 Task: Soft suite appointment calendar pink modern-simple.
Action: Mouse moved to (966, 52)
Screenshot: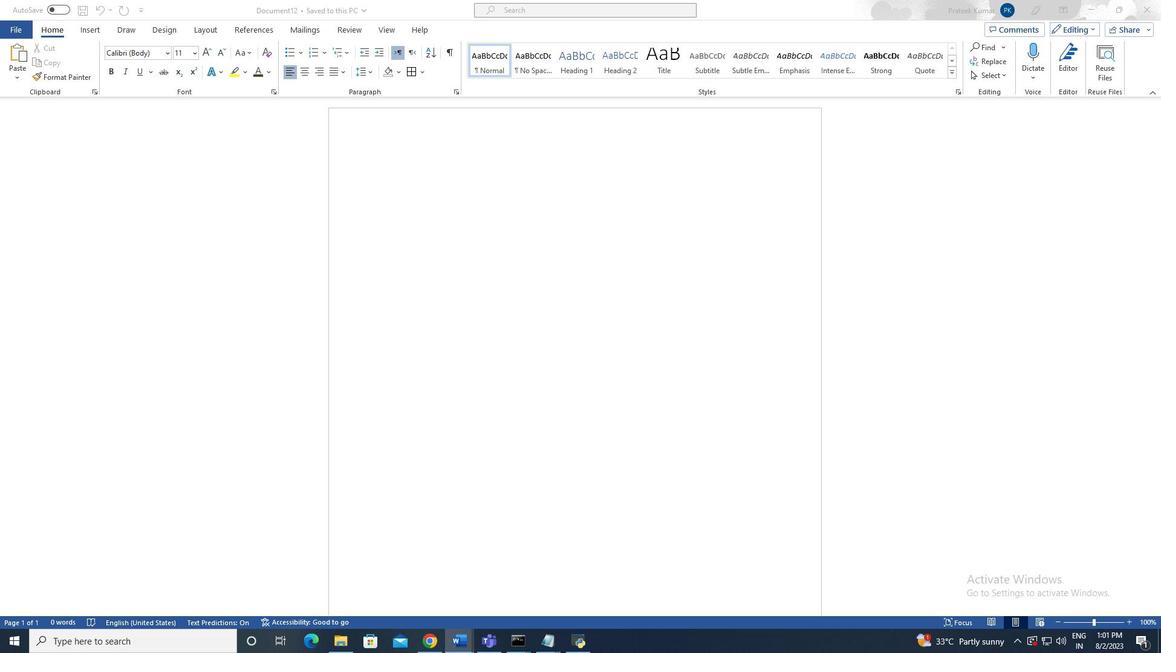 
Action: Mouse pressed left at (966, 52)
Screenshot: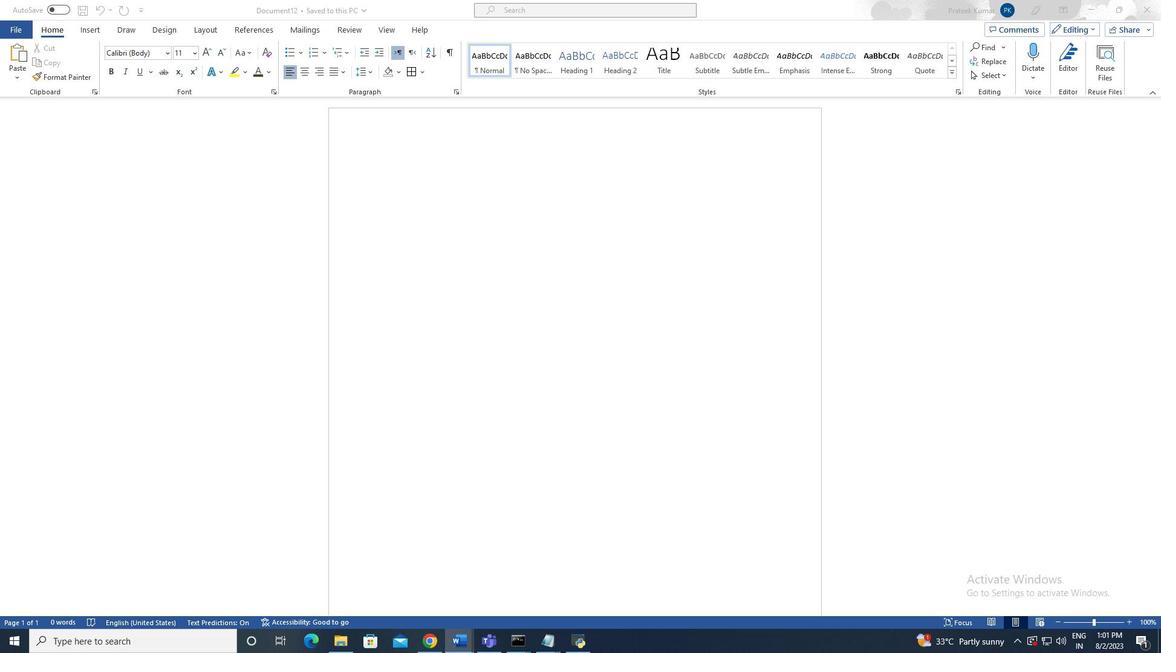 
Action: Mouse moved to (965, 52)
Screenshot: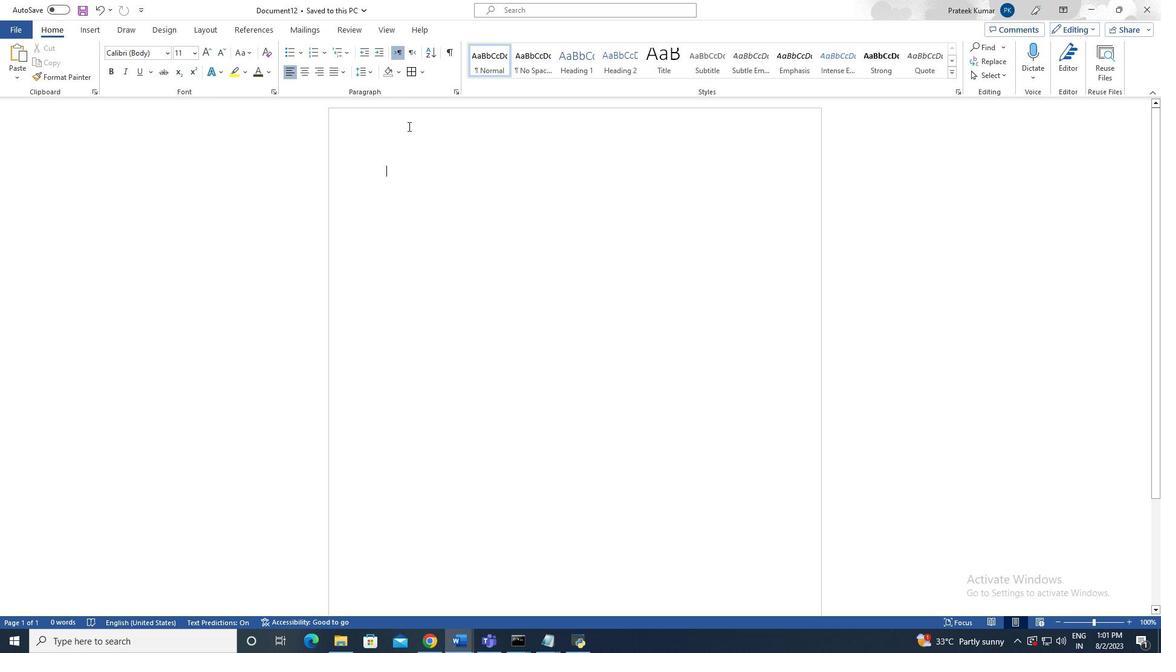 
Action: Mouse pressed left at (965, 52)
Screenshot: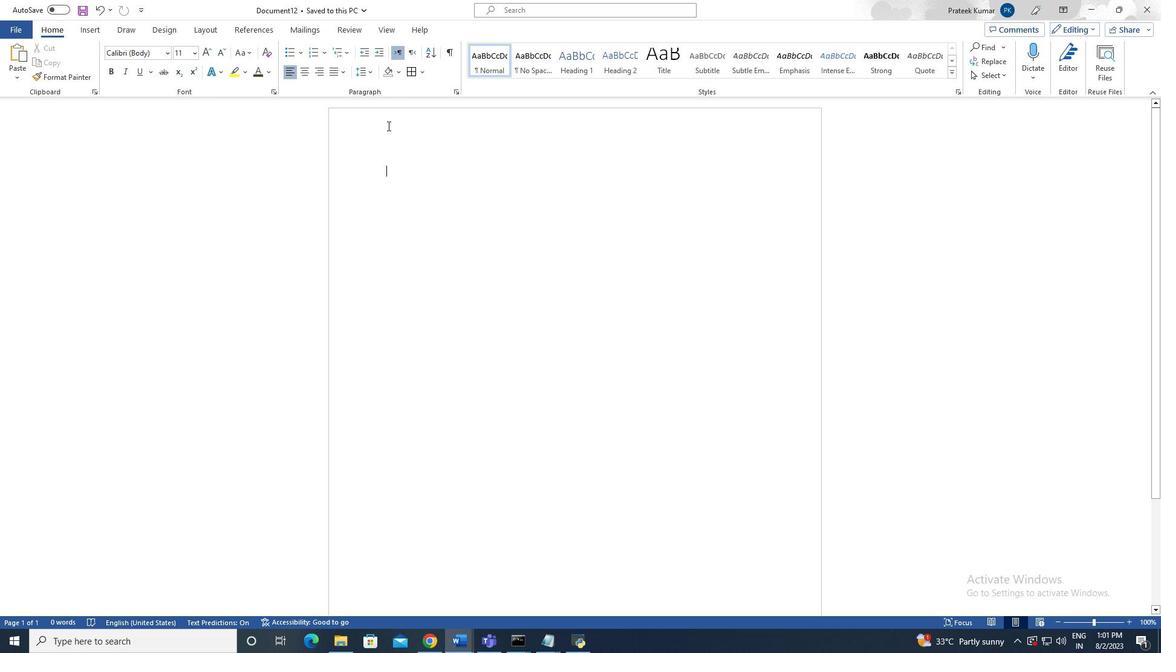 
Action: Mouse moved to (965, 52)
Screenshot: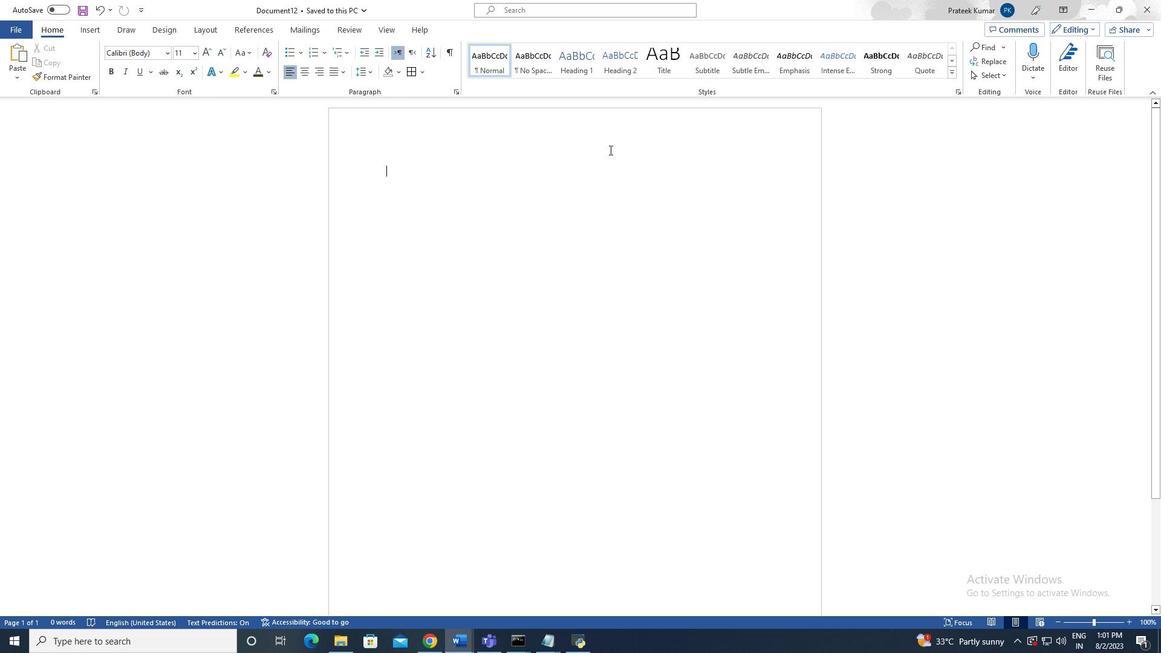 
Action: Key pressed <Key.space><Key.space><Key.space><Key.space><Key.space><Key.space><Key.space><Key.space><Key.space><Key.space><Key.space><Key.space><Key.space><Key.space><Key.space><Key.space><Key.space><Key.space><Key.space><Key.space><Key.space><Key.space><Key.space><Key.space><Key.space><Key.space><Key.space><Key.space><Key.space><Key.space><Key.space><Key.space><Key.space><Key.space><Key.space><Key.space><Key.space><Key.space><Key.space><Key.space><Key.space><Key.space><Key.space><Key.space><Key.space><Key.space><Key.space><Key.space><Key.space><Key.space><Key.space><Key.space><Key.space><Key.space><Key.space><Key.space><Key.space><Key.space><Key.space><Key.space><Key.space><Key.space><Key.space><Key.space><Key.space><Key.space><Key.space><Key.space><Key.space><Key.space><Key.space><Key.space><Key.space><Key.space><Key.space><Key.space><Key.space><Key.space><Key.space><Key.space><Key.space><Key.space><Key.space><Key.space><Key.space><Key.space><Key.space><Key.space><Key.space><Key.space><Key.space><Key.space><Key.space><Key.space><Key.space><Key.space><Key.space><Key.space><Key.space><Key.space><Key.space><Key.space><Key.space><Key.space><Key.space><Key.space><Key.space><Key.space><Key.space><Key.space><Key.space><Key.space><Key.space><Key.space><Key.space><Key.space><Key.space><Key.space><Key.caps_lock>WEEK<Key.space>OF<Key.space><Key.shift_r><Key.shift_r><Key.shift_r><Key.shift_r><Key.shift_r><Key.shift_r><Key.shift_r><Key.shift_r><Key.shift_r><Key.shift_r><Key.shift_r><Key.shift_r><Key.shift_r><Key.shift_r><Key.shift_r><Key.shift_r><Key.shift_r><Key.shift_r><Key.shift_r><Key.shift_r><Key.shift_r><Key.shift_r><Key.shift_r><Key.shift_r><Key.shift_r><Key.shift_r><Key.shift_r><Key.shift_r><Key.shift_r><Key.shift_r><Key.shift_r><Key.shift_r><Key.shift_r><Key.shift_r><Key.shift_r><Key.shift_r><Key.shift_r><Key.shift_r><Key.shift_r><Key.shift_r><Key.shift_r><Key.shift_r><Key.shift_r><Key.shift_r><Key.shift_r><Key.shift_r><Key.shift_r><Key.shift_r><Key.shift_r><Key.shift_r><Key.shift_r><Key.shift_r><Key.shift_r><Key.shift_r><Key.shift_r><Key.shift_r><Key.shift_r><Key.shift_r><Key.shift_r><Key.shift_r><Key.shift_r><Key.shift_r><Key.shift_r><Key.shift_r><Key.shift_r><Key.shift_r><Key.shift_r><Key.shift_r><Key.shift_r><Key.shift_r><Key.shift_r><Key.shift_r><Key.shift_r><Key.shift_r><Key.shift_r><Key.shift_r><Key.shift_r><Key.shift_r><Key.shift_r><Key.shift_r><Key.shift_r><Key.shift_r><Key.shift_r><Key.shift_r><Key.shift_r><Key.shift_r><Key.shift_r><Key.shift_r><Key.shift_r><Key.shift_r><Key.shift_r><Key.shift_r><Key.shift_r><Key.shift_r><Key.shift_r><Key.shift_r><Key.shift_r><Key.shift_r><Key.shift_r><Key.shift_r><Key.shift_r><Key.shift_r><Key.shift_r><Key.shift_r><Key.shift_r><Key.shift_r><Key.shift_r><Key.shift_r><Key.shift_r><Key.shift_r><Key.shift_r><Key.shift_r><Key.shift_r><Key.shift_r><Key.shift_r><Key.shift_r><Key.shift_r>{<Key.backspace>[DATE]
Screenshot: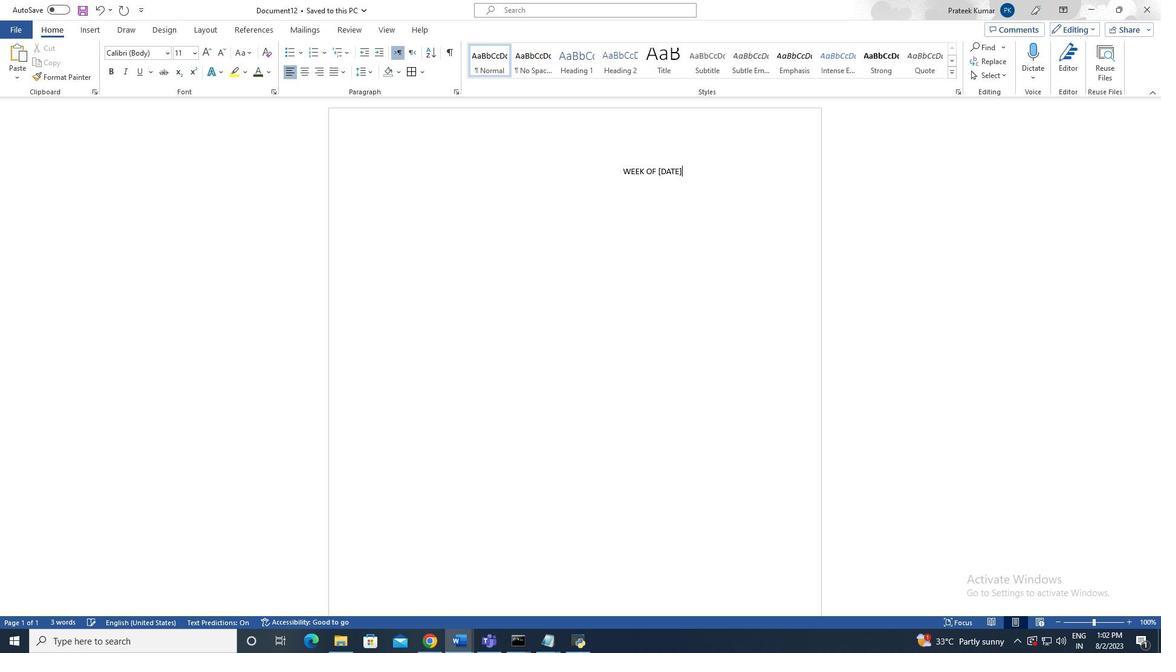 
Action: Mouse moved to (965, 52)
Screenshot: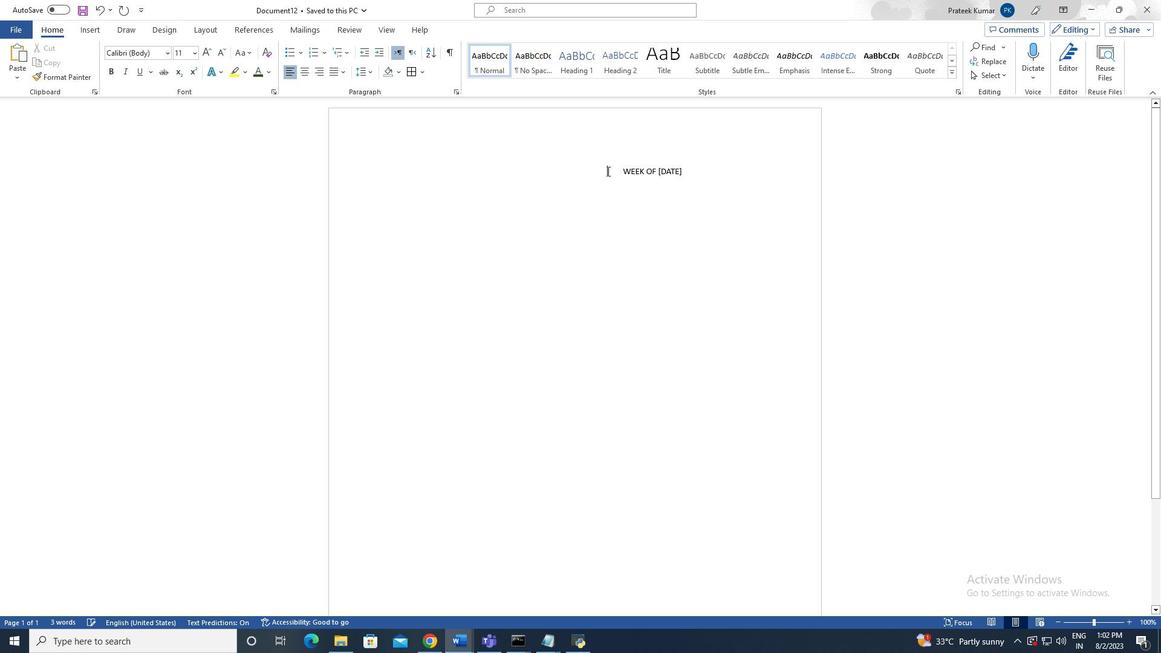 
Action: Mouse pressed left at (965, 52)
Screenshot: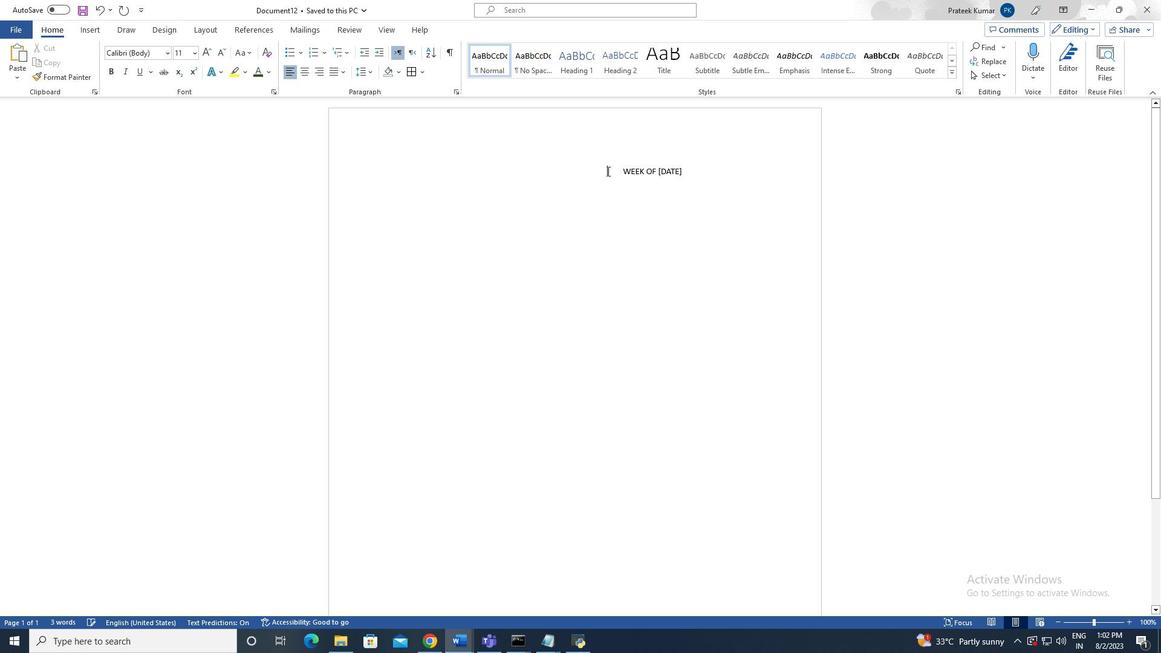 
Action: Key pressed <Key.space><Key.space><Key.space>
Screenshot: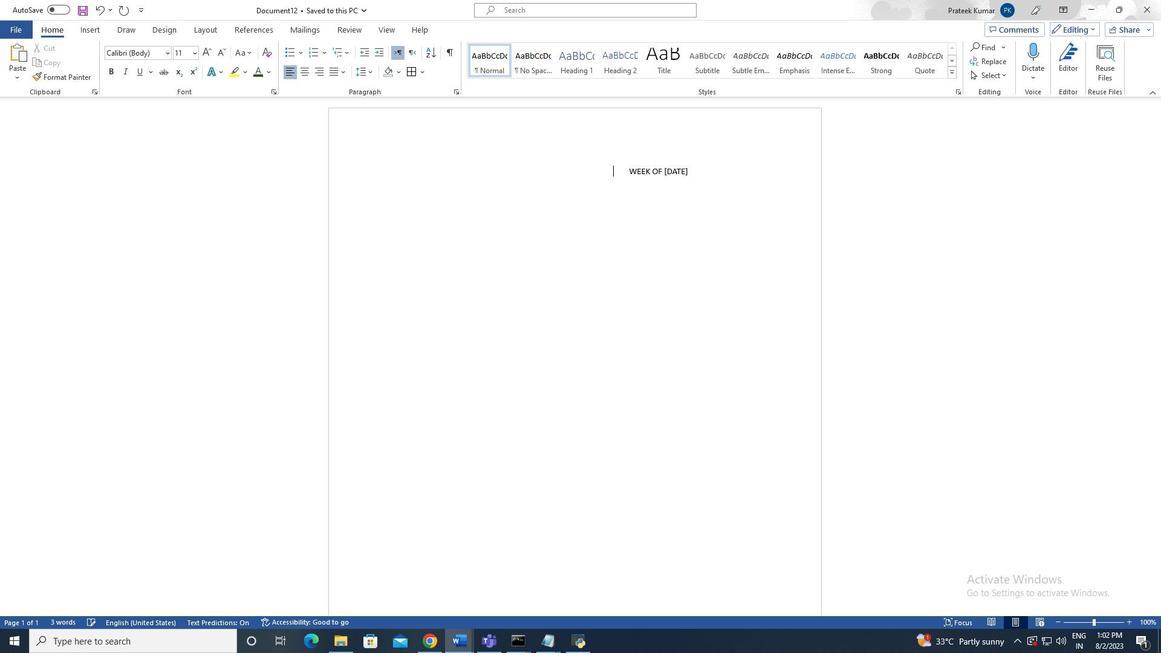 
Action: Mouse moved to (965, 52)
Screenshot: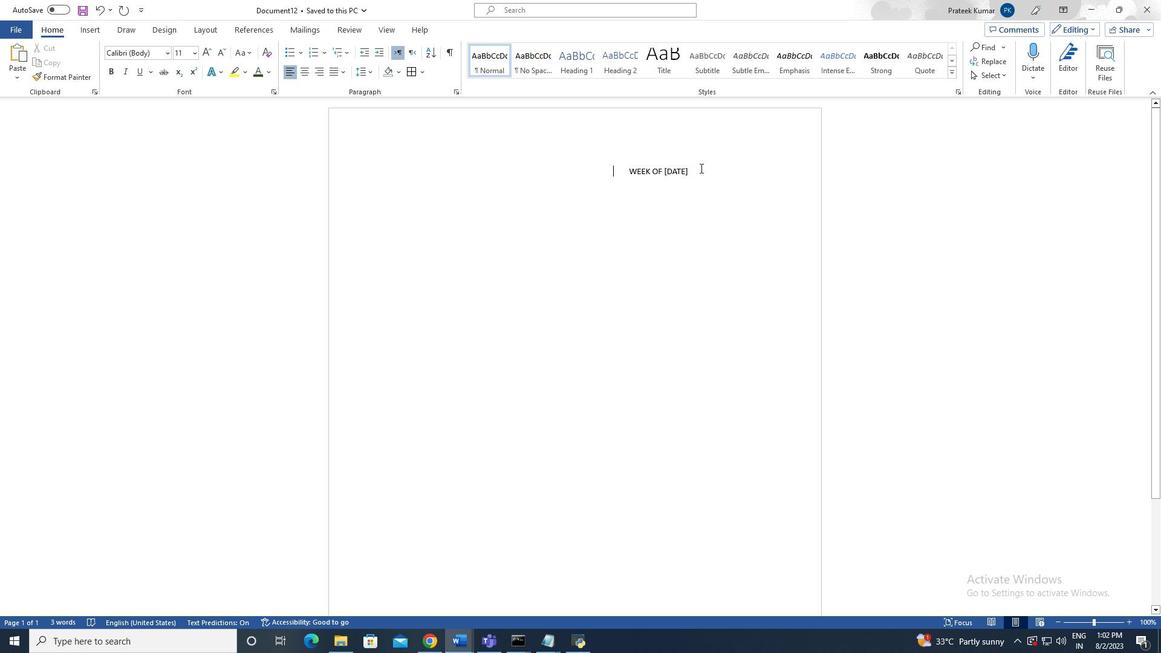 
Action: Mouse pressed left at (965, 52)
Screenshot: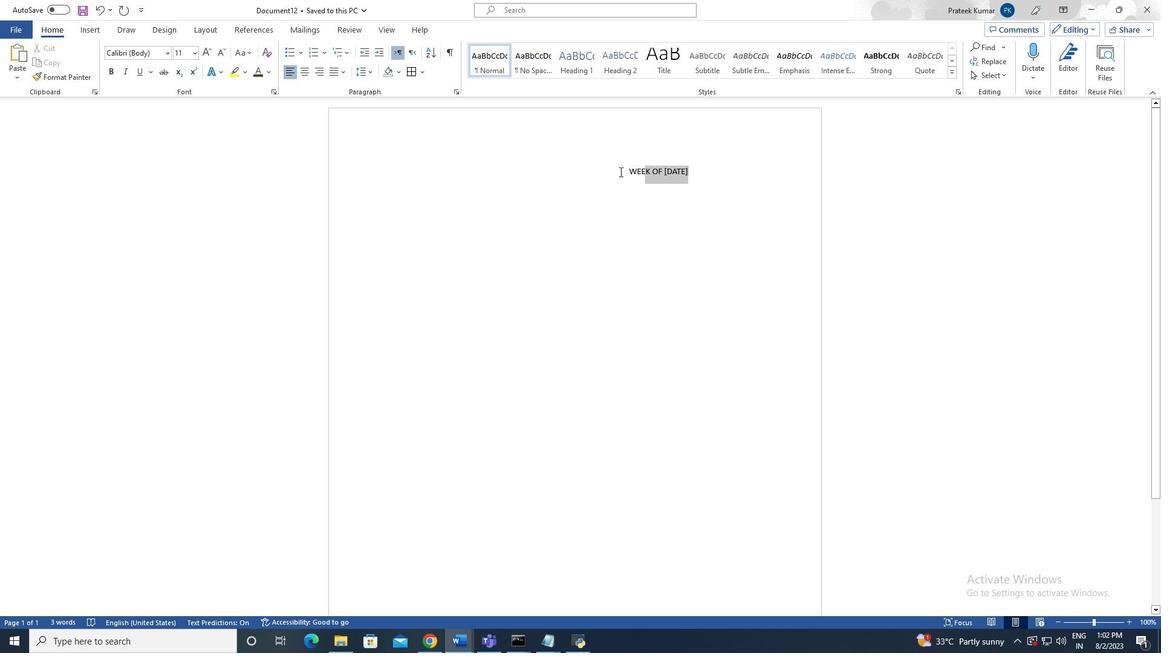 
Action: Mouse moved to (966, 53)
Screenshot: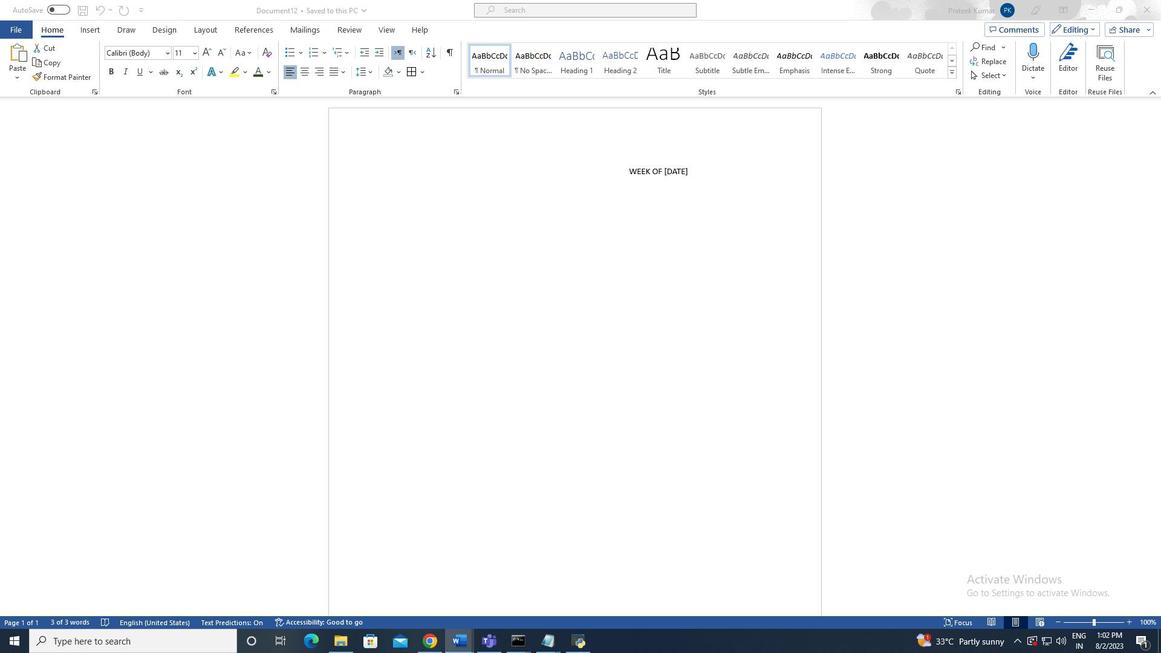 
Action: Mouse pressed left at (966, 53)
Screenshot: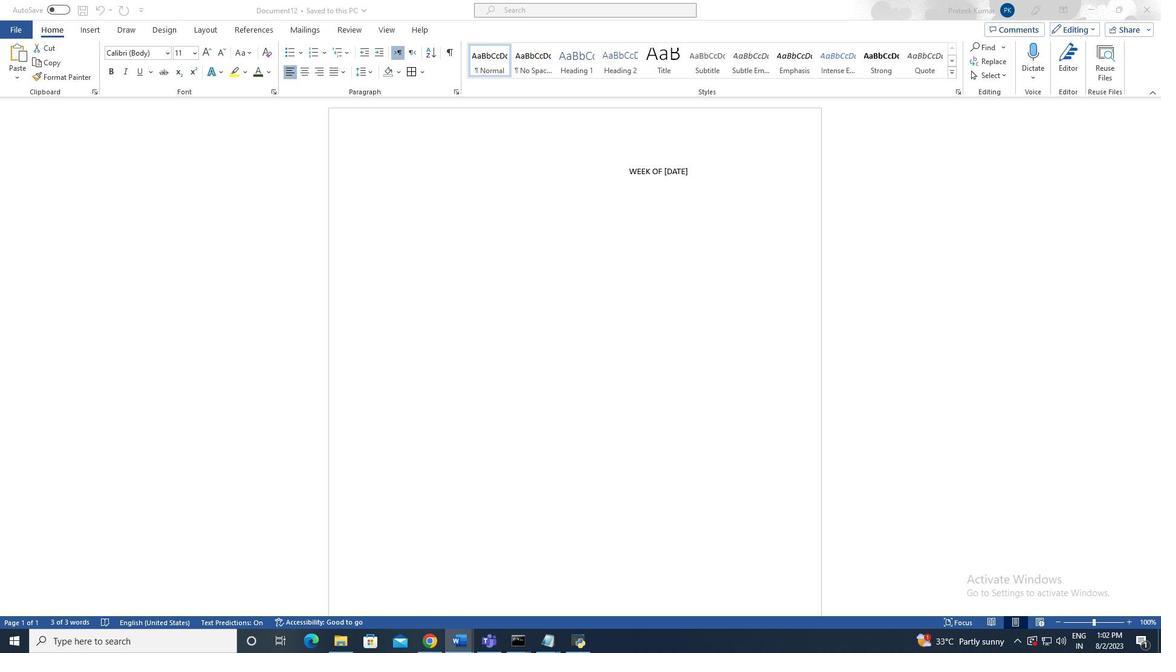 
Action: Mouse moved to (965, 52)
Screenshot: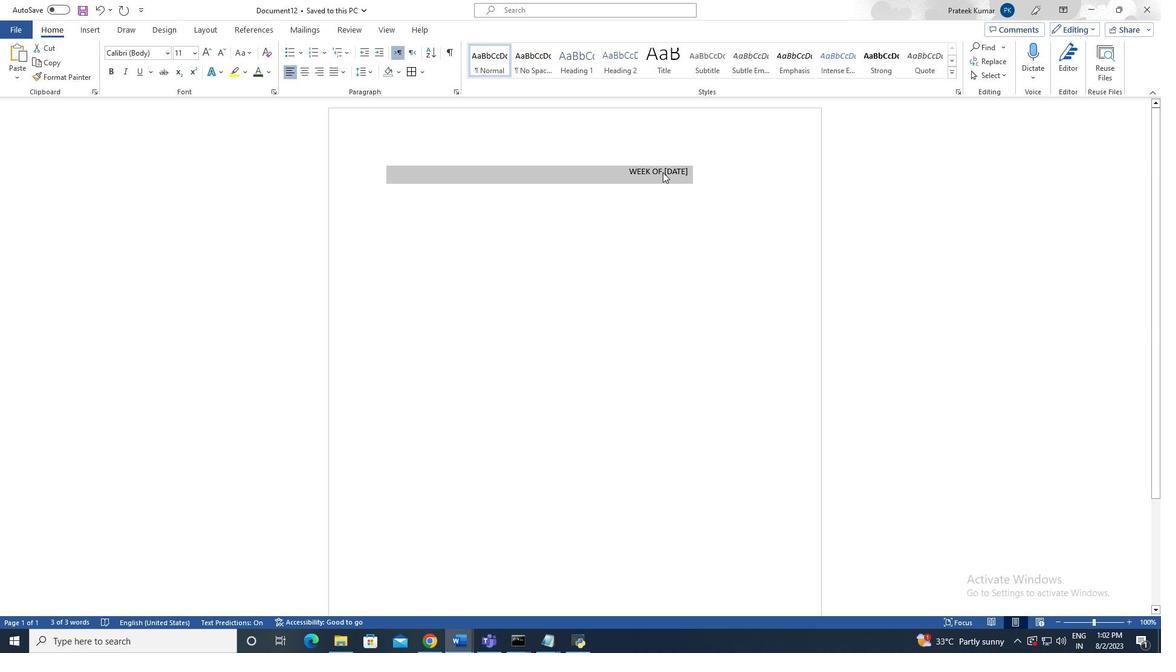 
Action: Mouse pressed left at (965, 52)
Screenshot: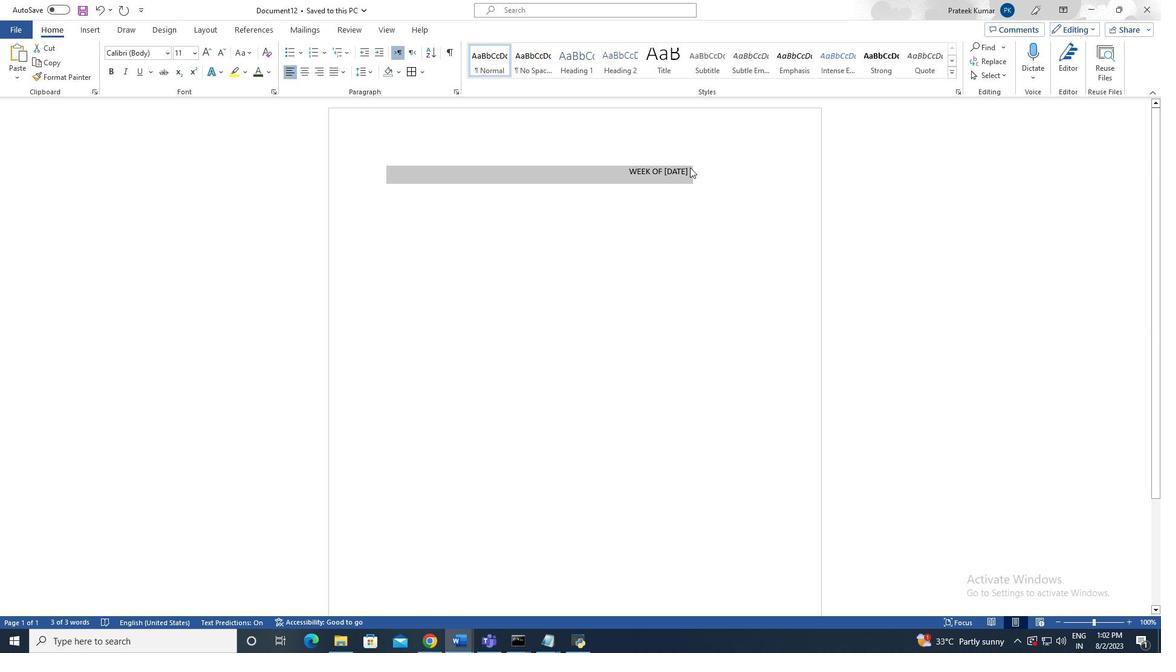 
Action: Mouse moved to (965, 52)
Screenshot: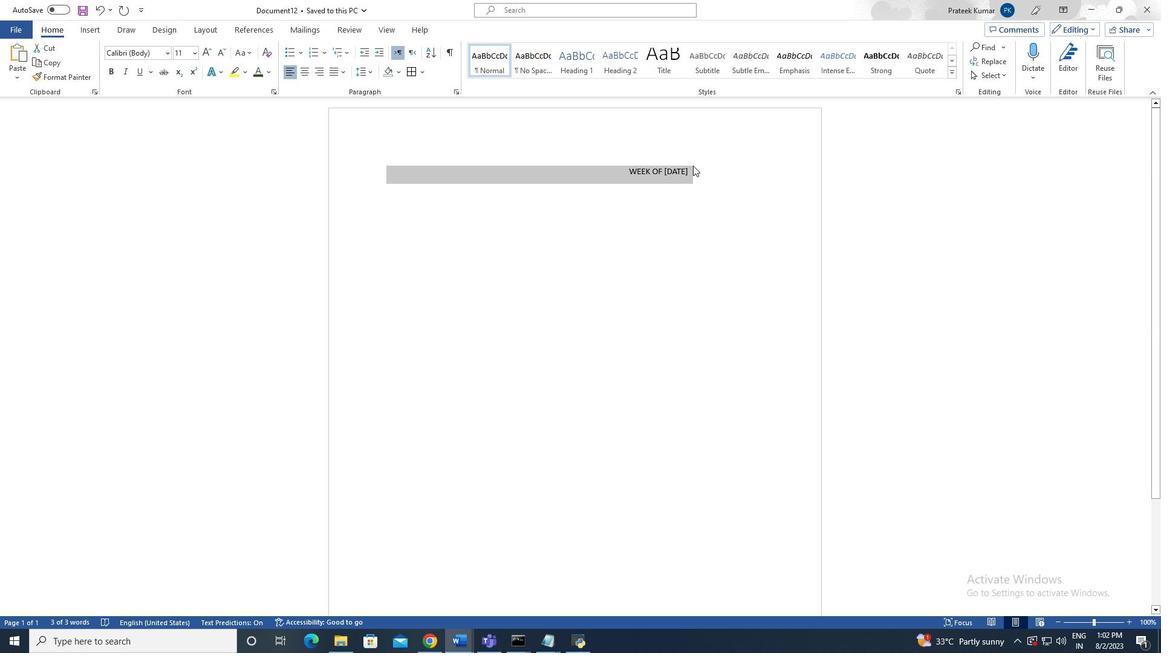 
Action: Mouse pressed right at (965, 52)
Screenshot: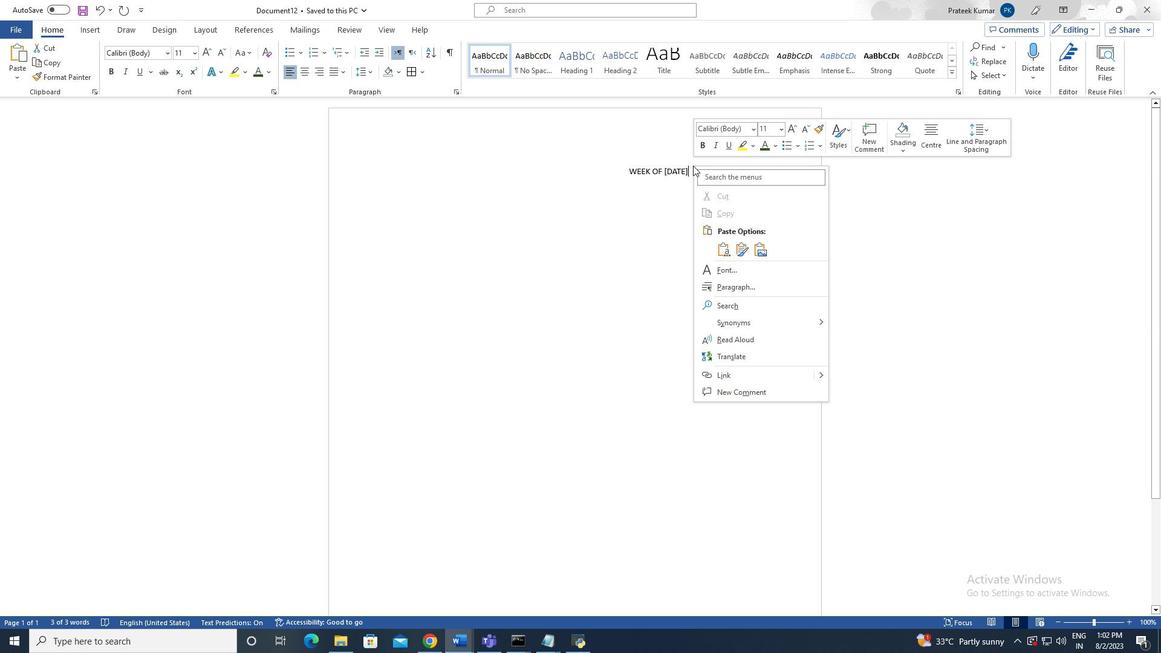 
Action: Mouse moved to (965, 52)
Screenshot: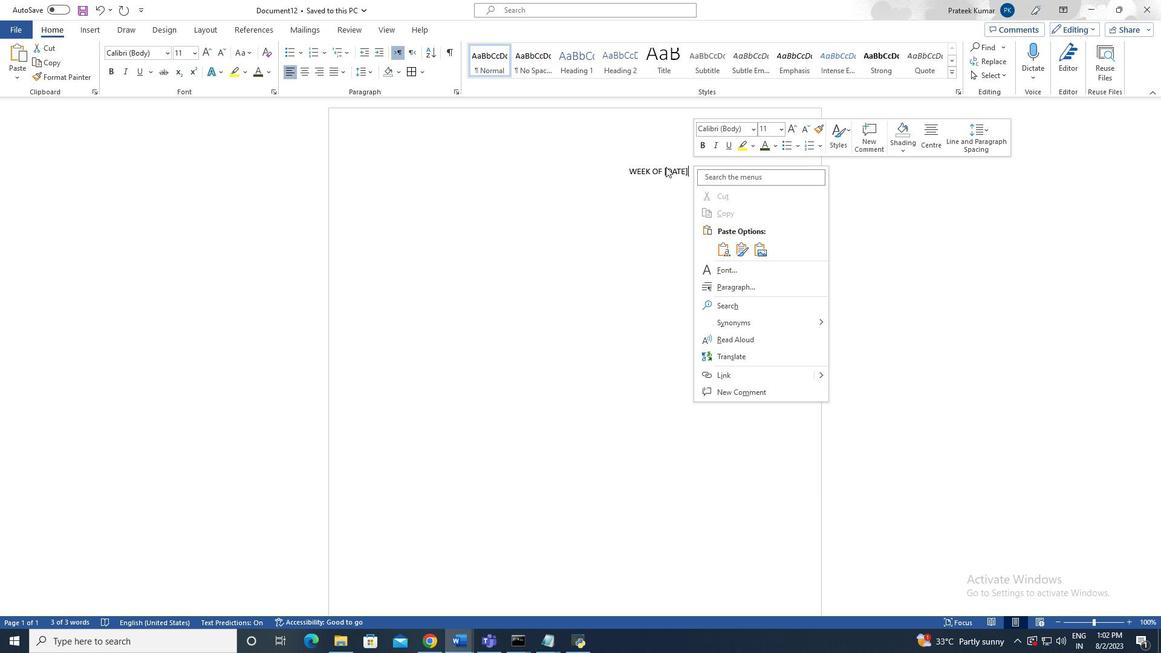 
Action: Mouse pressed left at (965, 52)
Screenshot: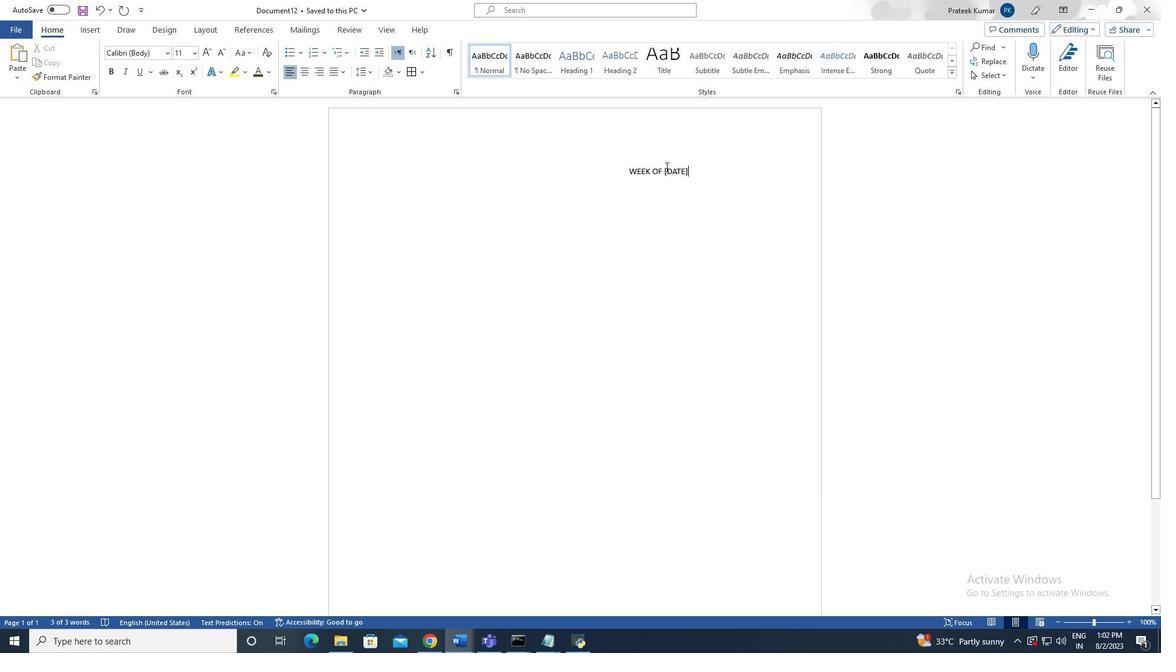 
Action: Mouse moved to (965, 52)
Screenshot: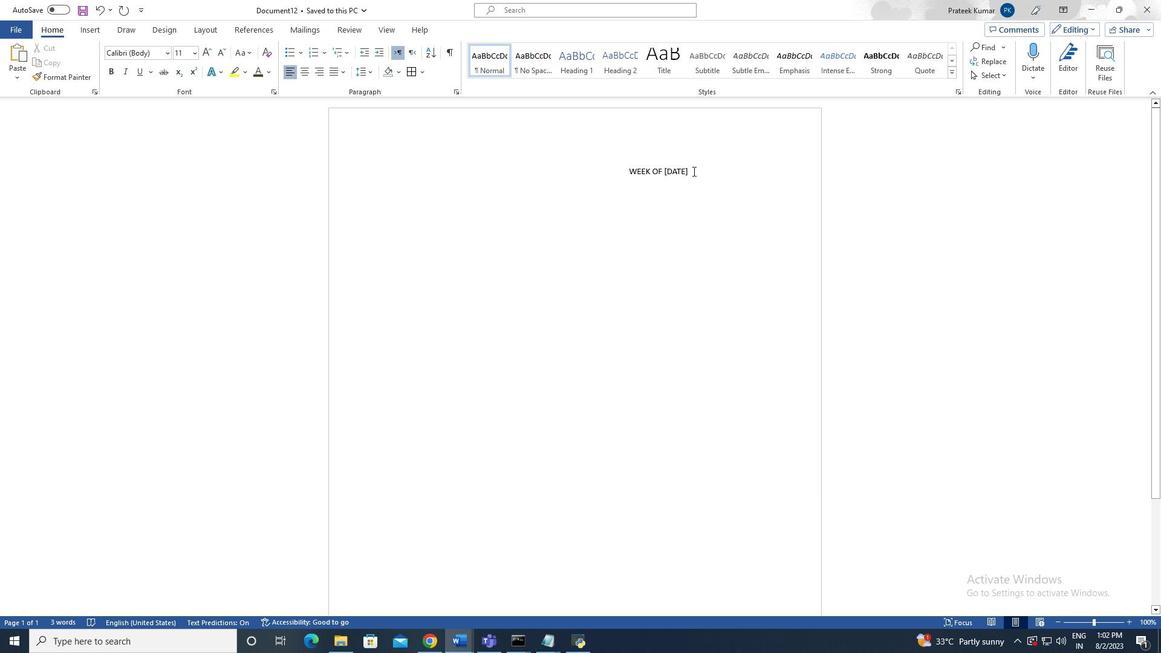 
Action: Mouse pressed left at (965, 52)
Screenshot: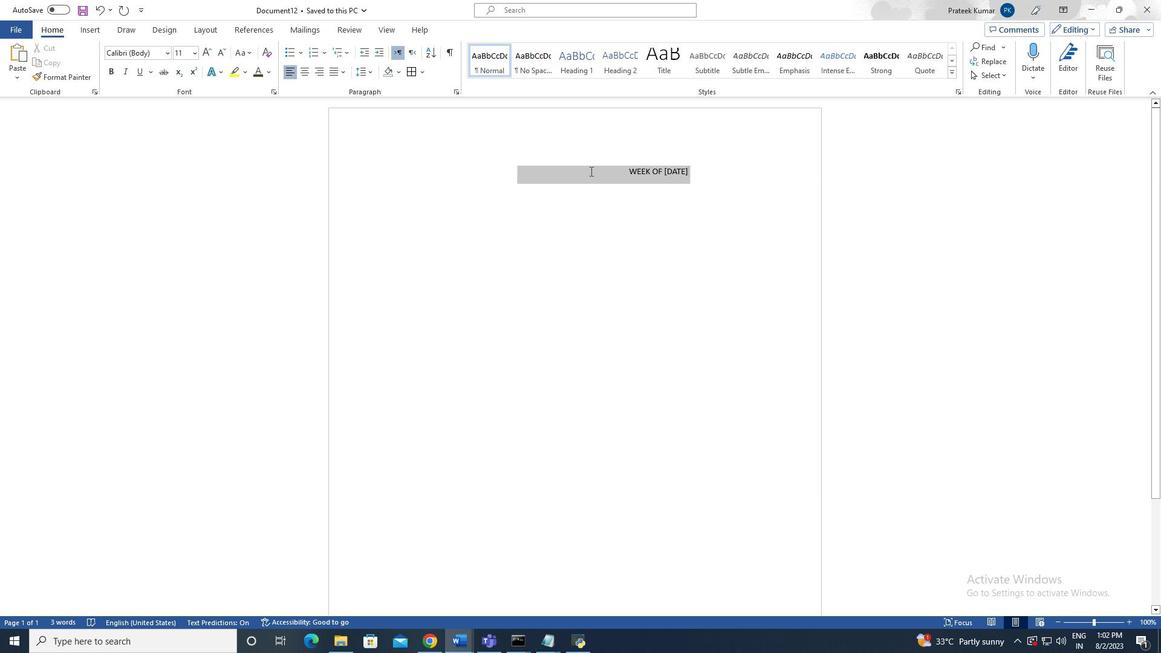 
Action: Mouse moved to (965, 52)
Screenshot: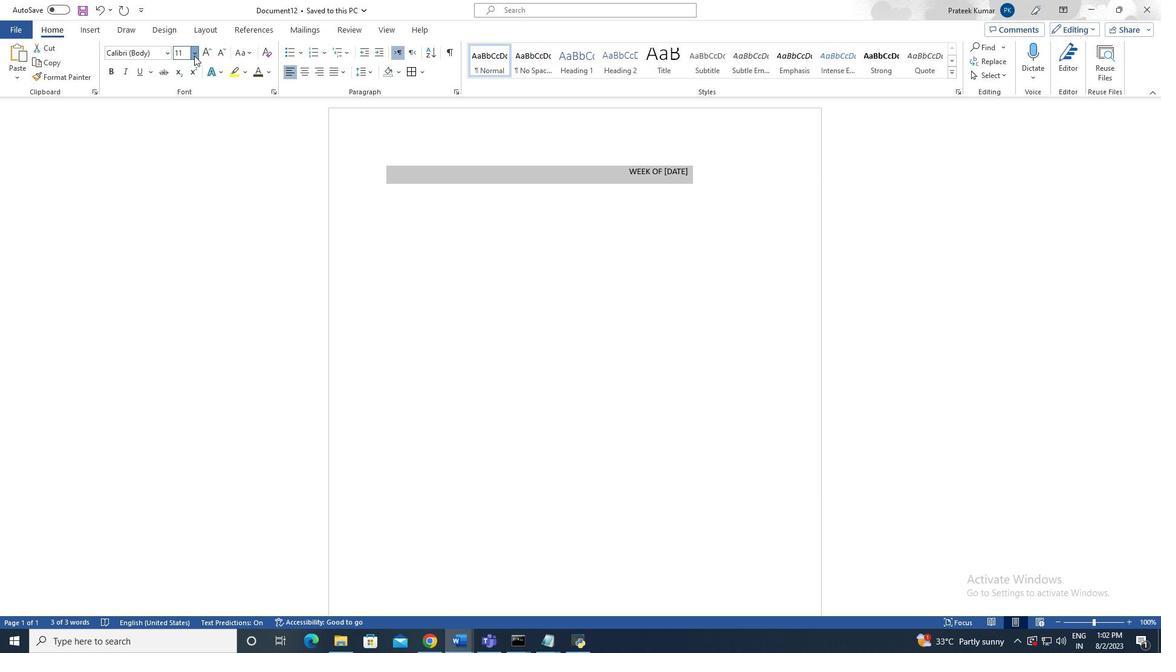 
Action: Mouse pressed left at (965, 52)
Screenshot: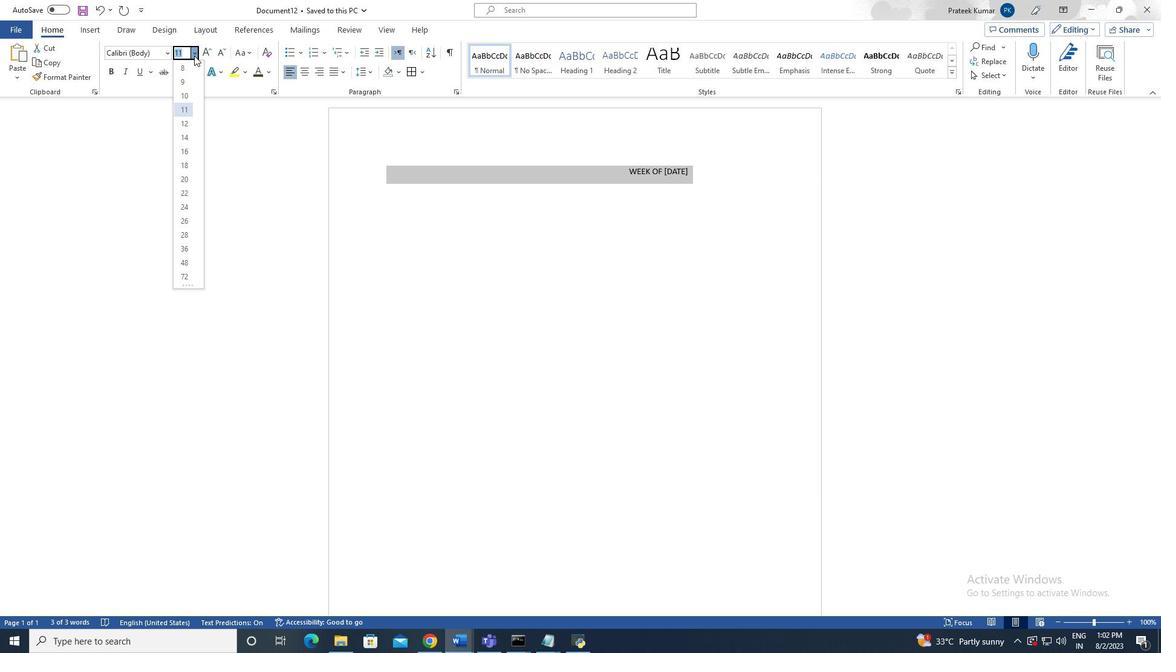 
Action: Mouse moved to (965, 53)
Screenshot: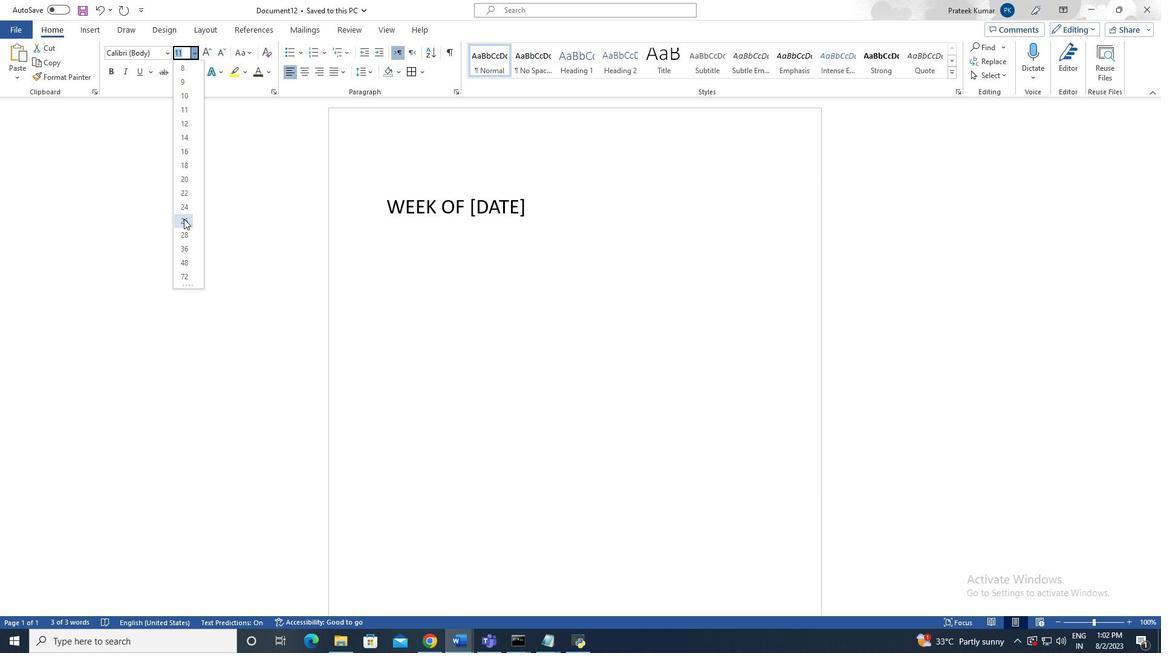 
Action: Mouse pressed left at (965, 53)
Screenshot: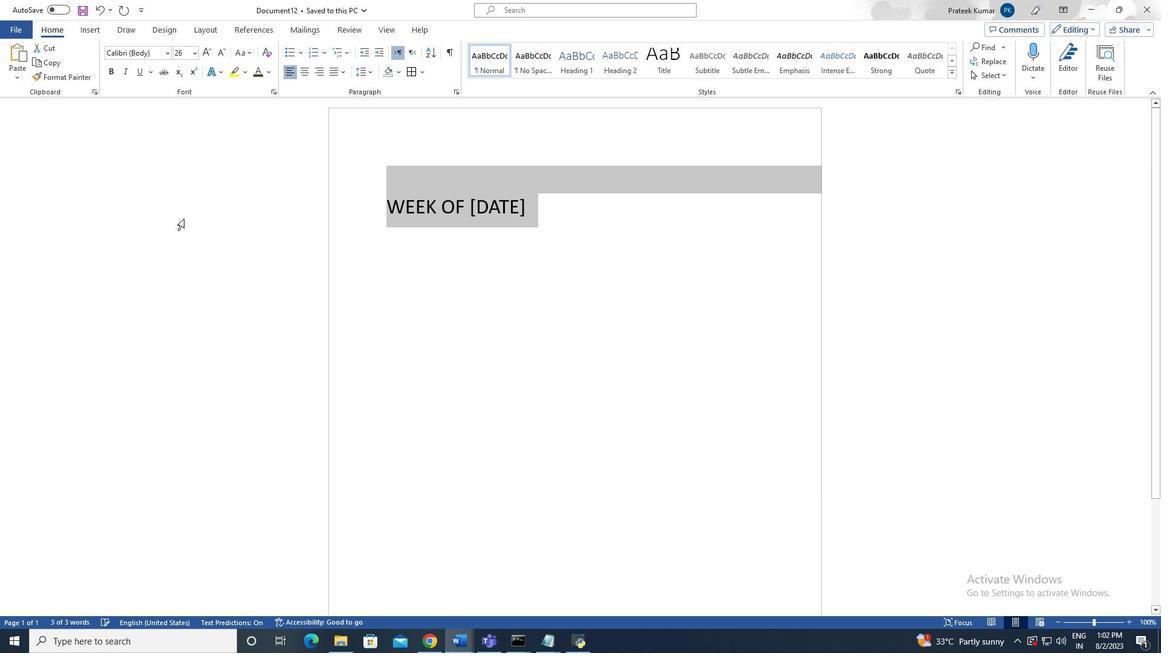 
Action: Mouse moved to (965, 52)
Screenshot: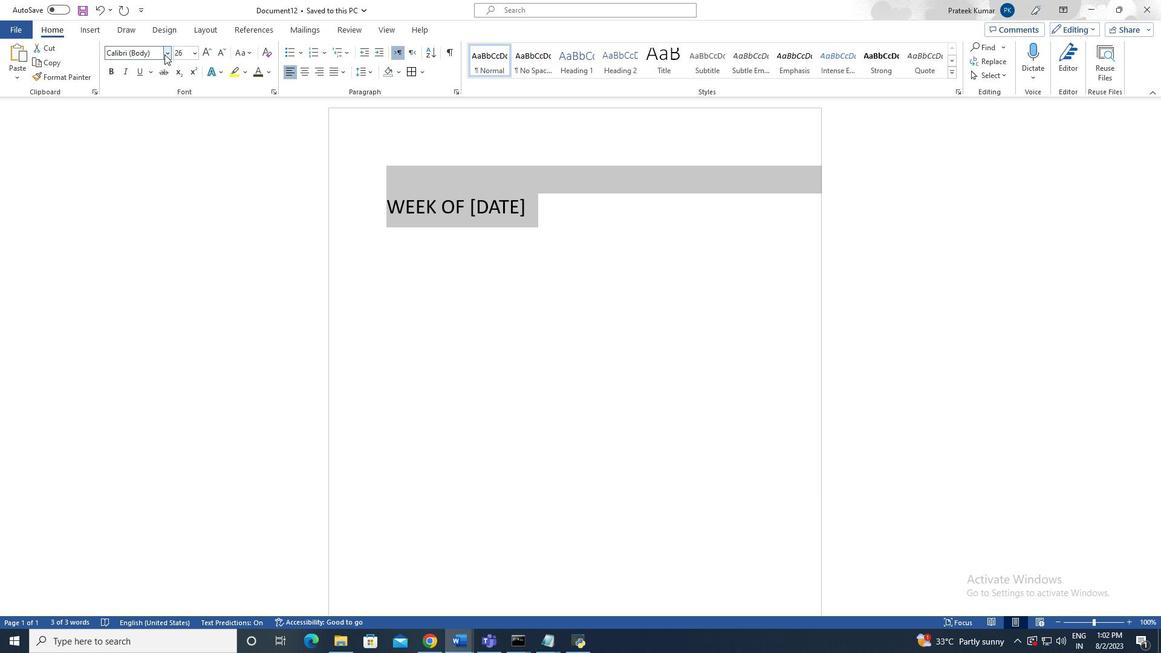 
Action: Mouse pressed left at (965, 52)
Screenshot: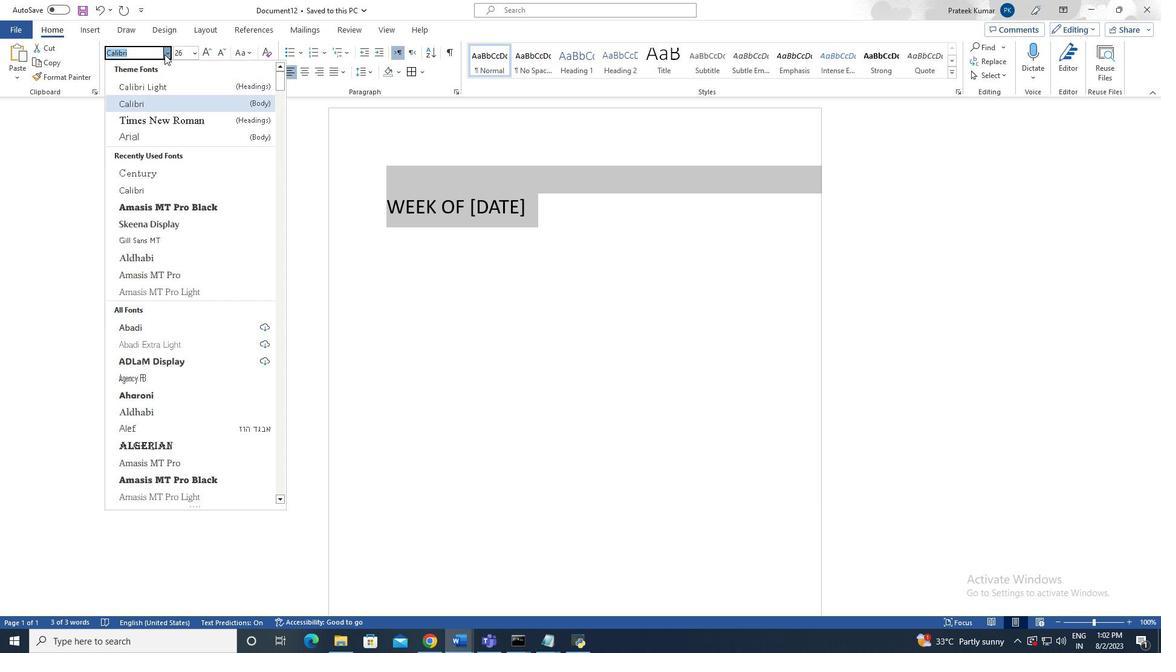 
Action: Mouse moved to (965, 53)
Screenshot: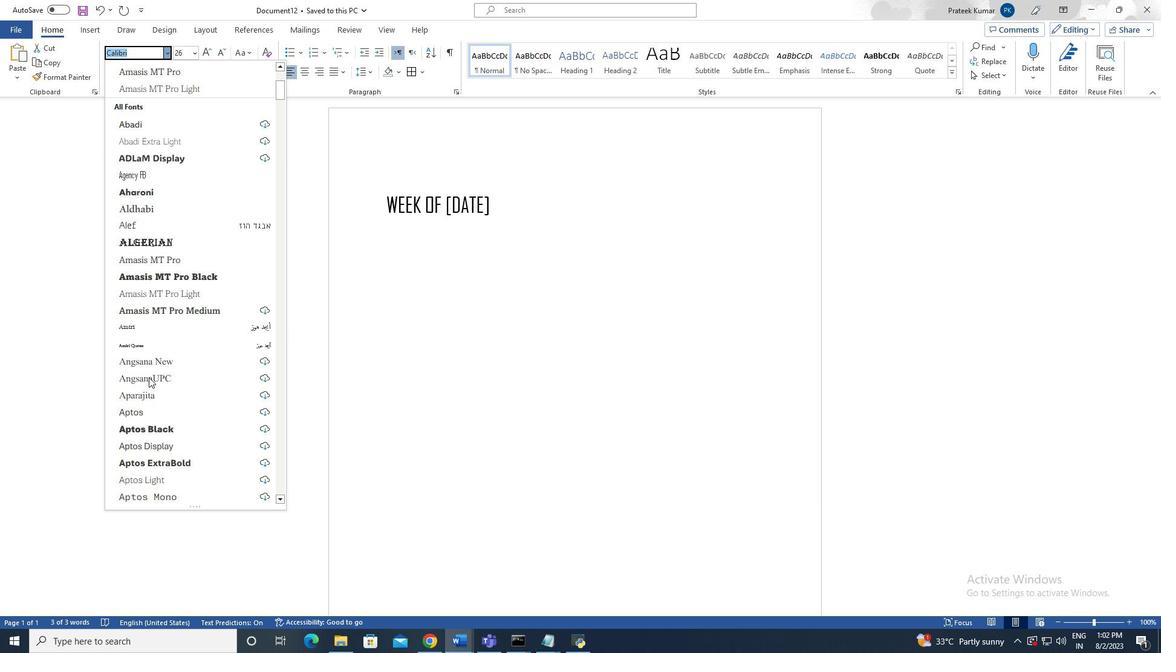 
Action: Mouse scrolled (965, 53) with delta (0, 0)
Screenshot: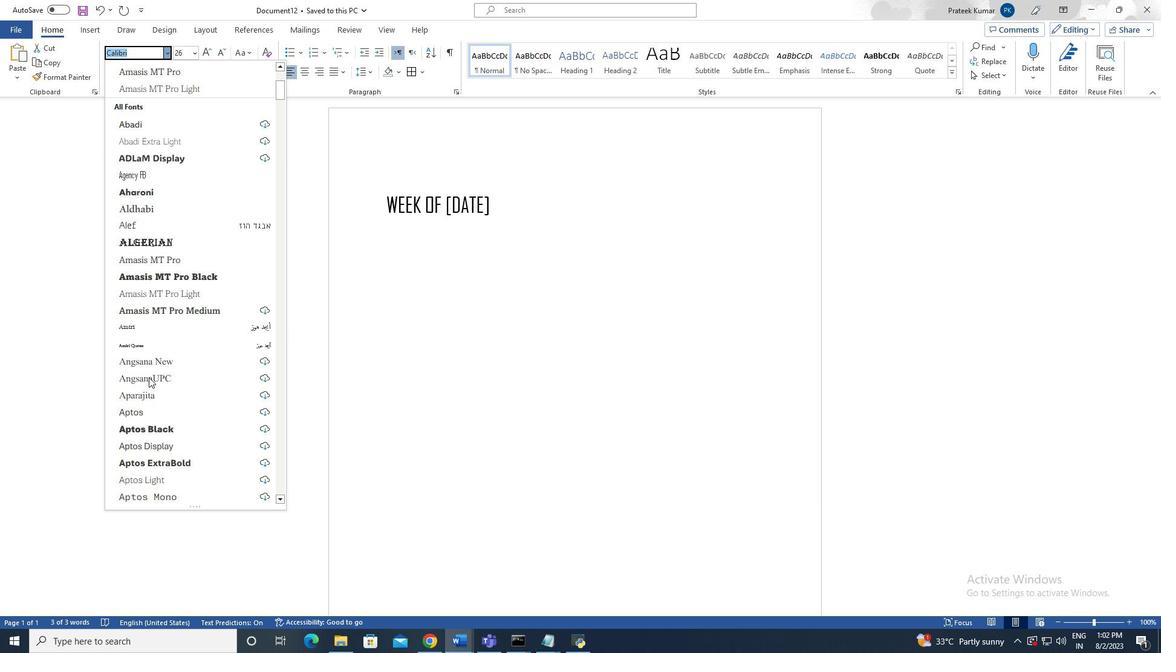 
Action: Mouse scrolled (965, 53) with delta (0, 0)
Screenshot: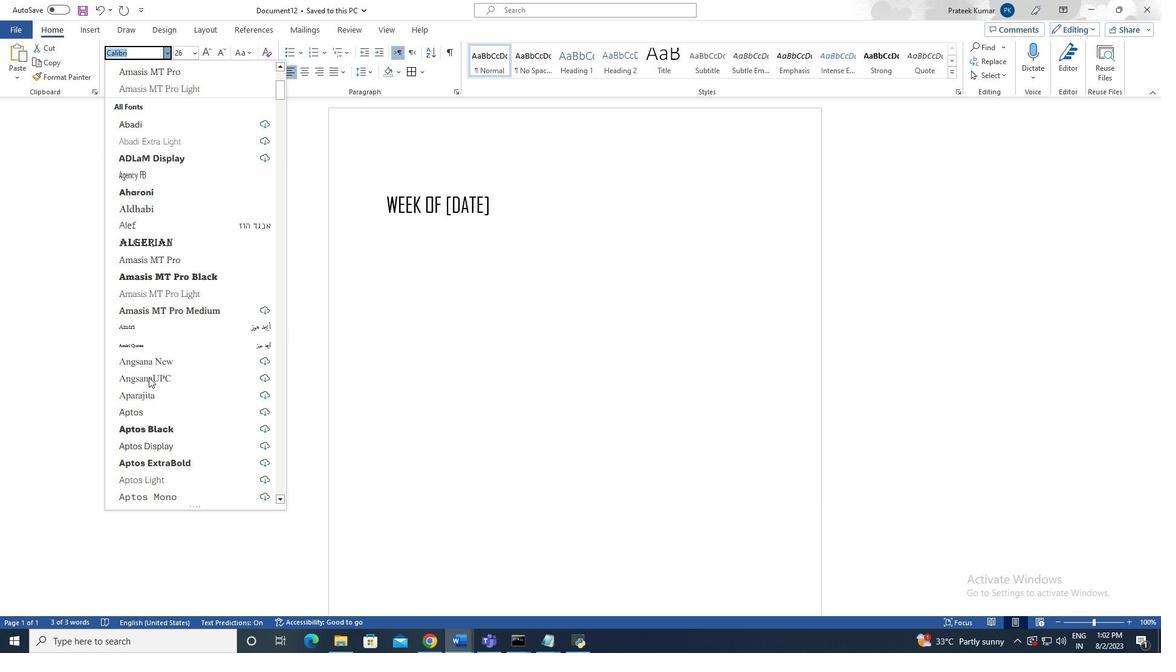 
Action: Mouse scrolled (965, 53) with delta (0, 0)
Screenshot: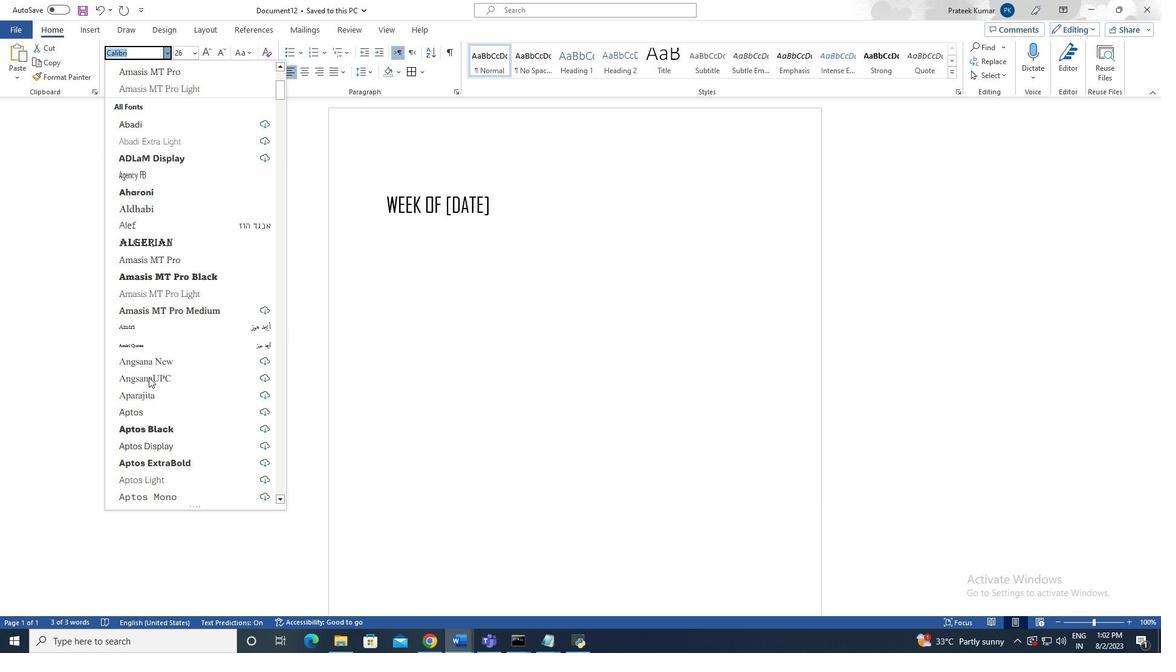 
Action: Mouse scrolled (965, 53) with delta (0, 0)
Screenshot: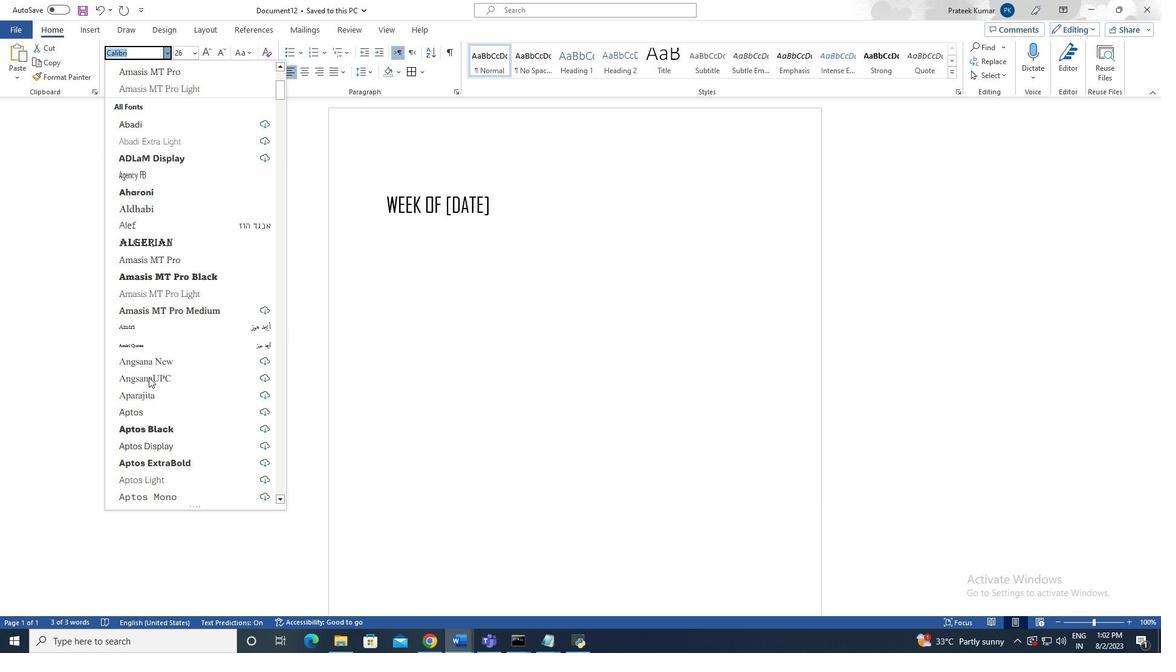 
Action: Mouse scrolled (965, 53) with delta (0, 0)
Screenshot: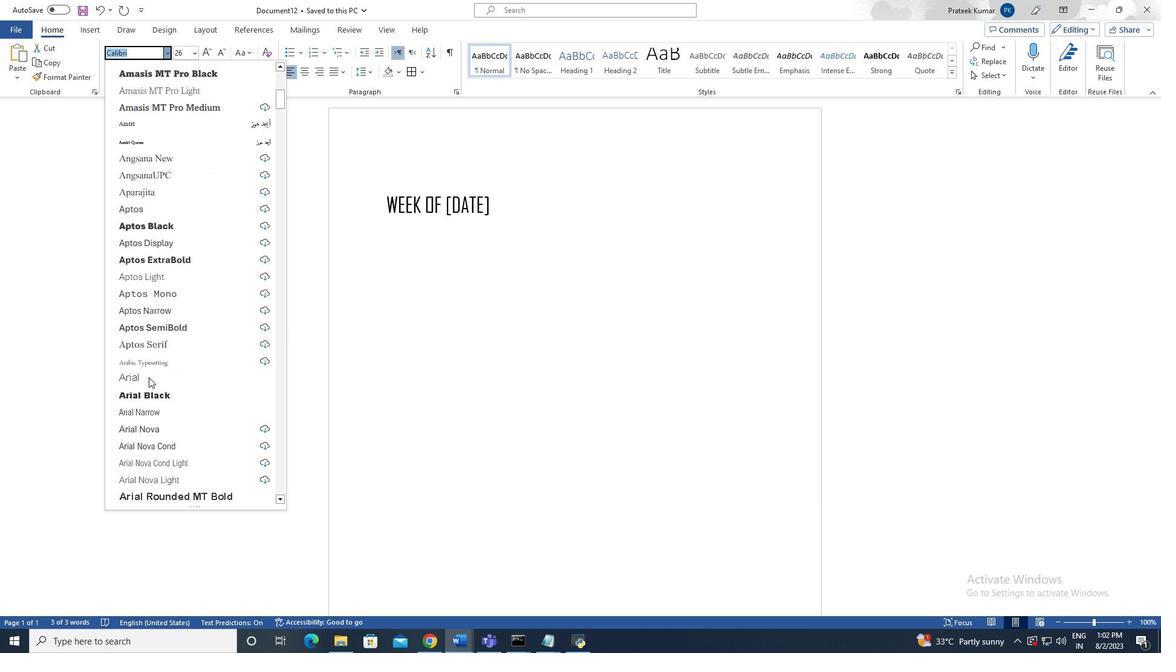 
Action: Mouse scrolled (965, 53) with delta (0, 0)
Screenshot: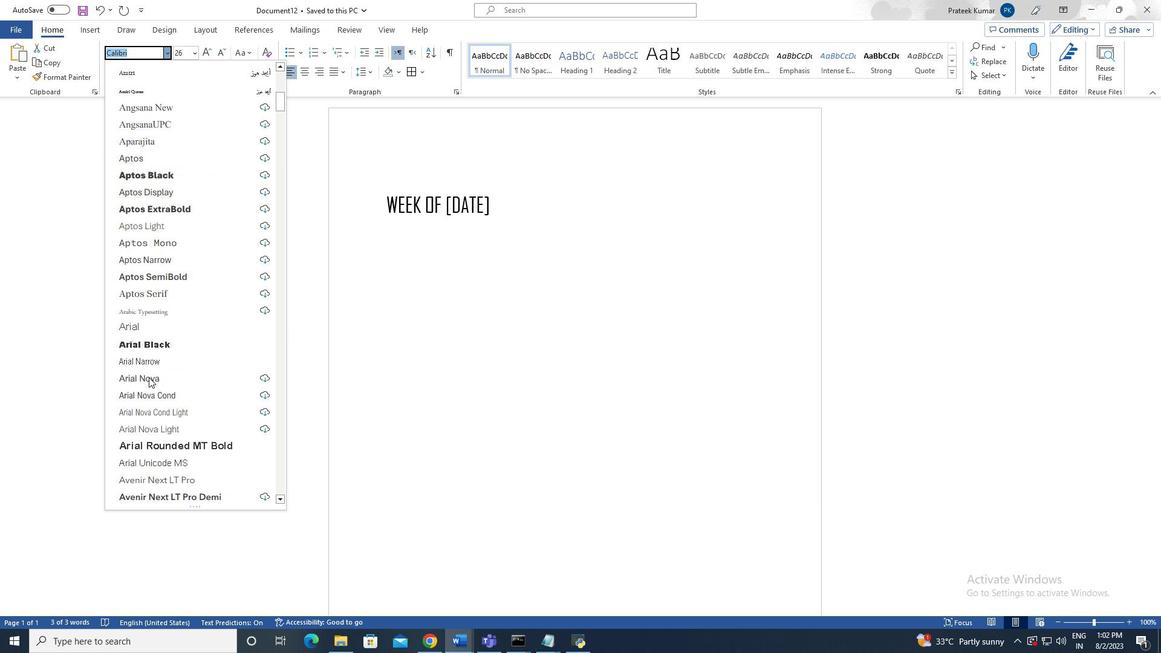 
Action: Mouse scrolled (965, 53) with delta (0, 0)
Screenshot: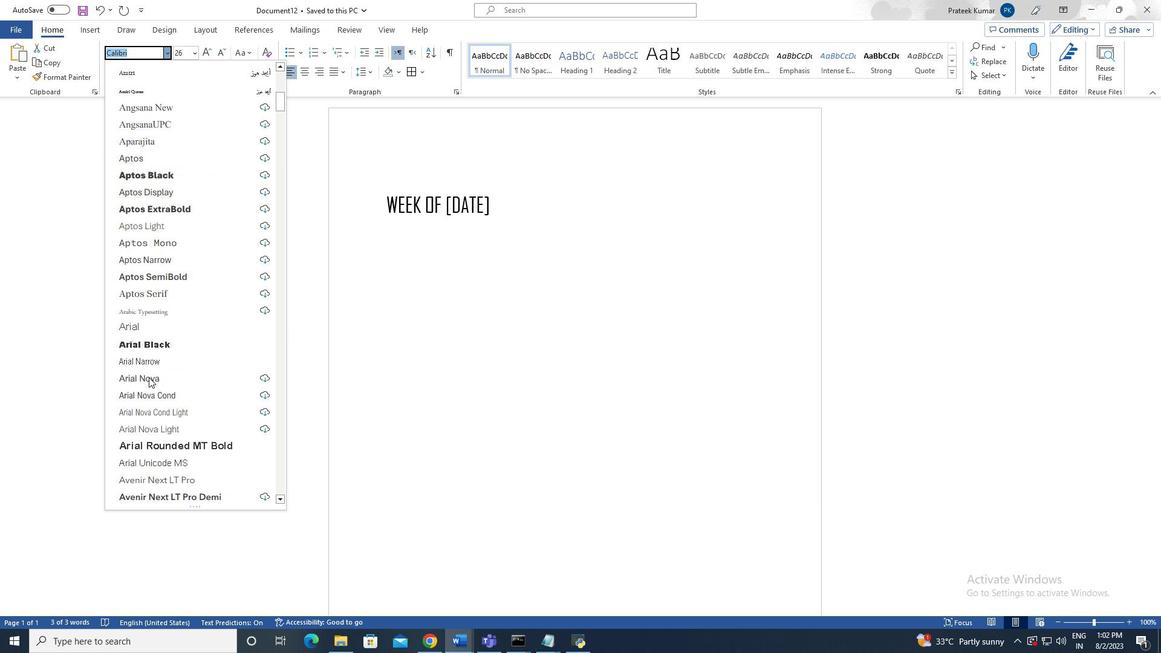 
Action: Mouse scrolled (965, 53) with delta (0, 0)
Screenshot: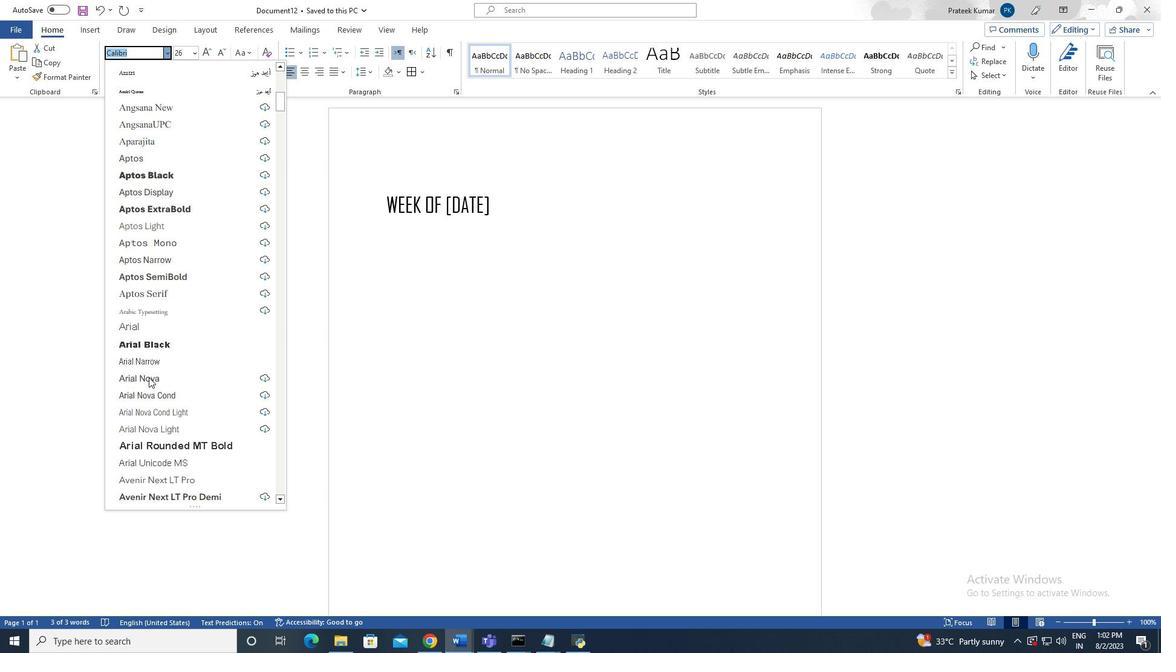 
Action: Mouse scrolled (965, 53) with delta (0, 0)
Screenshot: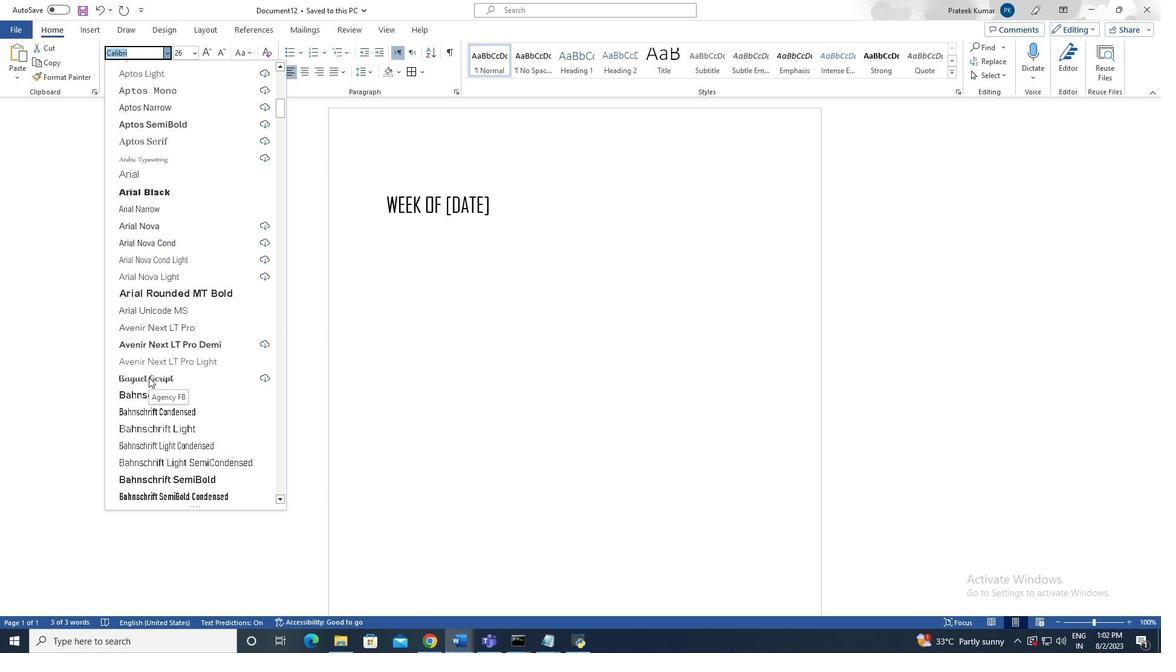 
Action: Mouse scrolled (965, 53) with delta (0, 0)
Screenshot: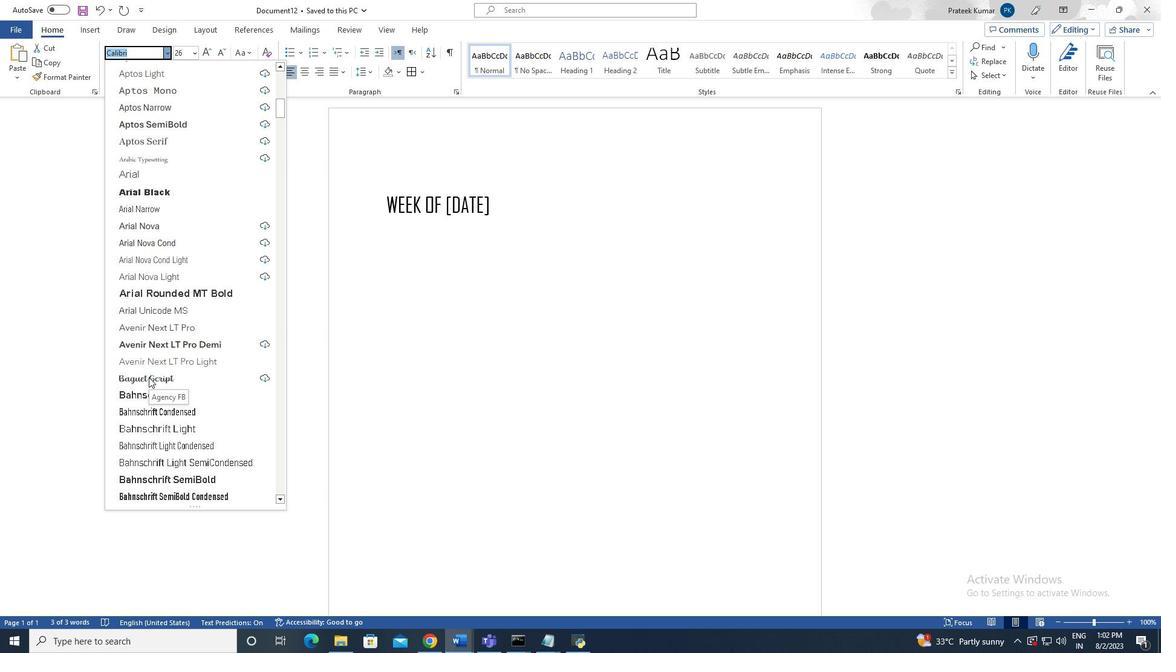 
Action: Mouse scrolled (965, 53) with delta (0, 0)
Screenshot: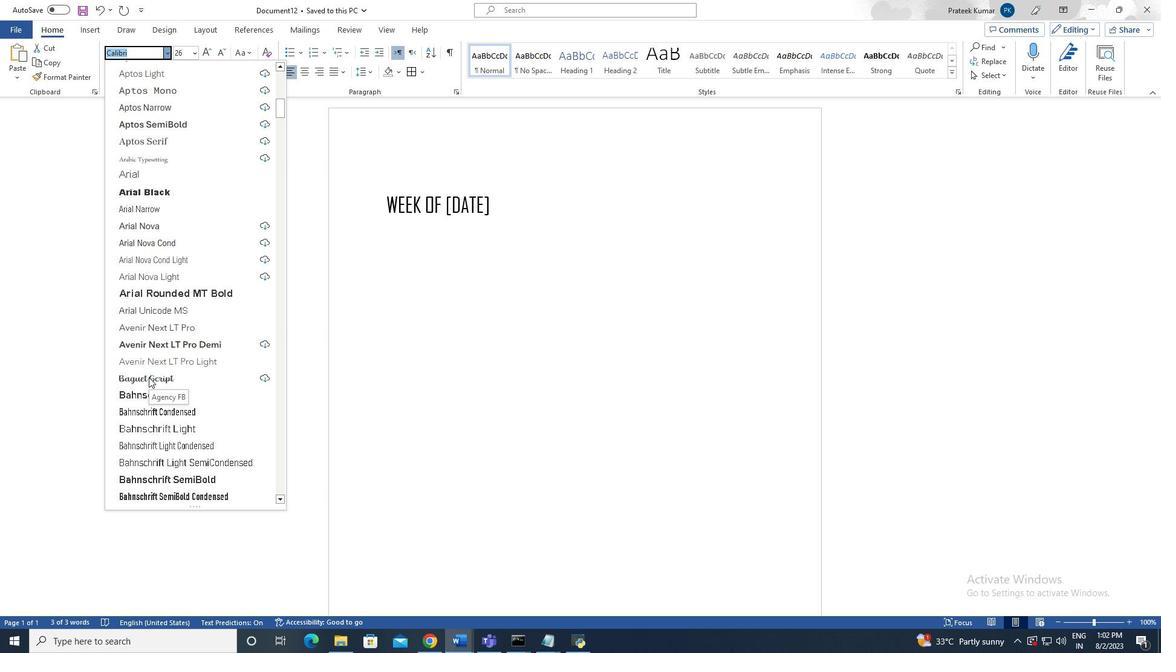 
Action: Mouse scrolled (965, 53) with delta (0, 0)
Screenshot: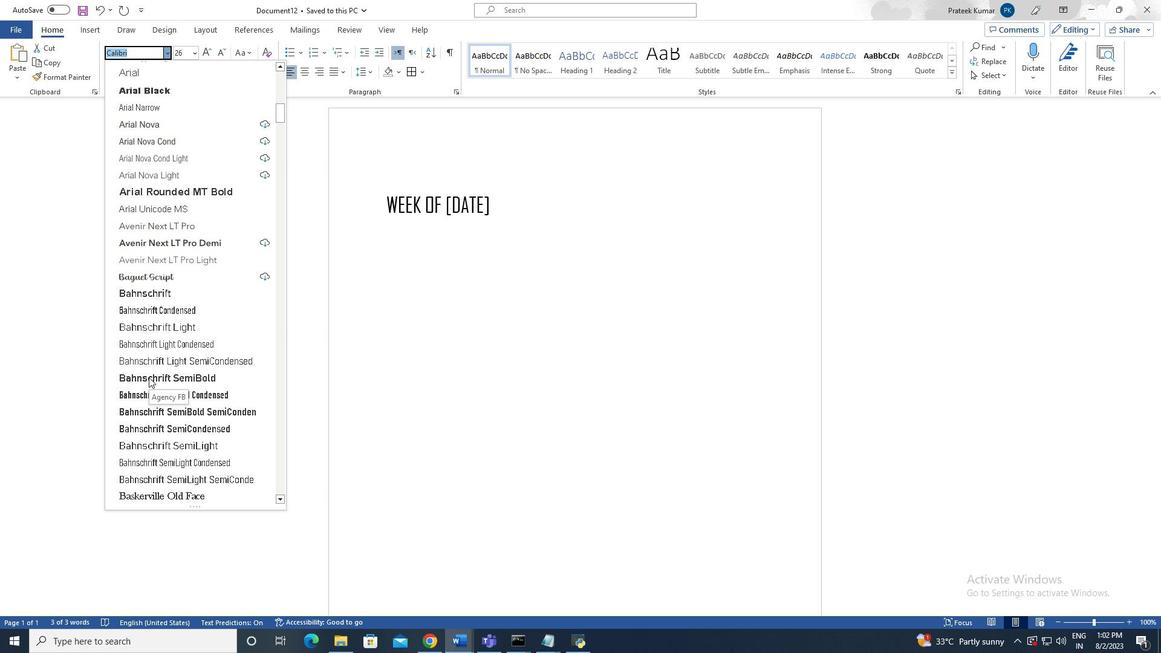 
Action: Mouse scrolled (965, 53) with delta (0, 0)
Screenshot: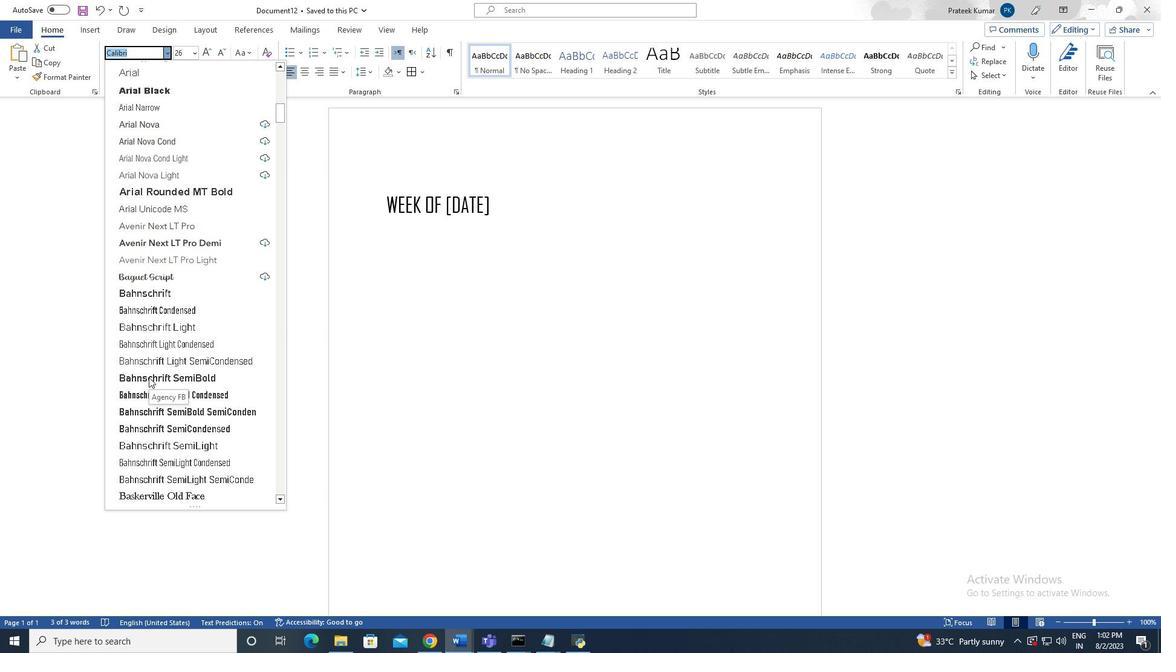 
Action: Mouse scrolled (965, 53) with delta (0, 0)
Screenshot: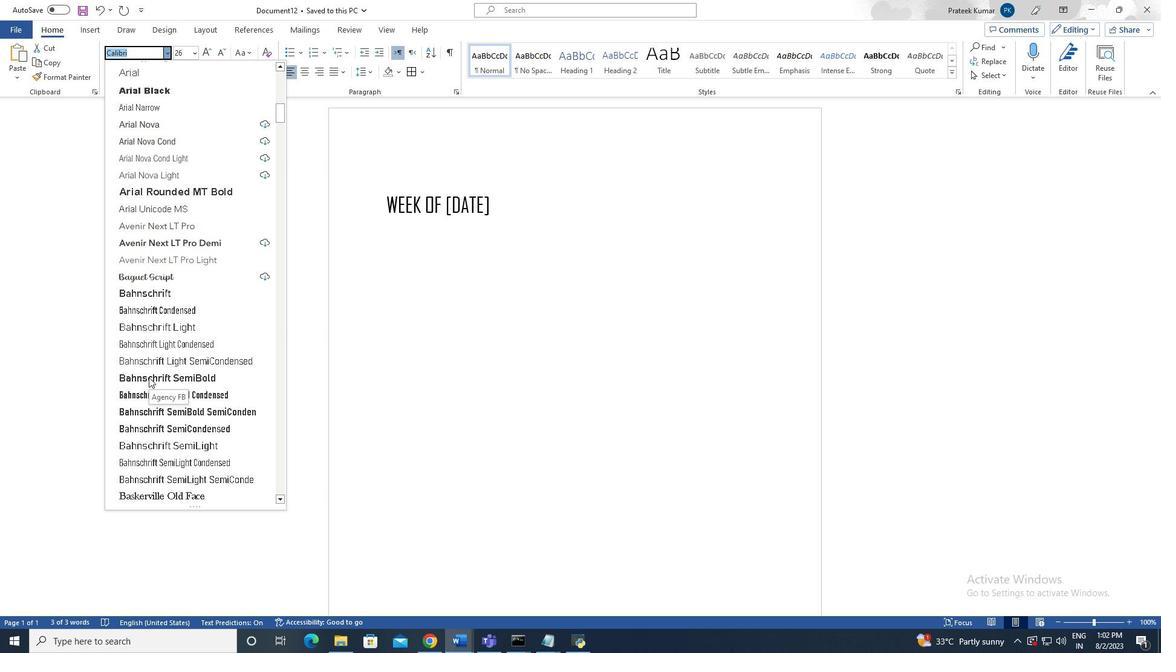 
Action: Mouse scrolled (965, 53) with delta (0, 0)
Screenshot: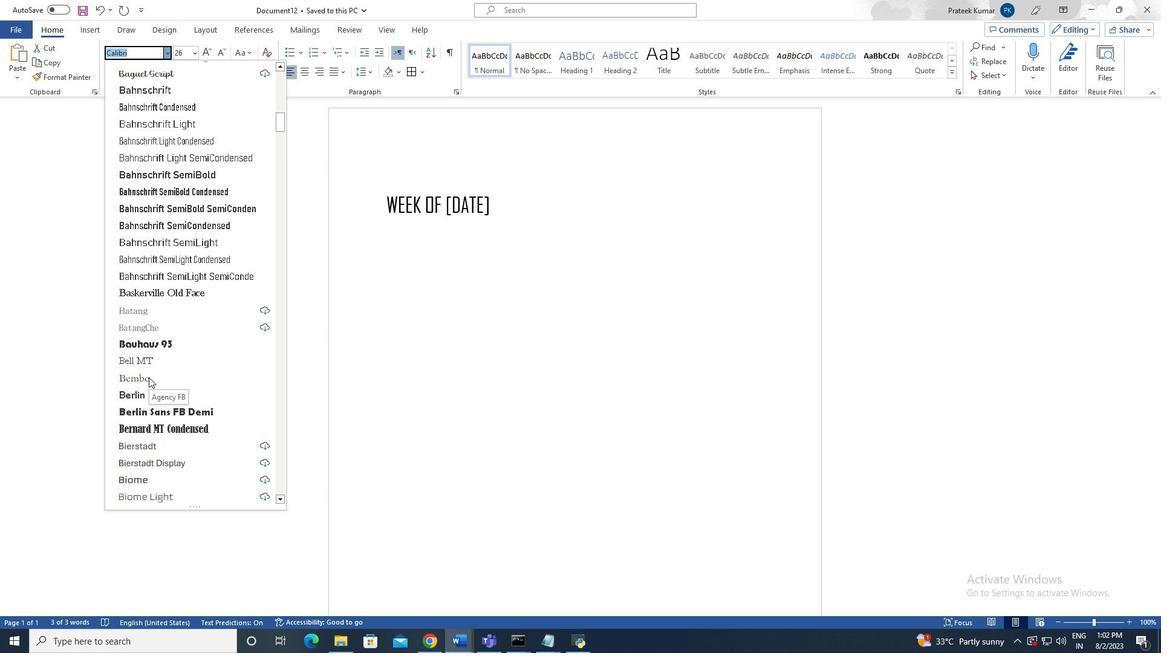 
Action: Mouse scrolled (965, 53) with delta (0, 0)
Screenshot: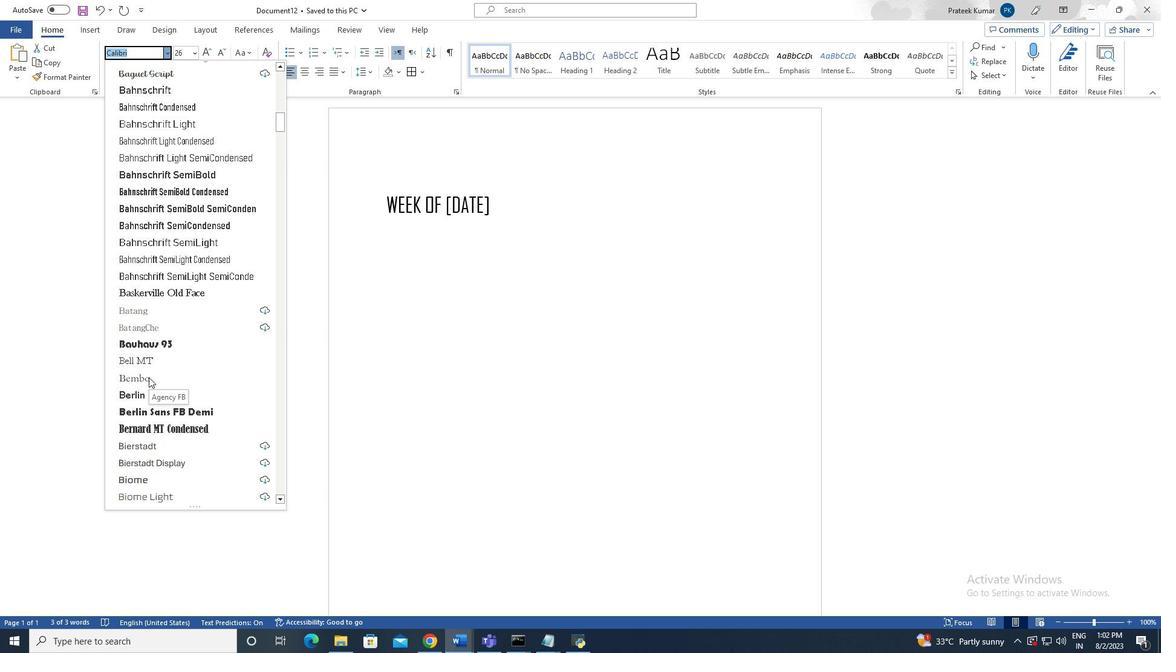 
Action: Mouse scrolled (965, 53) with delta (0, 0)
Screenshot: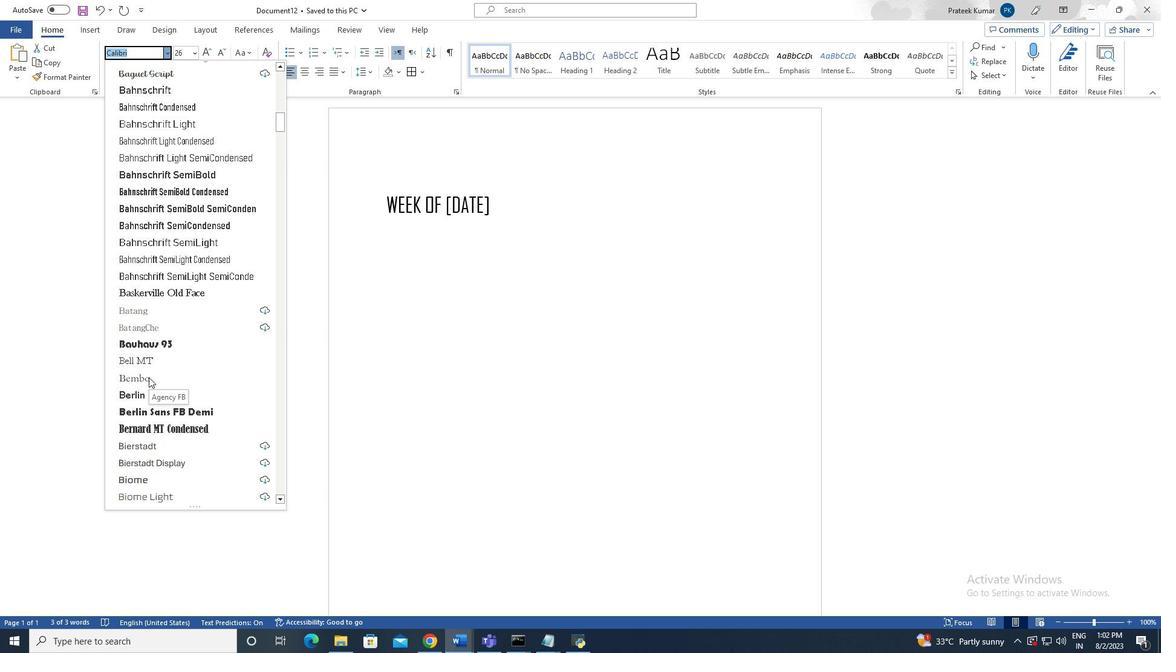 
Action: Mouse scrolled (965, 53) with delta (0, 0)
Screenshot: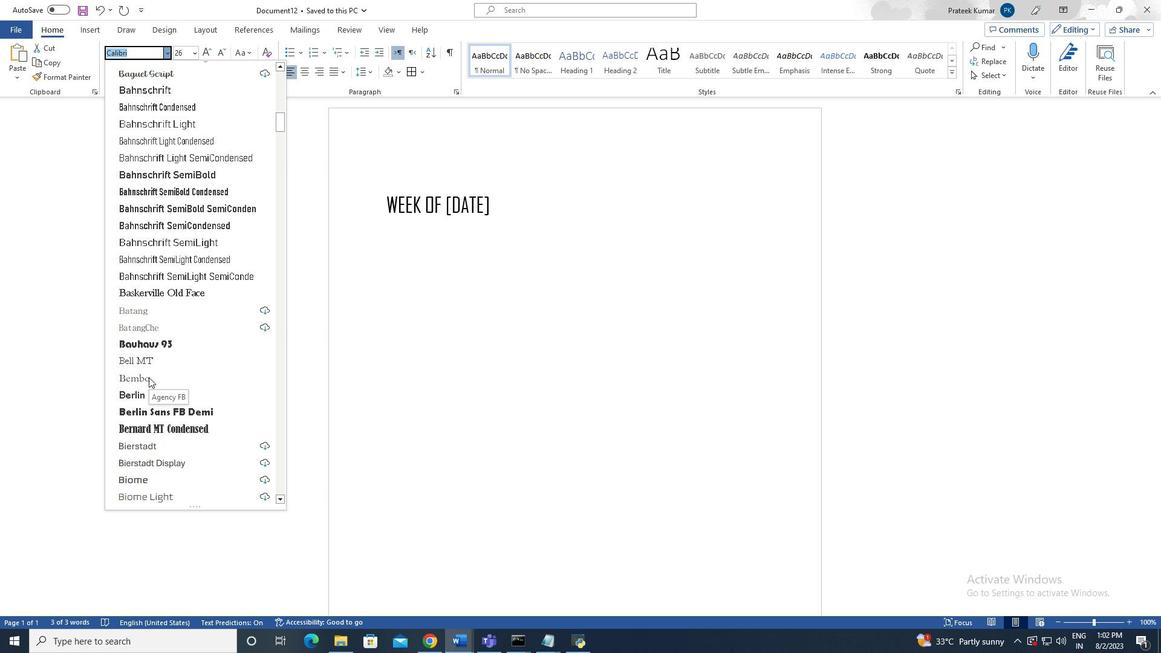 
Action: Mouse scrolled (965, 53) with delta (0, 0)
Screenshot: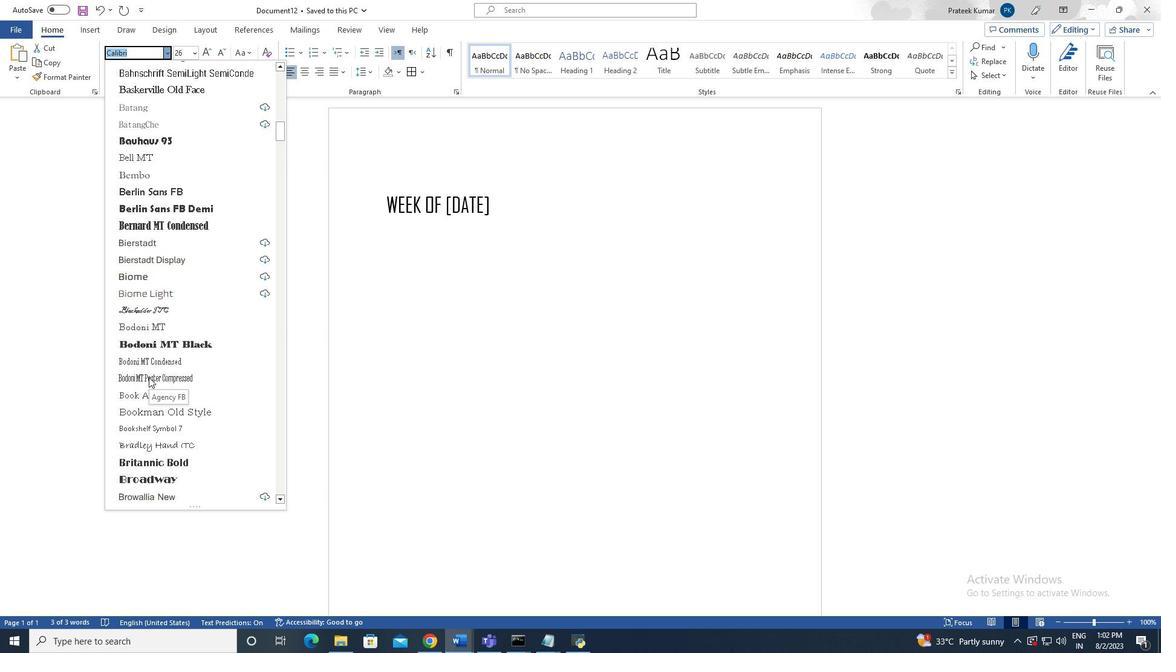 
Action: Mouse scrolled (965, 53) with delta (0, 0)
Screenshot: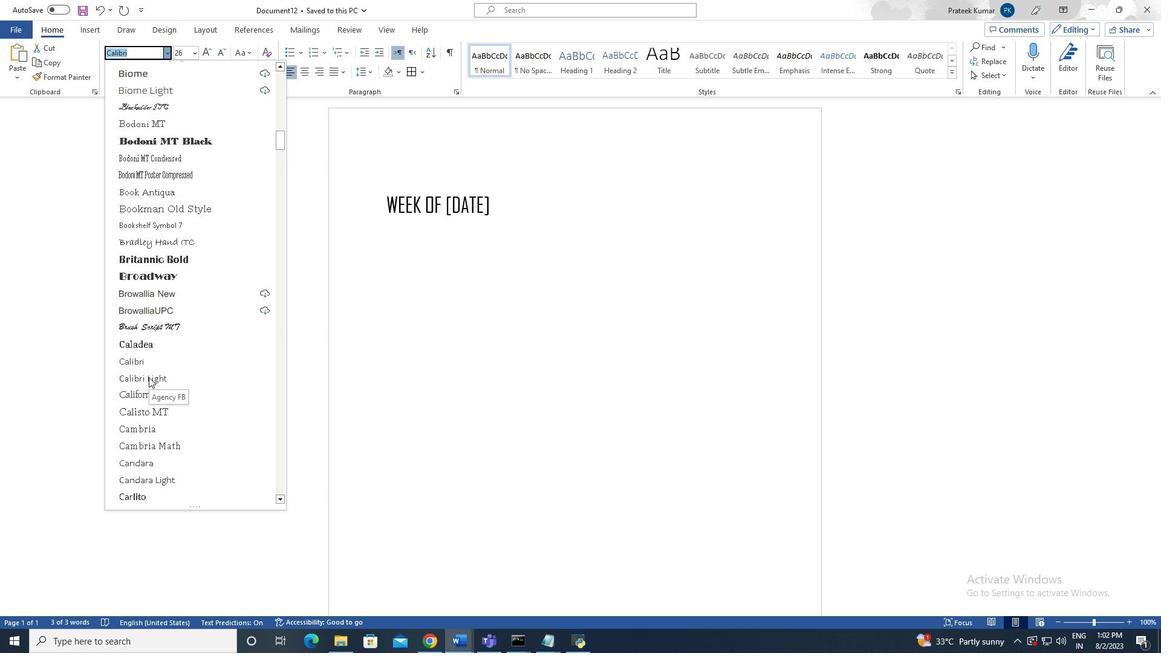 
Action: Mouse scrolled (965, 53) with delta (0, 0)
Screenshot: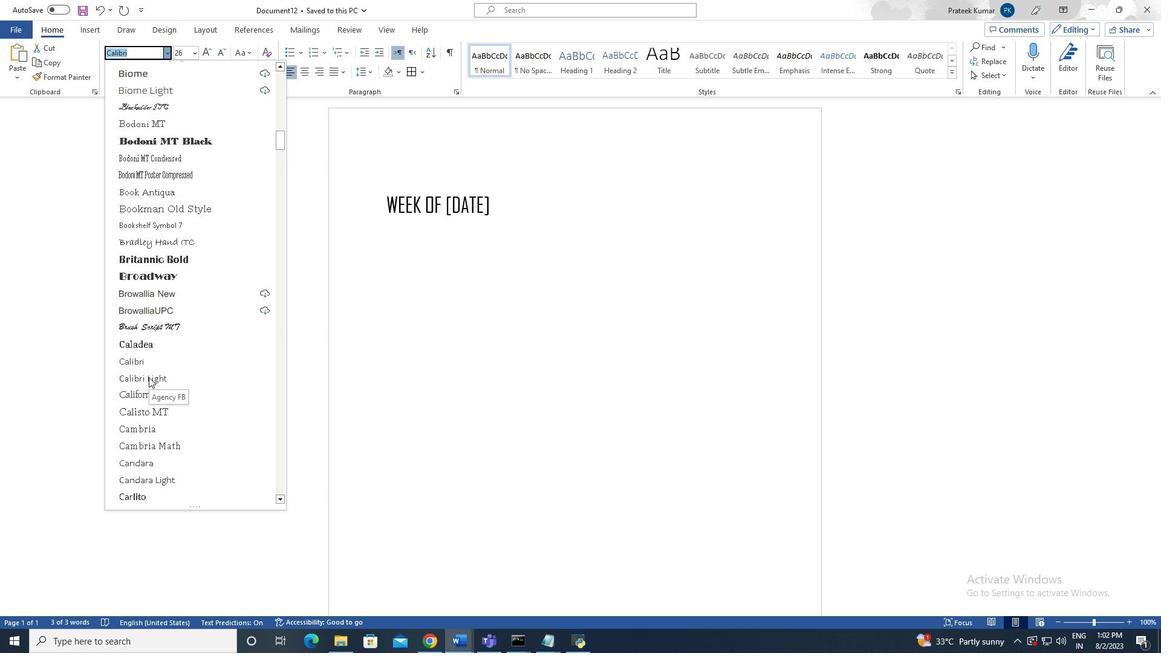 
Action: Mouse scrolled (965, 53) with delta (0, 0)
Screenshot: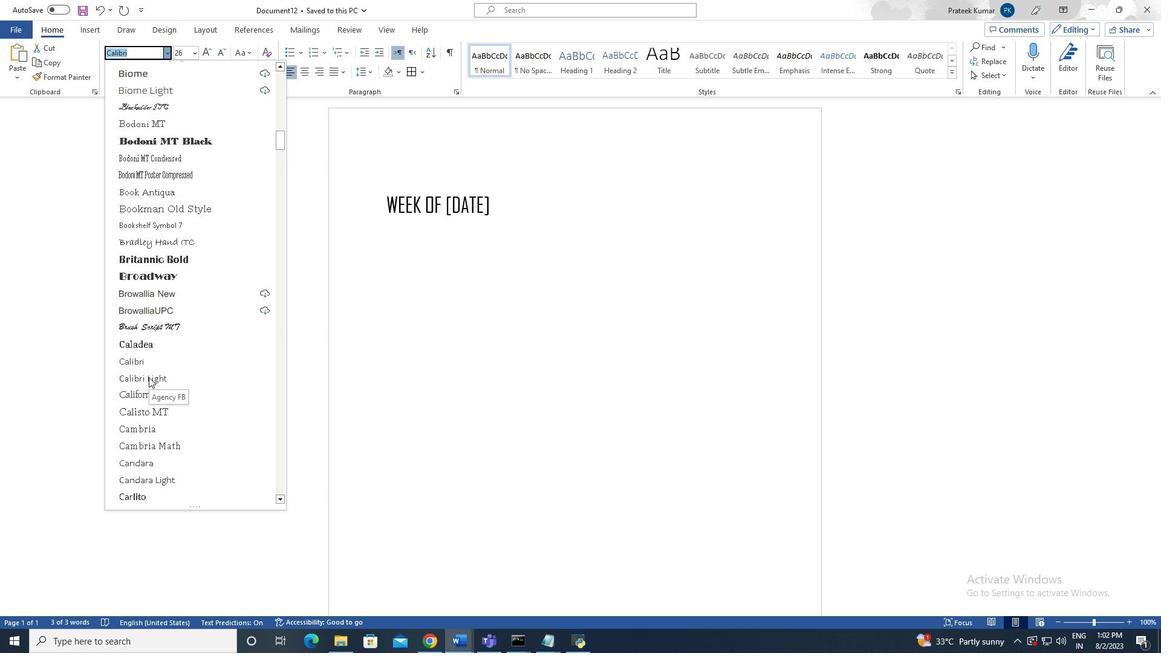 
Action: Mouse scrolled (965, 53) with delta (0, 0)
Screenshot: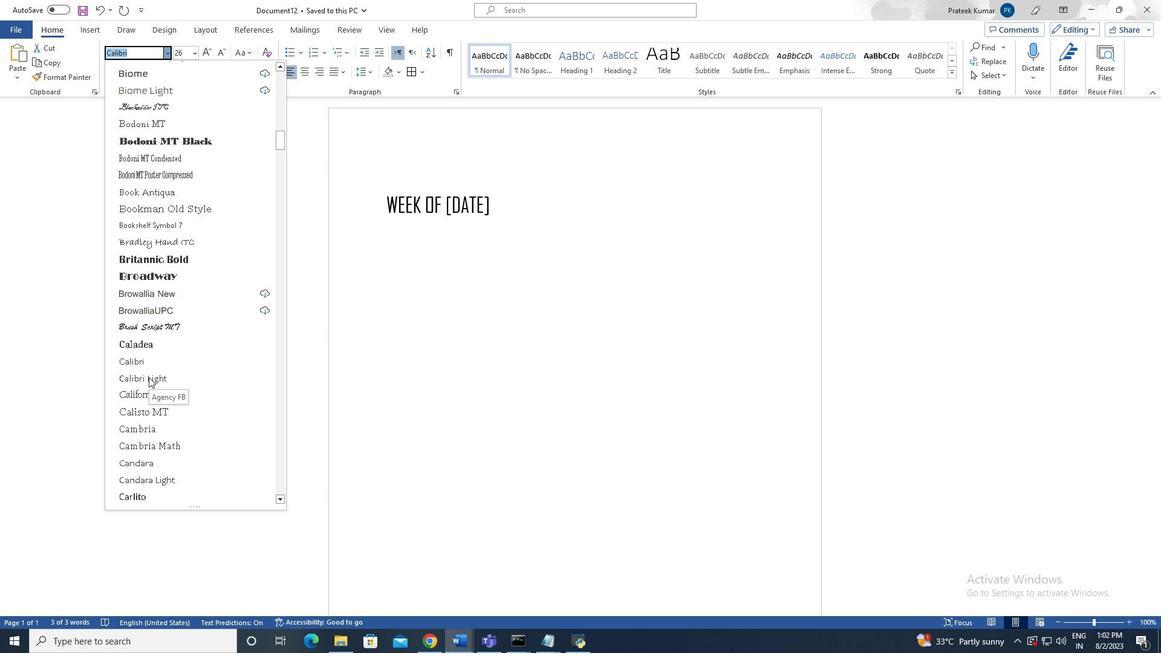 
Action: Mouse scrolled (965, 53) with delta (0, 0)
Screenshot: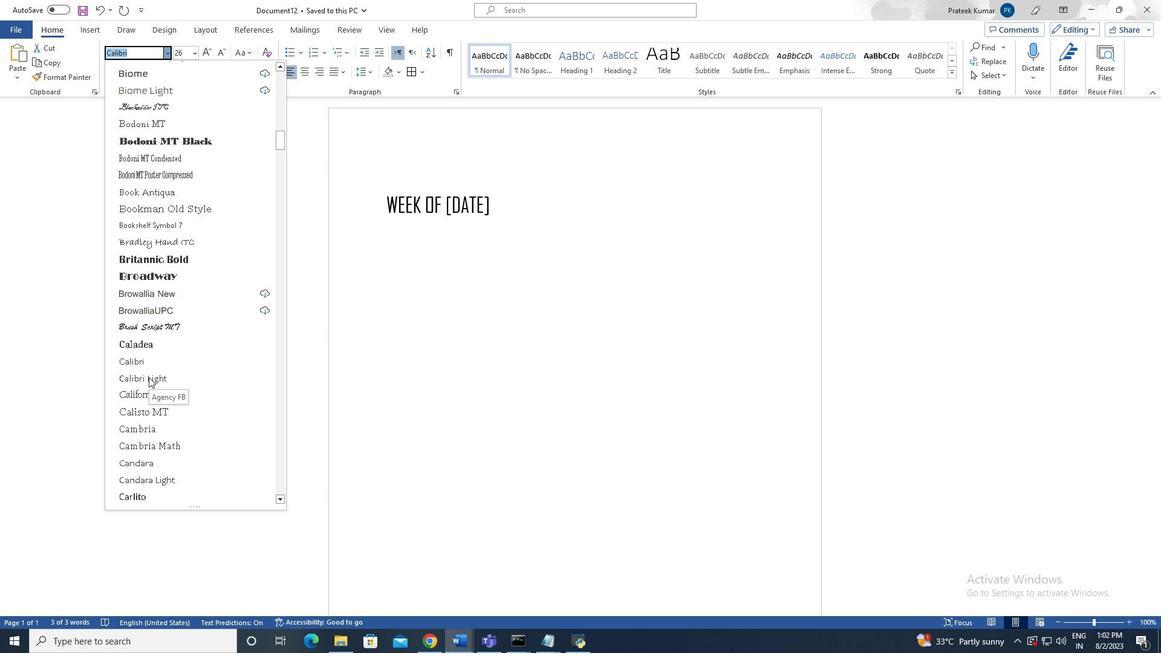
Action: Mouse scrolled (965, 53) with delta (0, 0)
Screenshot: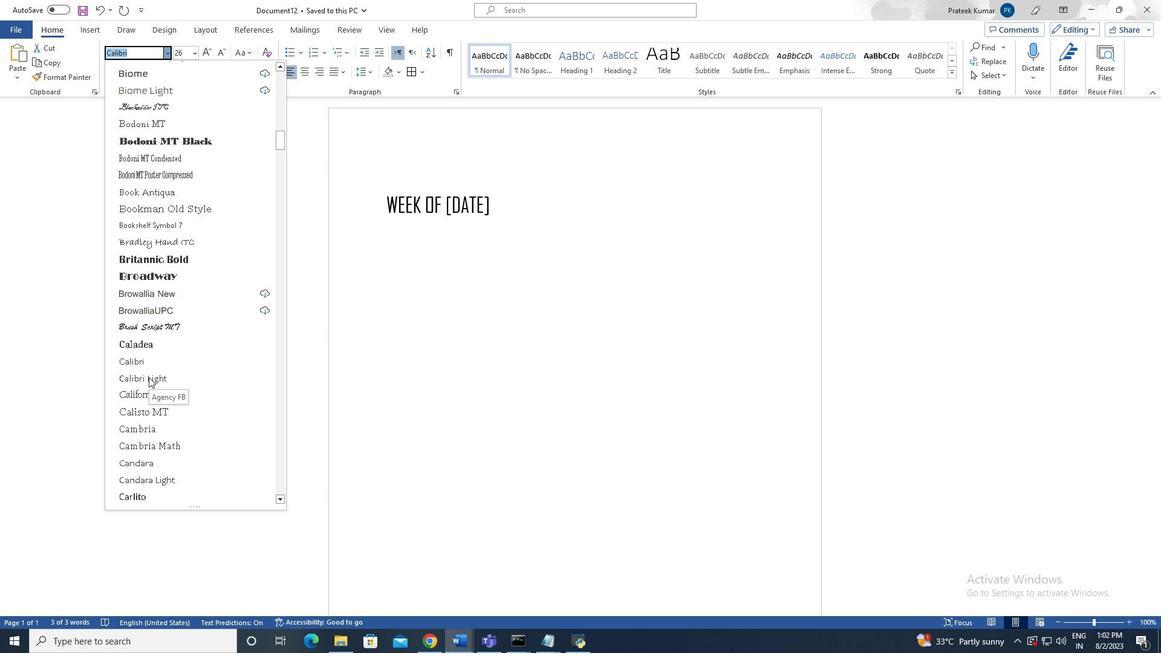 
Action: Mouse scrolled (965, 53) with delta (0, 0)
Screenshot: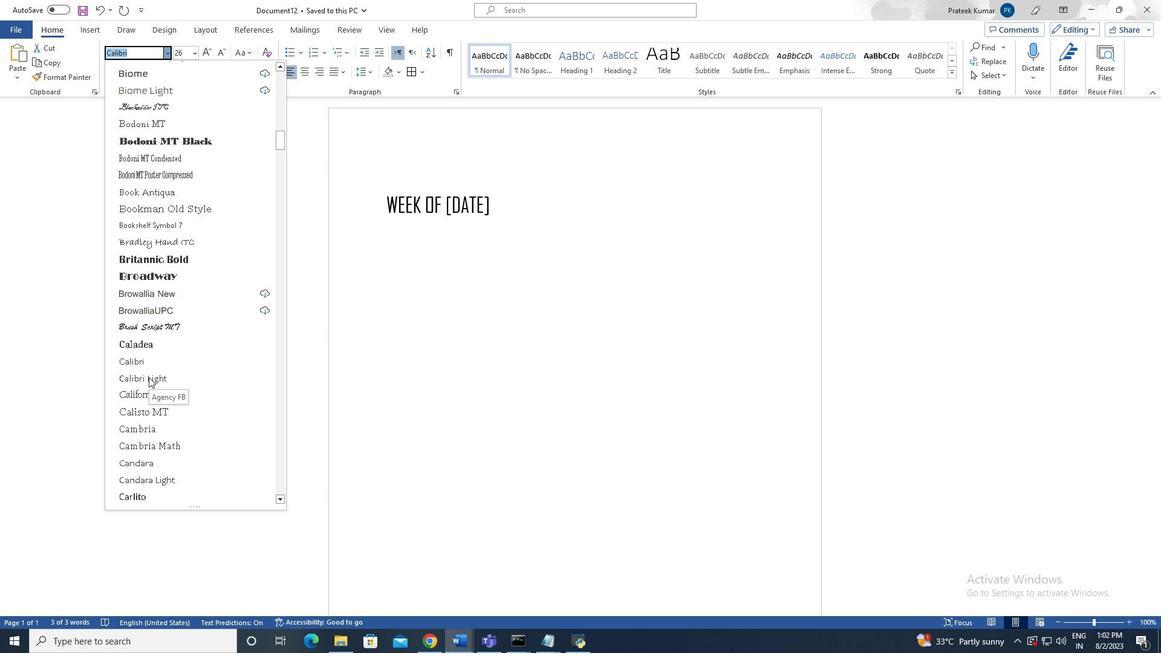 
Action: Mouse scrolled (965, 53) with delta (0, 0)
Screenshot: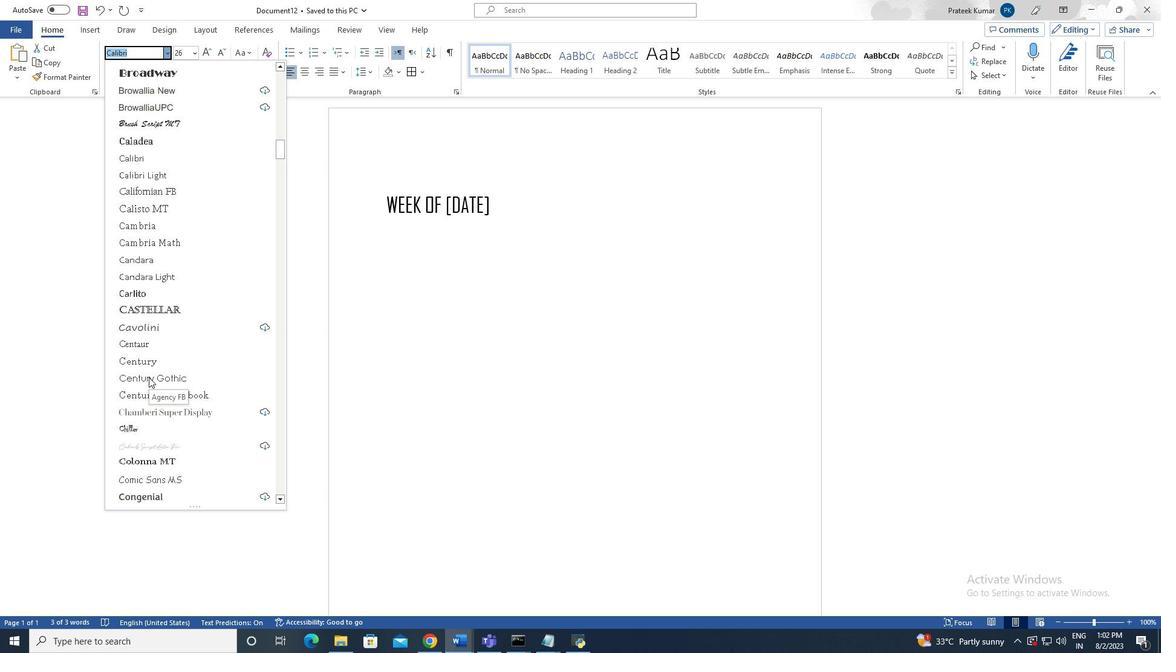 
Action: Mouse scrolled (965, 53) with delta (0, 0)
Screenshot: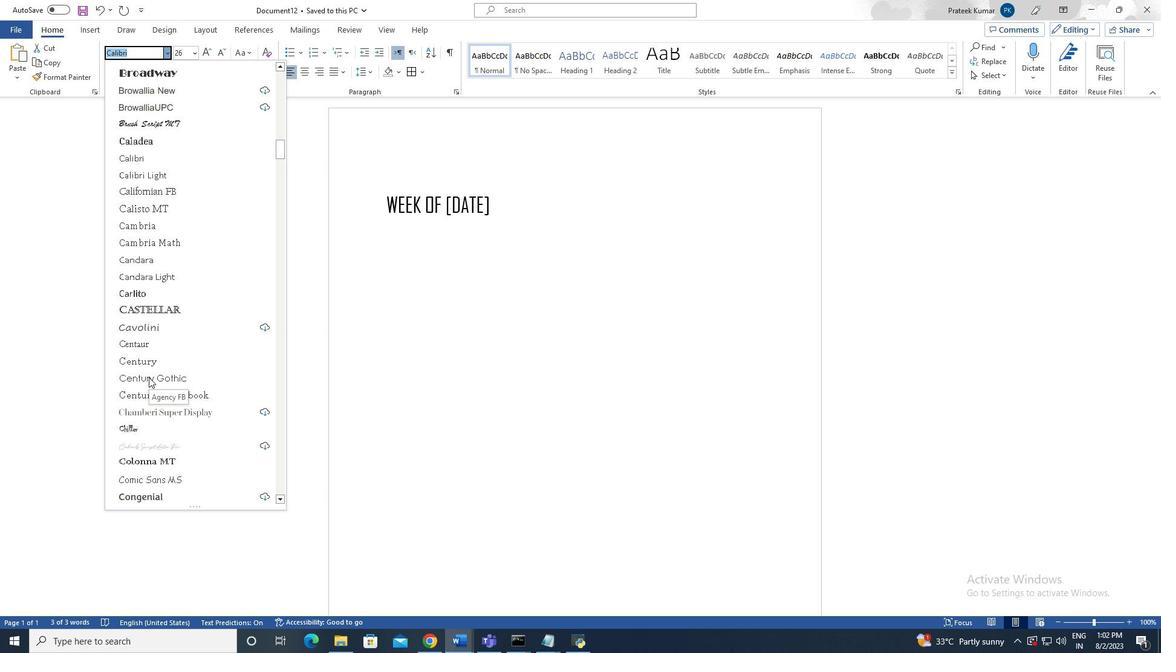 
Action: Mouse scrolled (965, 53) with delta (0, 0)
Screenshot: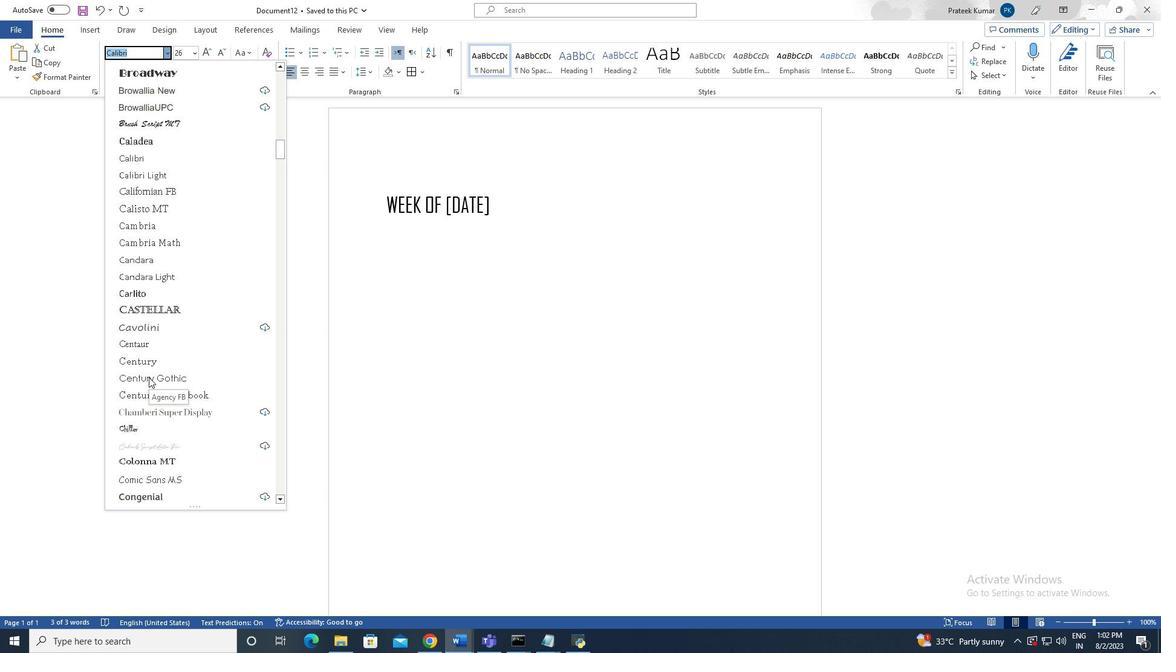 
Action: Mouse scrolled (965, 53) with delta (0, 0)
Screenshot: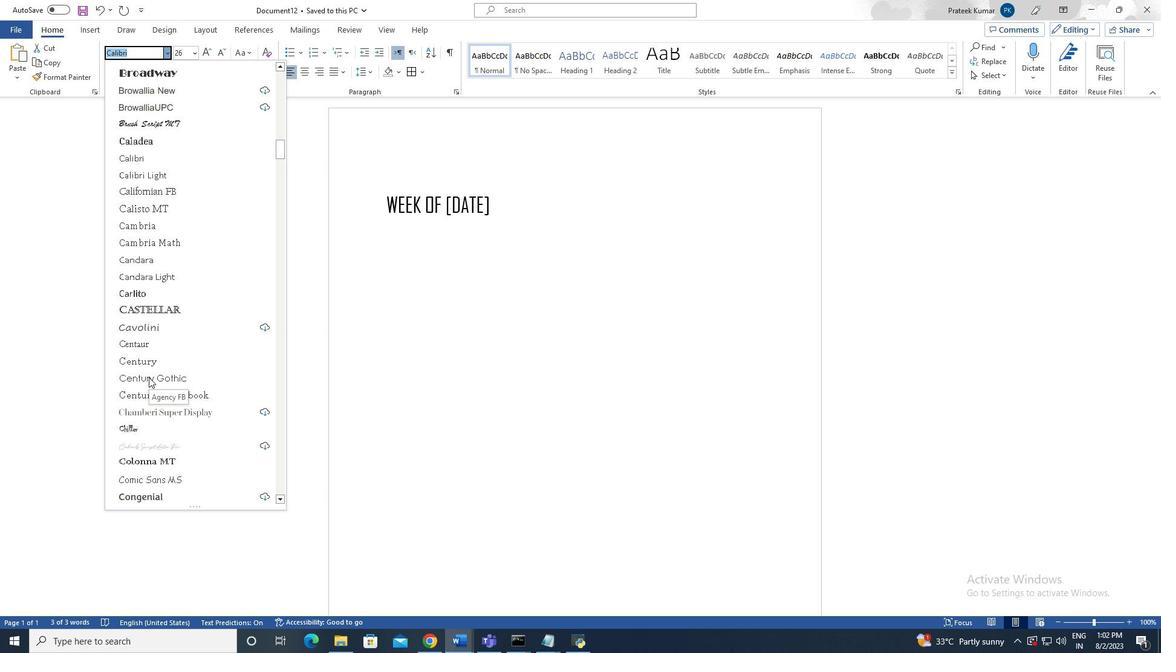 
Action: Mouse scrolled (965, 53) with delta (0, 0)
Screenshot: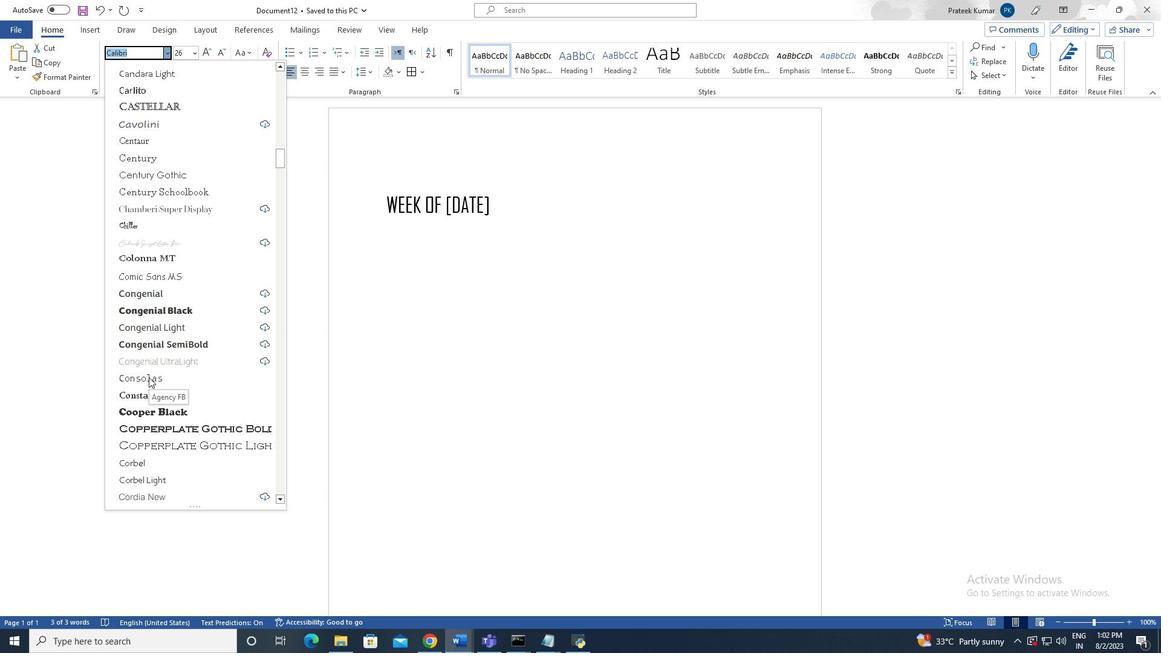 
Action: Mouse scrolled (965, 53) with delta (0, 0)
Screenshot: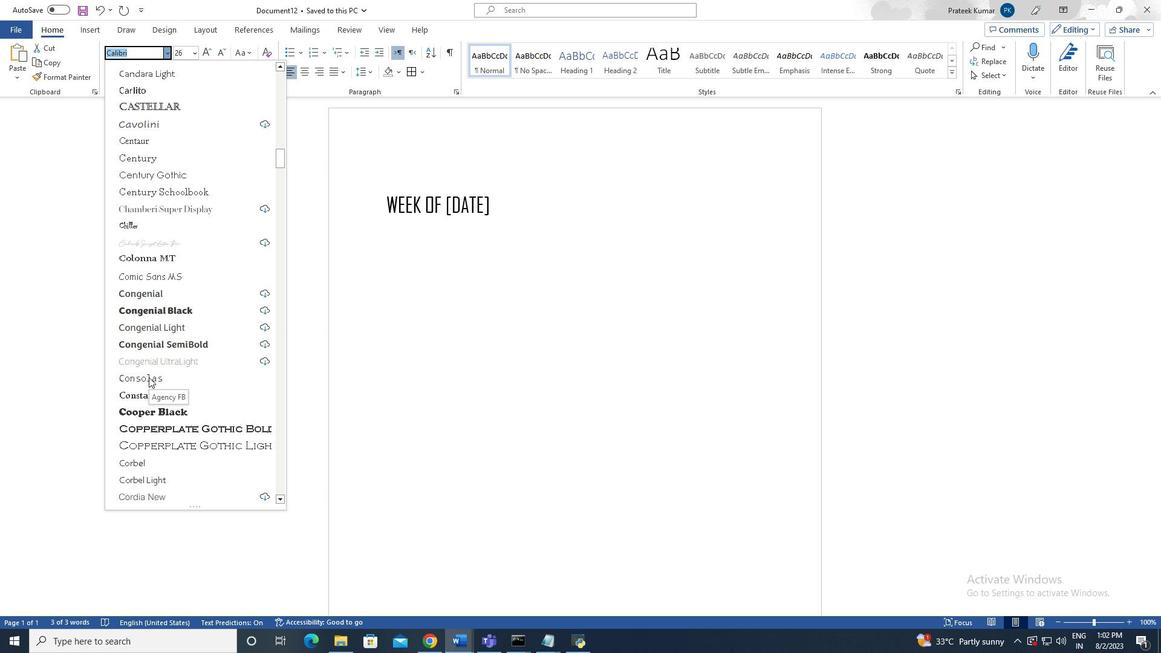 
Action: Mouse scrolled (965, 53) with delta (0, 0)
Screenshot: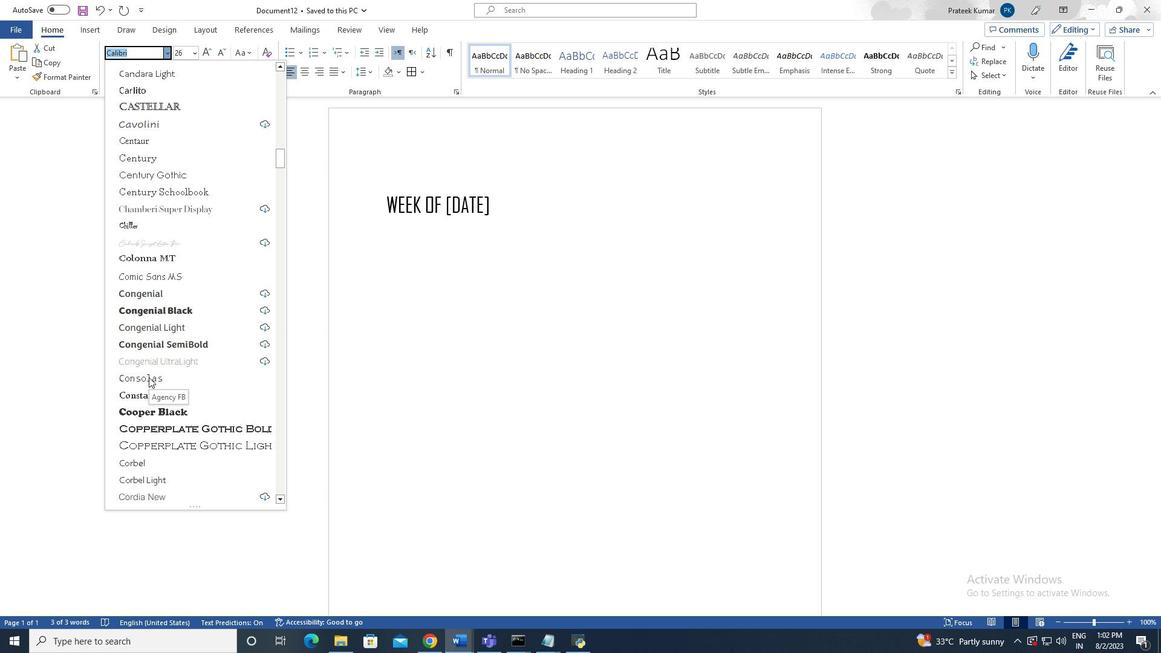 
Action: Mouse scrolled (965, 53) with delta (0, 0)
Screenshot: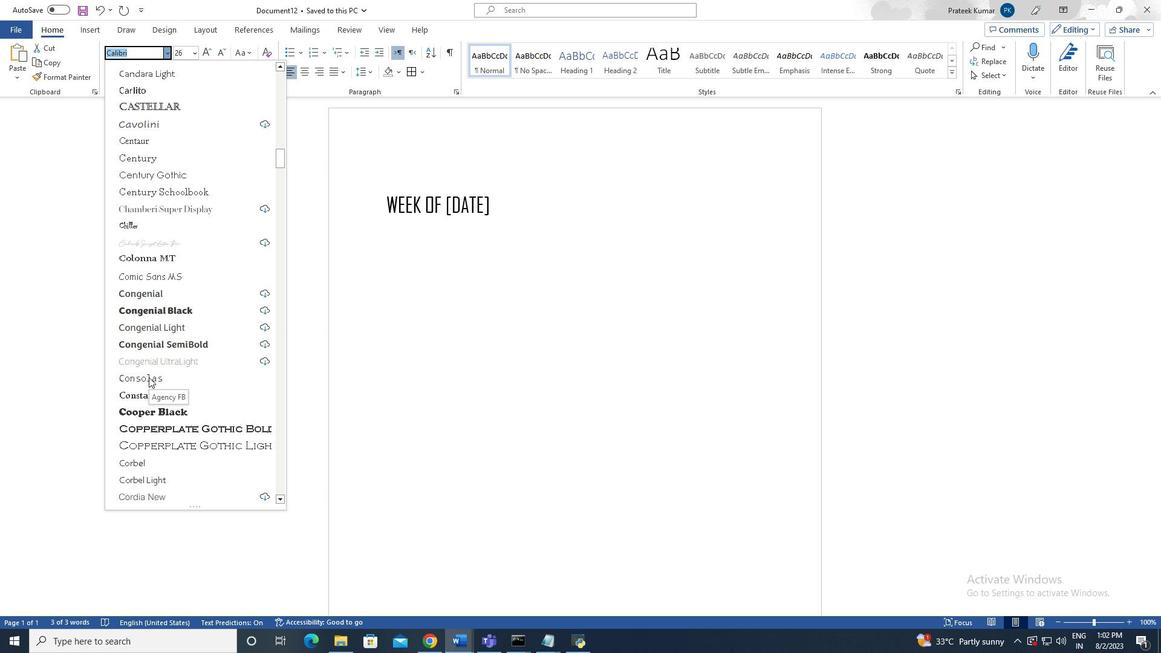 
Action: Mouse scrolled (965, 53) with delta (0, 0)
Screenshot: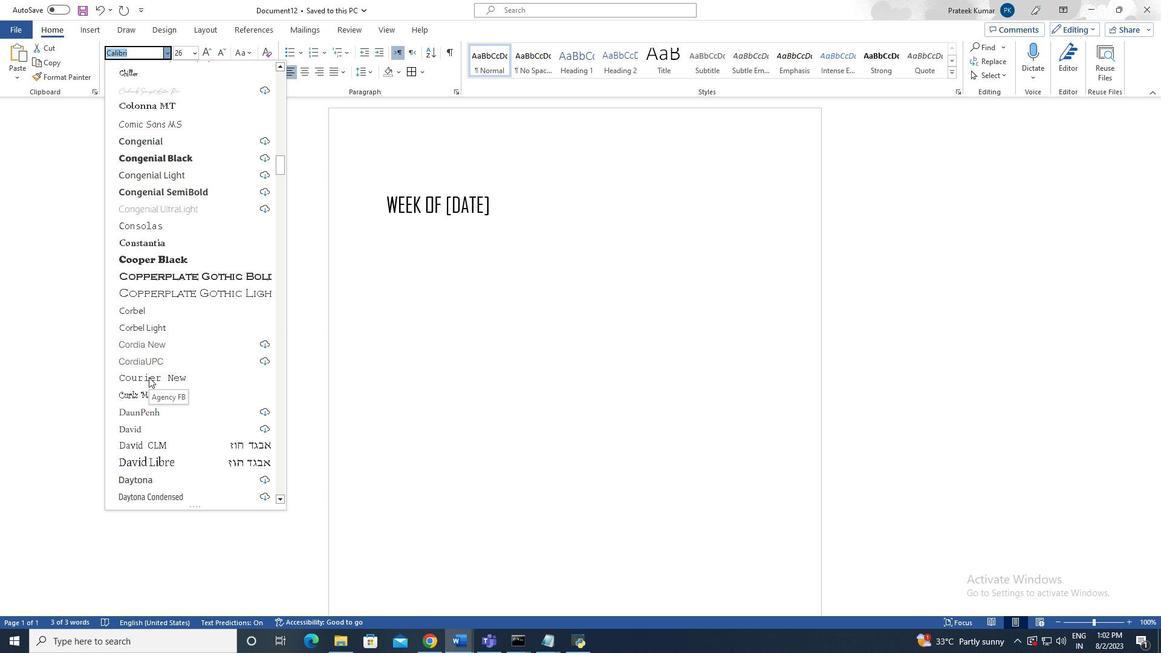 
Action: Mouse scrolled (965, 53) with delta (0, 0)
Screenshot: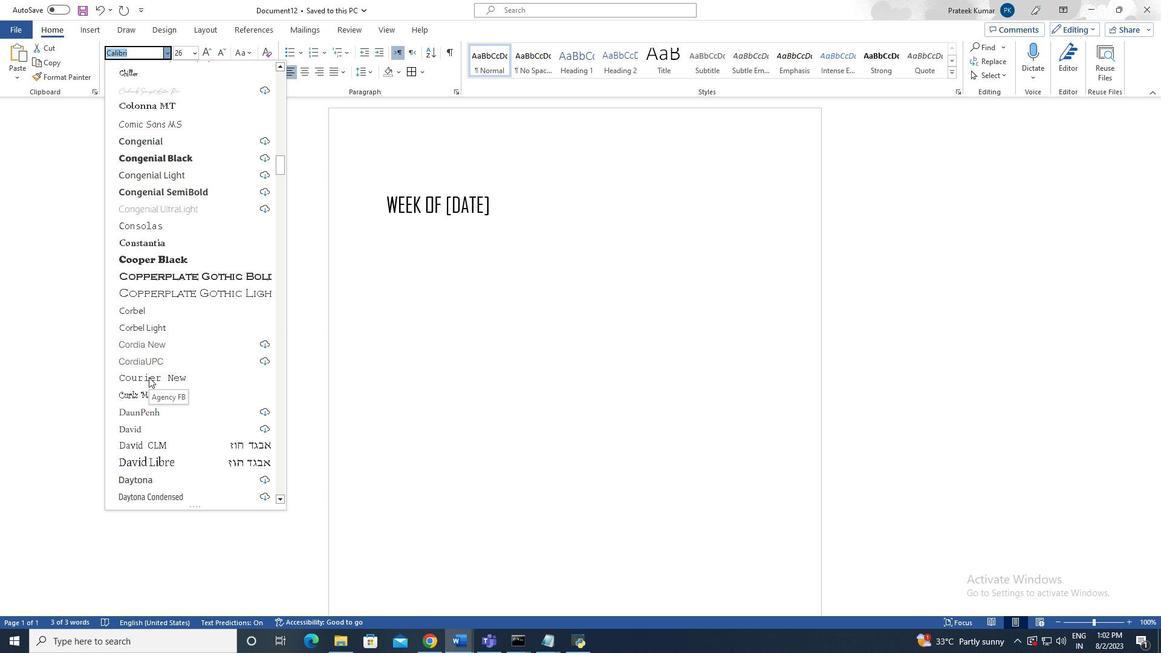 
Action: Mouse scrolled (965, 53) with delta (0, 0)
Screenshot: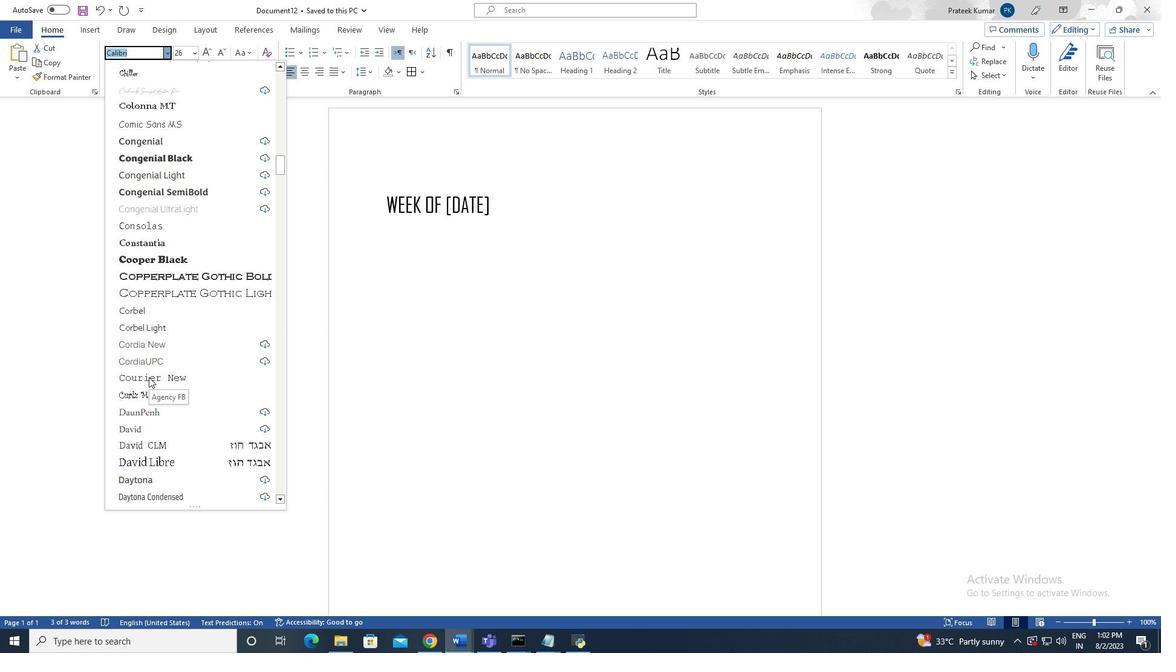 
Action: Mouse moved to (965, 53)
Screenshot: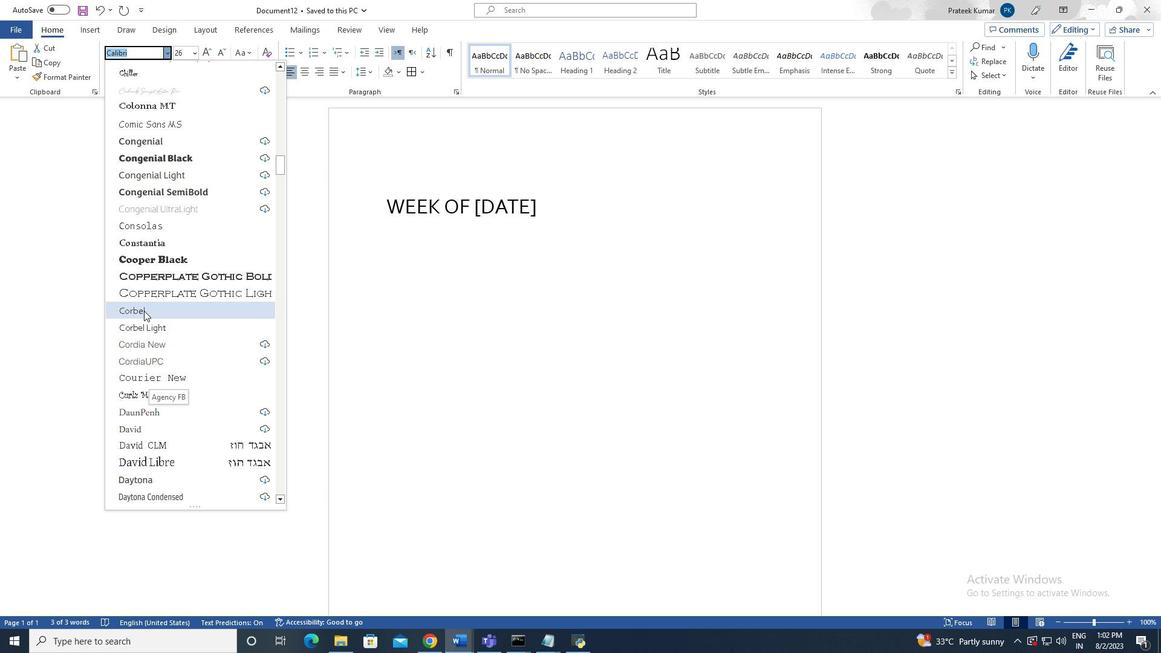 
Action: Mouse pressed left at (965, 53)
Screenshot: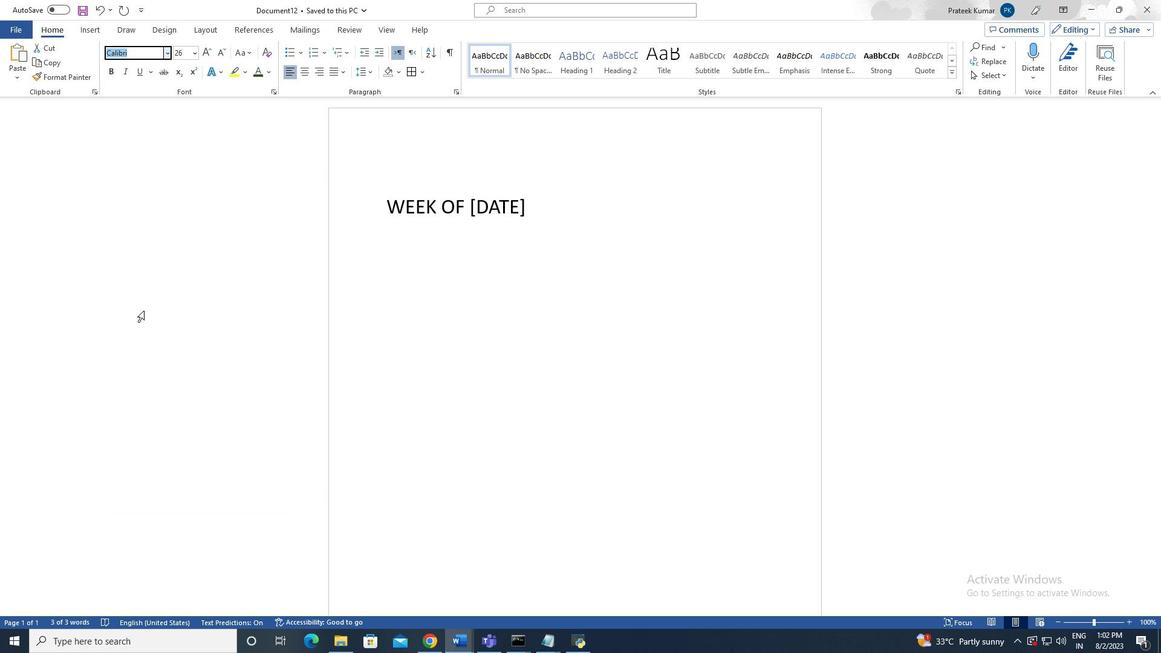 
Action: Mouse moved to (965, 53)
Screenshot: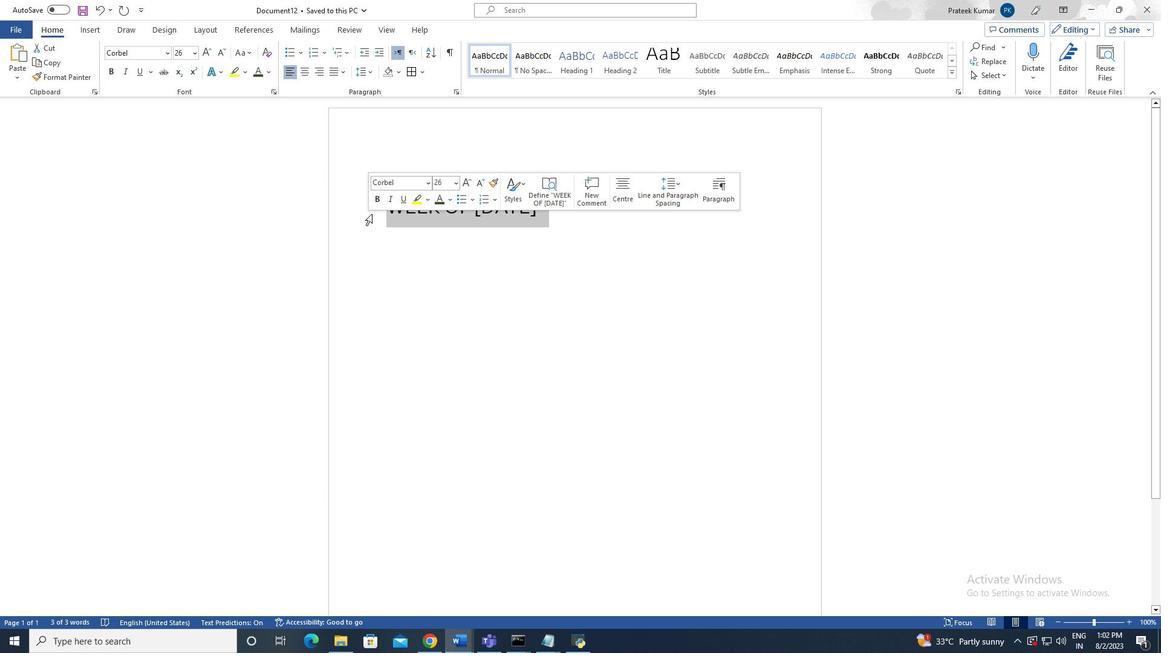 
Action: Mouse pressed left at (965, 53)
Screenshot: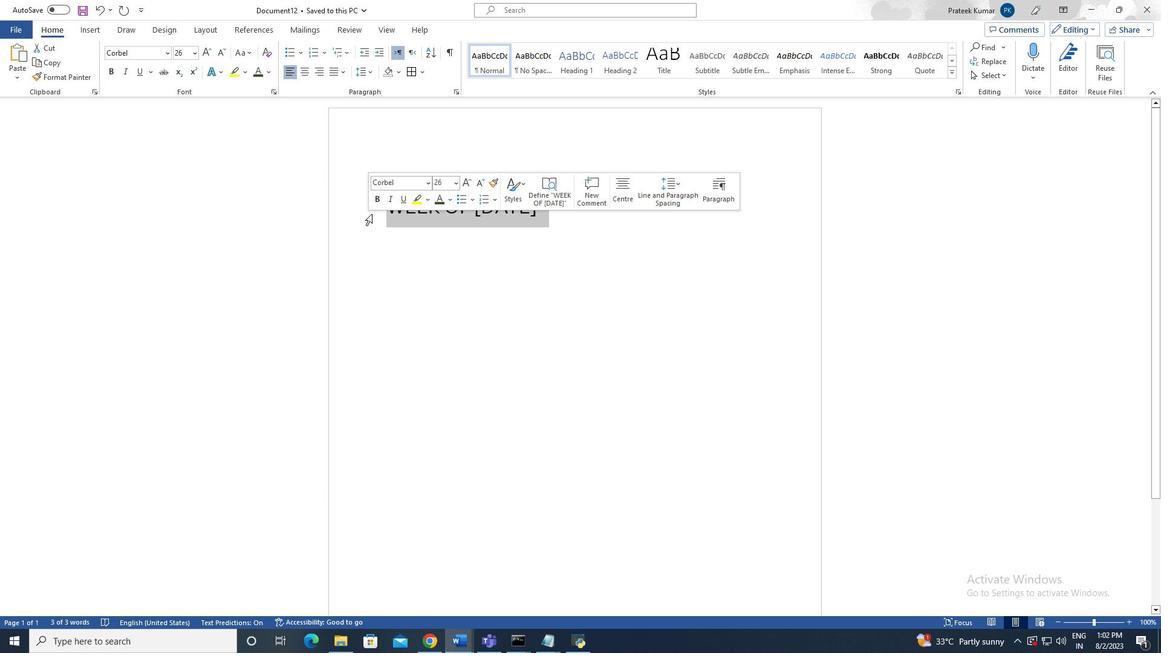 
Action: Mouse moved to (965, 53)
Screenshot: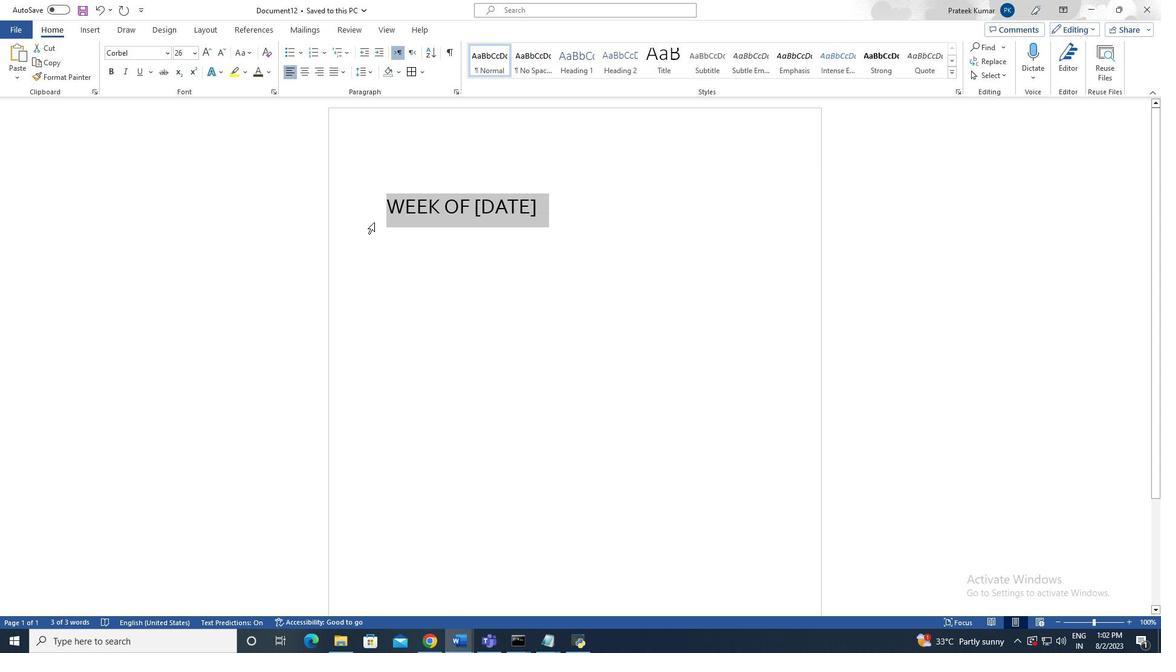 
Action: Mouse pressed left at (965, 53)
Screenshot: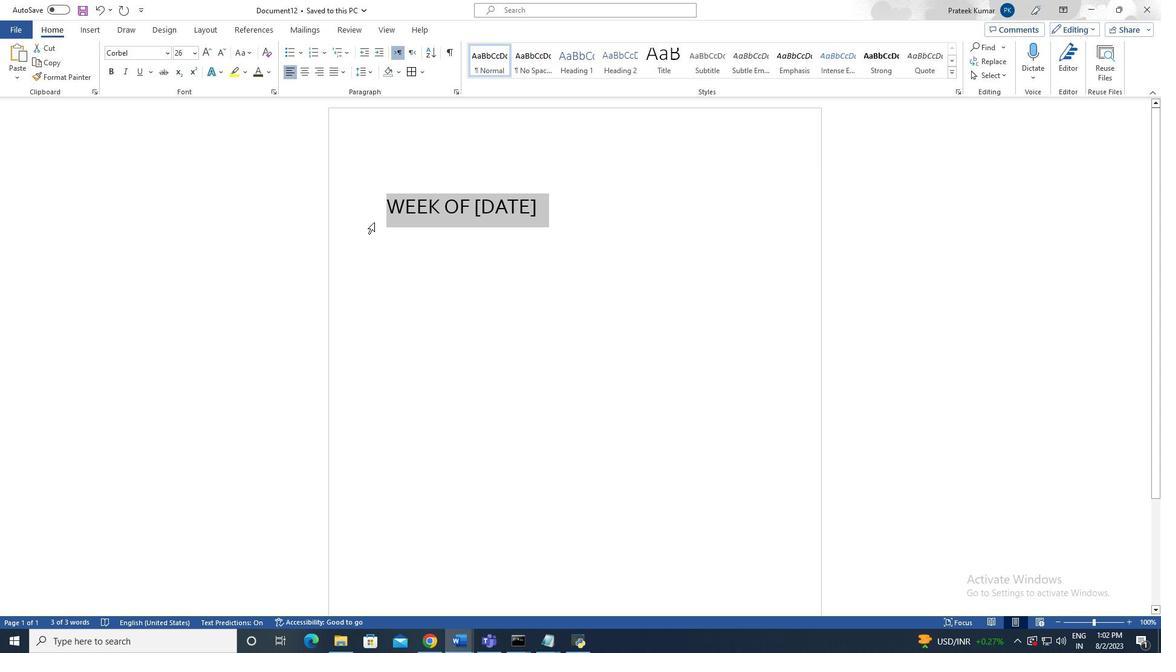 
Action: Mouse moved to (965, 53)
Screenshot: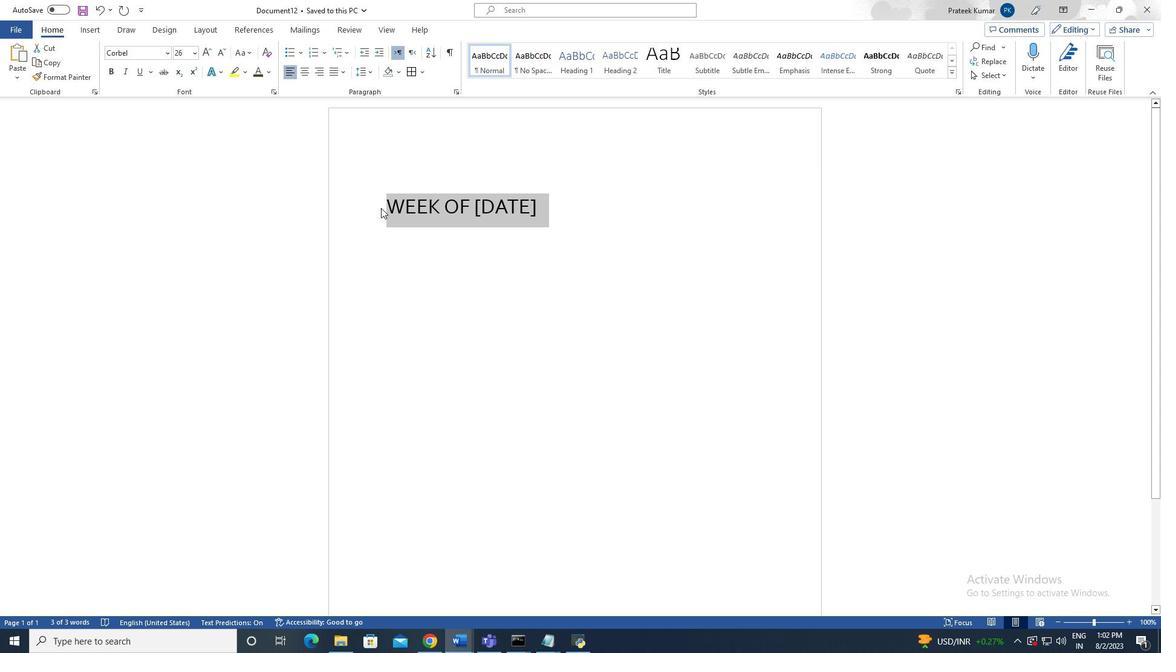 
Action: Mouse pressed left at (965, 53)
Screenshot: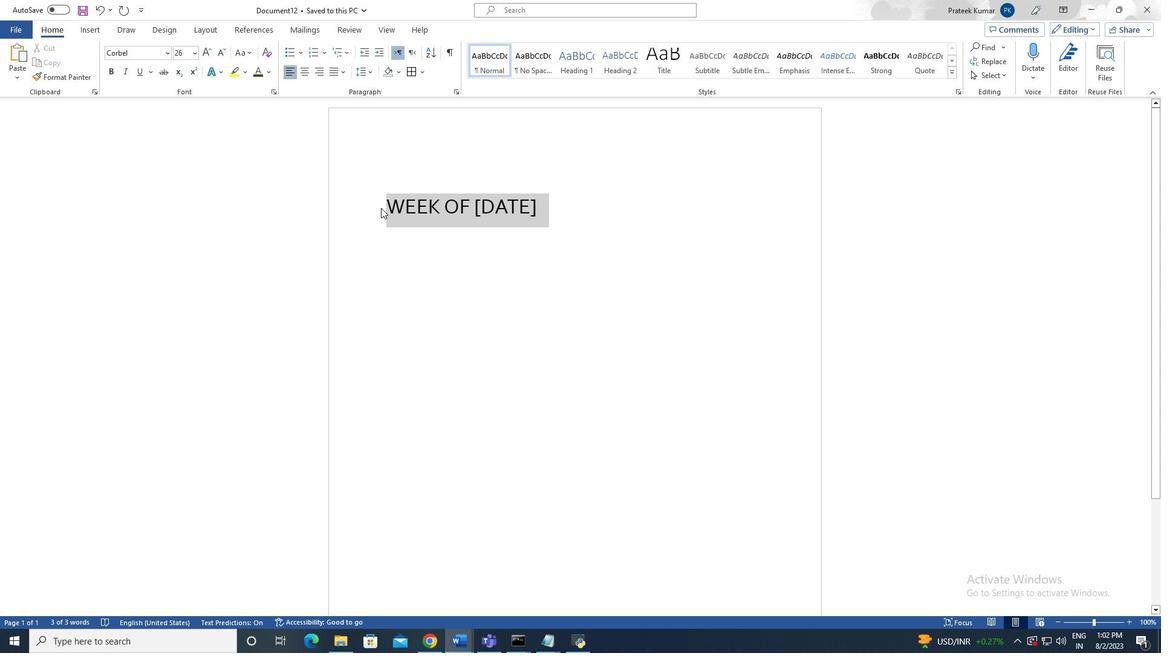 
Action: Mouse pressed left at (965, 53)
Screenshot: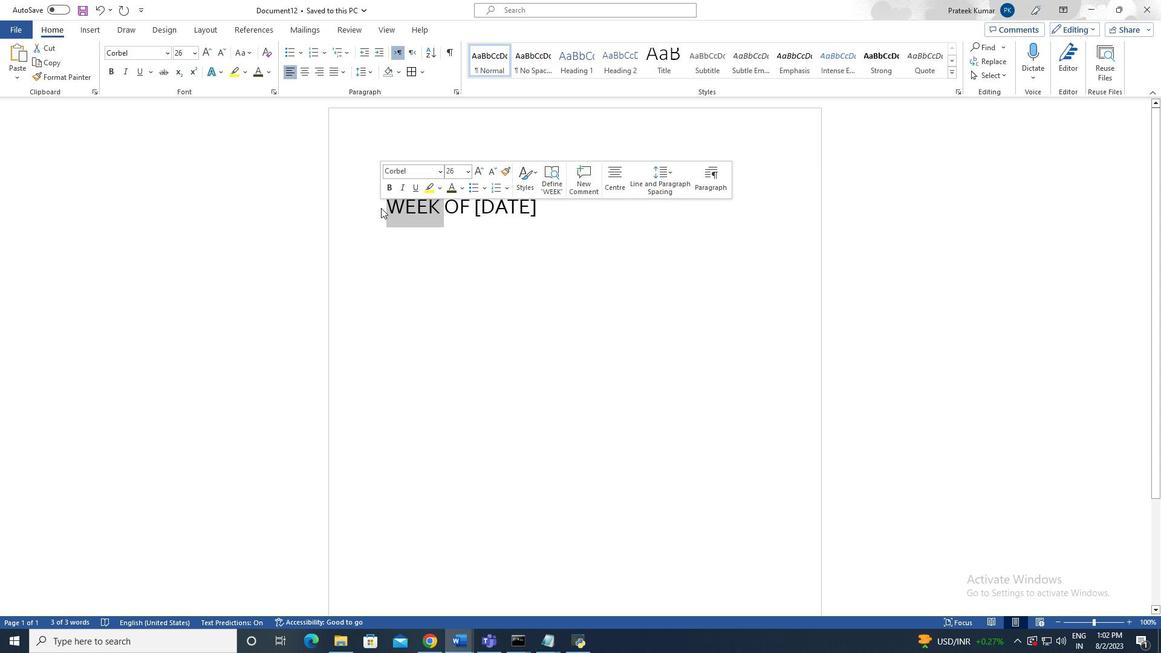 
Action: Mouse pressed left at (965, 53)
Screenshot: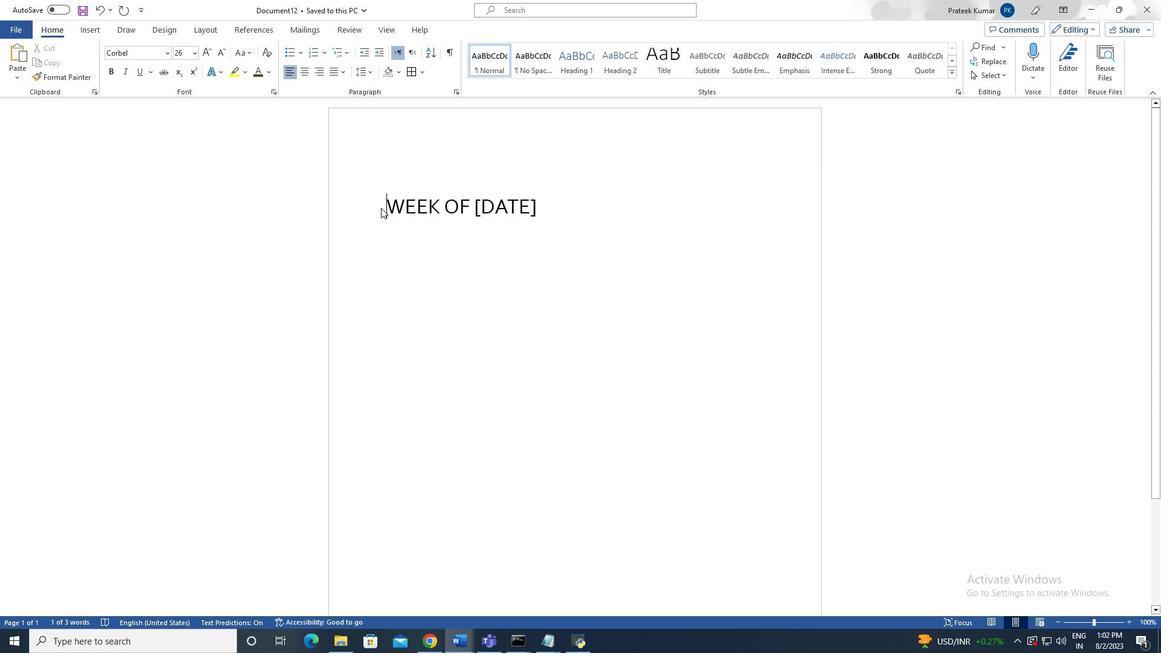 
Action: Key pressed <Key.space><Key.space><Key.space><Key.space><Key.space><Key.space><Key.space><Key.space><Key.space><Key.space><Key.space><Key.space><Key.space><Key.space><Key.space><Key.space><Key.space><Key.space><Key.space>
Screenshot: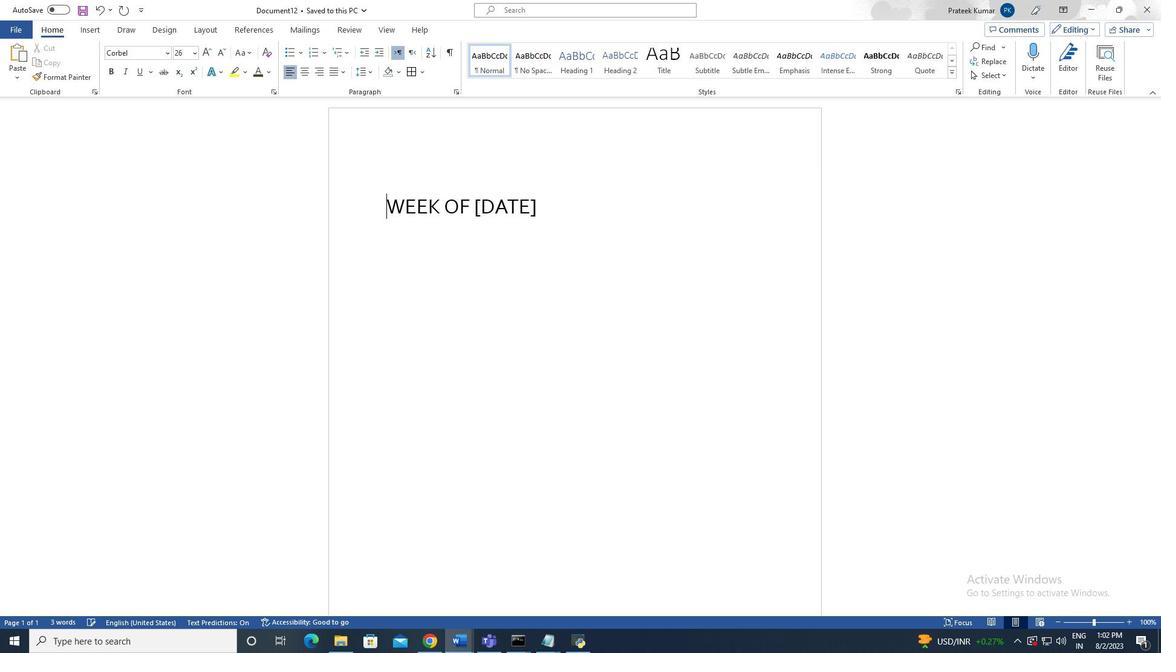 
Action: Mouse moved to (965, 53)
Screenshot: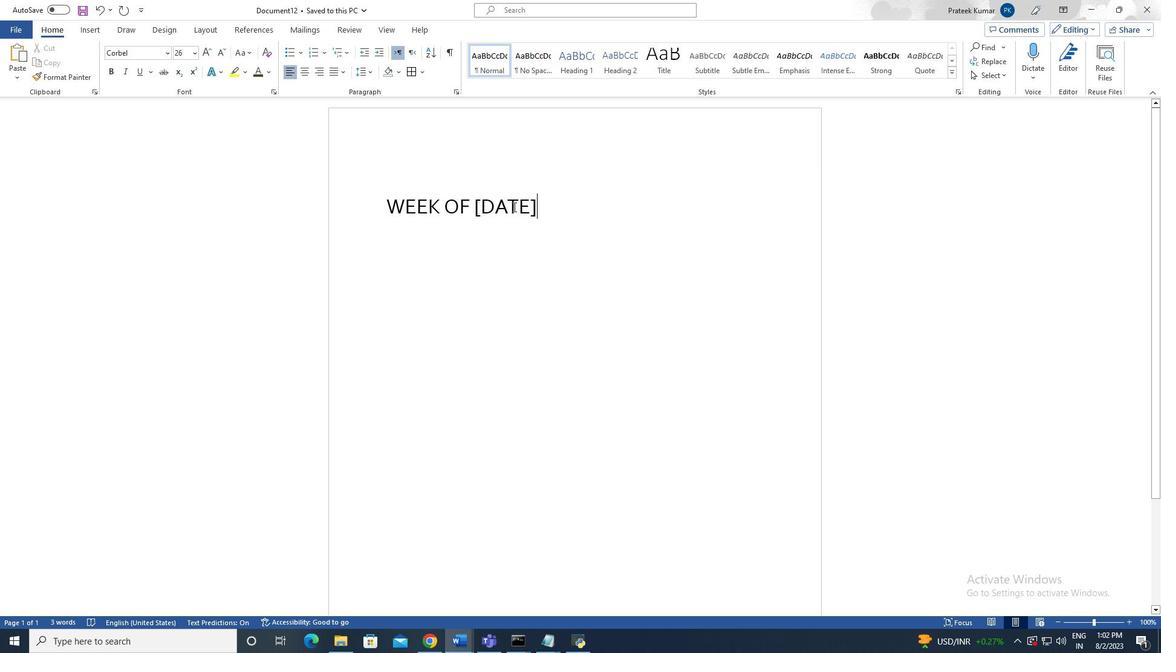 
Action: Mouse pressed left at (965, 53)
Screenshot: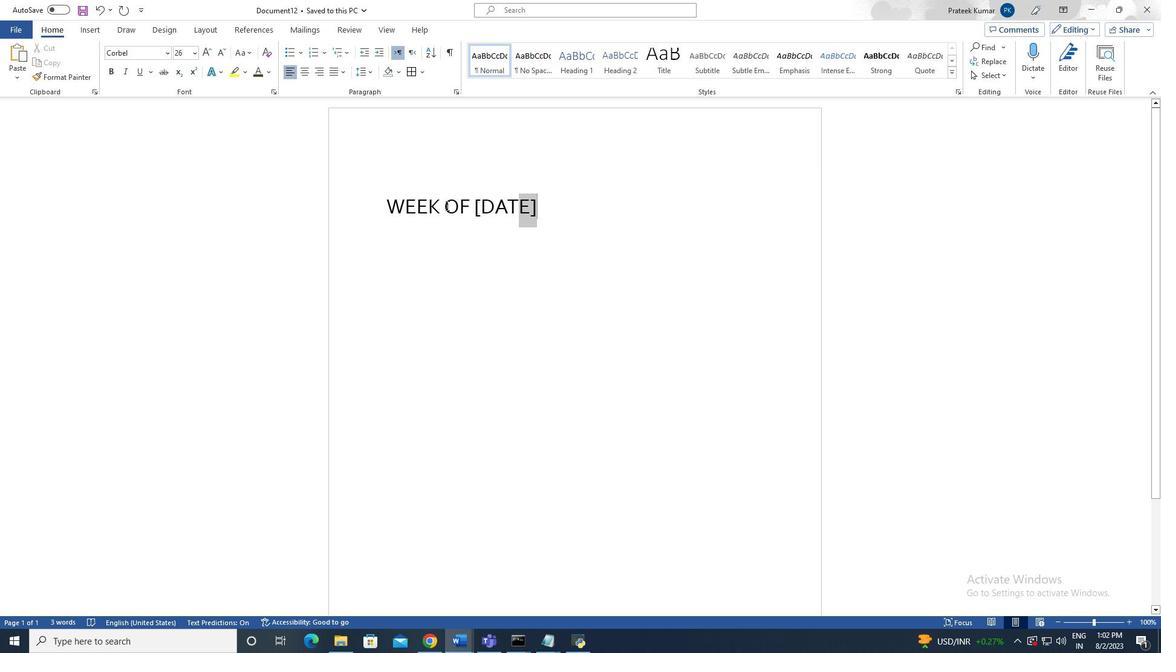 
Action: Mouse moved to (965, 53)
Screenshot: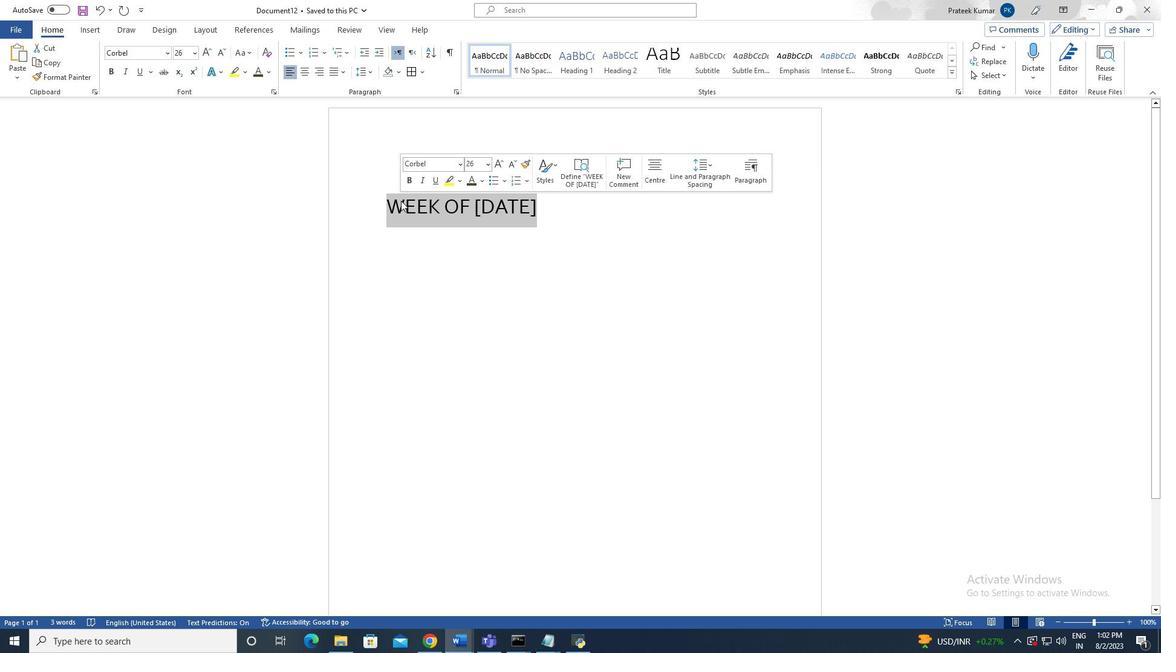 
Action: Key pressed ctrl+X
Screenshot: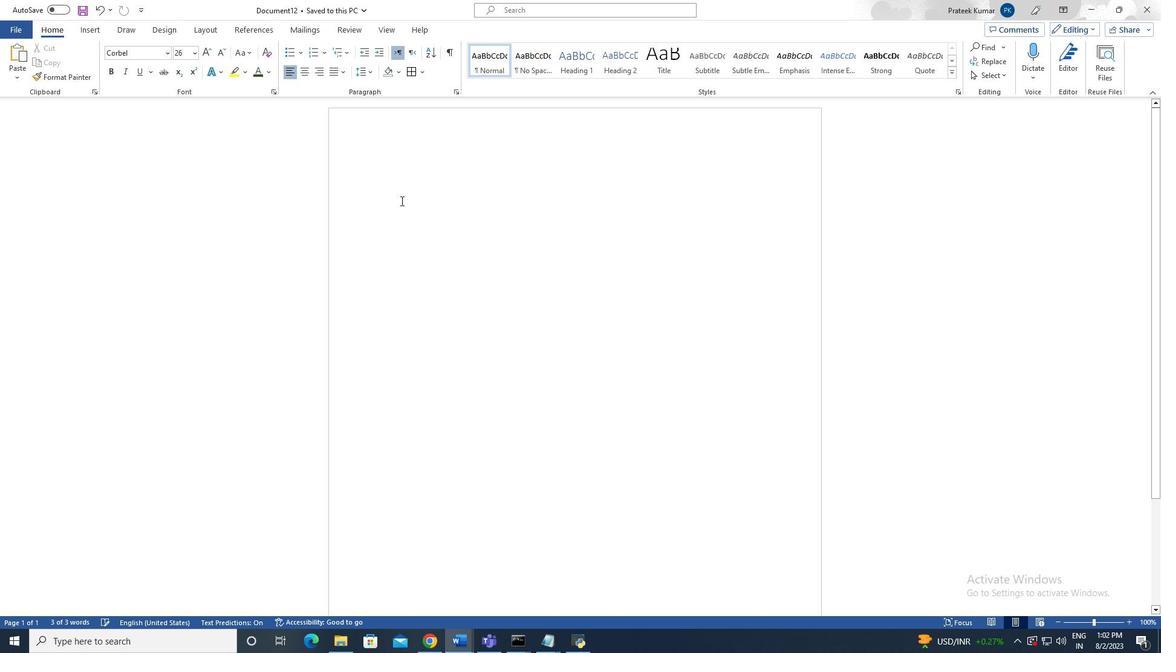 
Action: Mouse moved to (965, 52)
Screenshot: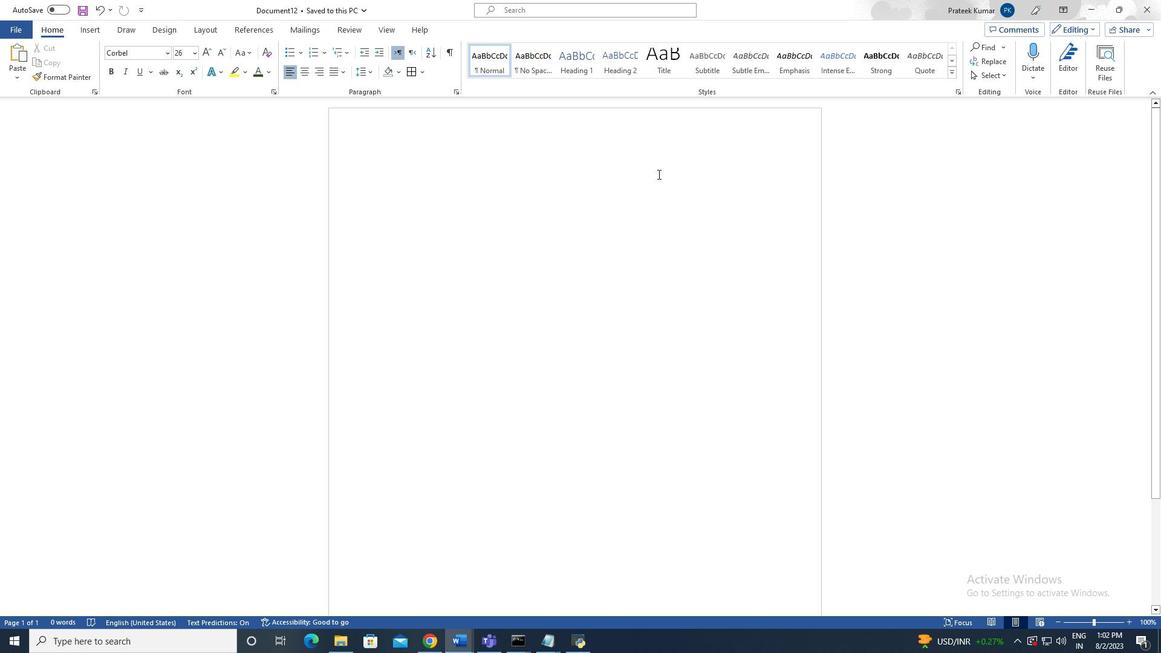 
Action: Mouse pressed left at (965, 52)
Screenshot: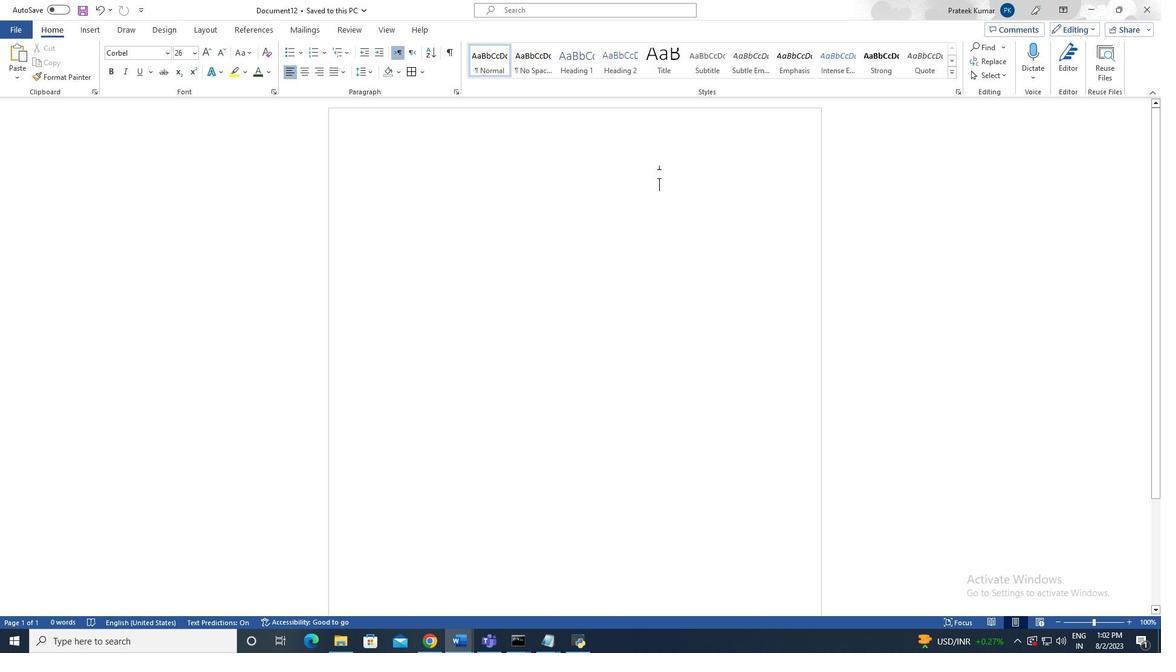 
Action: Mouse moved to (965, 52)
Screenshot: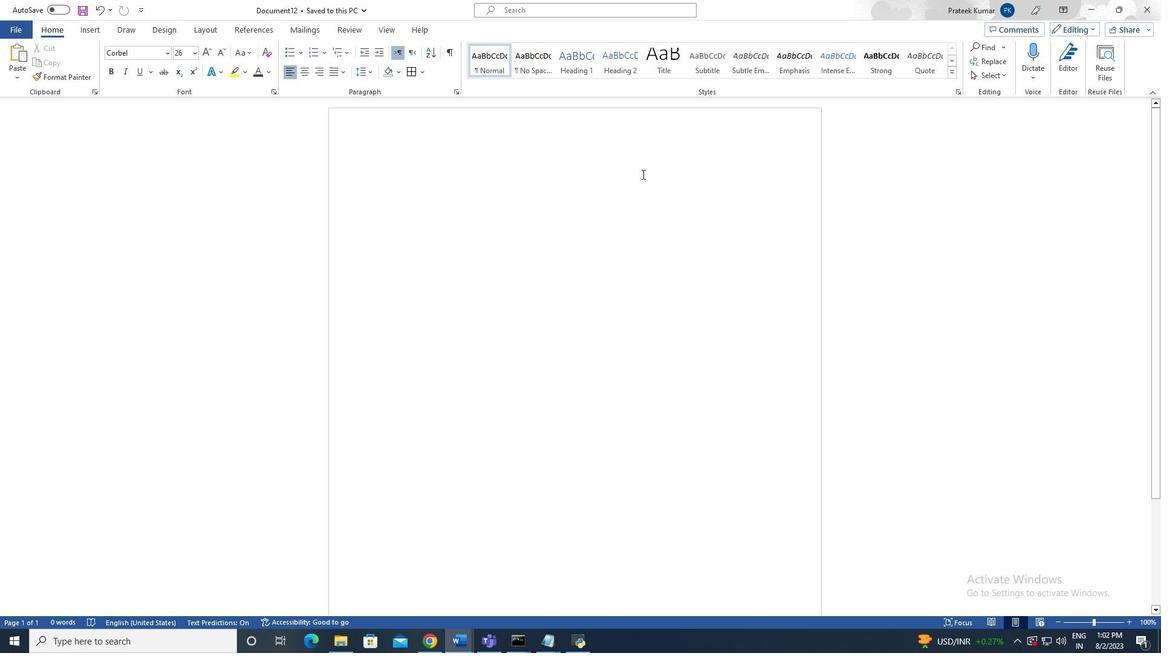 
Action: Mouse pressed left at (965, 52)
Screenshot: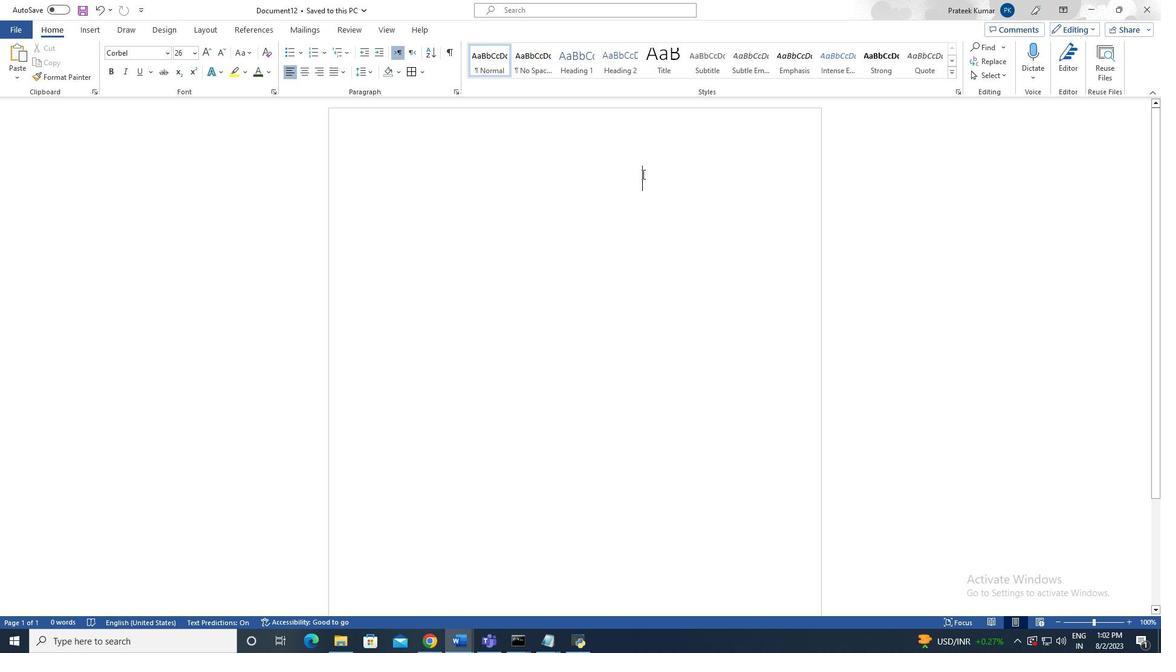 
Action: Key pressed ctrl+V
Screenshot: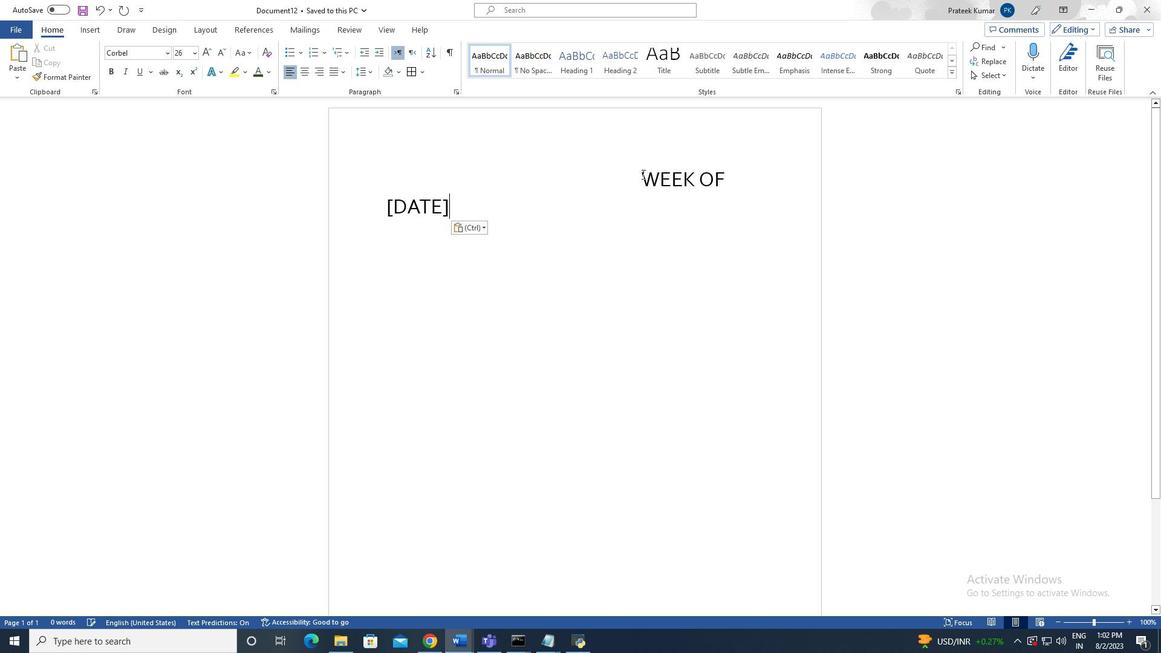 
Action: Mouse moved to (965, 52)
Screenshot: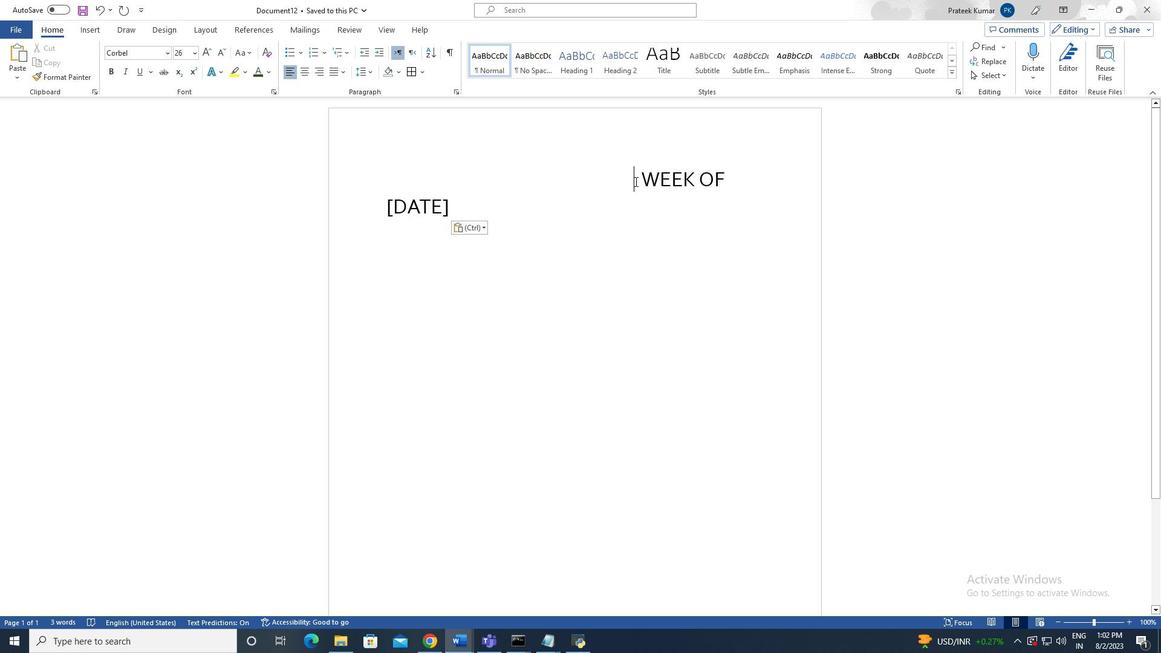 
Action: Mouse pressed left at (965, 52)
Screenshot: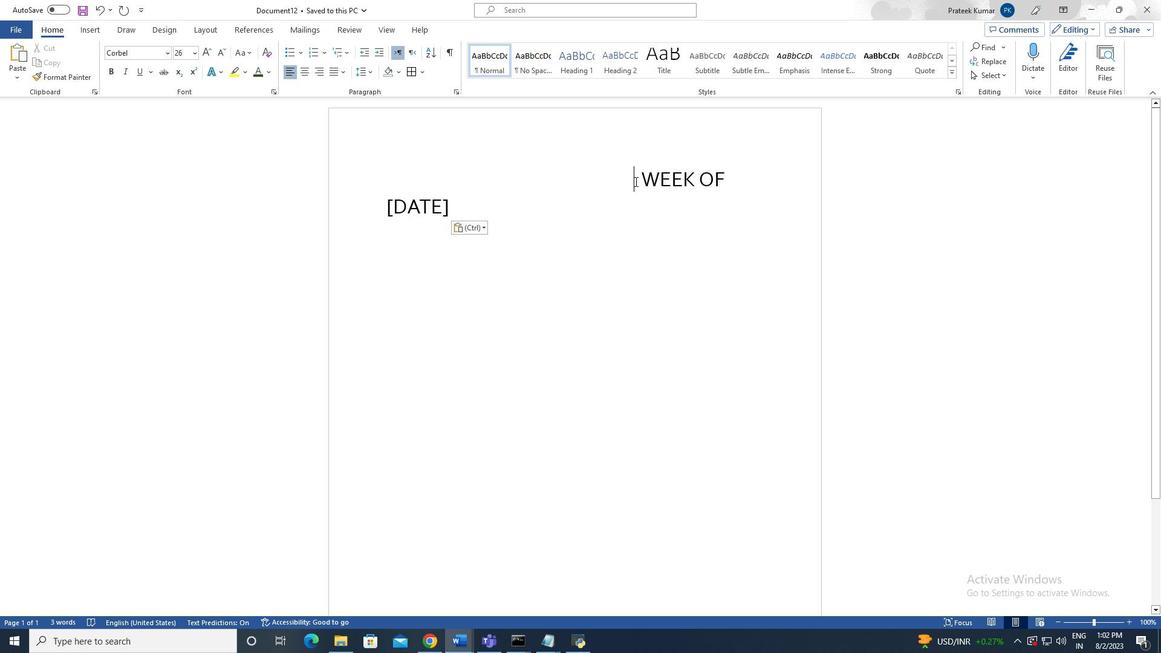 
Action: Key pressed <Key.backspace><Key.backspace><Key.backspace><Key.backspace><Key.backspace><Key.backspace><Key.backspace><Key.backspace>
Screenshot: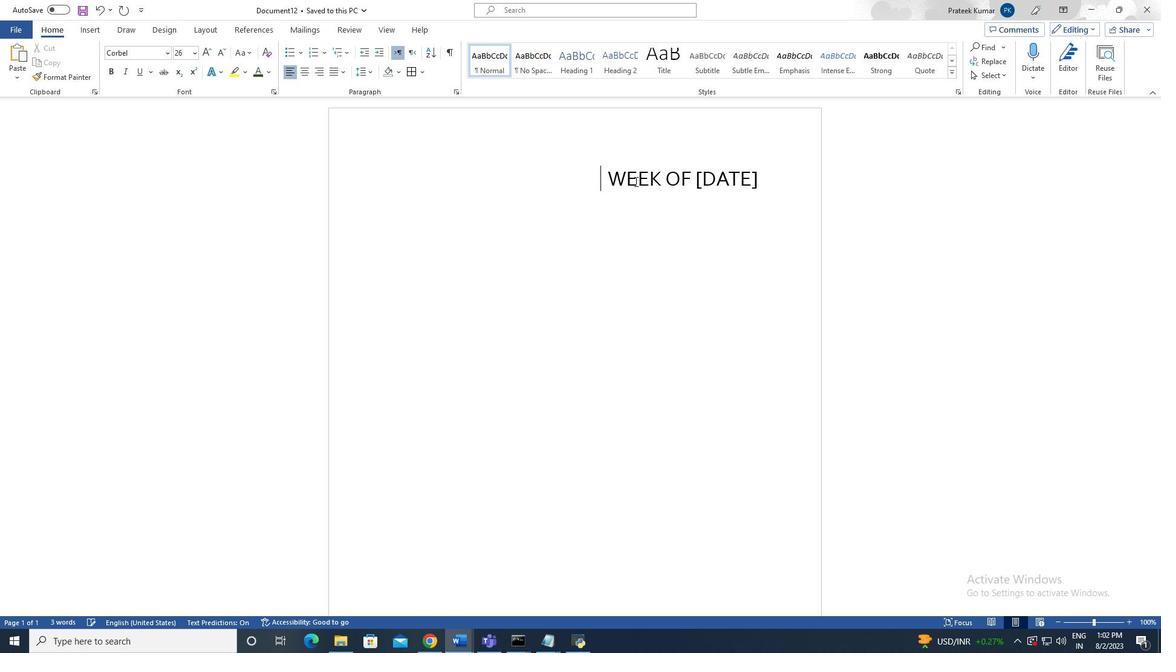 
Action: Mouse moved to (965, 52)
Screenshot: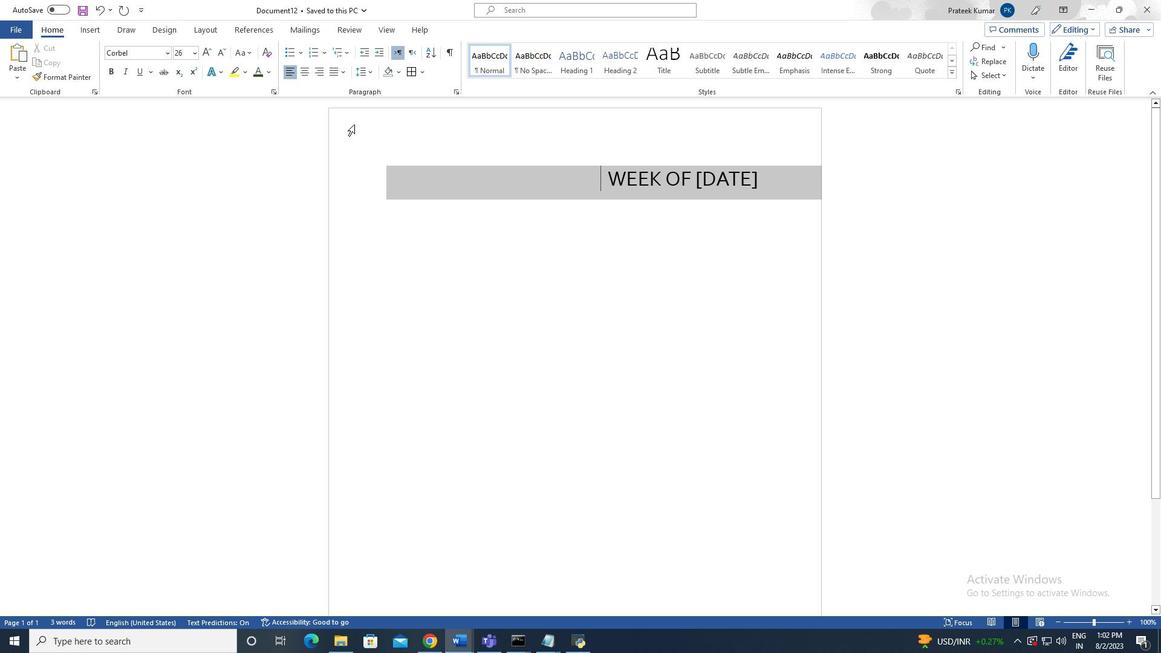 
Action: Mouse pressed left at (965, 52)
Screenshot: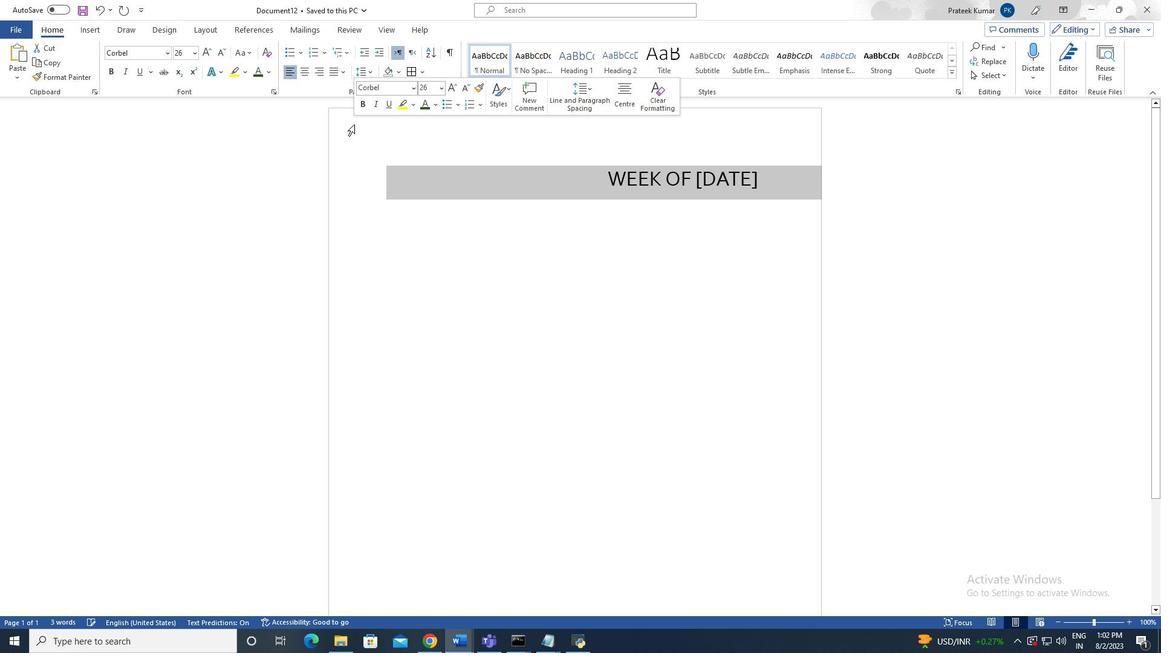 
Action: Mouse moved to (965, 52)
Screenshot: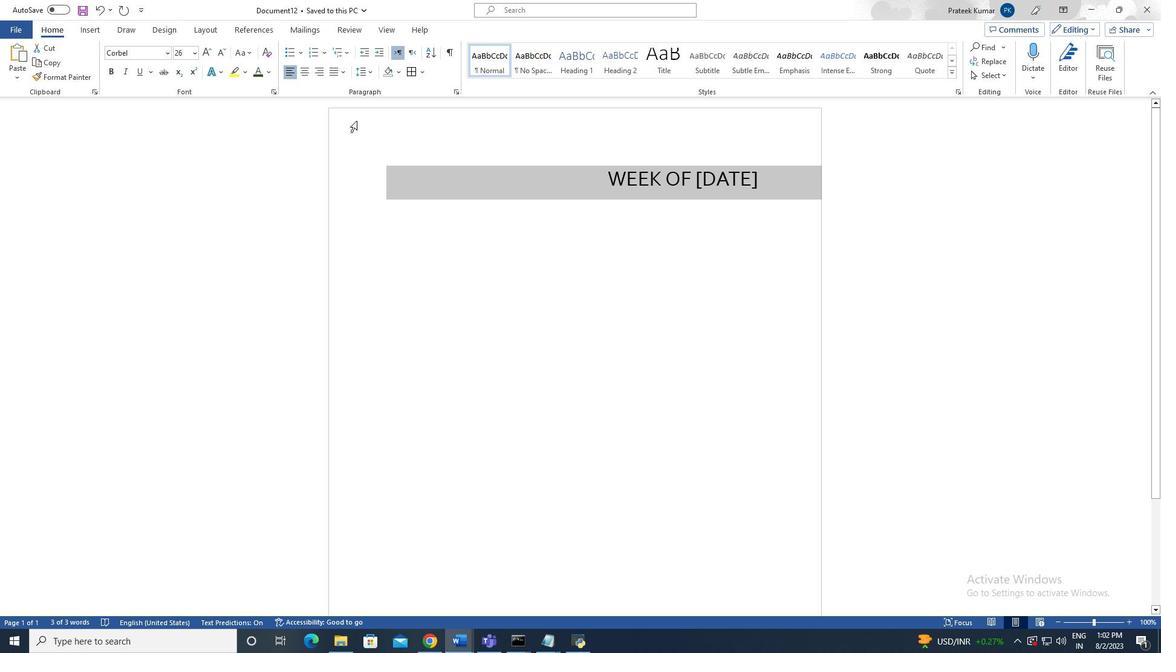 
Action: Mouse pressed left at (965, 52)
Screenshot: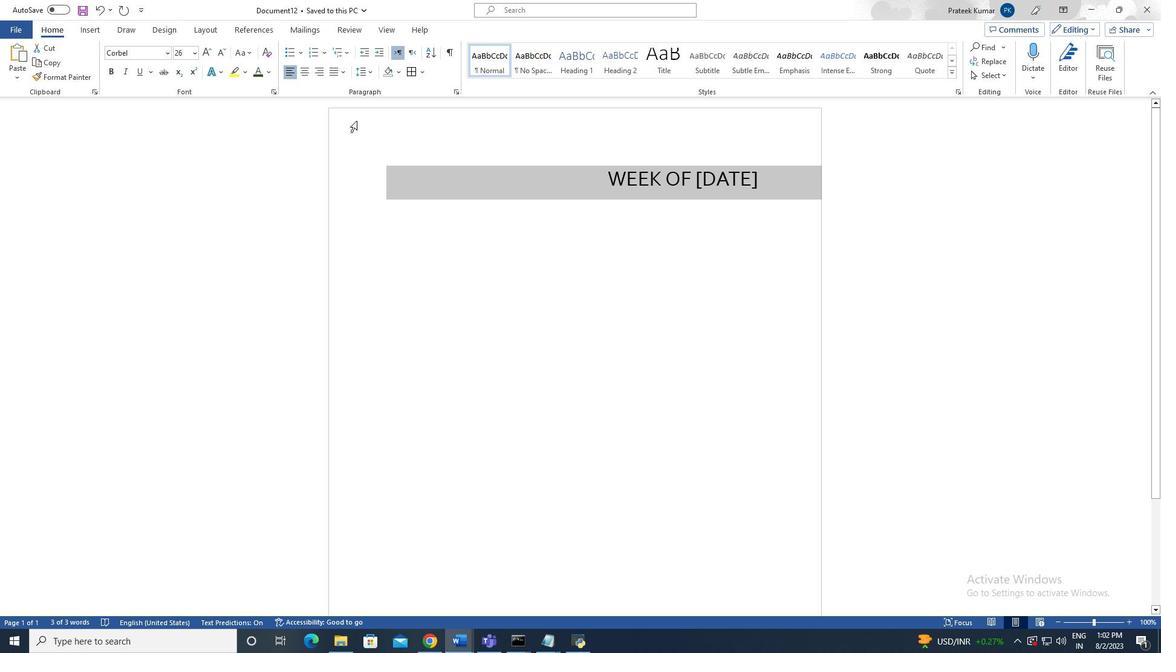 
Action: Mouse moved to (966, 53)
Screenshot: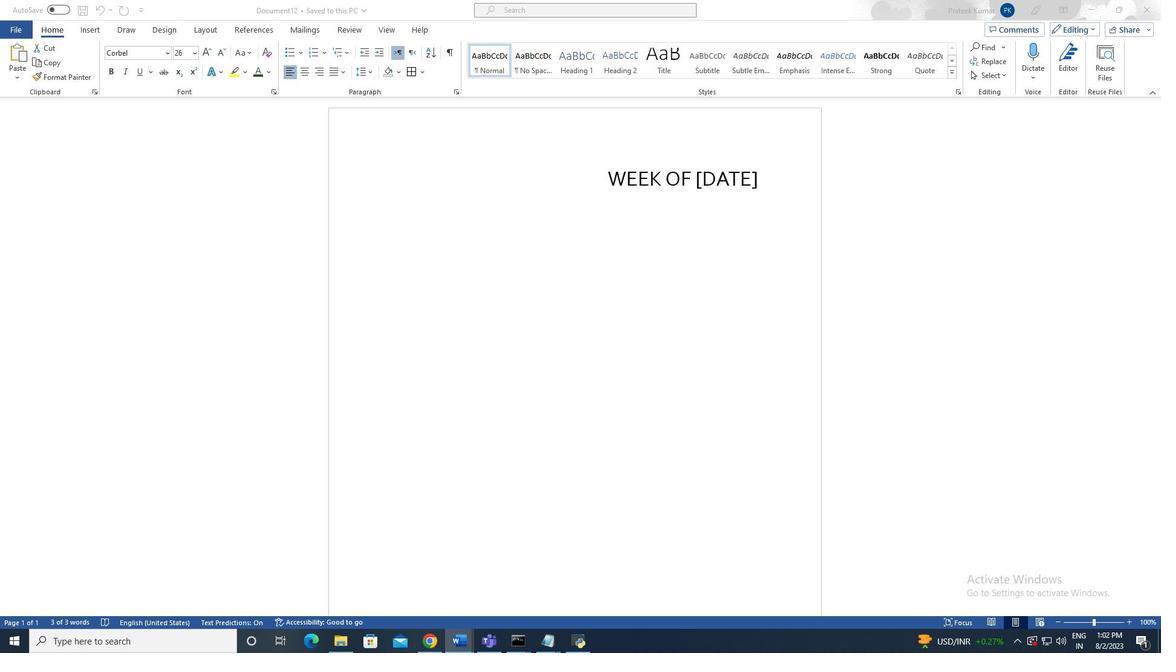 
Action: Mouse pressed left at (966, 53)
Screenshot: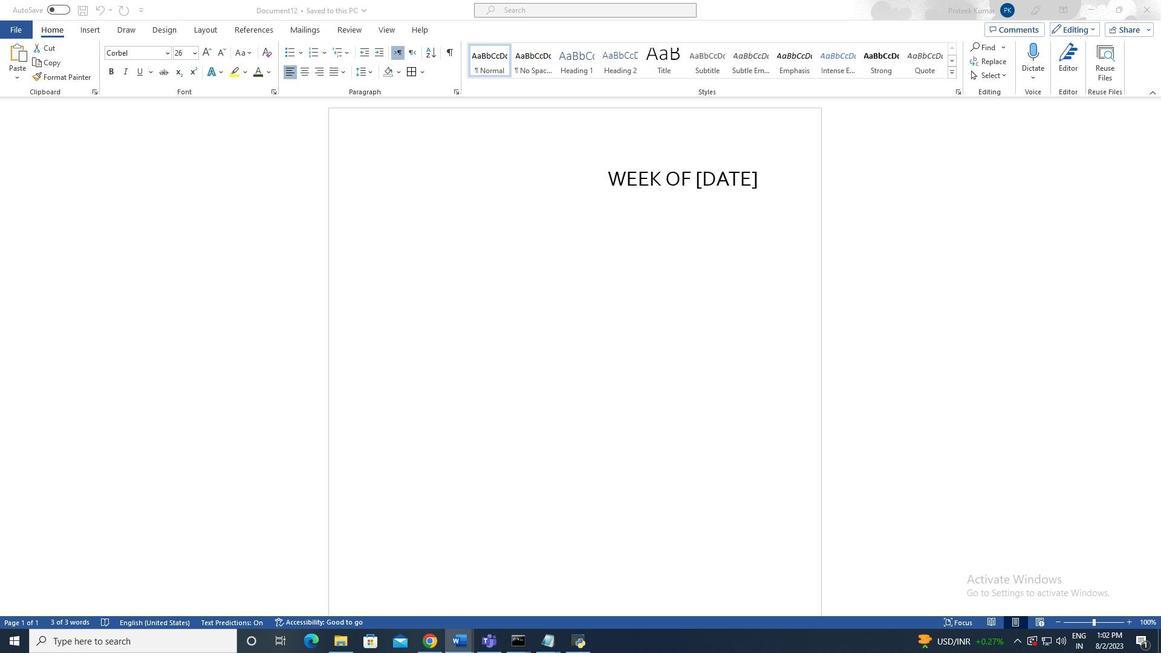 
Action: Mouse moved to (966, 53)
Screenshot: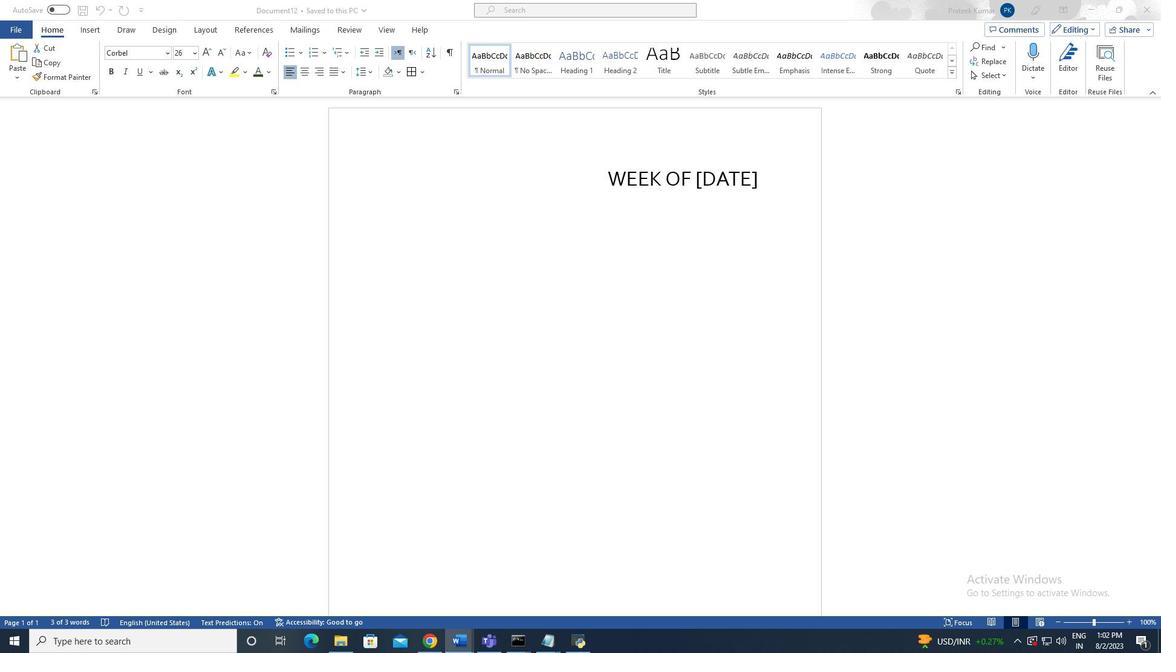 
Action: Mouse pressed left at (966, 53)
Screenshot: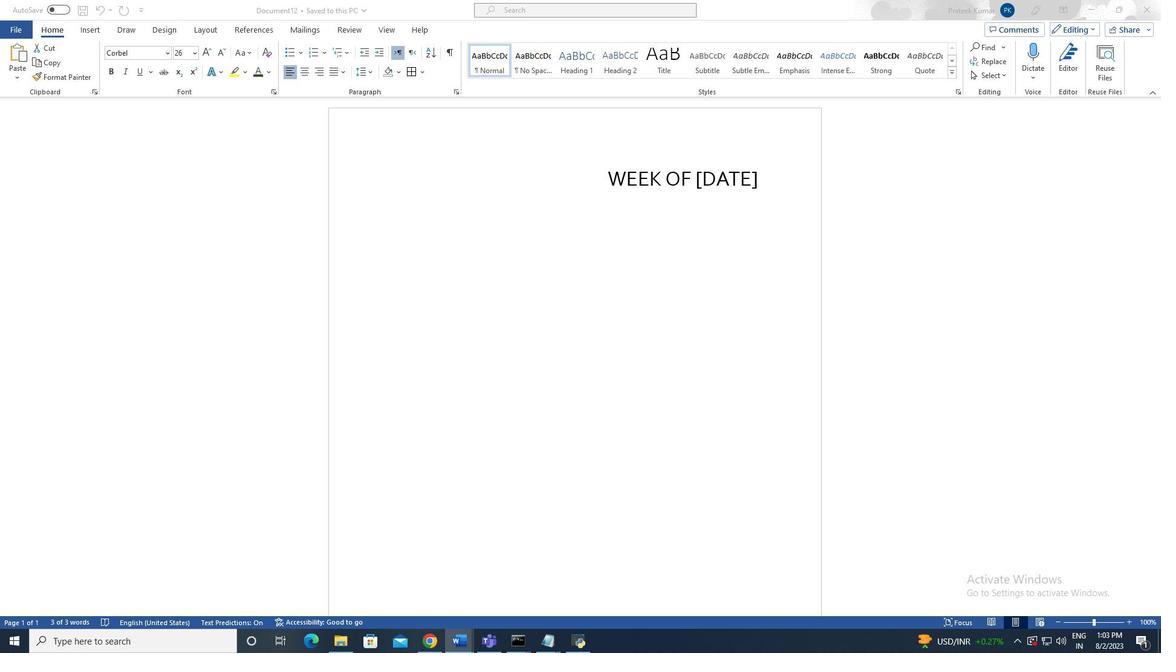 
Action: Mouse pressed left at (966, 53)
Screenshot: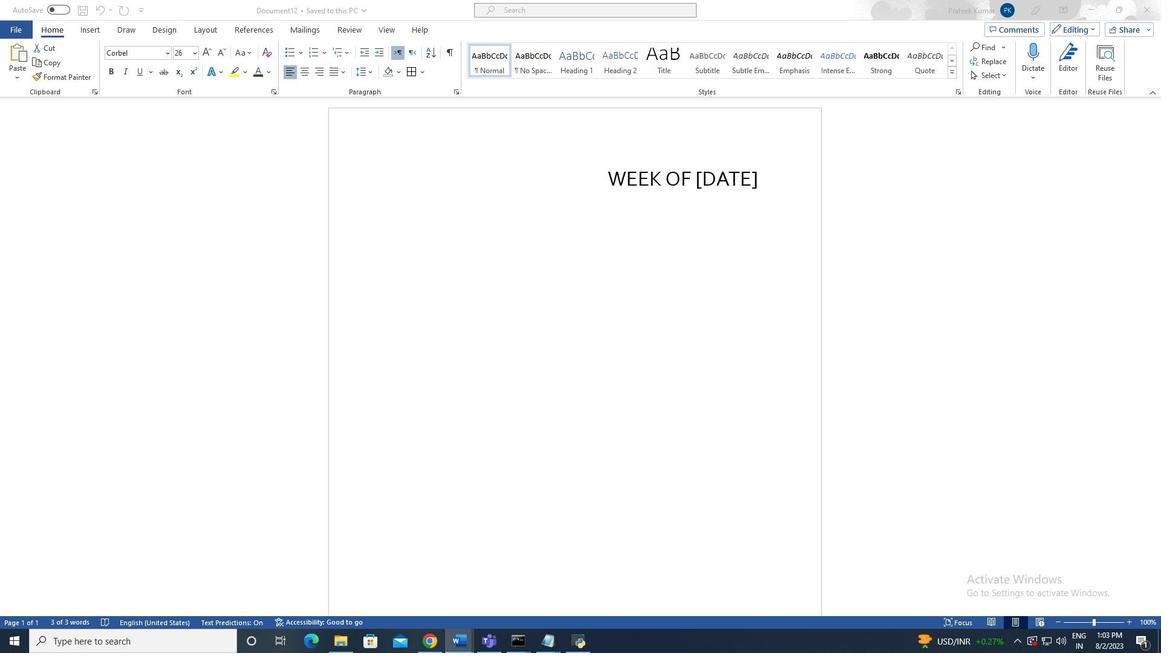 
Action: Mouse moved to (966, 53)
Screenshot: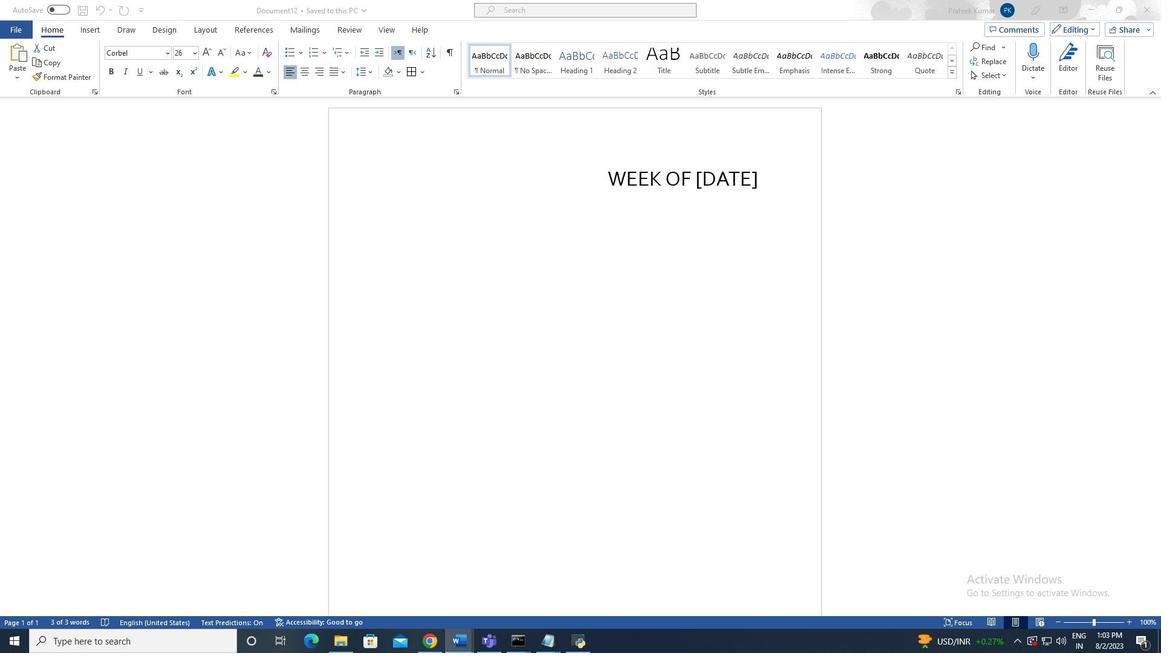 
Action: Mouse pressed left at (966, 53)
Screenshot: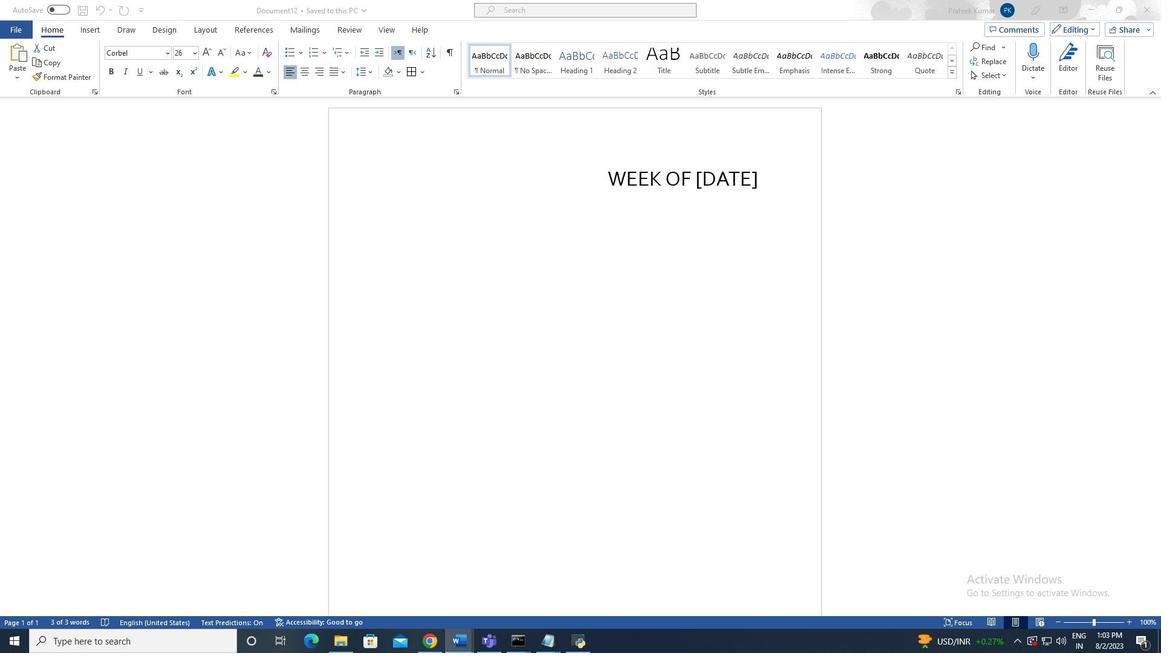 
Action: Mouse moved to (966, 53)
Screenshot: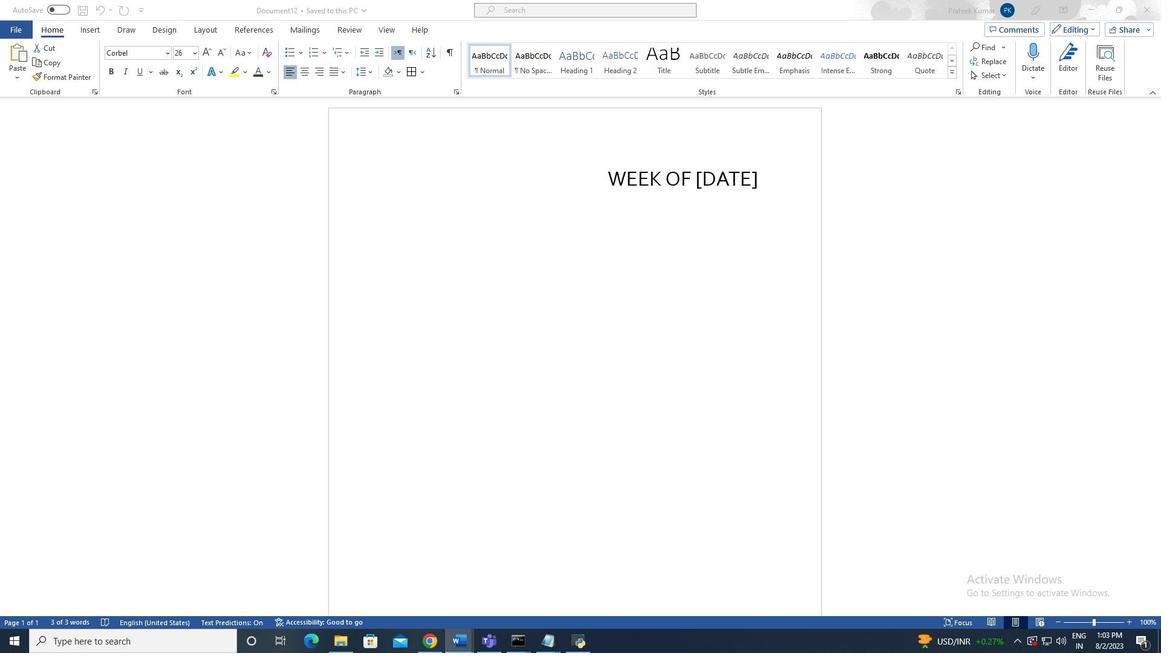 
Action: Mouse pressed left at (966, 53)
Screenshot: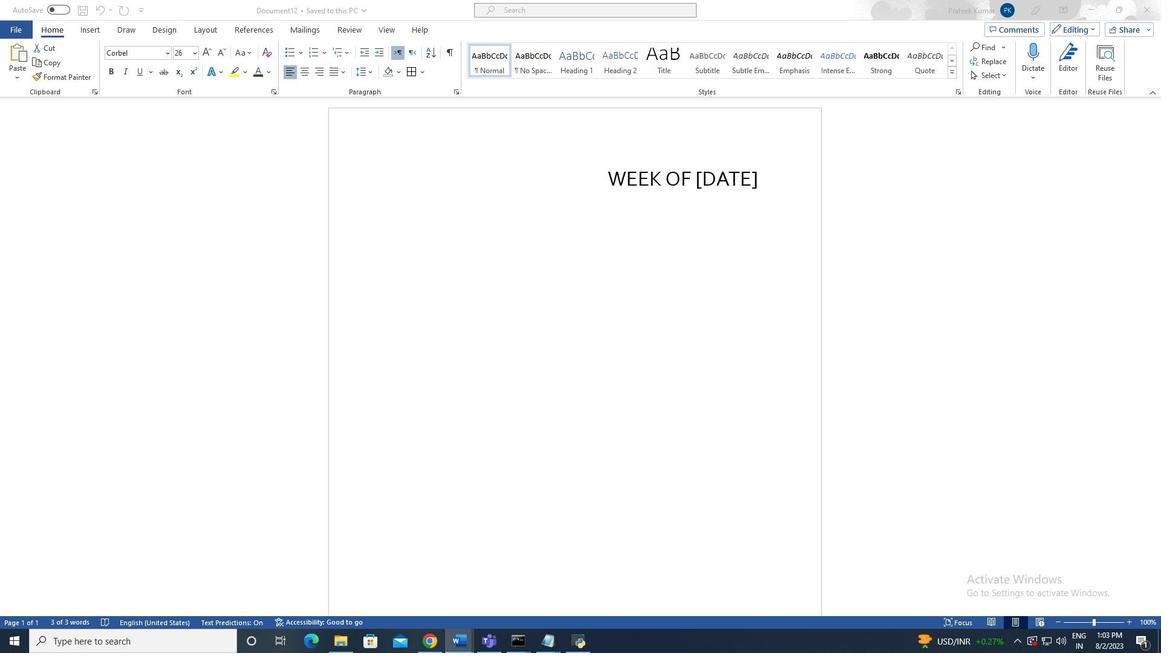 
Action: Mouse moved to (966, 53)
Screenshot: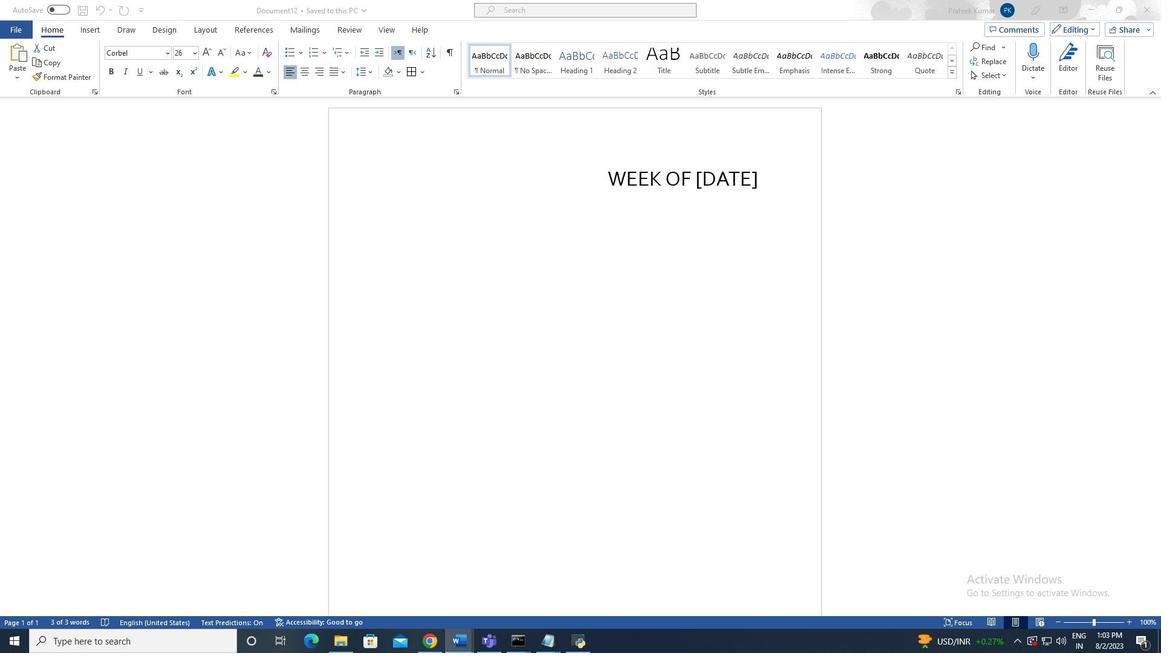 
Action: Mouse pressed left at (966, 53)
Screenshot: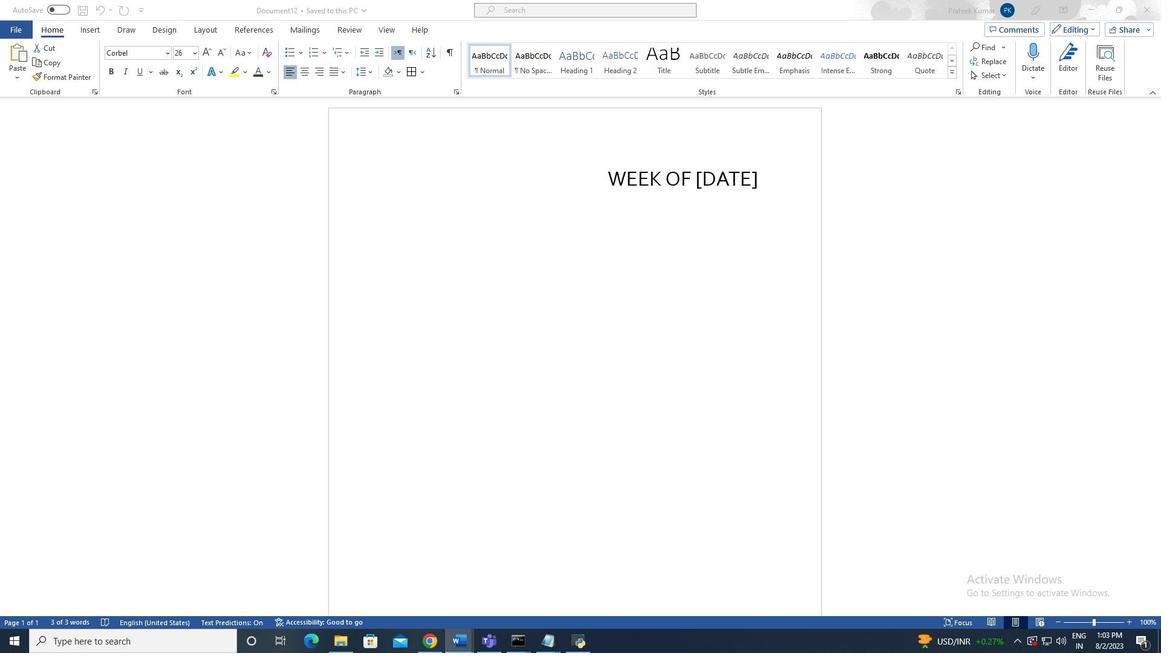 
Action: Mouse moved to (966, 53)
Screenshot: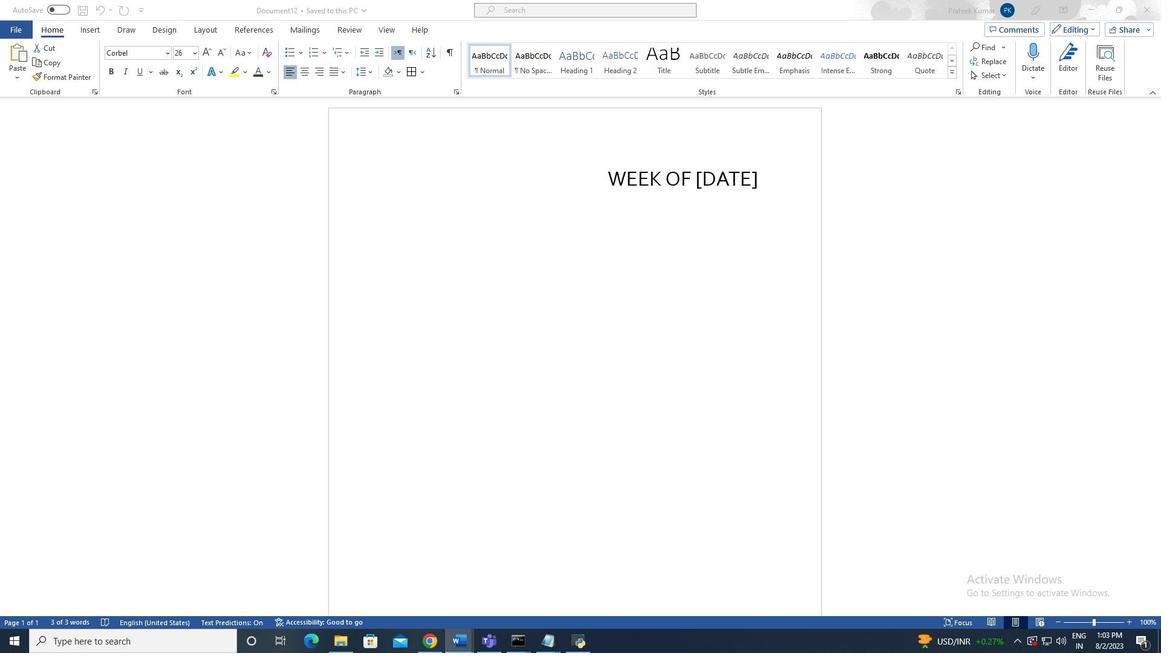 
Action: Mouse pressed left at (966, 53)
Screenshot: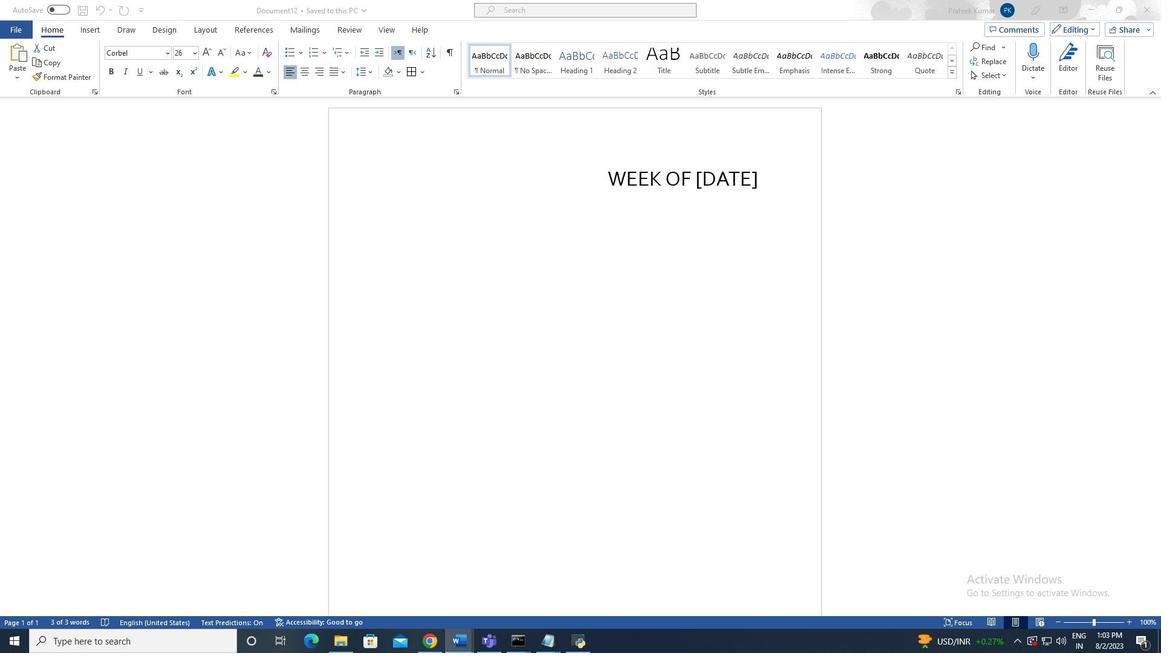 
Action: Mouse moved to (966, 53)
Screenshot: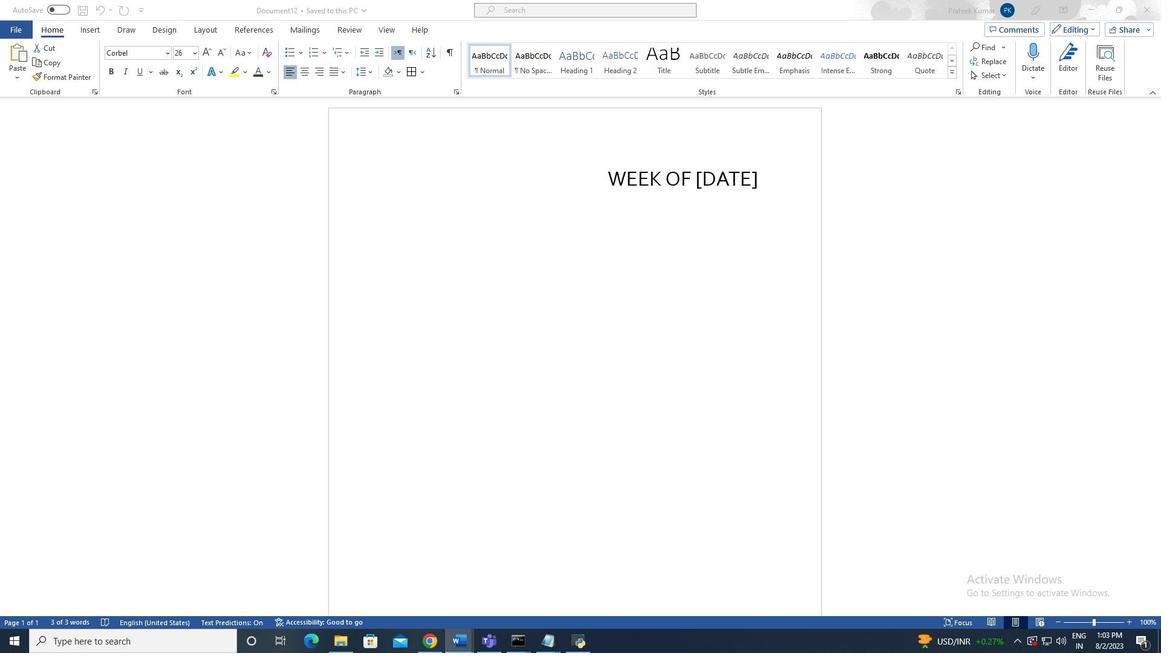
Action: Mouse pressed left at (966, 53)
Screenshot: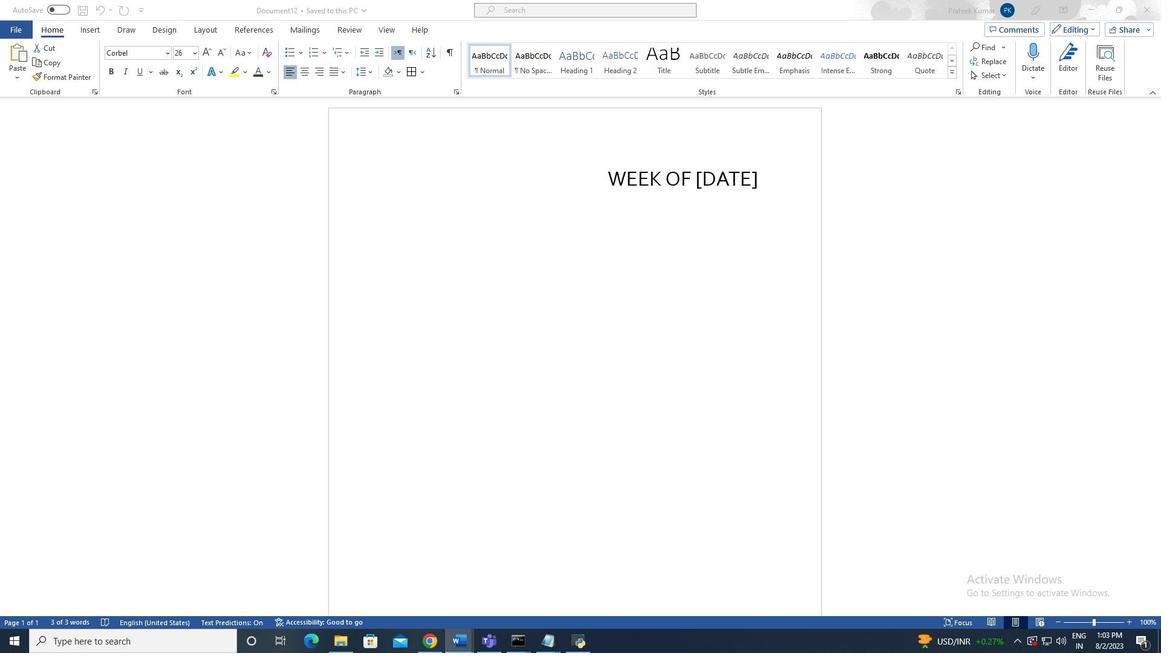 
Action: Mouse moved to (966, 53)
Screenshot: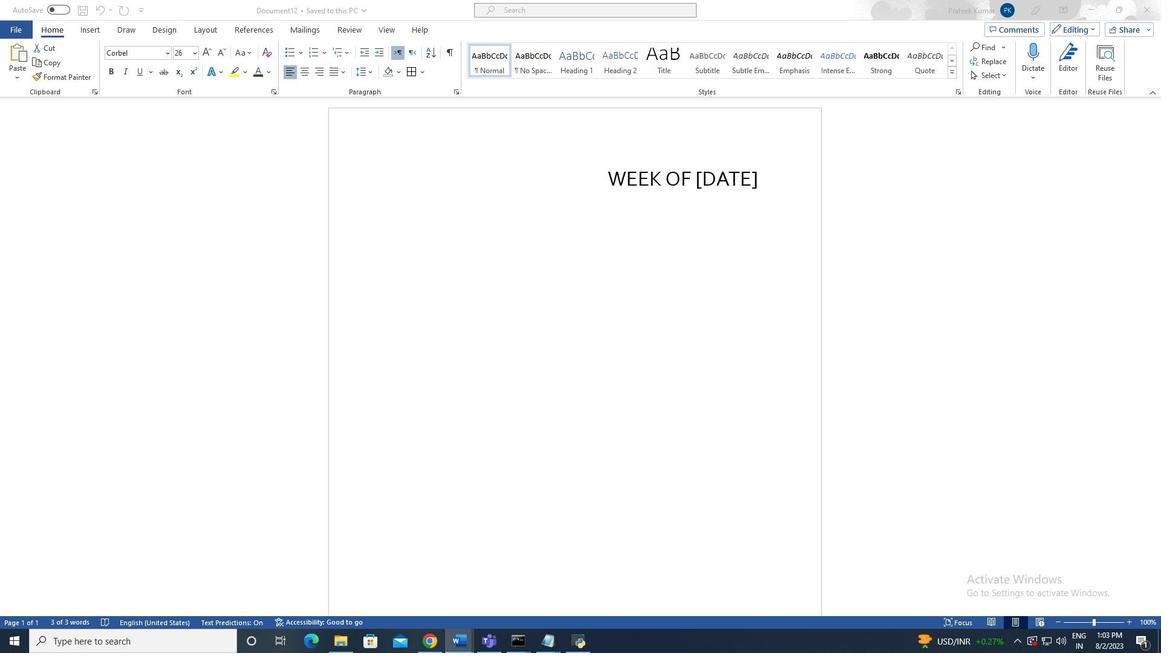 
Action: Mouse pressed left at (966, 53)
Screenshot: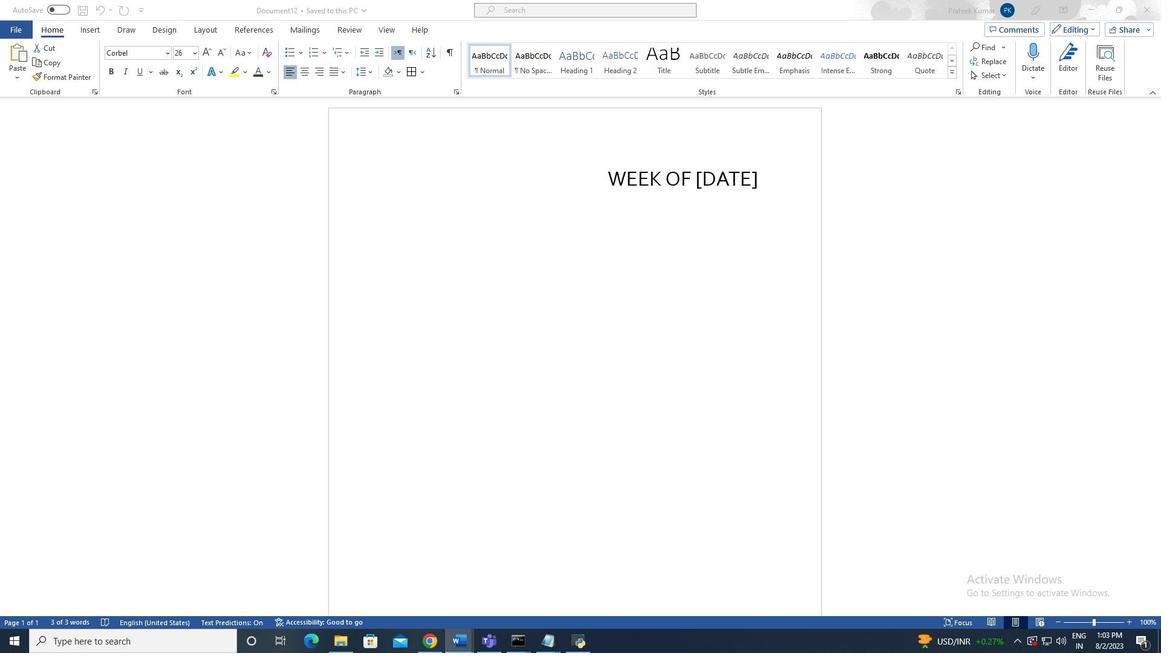 
Action: Mouse pressed left at (966, 53)
Screenshot: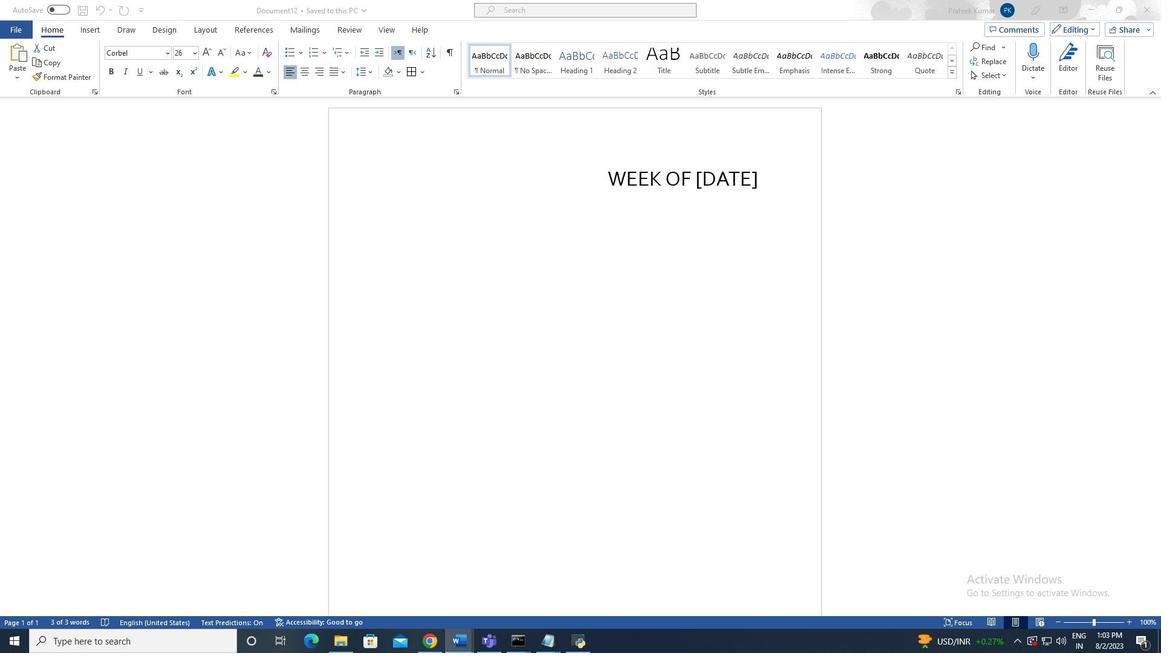 
Action: Mouse moved to (966, 52)
Screenshot: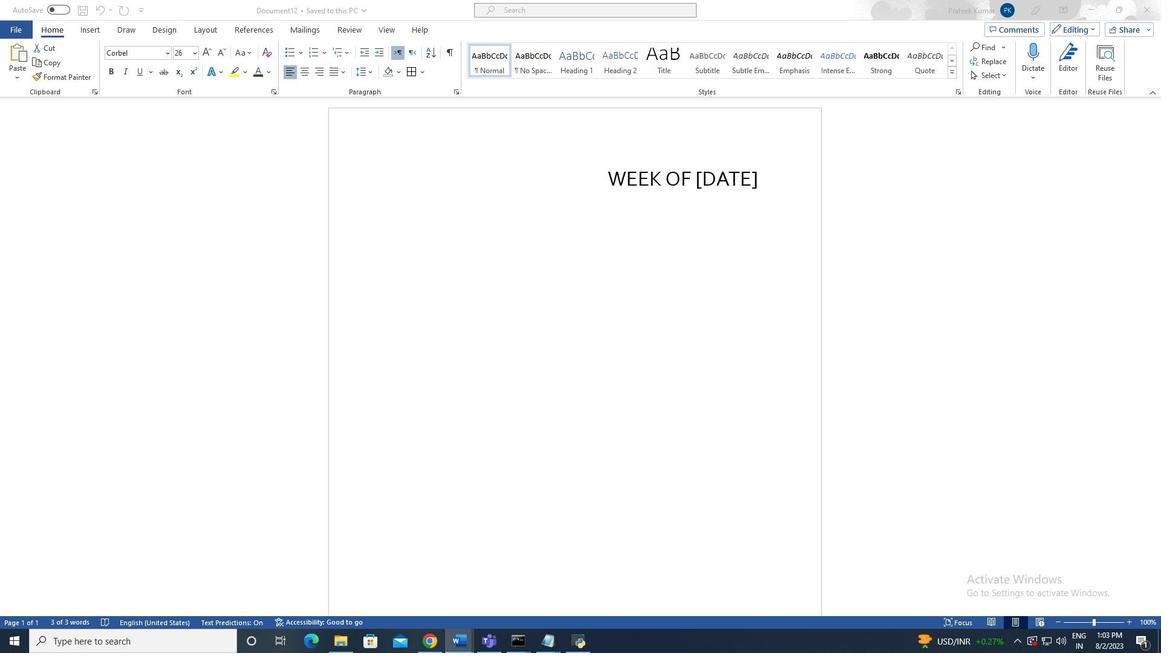 
Action: Mouse pressed left at (966, 52)
Screenshot: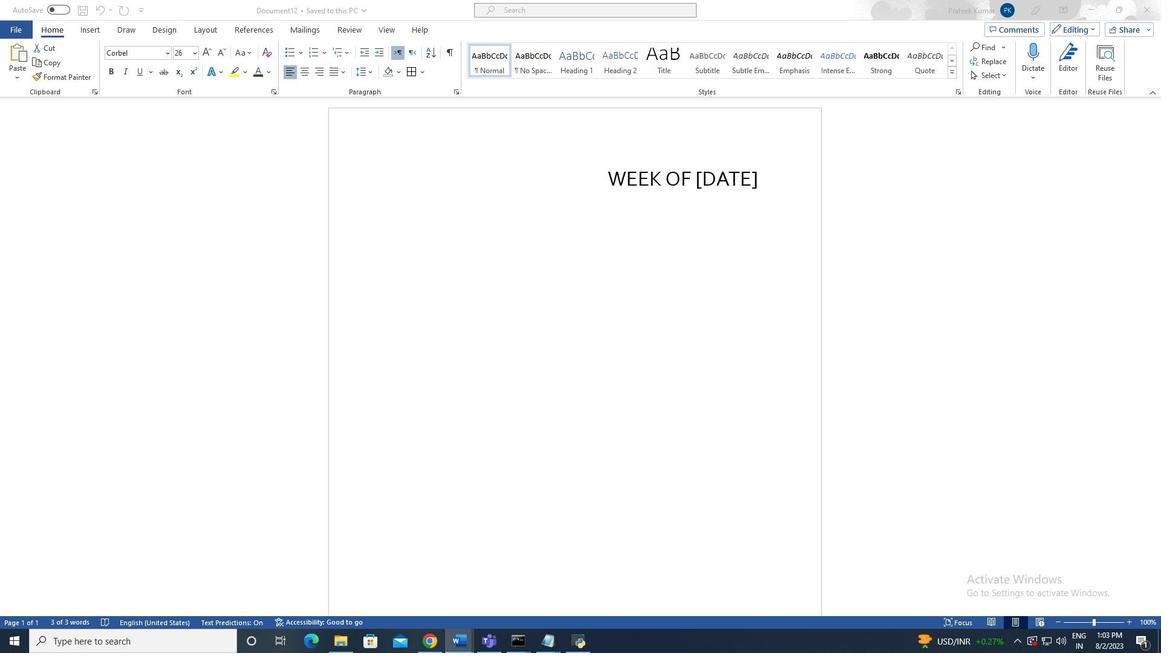 
Action: Mouse moved to (966, 53)
Screenshot: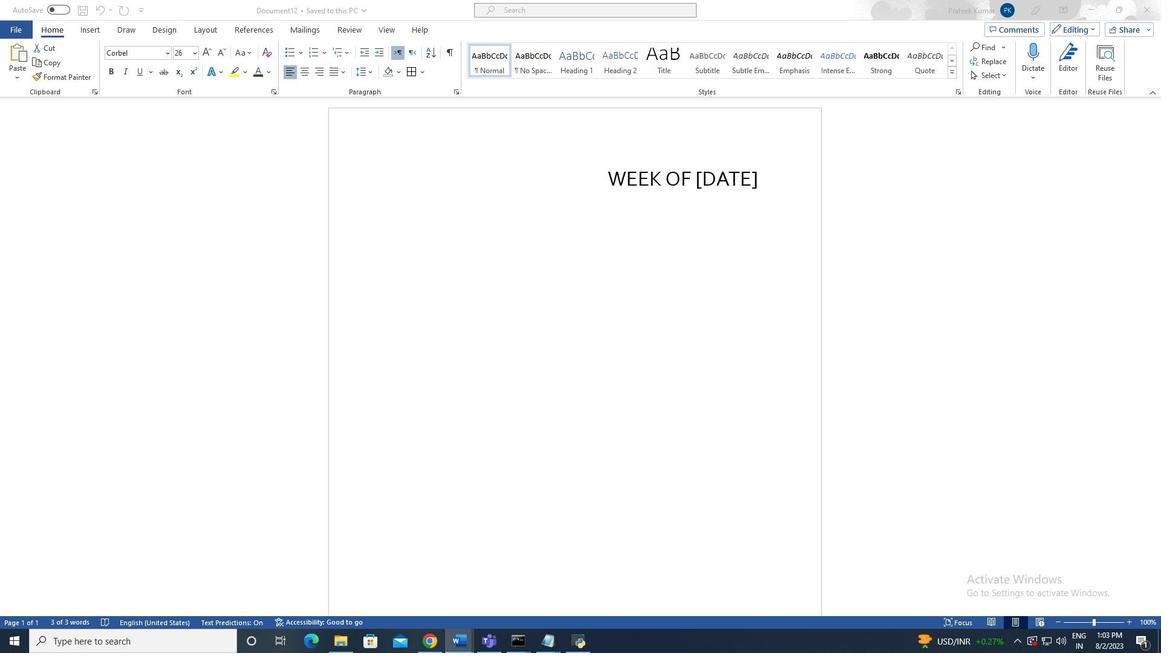 
Action: Mouse pressed left at (966, 53)
Screenshot: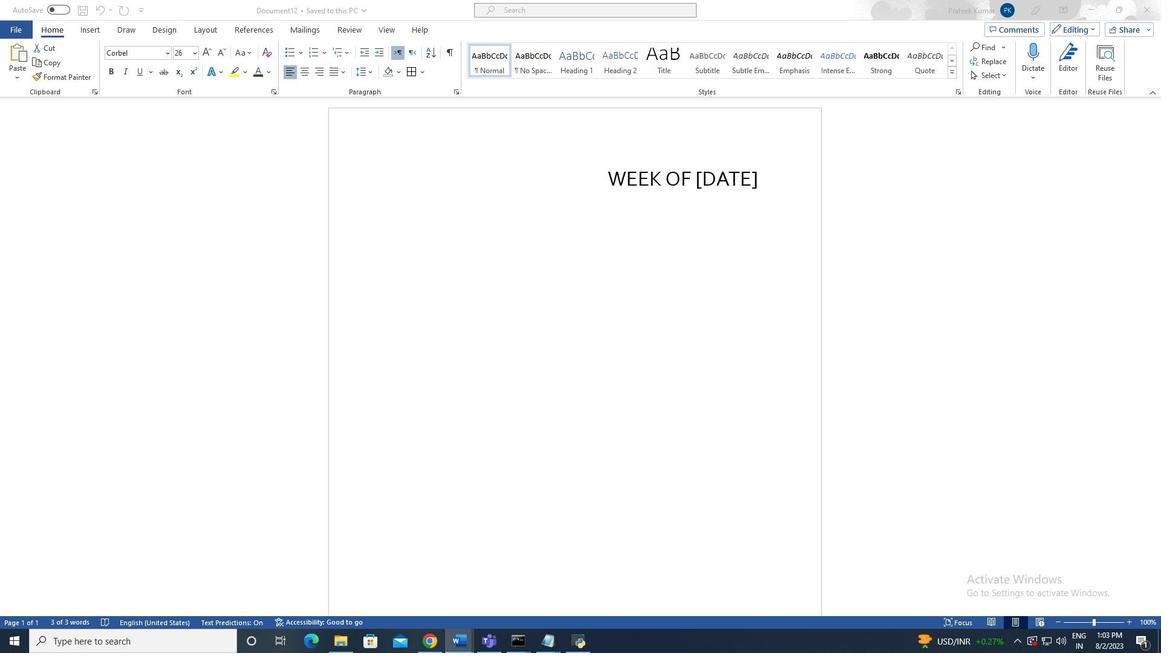 
Action: Mouse pressed left at (966, 53)
Screenshot: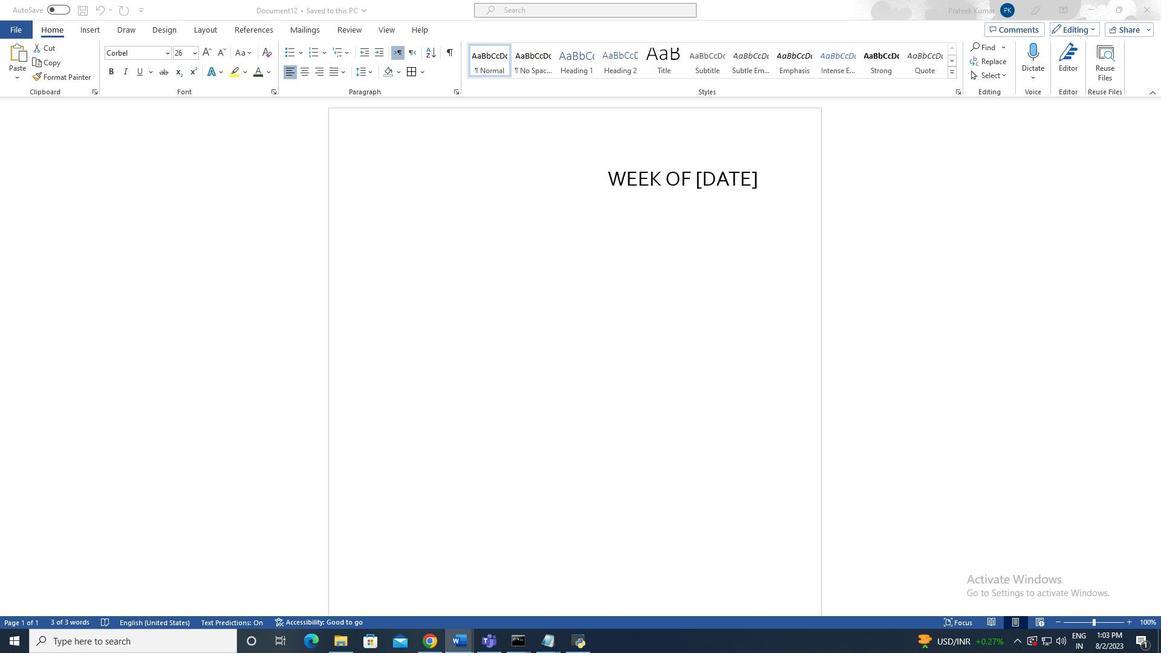 
Action: Mouse moved to (966, 53)
Screenshot: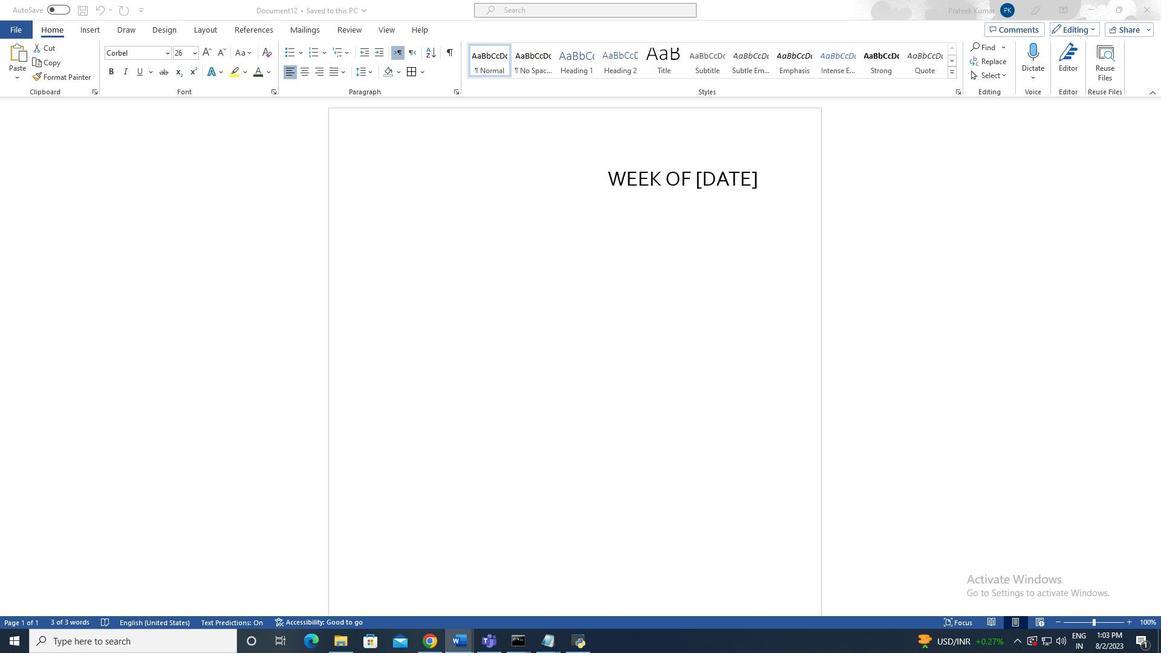 
Action: Mouse pressed left at (966, 53)
Screenshot: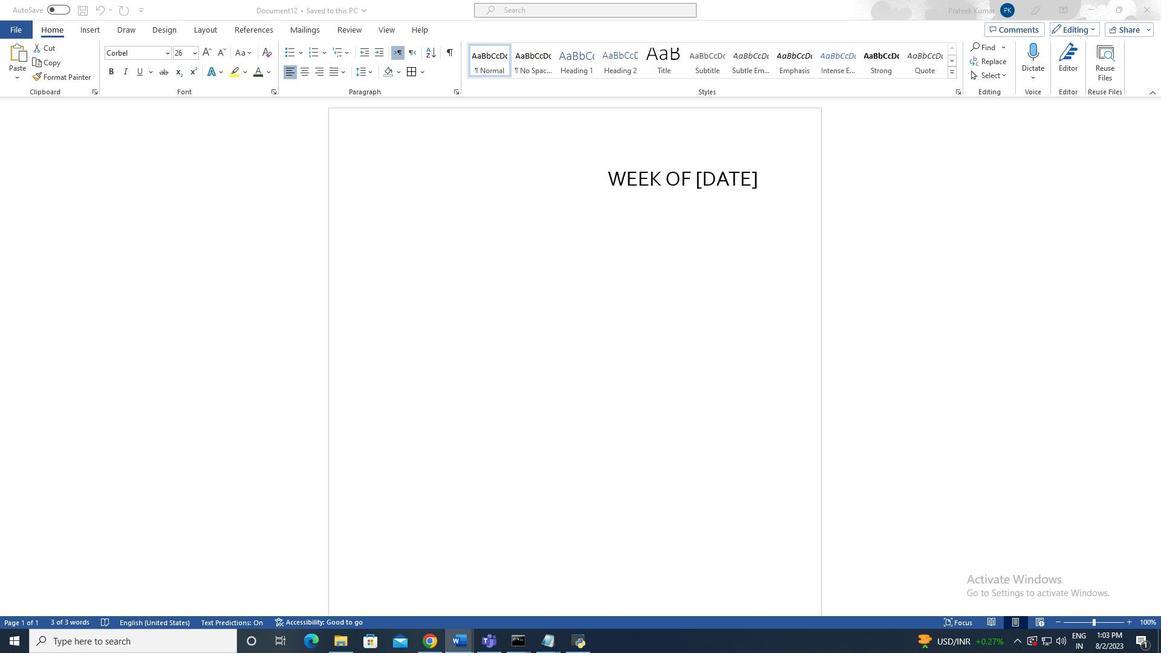 
Action: Mouse moved to (966, 53)
Screenshot: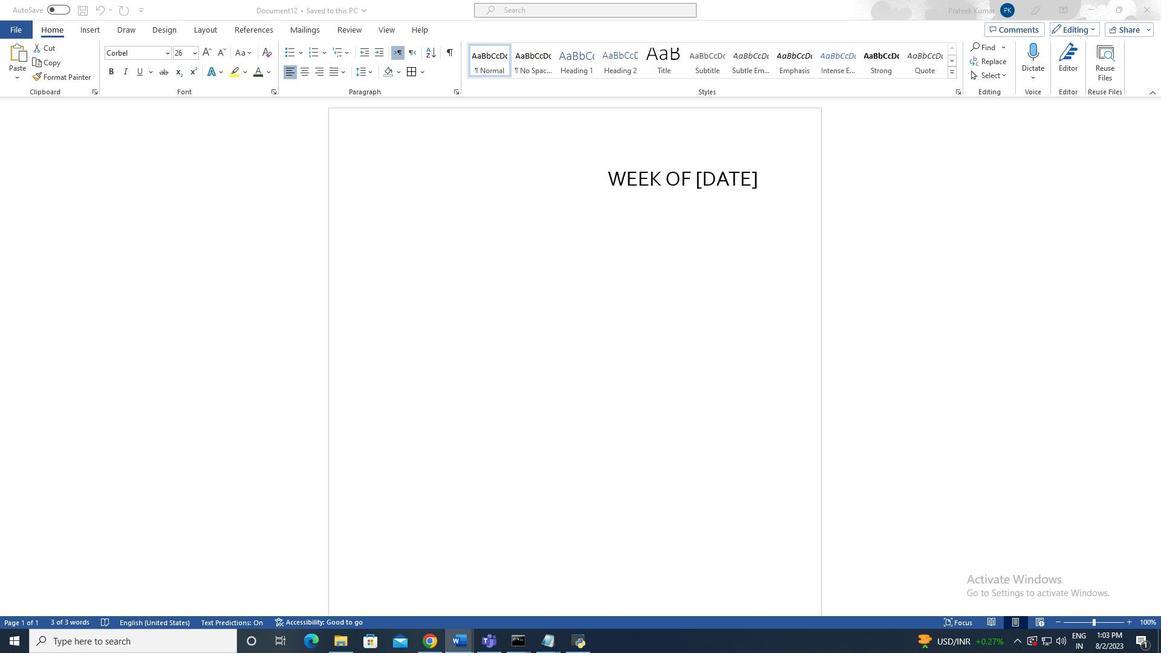 
Action: Mouse pressed left at (966, 53)
Screenshot: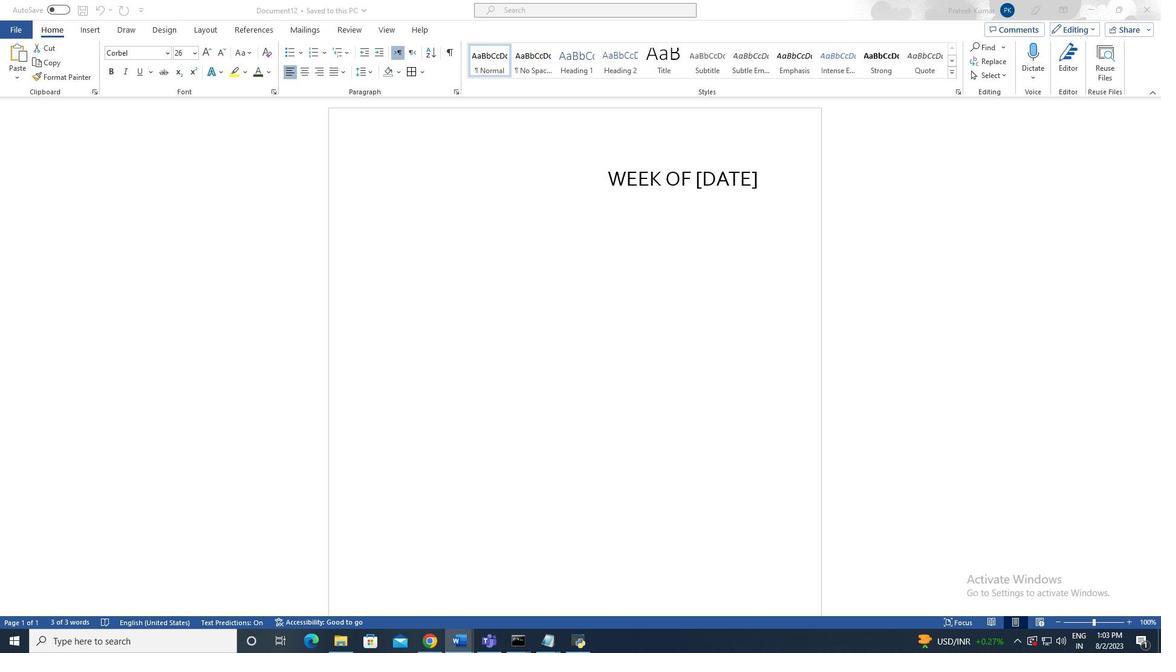 
Action: Mouse moved to (966, 53)
Screenshot: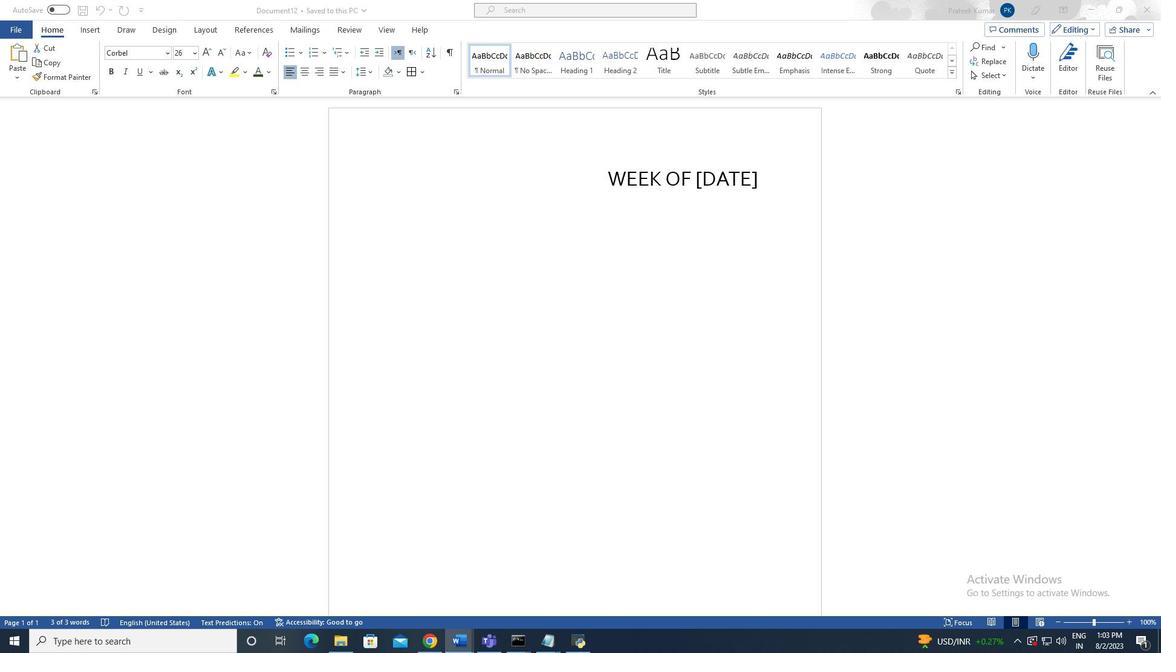 
Action: Mouse scrolled (966, 53) with delta (0, 0)
Screenshot: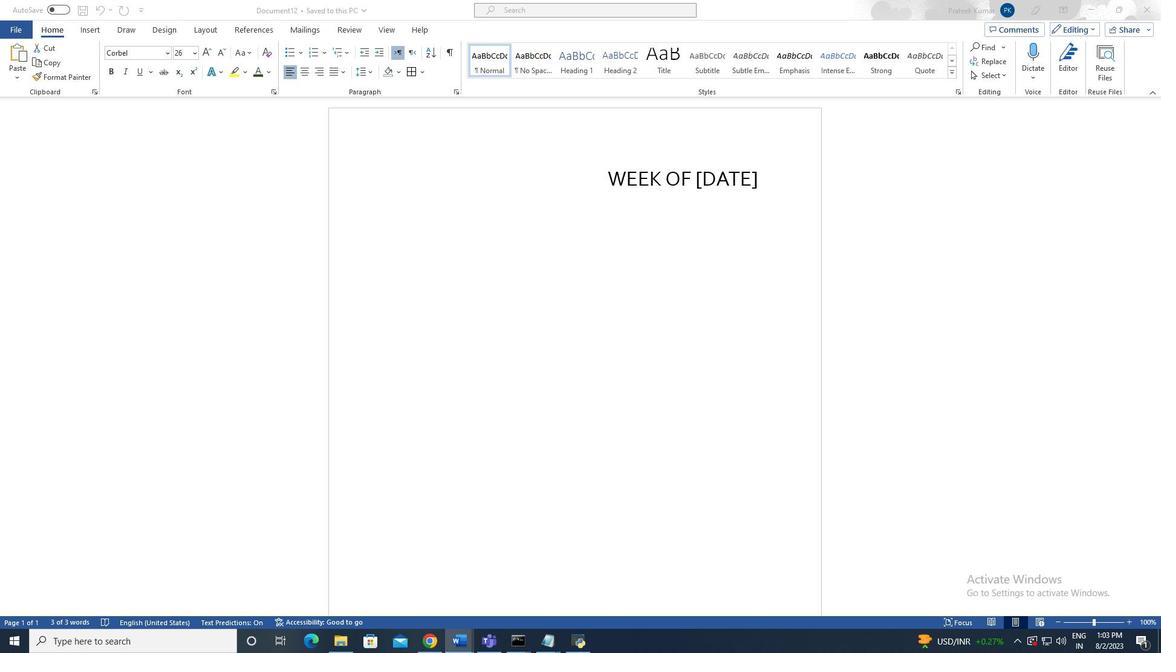 
Action: Mouse moved to (966, 53)
Screenshot: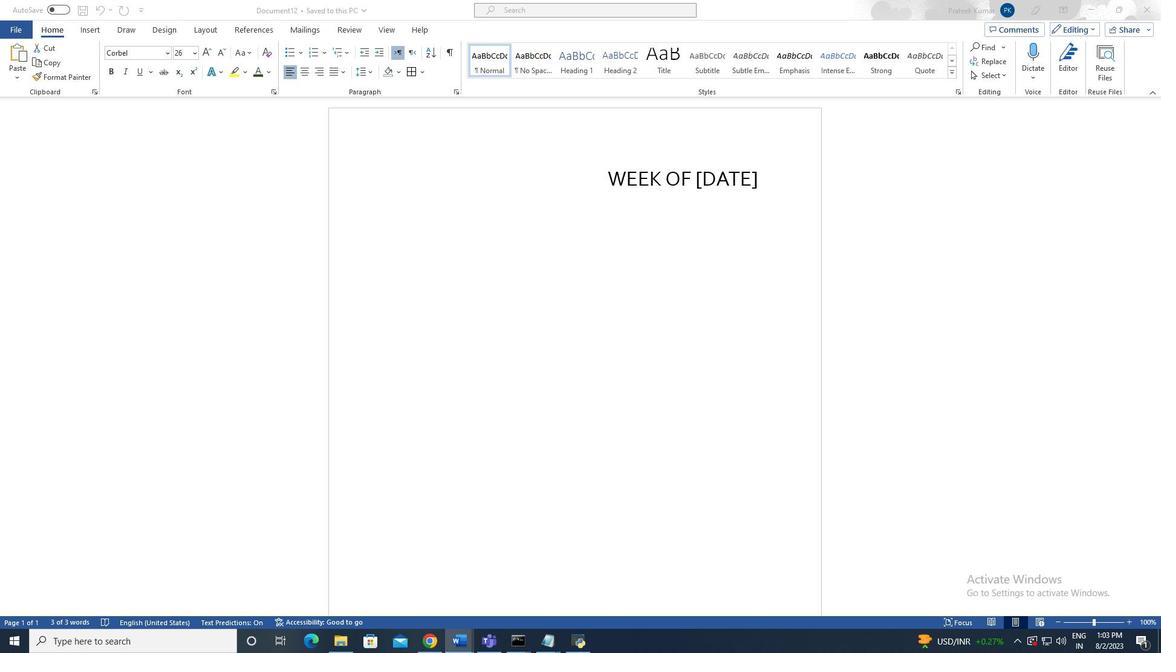 
Action: Mouse scrolled (966, 53) with delta (0, 0)
Screenshot: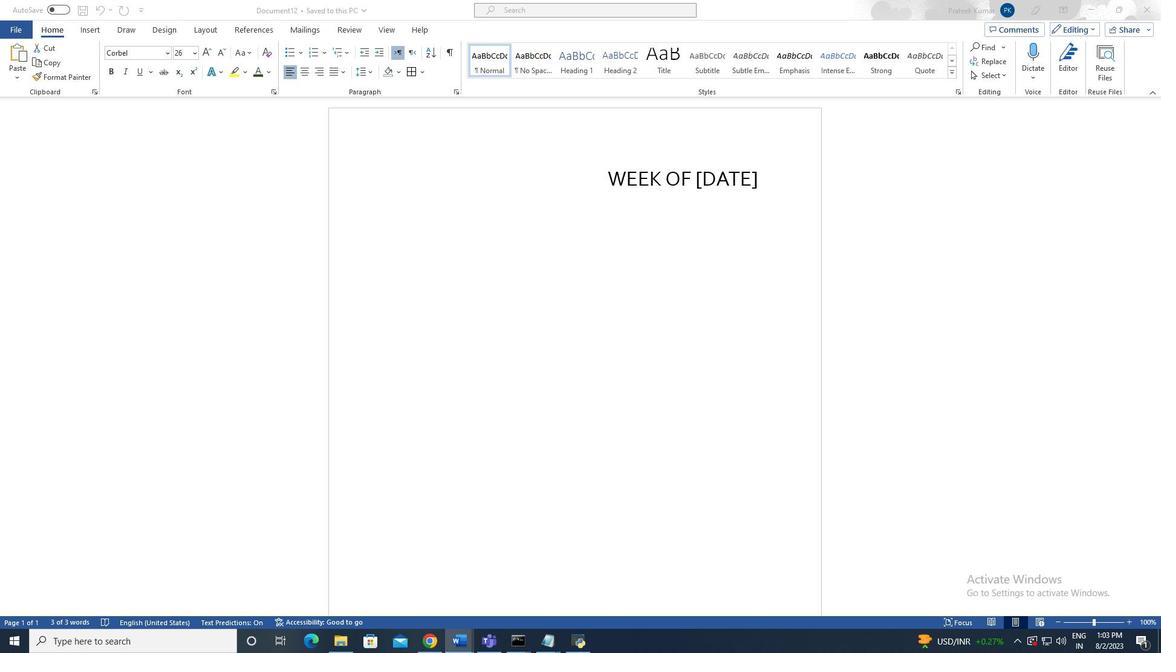 
Action: Mouse moved to (966, 53)
Screenshot: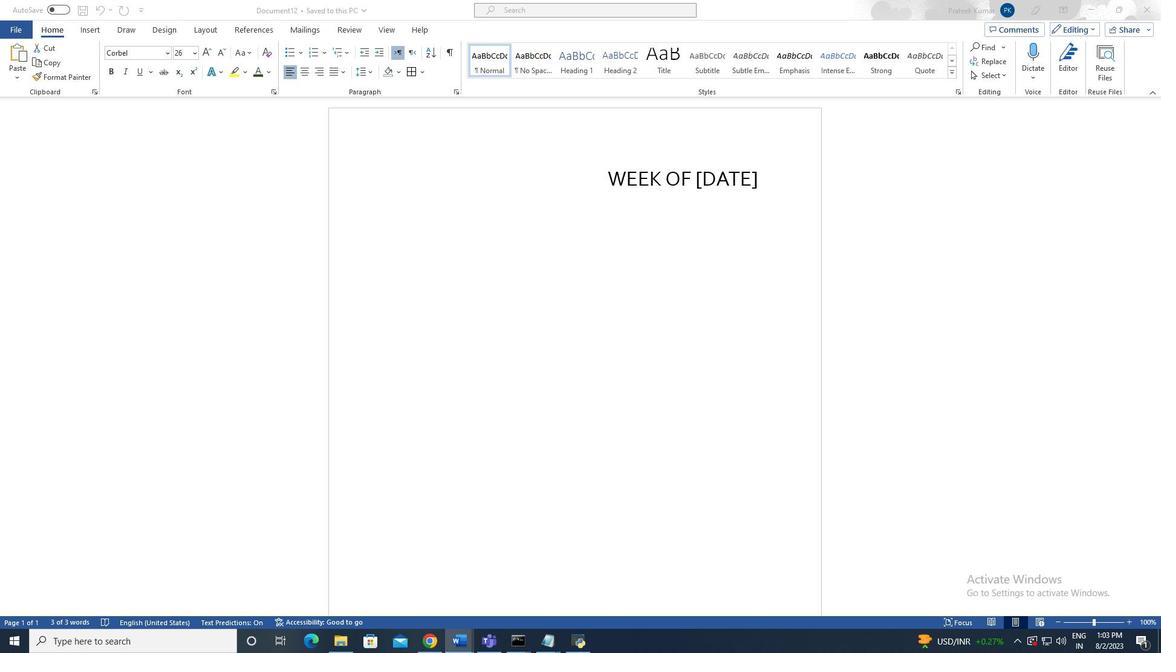 
Action: Mouse pressed left at (966, 53)
Screenshot: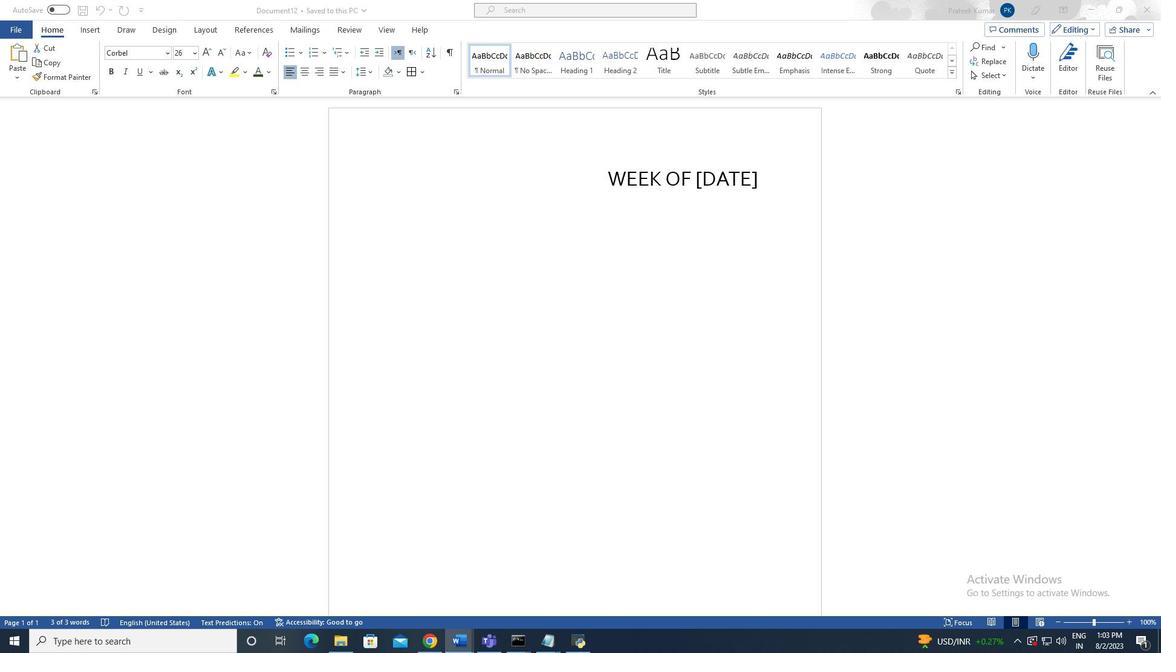 
Action: Mouse moved to (966, 52)
Screenshot: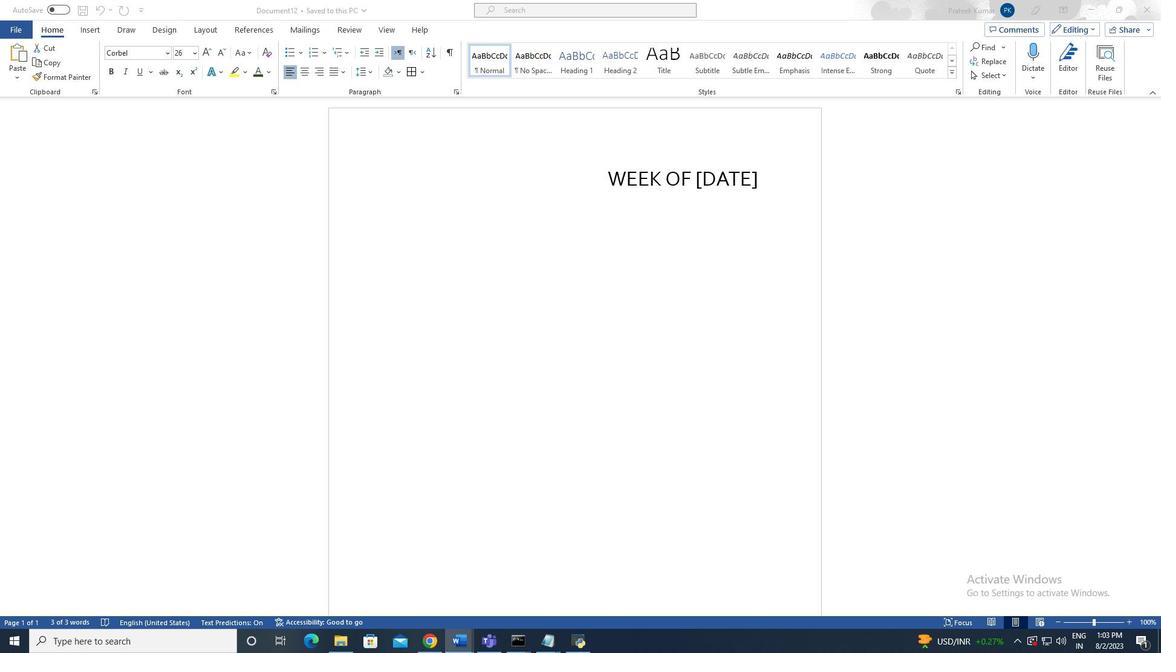 
Action: Mouse pressed left at (966, 52)
Screenshot: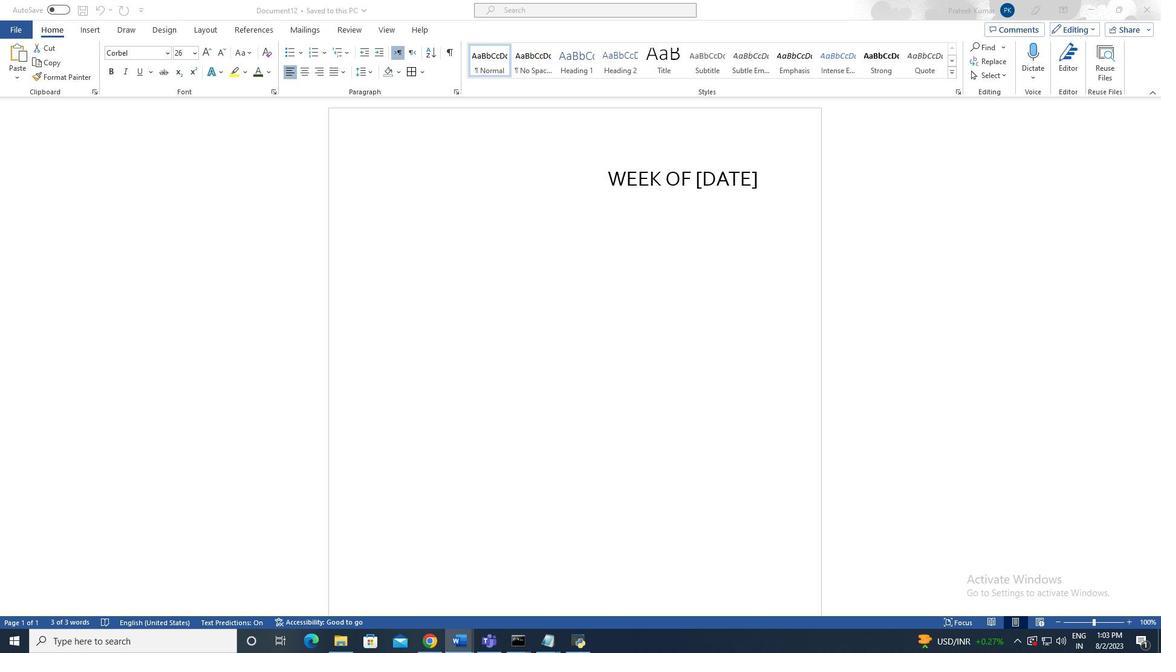 
Action: Mouse pressed right at (966, 52)
Screenshot: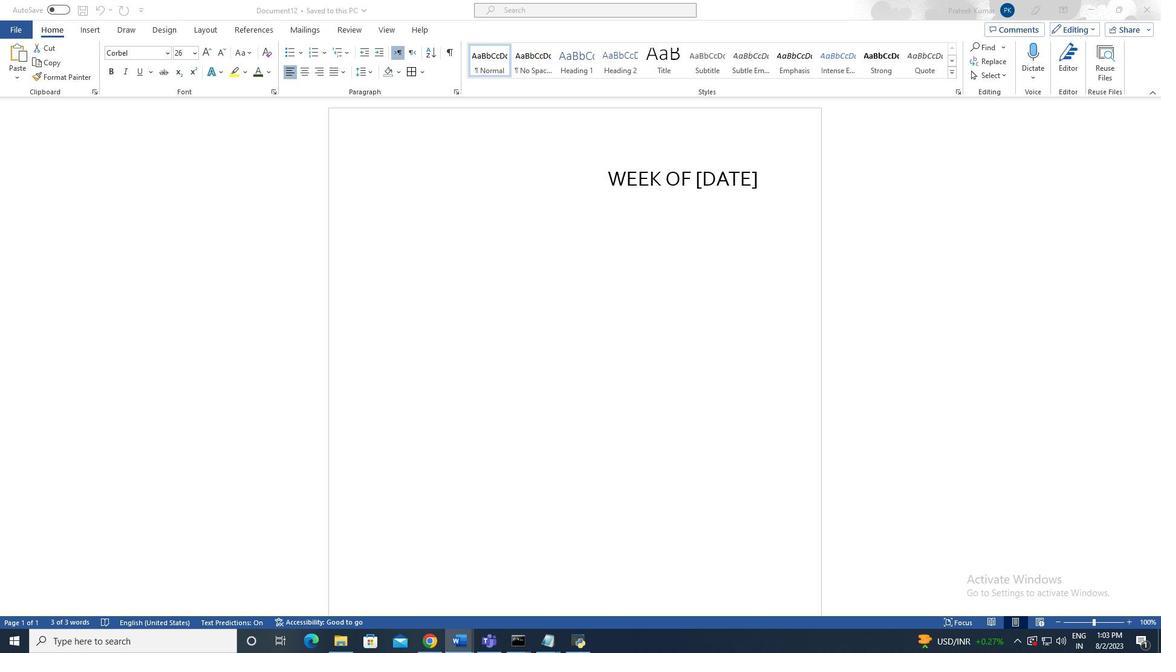 
Action: Mouse moved to (966, 53)
Screenshot: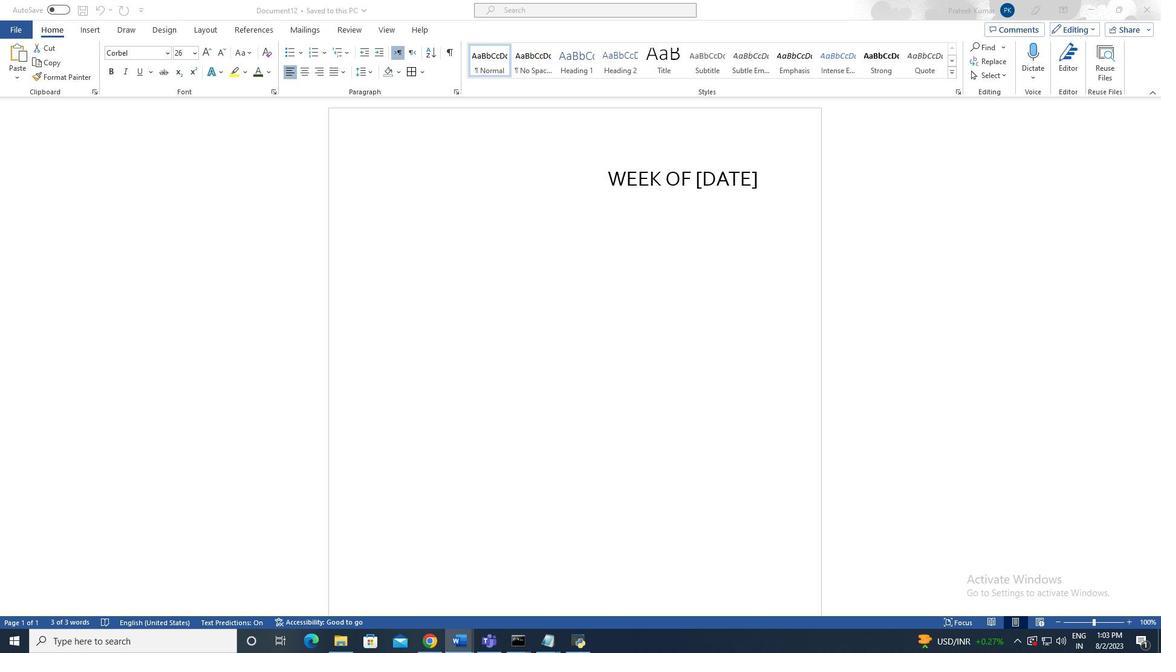 
Action: Mouse pressed left at (966, 53)
Screenshot: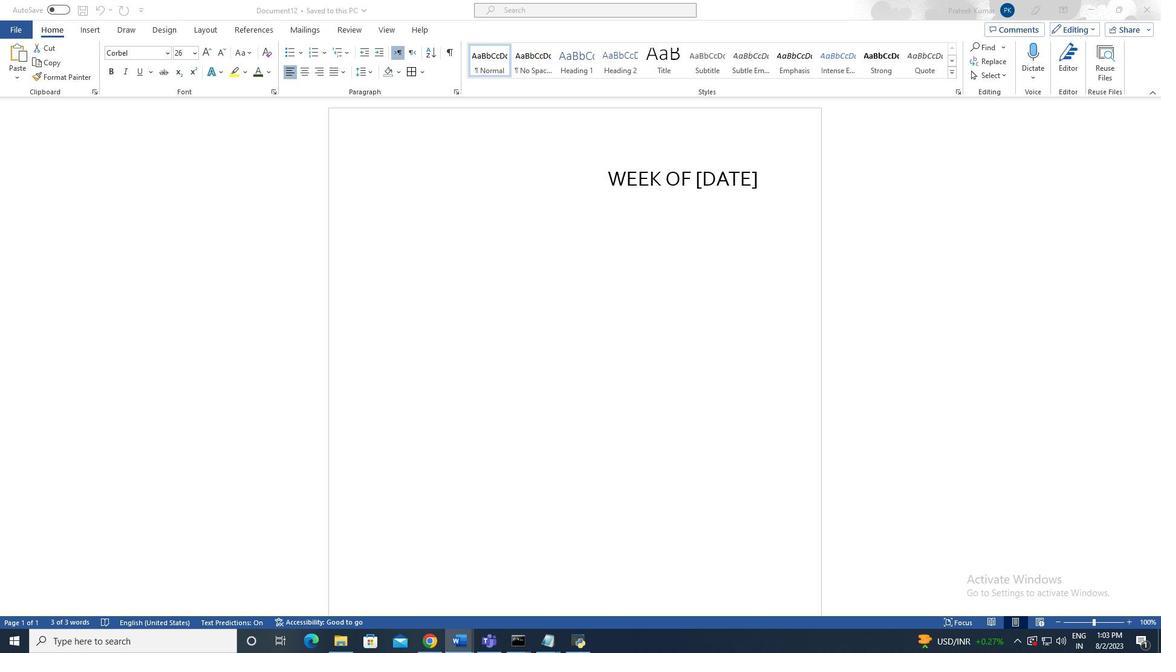 
Action: Mouse moved to (965, 52)
Screenshot: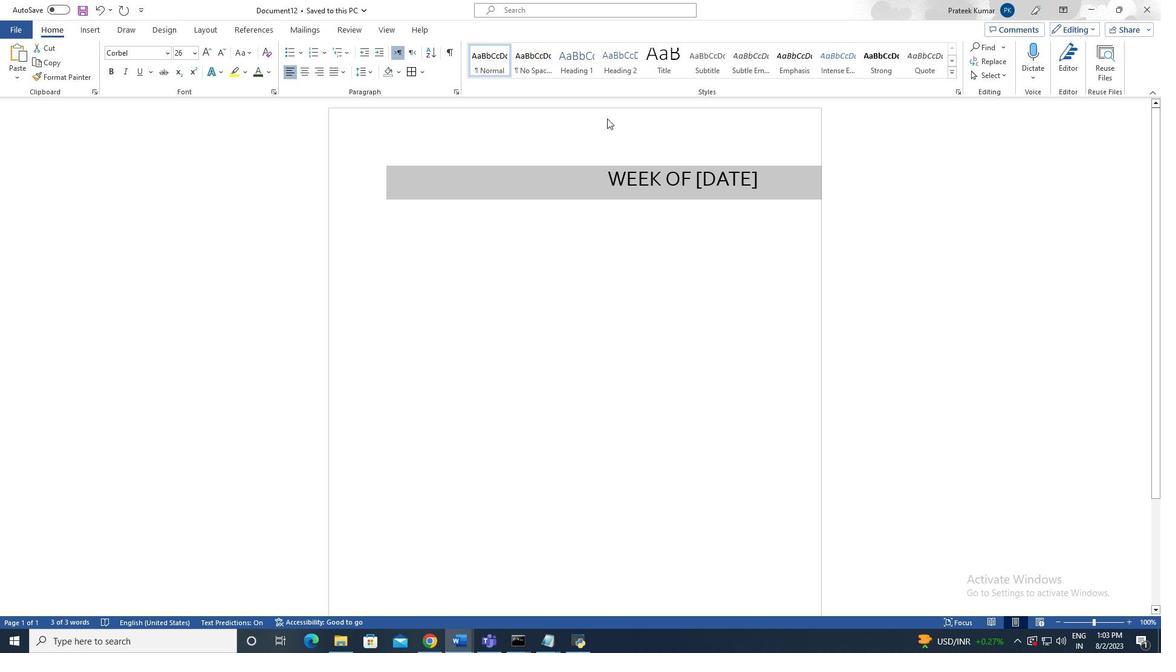 
Action: Mouse pressed left at (965, 52)
Screenshot: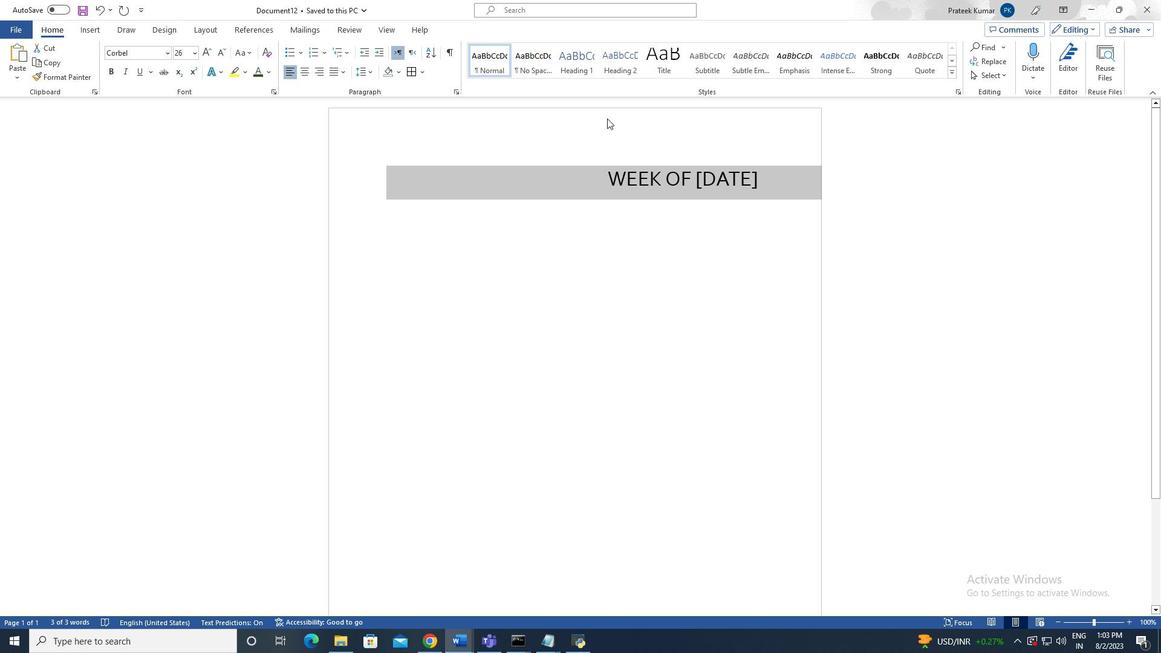 
Action: Mouse moved to (965, 52)
Screenshot: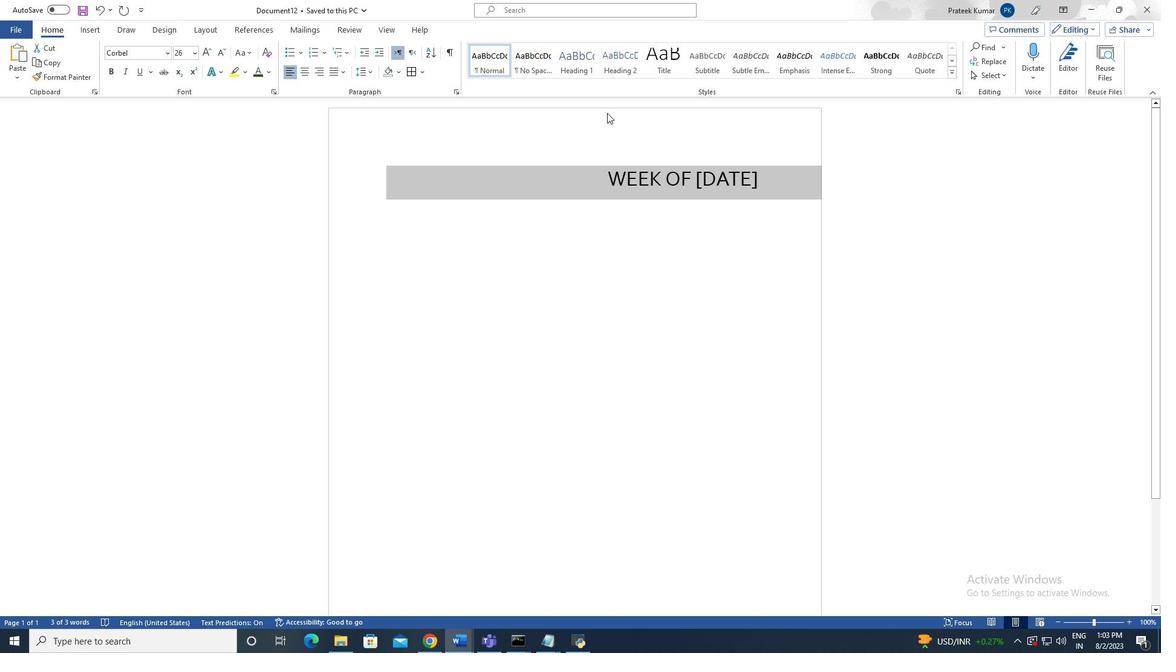 
Action: Mouse pressed left at (965, 52)
Screenshot: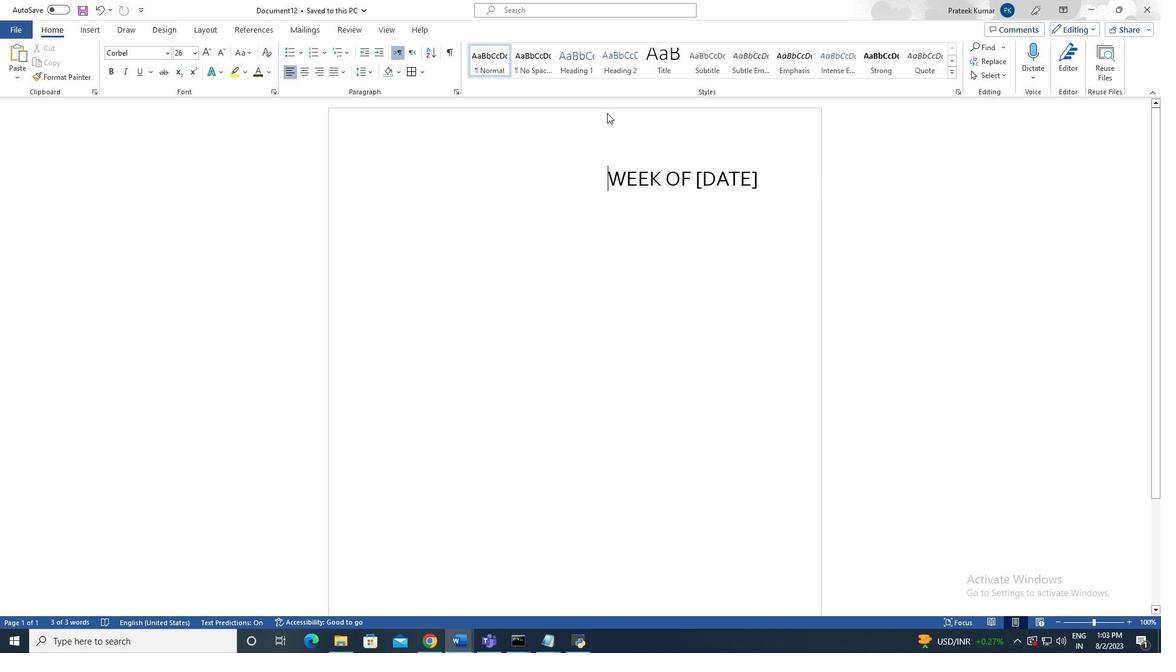 
Action: Mouse moved to (965, 52)
Screenshot: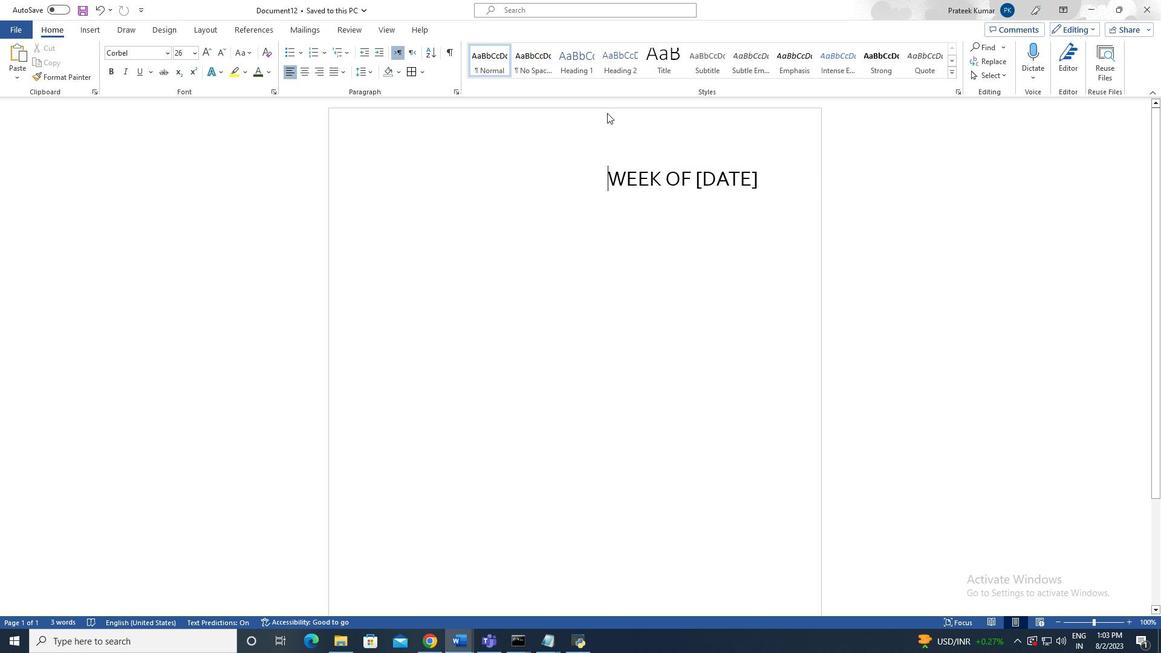 
Action: Mouse pressed left at (965, 52)
Screenshot: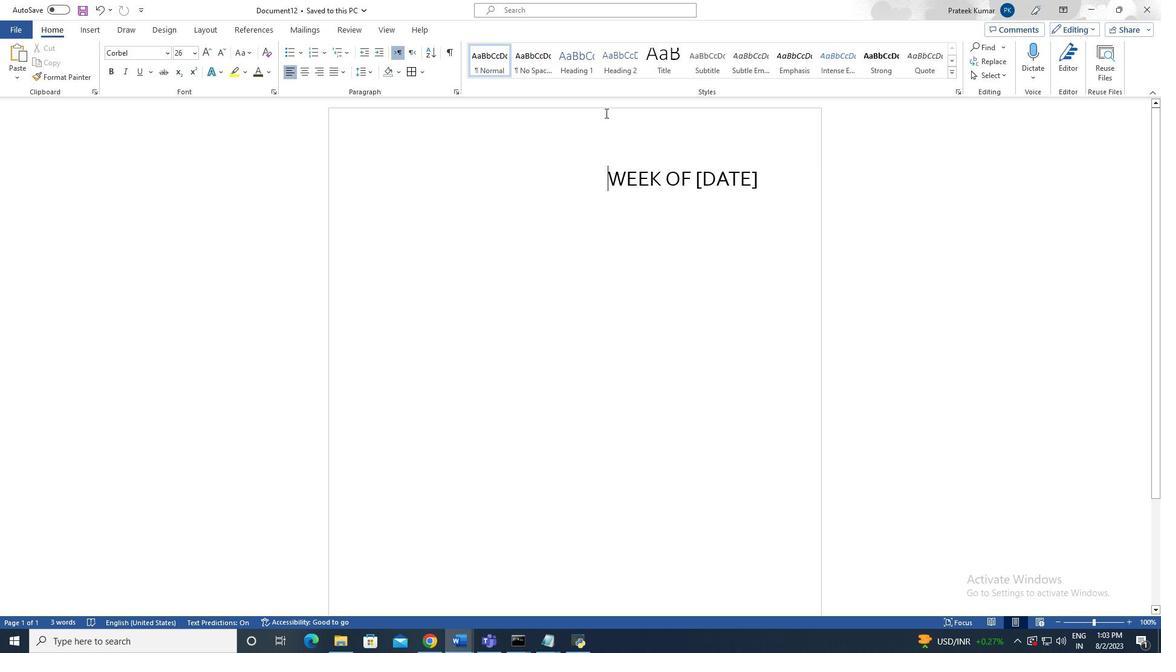 
Action: Mouse moved to (965, 52)
Screenshot: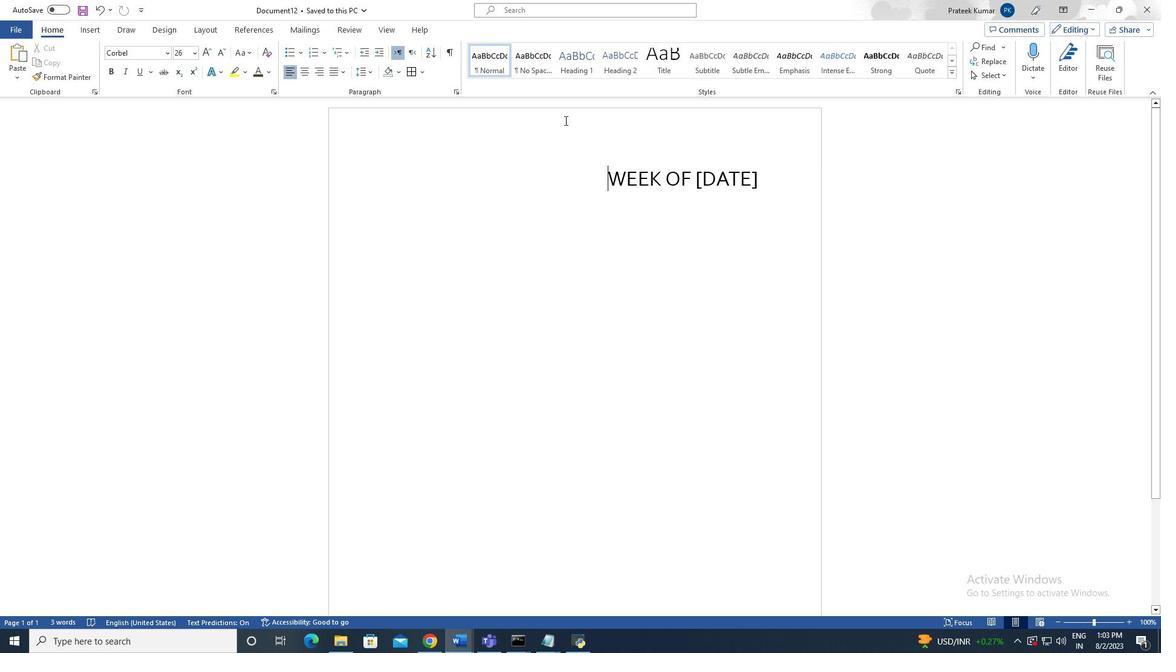 
Action: Mouse pressed left at (965, 52)
Screenshot: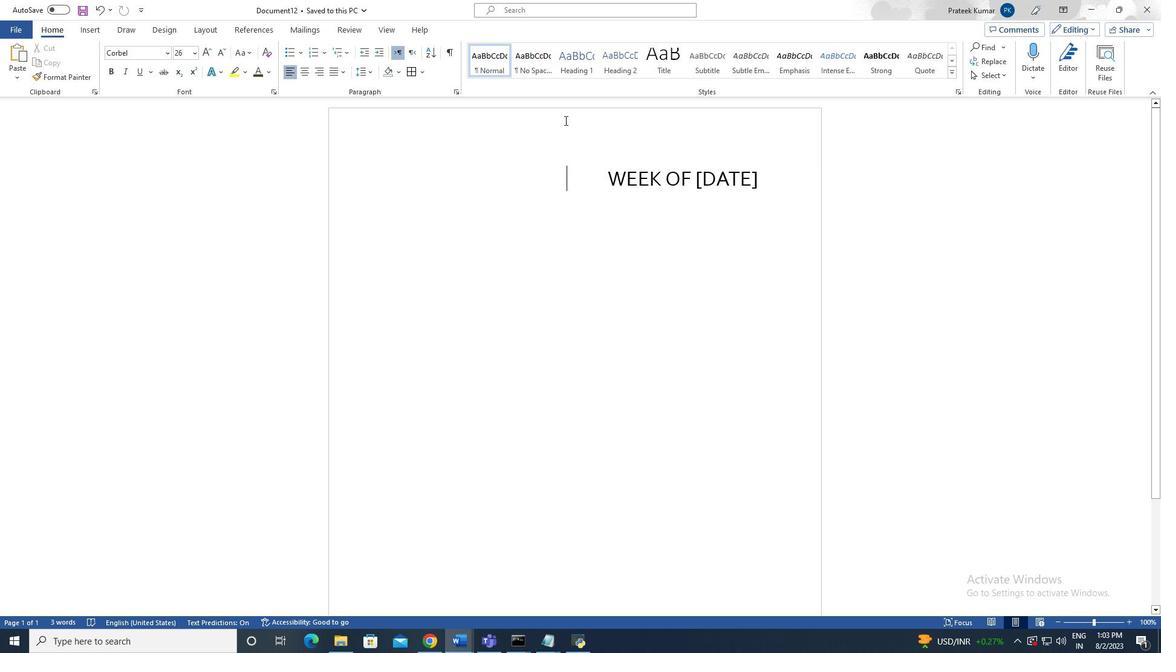 
Action: Mouse moved to (965, 52)
Screenshot: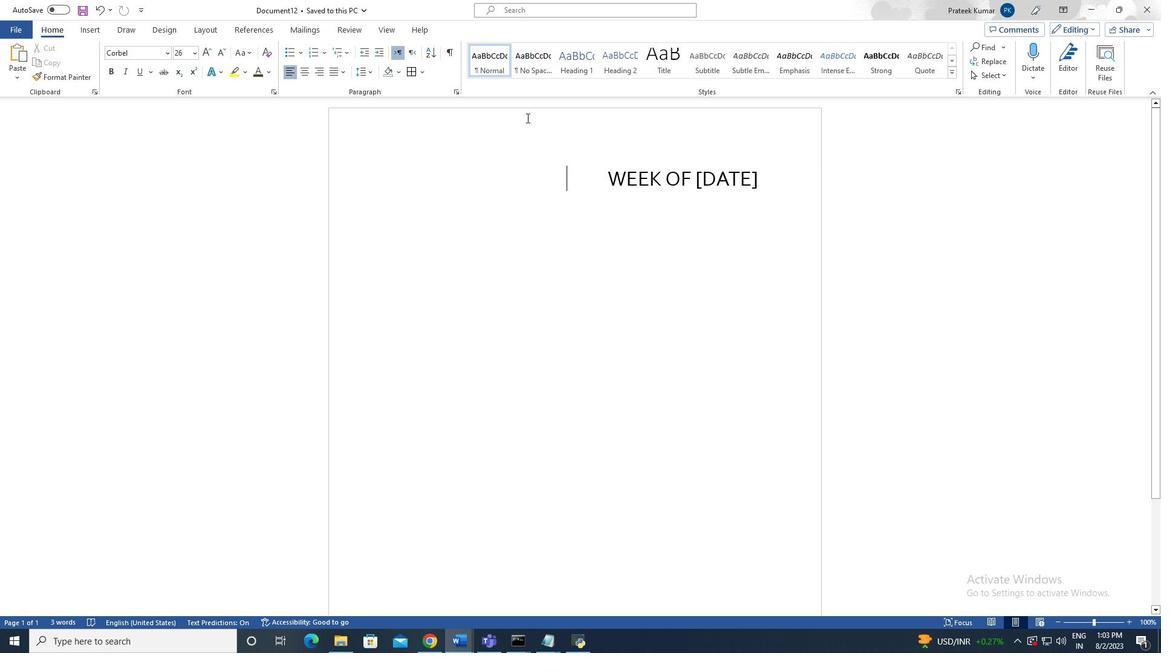 
Action: Mouse pressed left at (965, 52)
Screenshot: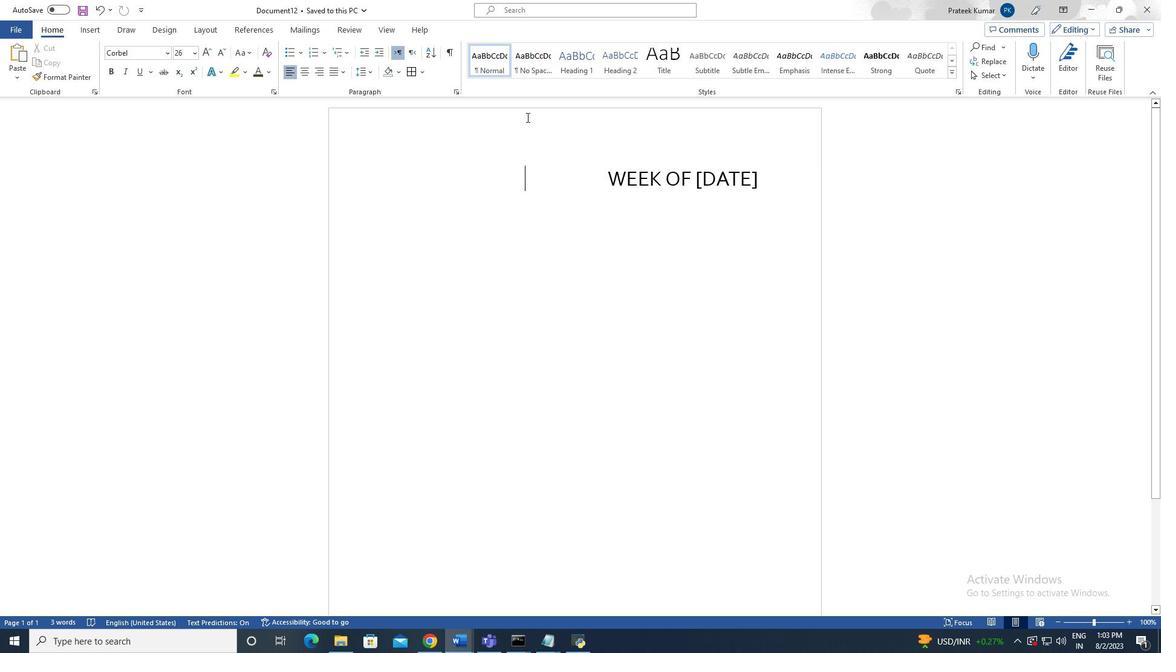 
Action: Mouse moved to (965, 52)
Screenshot: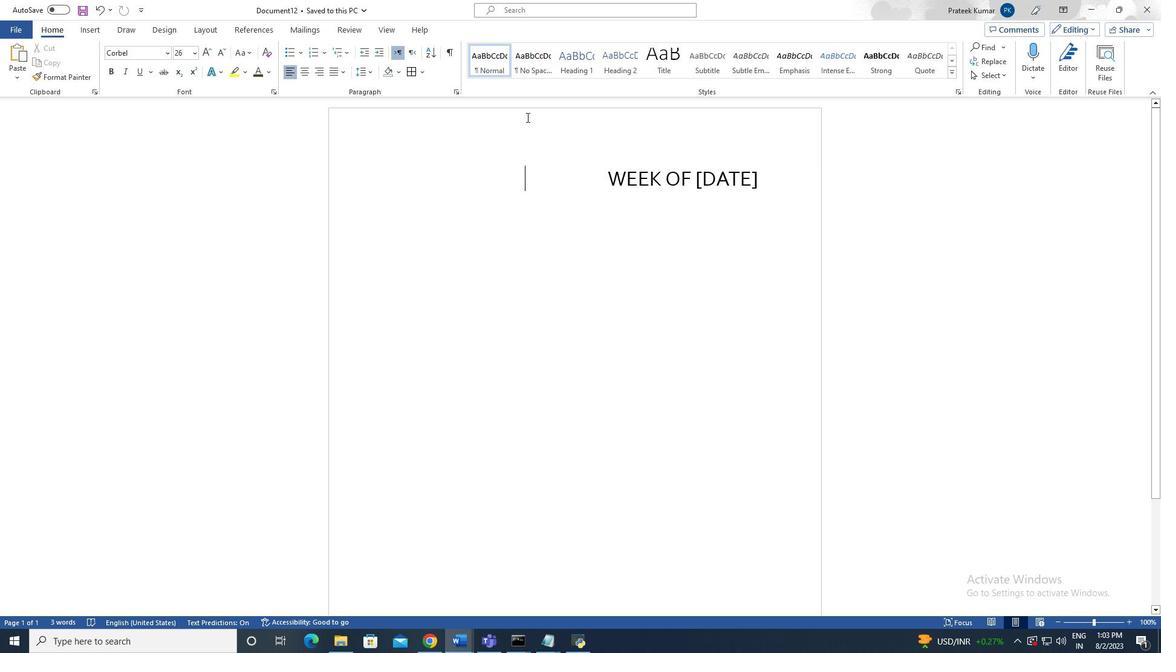 
Action: Mouse pressed left at (965, 52)
Screenshot: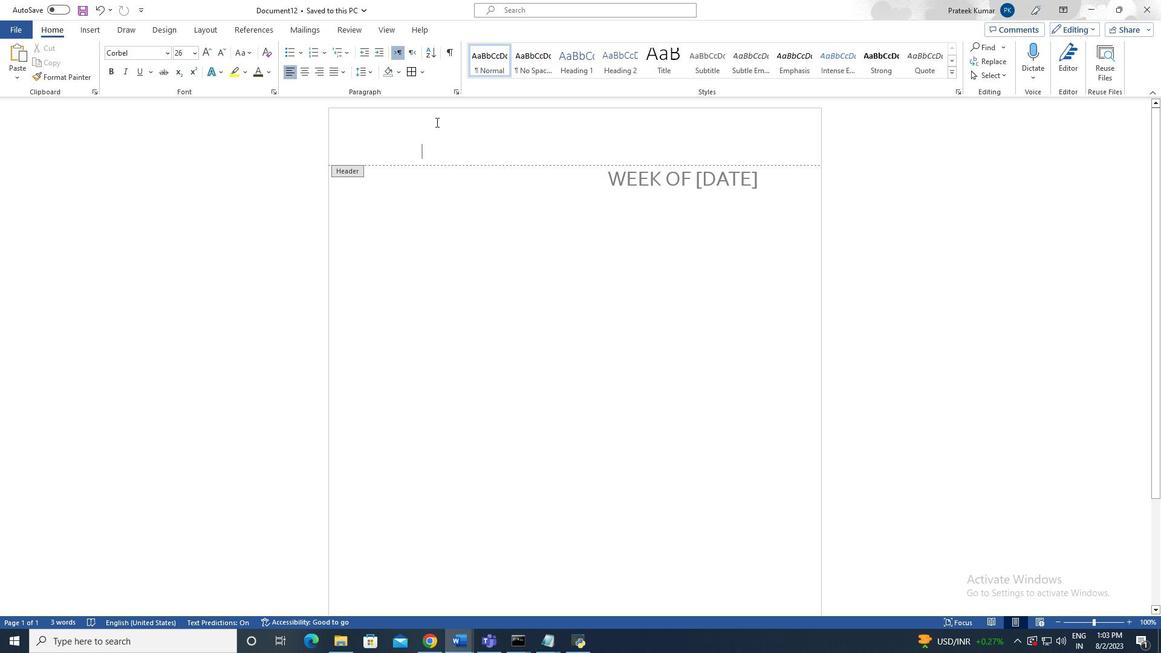
Action: Mouse moved to (965, 52)
Screenshot: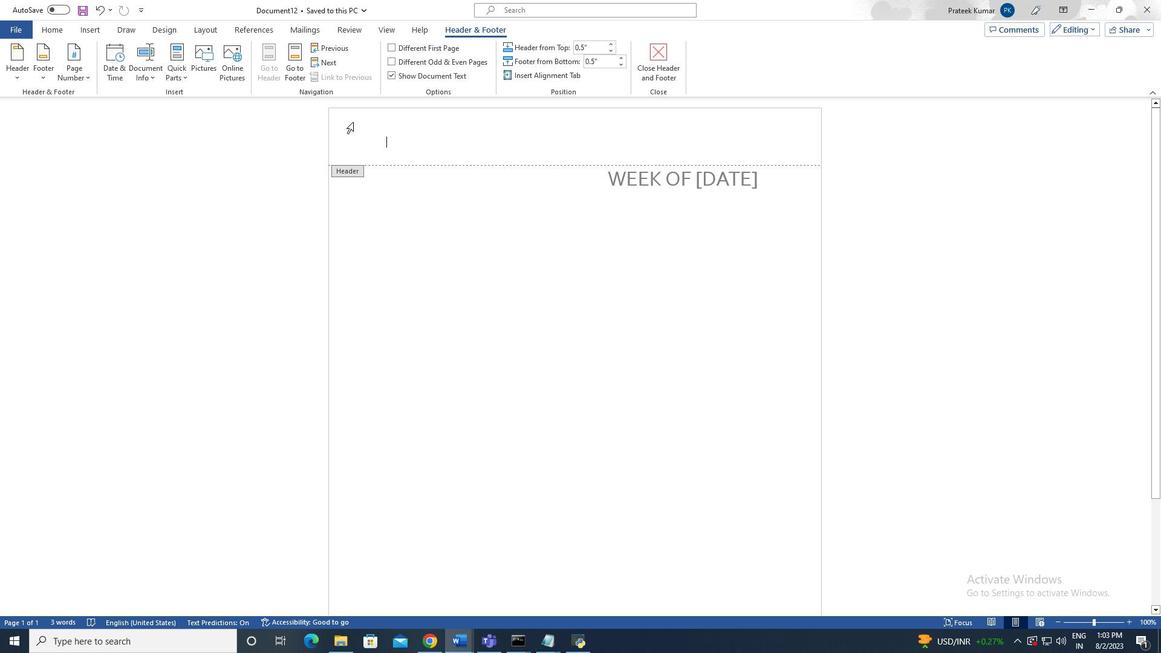 
Action: Mouse pressed left at (965, 52)
Screenshot: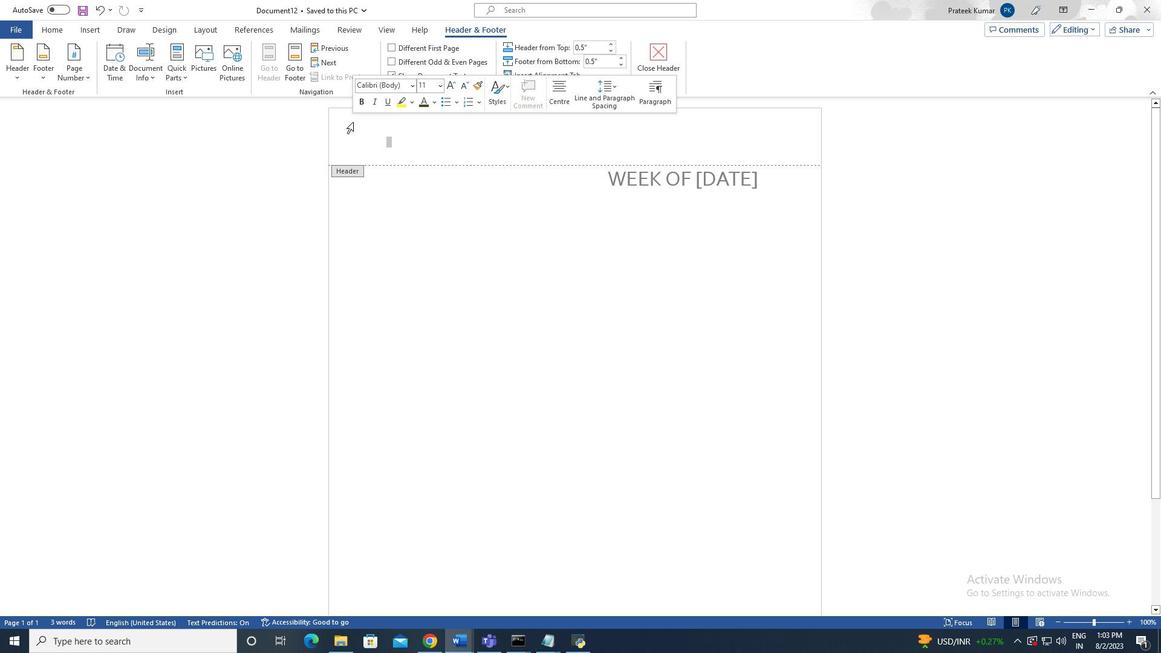 
Action: Mouse moved to (965, 52)
Screenshot: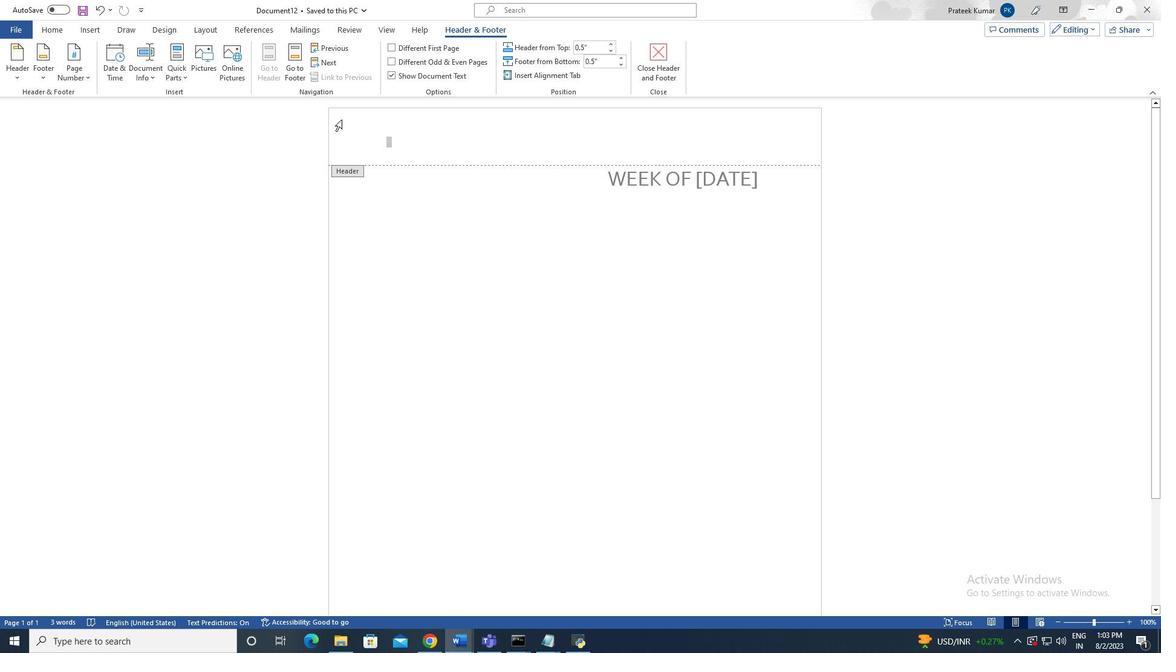 
Action: Mouse pressed left at (965, 52)
Screenshot: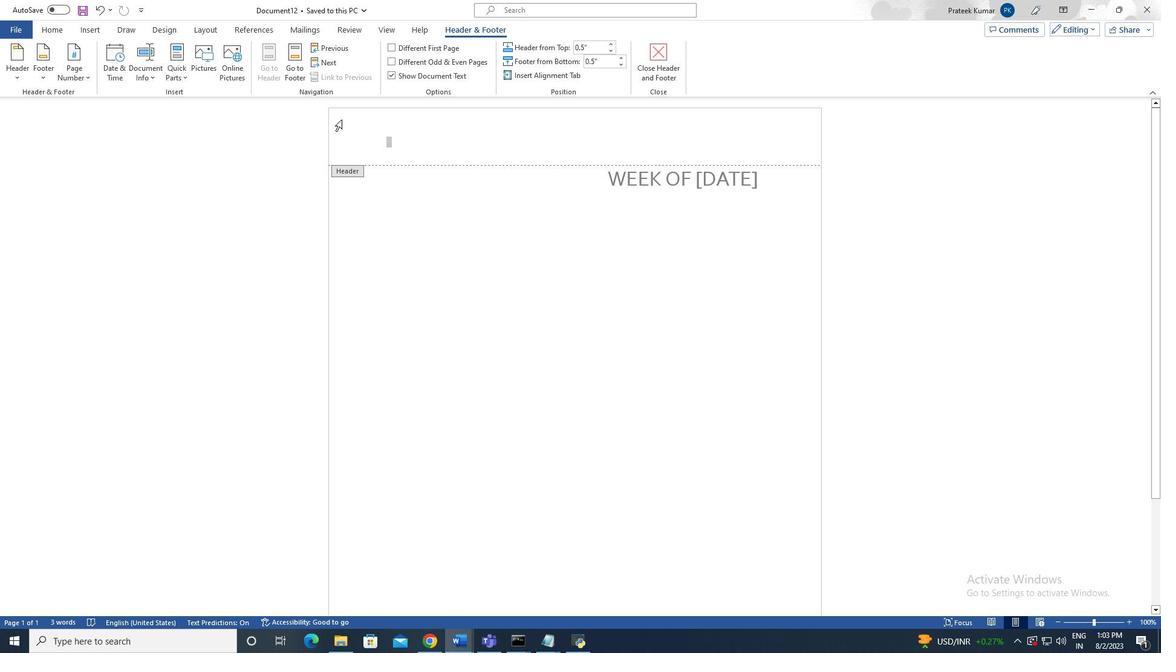 
Action: Mouse pressed left at (965, 52)
Screenshot: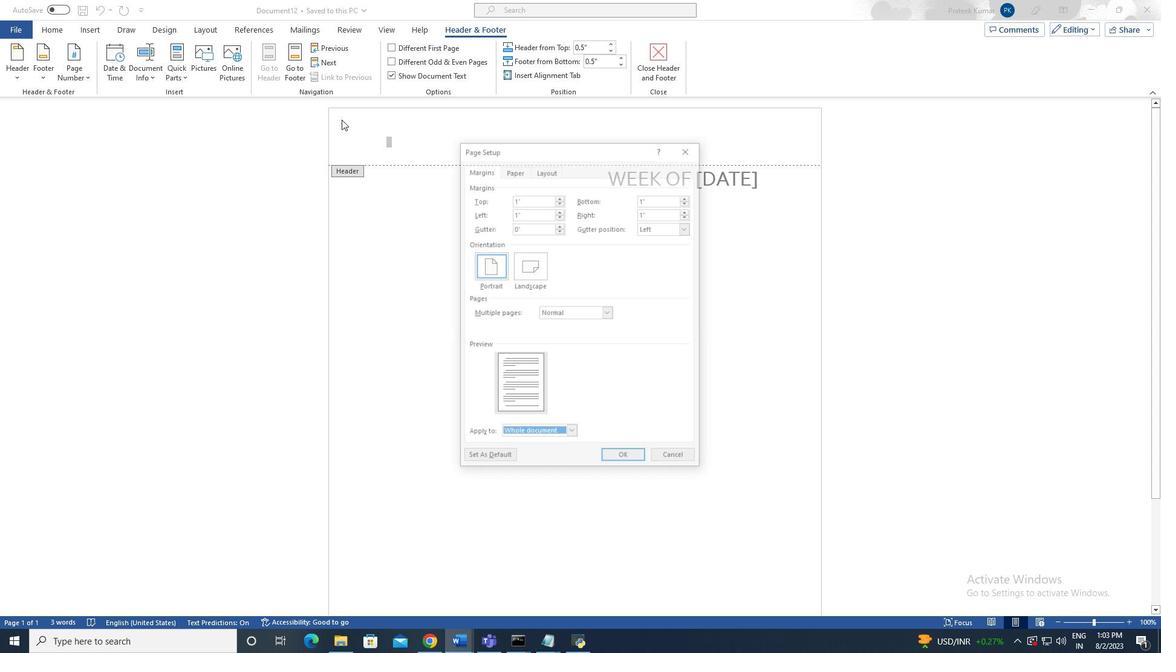 
Action: Mouse moved to (965, 53)
Screenshot: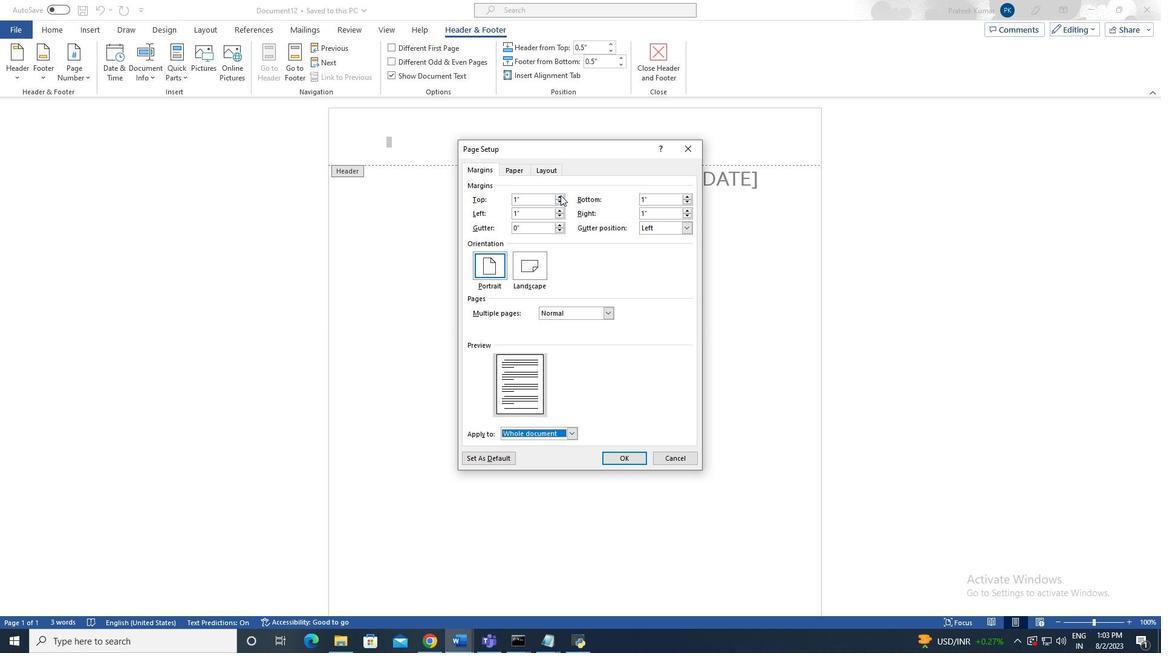 
Action: Mouse pressed left at (965, 53)
Screenshot: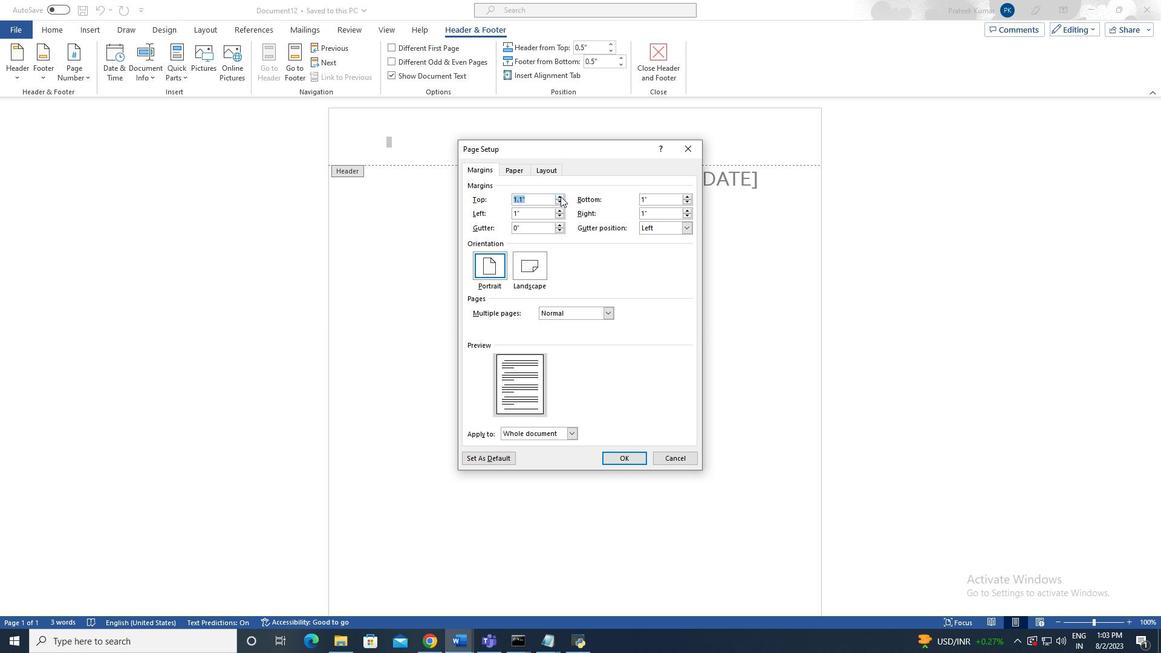 
Action: Mouse moved to (965, 53)
Screenshot: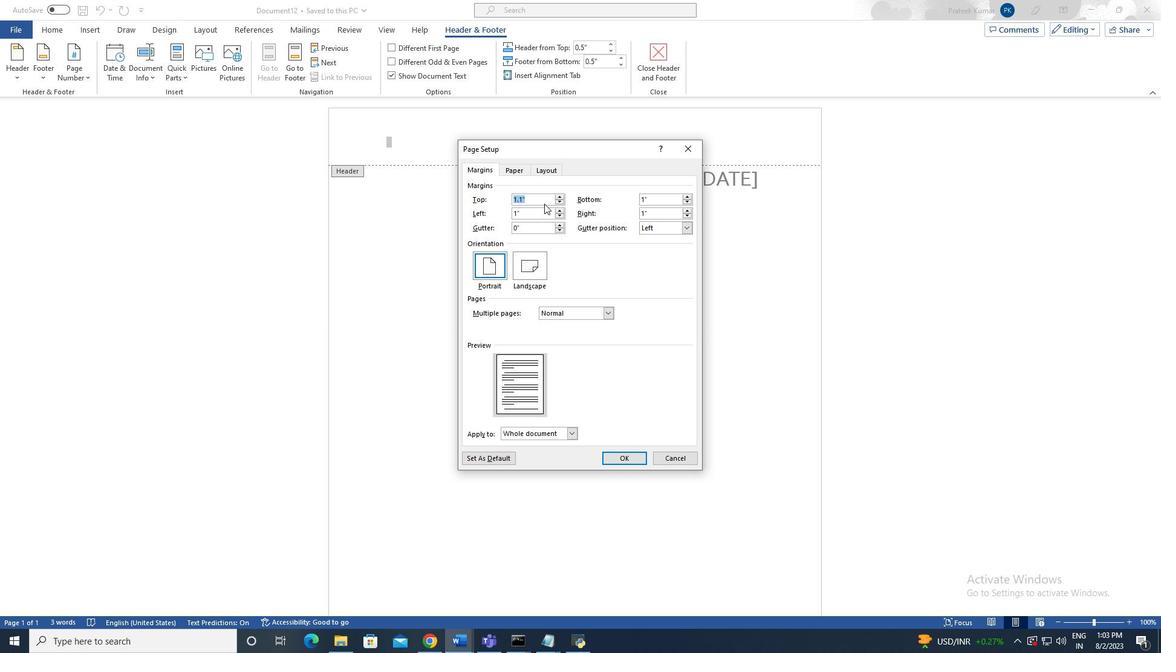 
Action: Key pressed 0
Screenshot: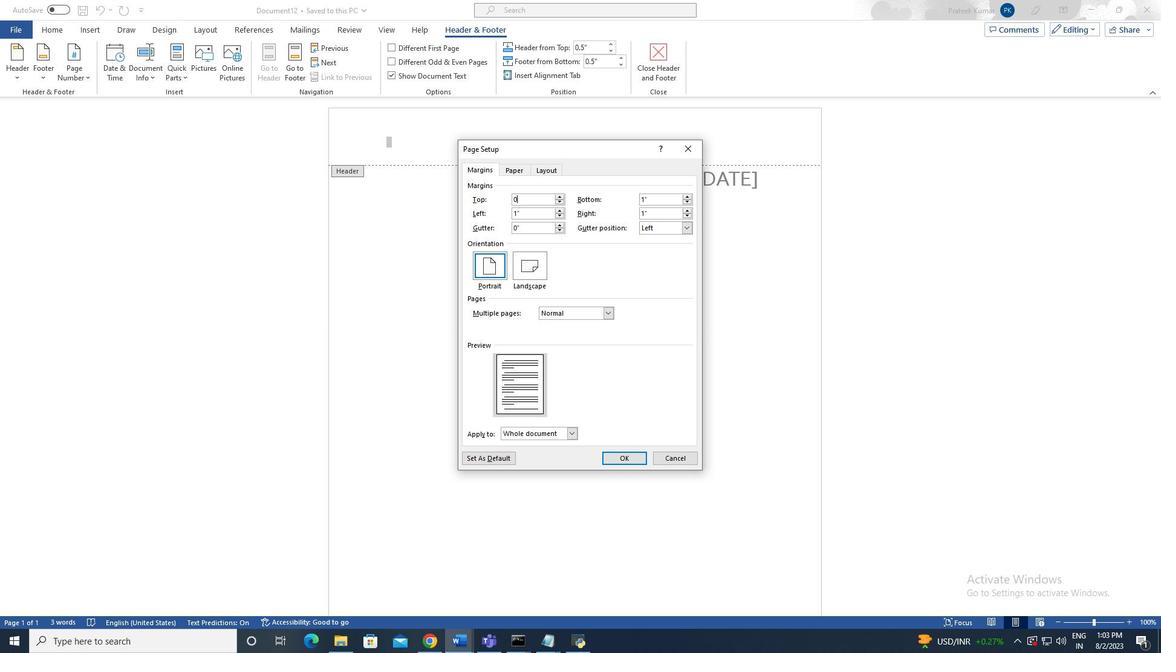 
Action: Mouse moved to (965, 53)
Screenshot: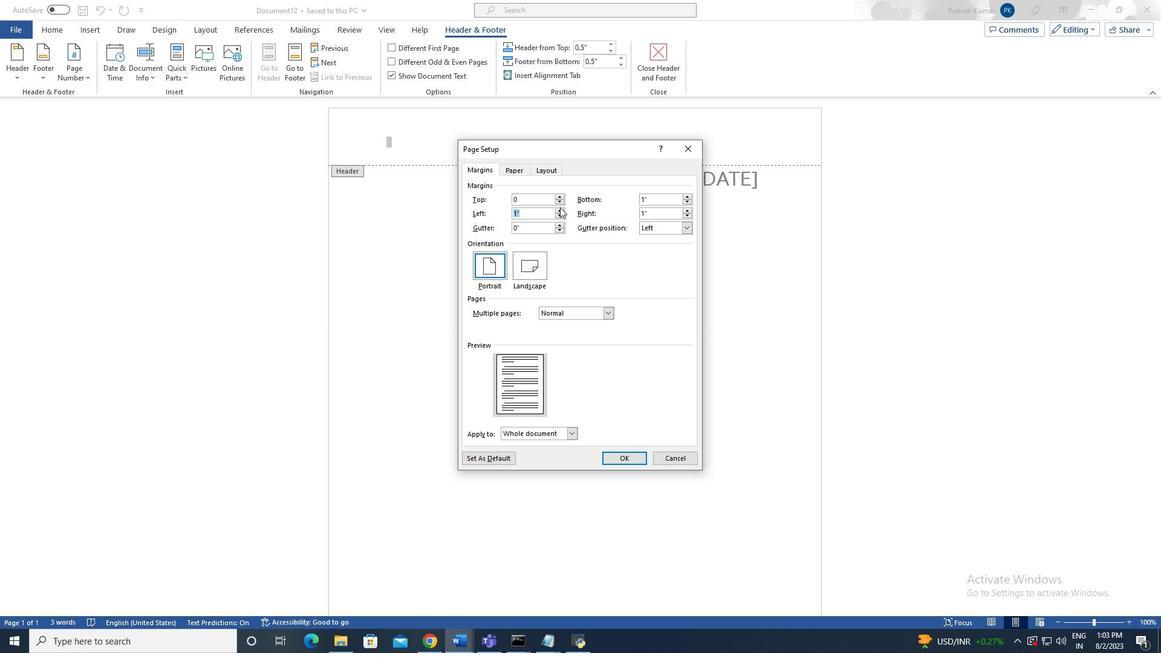
Action: Mouse pressed left at (965, 53)
Screenshot: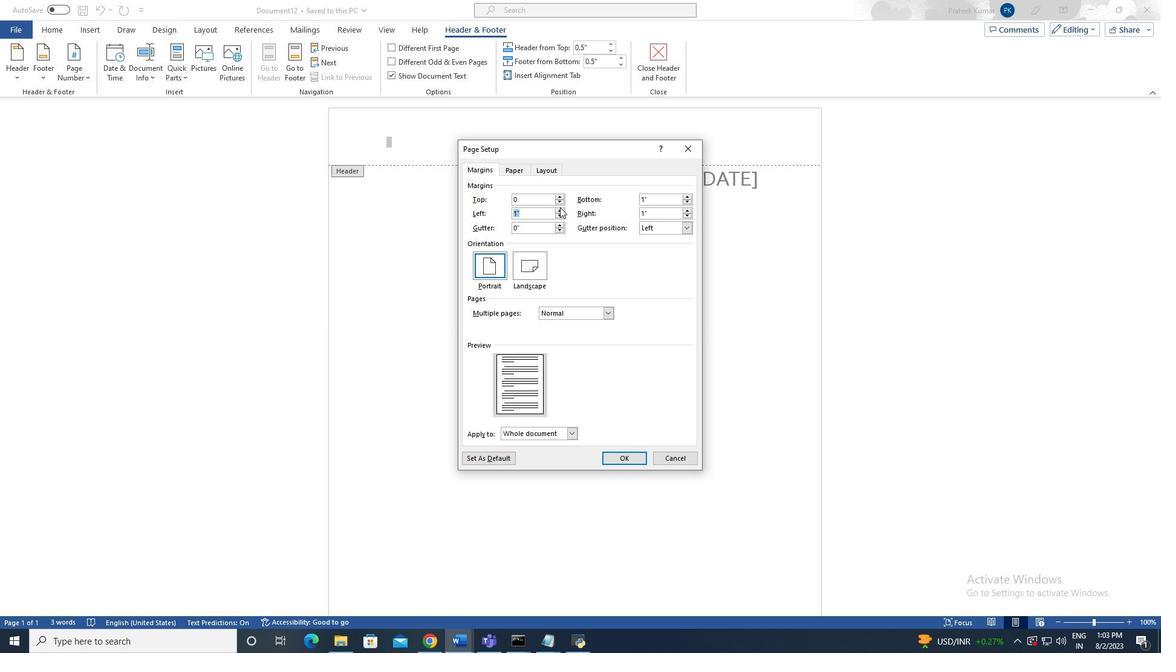 
Action: Key pressed 0
Screenshot: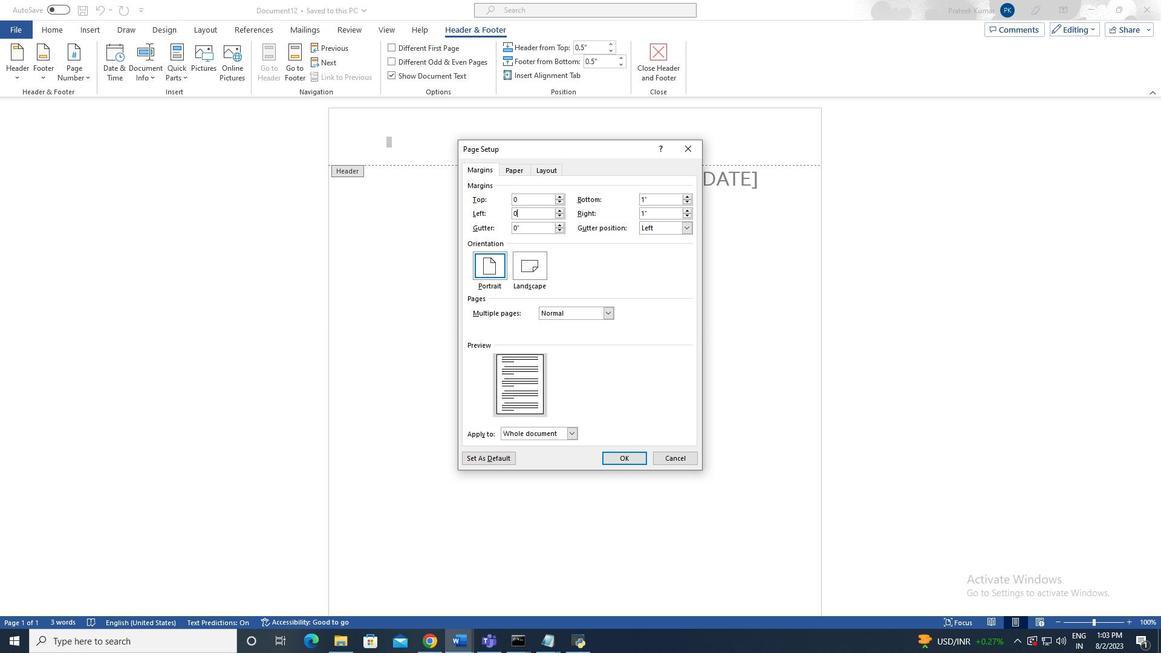 
Action: Mouse moved to (965, 53)
Screenshot: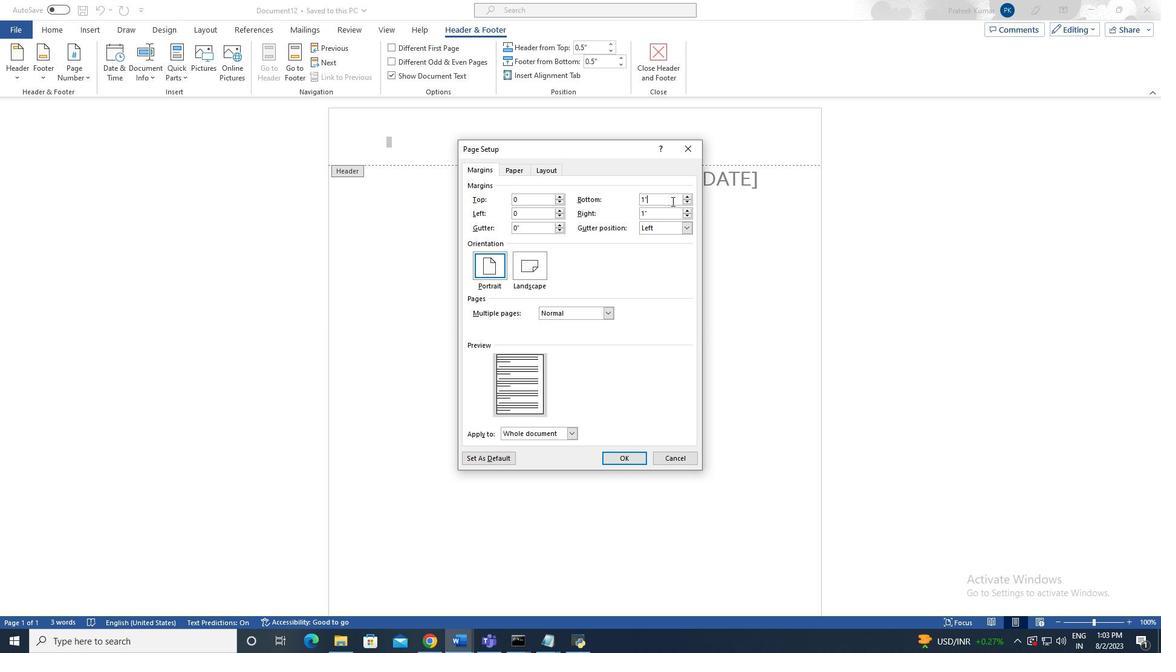 
Action: Mouse pressed left at (965, 53)
Screenshot: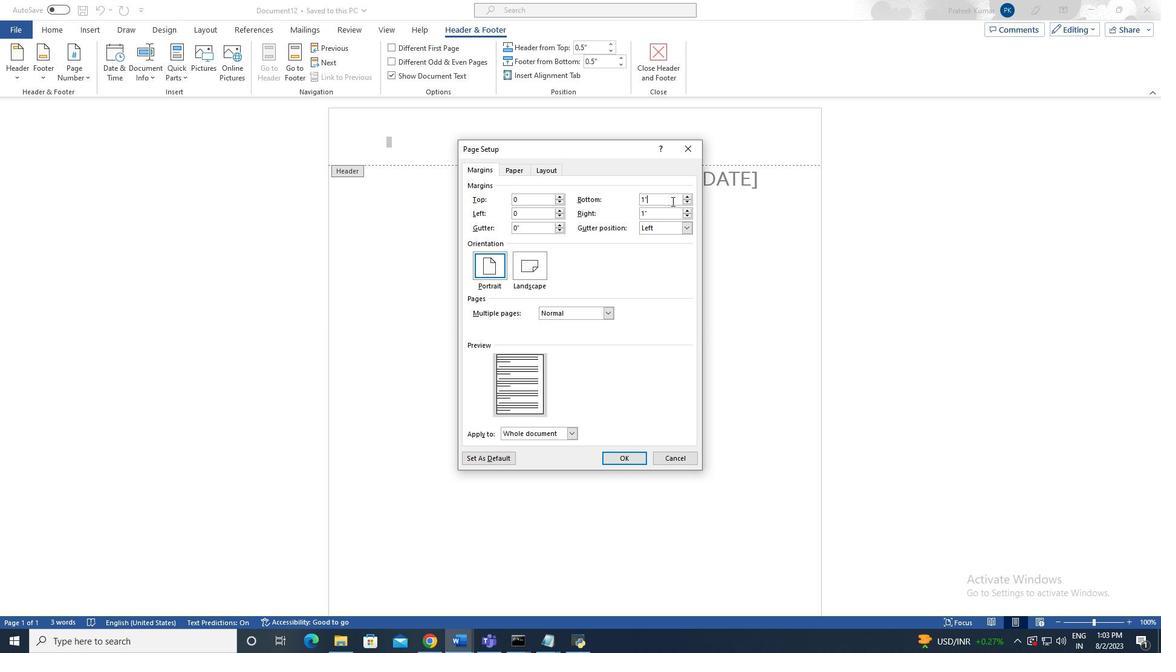 
Action: Key pressed 0<Key.backspace><Key.backspace><Key.backspace><Key.backspace>0
Screenshot: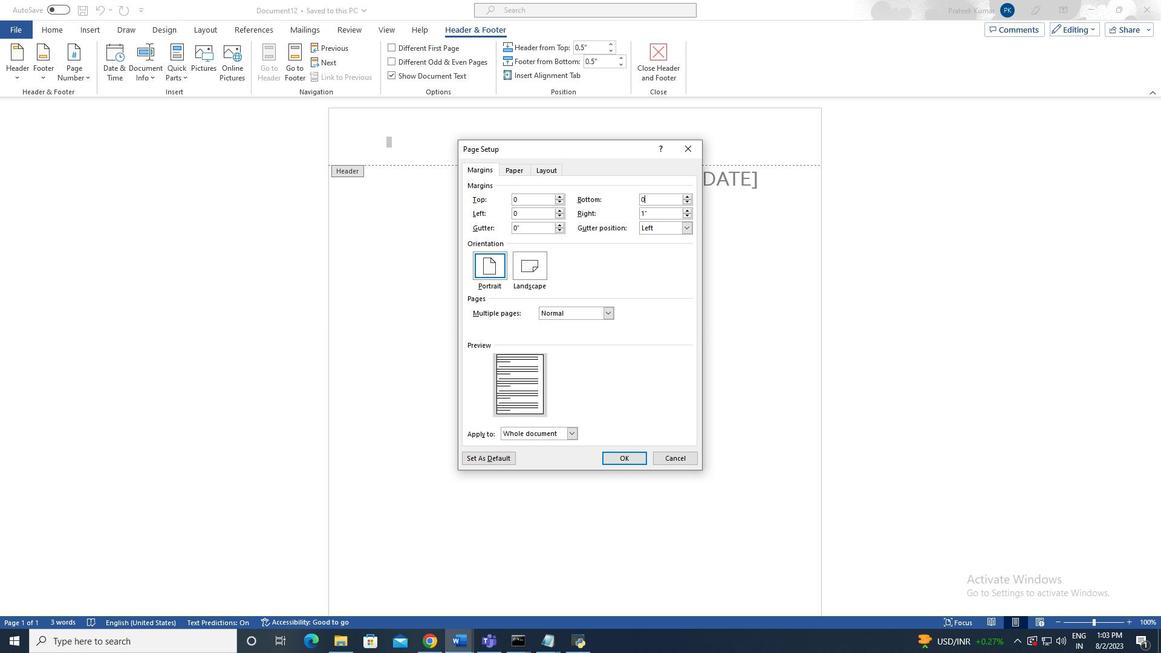 
Action: Mouse moved to (965, 53)
Screenshot: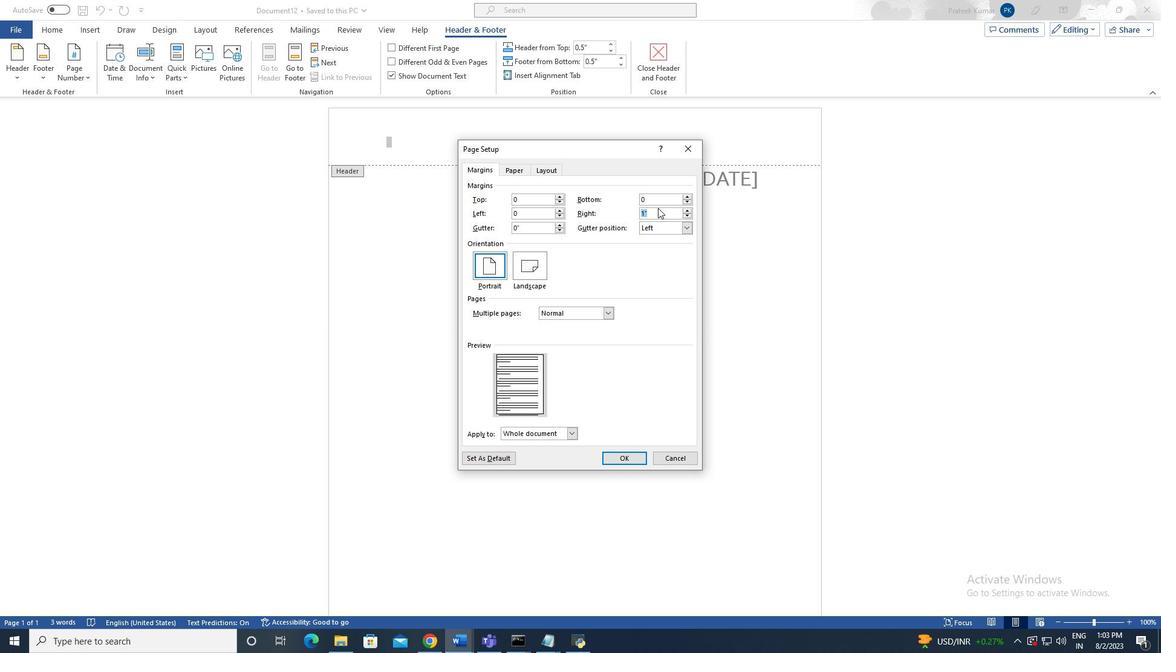 
Action: Mouse pressed left at (965, 53)
Screenshot: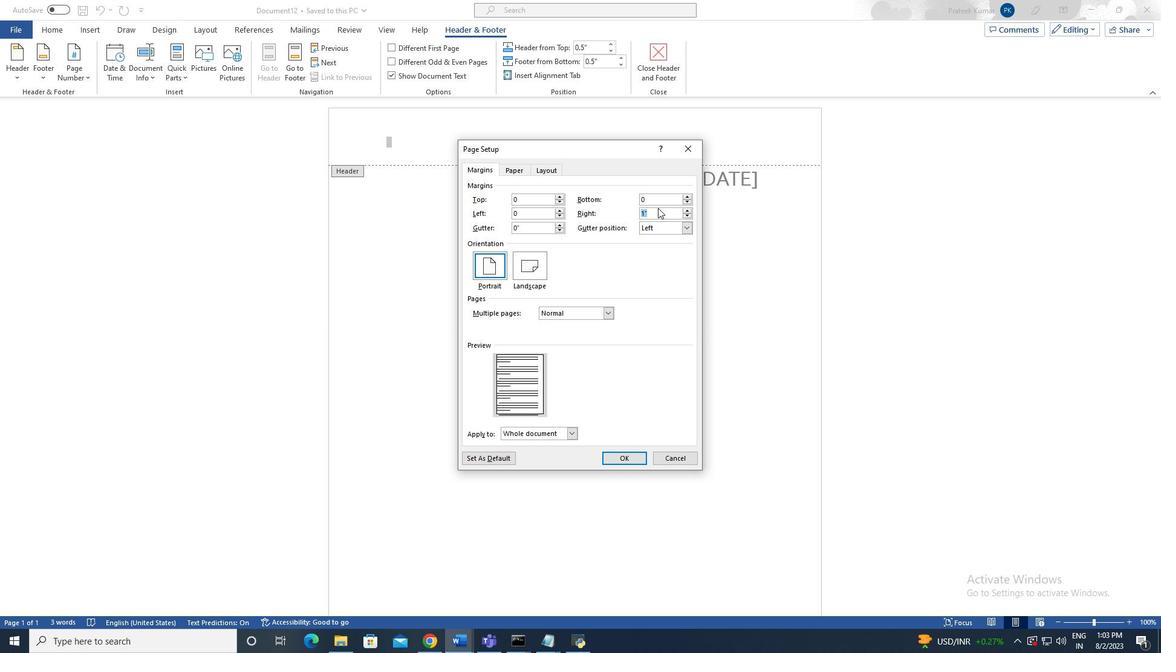 
Action: Key pressed 0
Screenshot: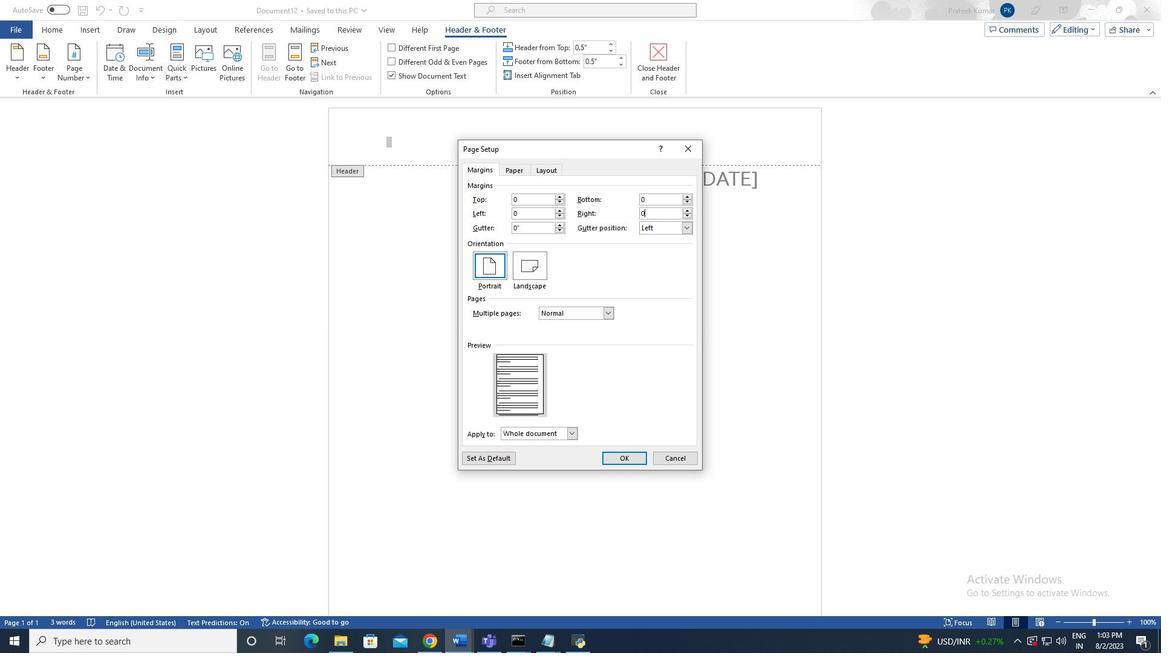 
Action: Mouse moved to (965, 53)
Screenshot: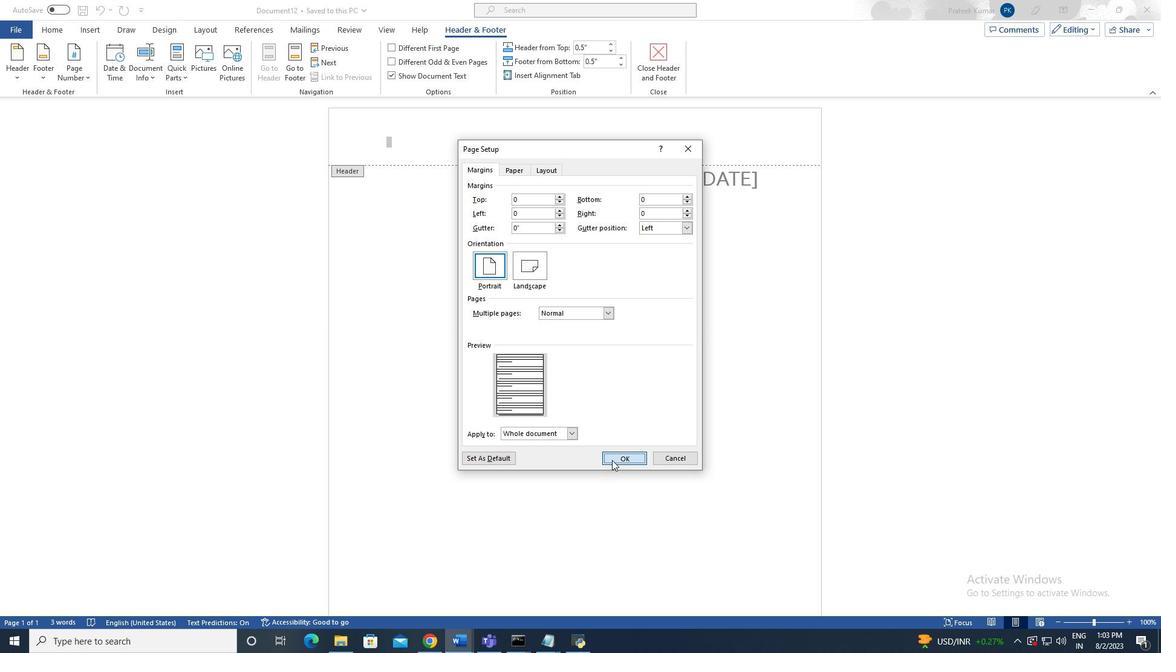 
Action: Mouse pressed left at (965, 53)
Screenshot: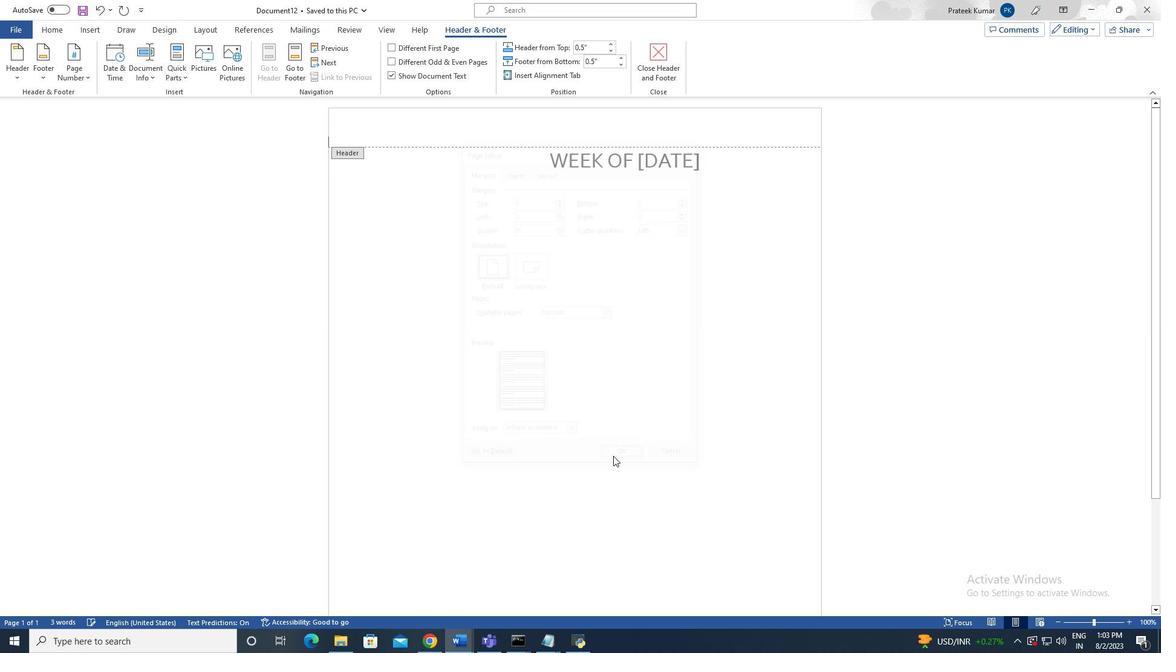 
Action: Mouse moved to (965, 52)
Screenshot: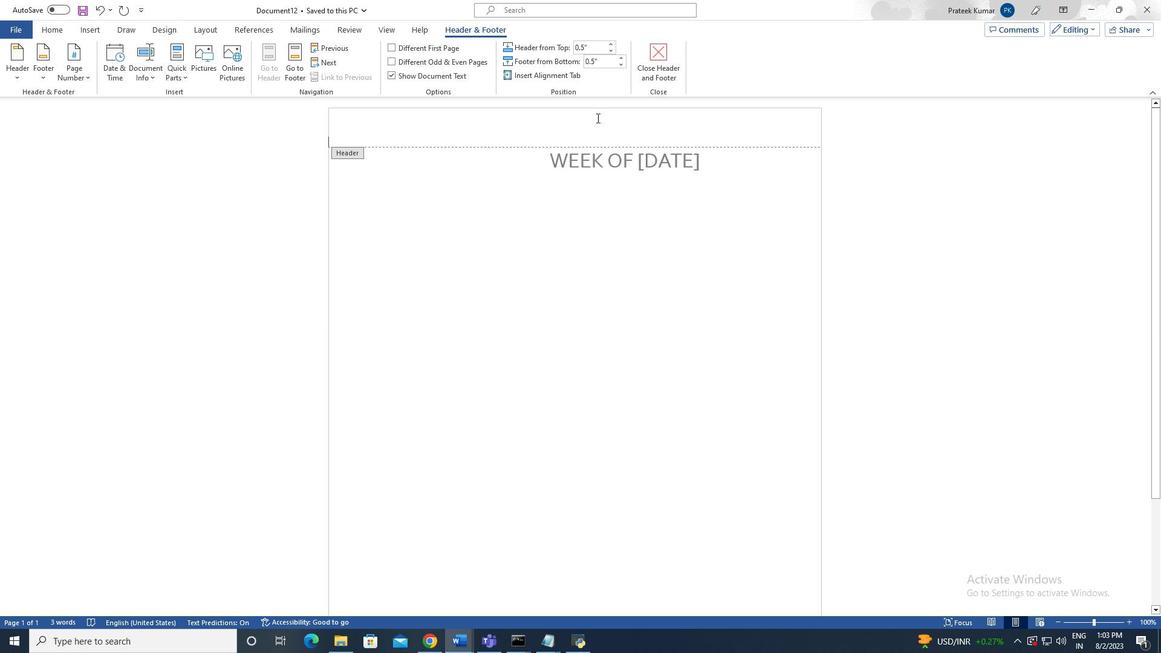 
Action: Mouse pressed left at (965, 52)
Screenshot: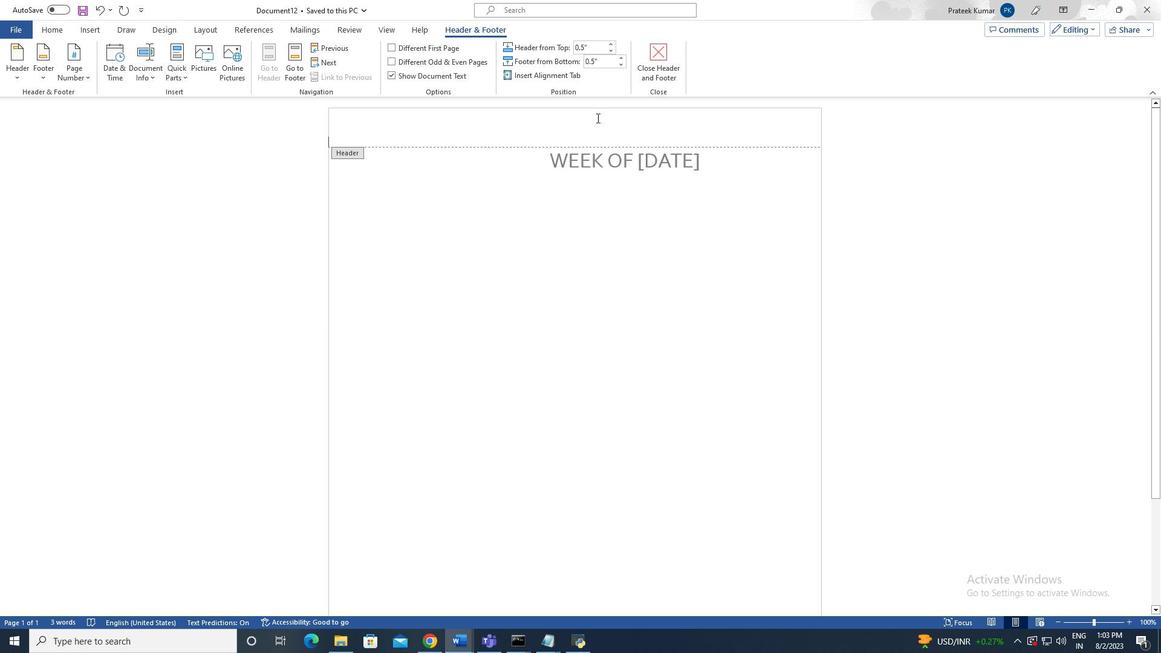 
Action: Mouse moved to (965, 52)
Screenshot: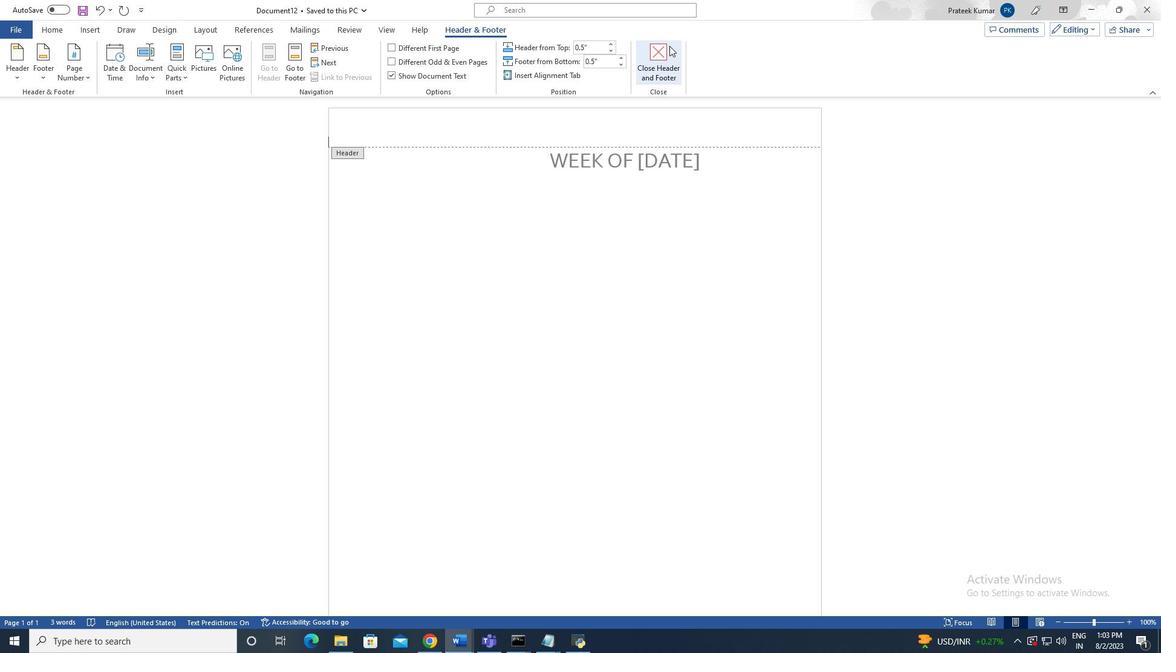 
Action: Mouse pressed left at (965, 52)
Screenshot: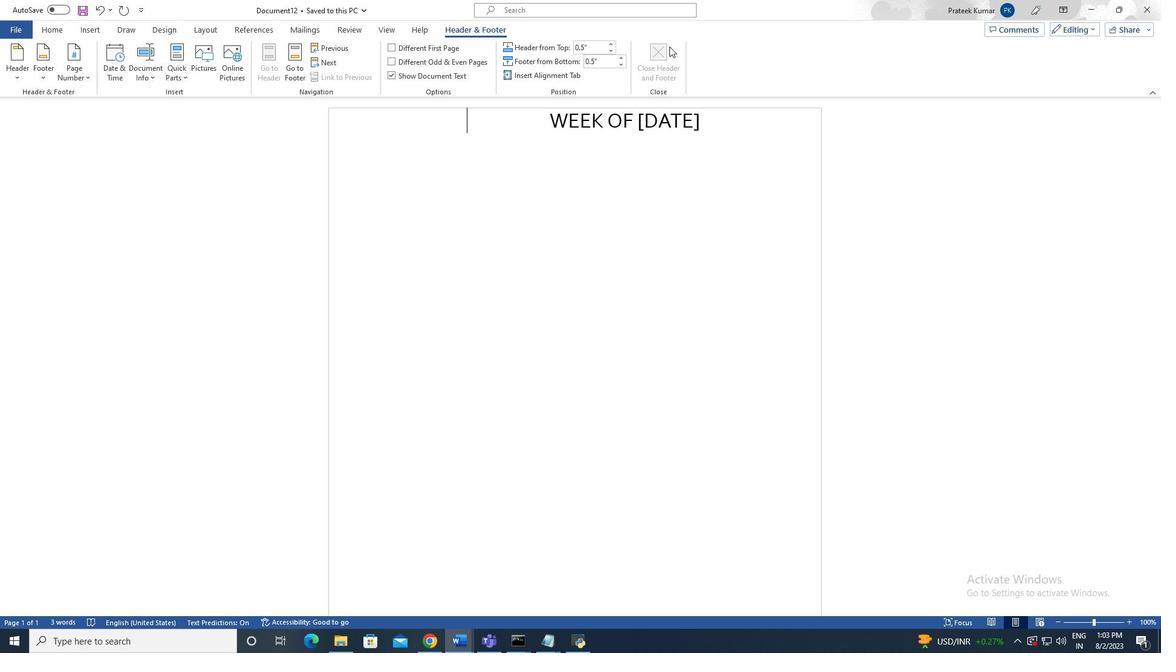 
Action: Mouse moved to (965, 52)
Screenshot: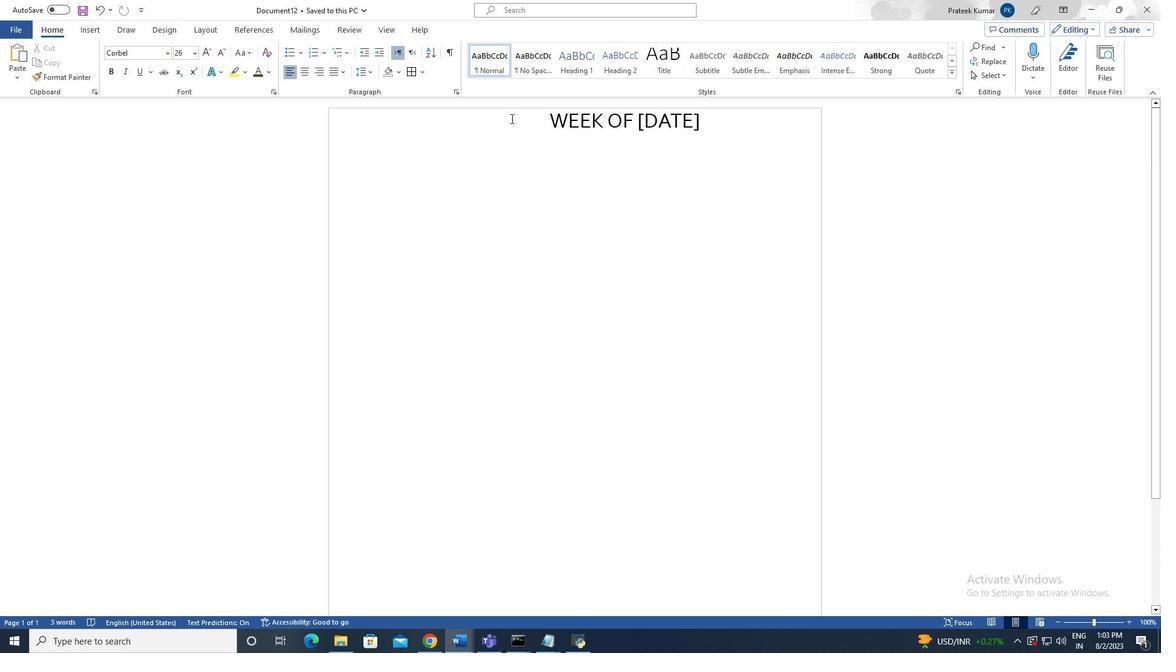 
Action: Key pressed ctrl+V
Screenshot: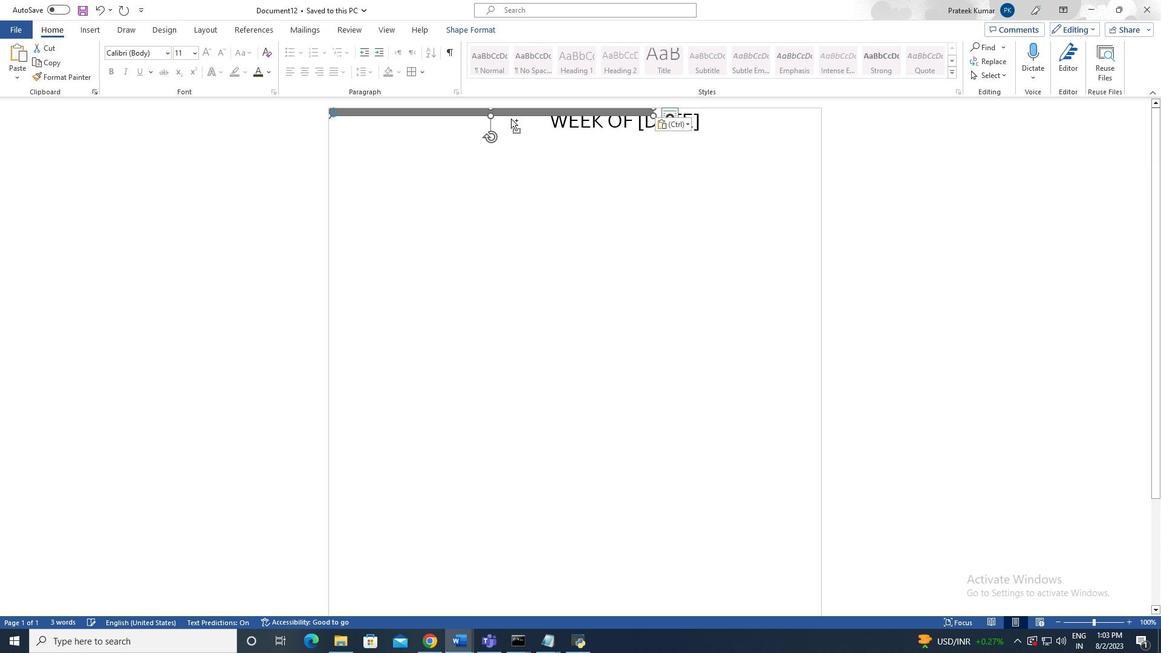 
Action: Mouse moved to (965, 52)
Screenshot: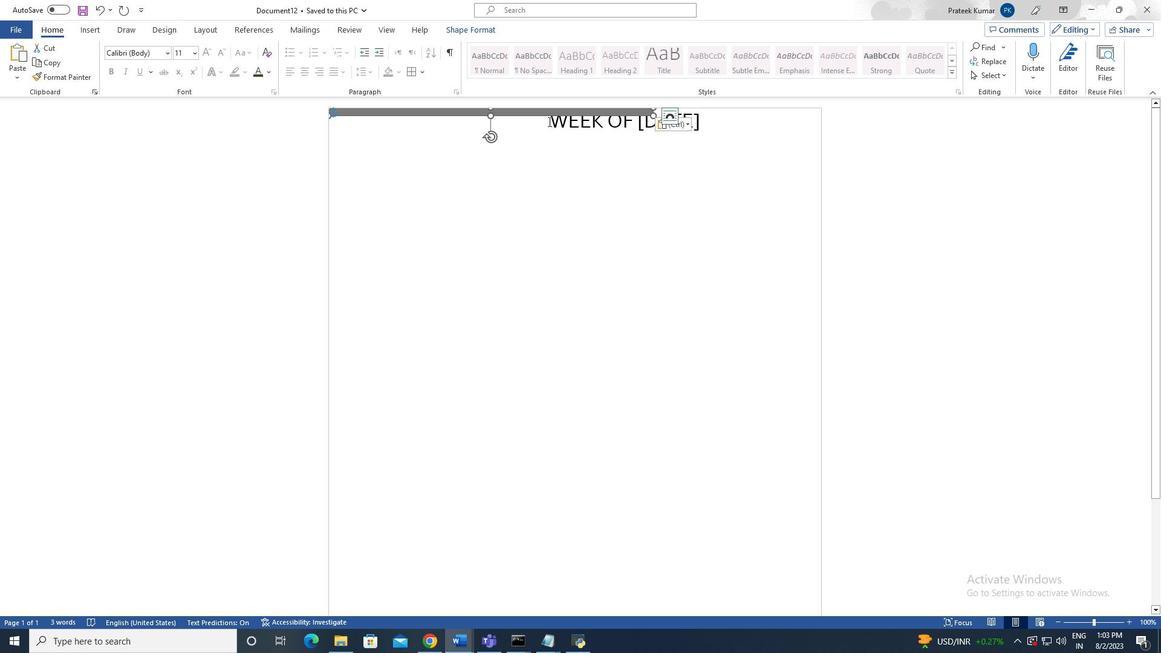 
Action: Mouse pressed left at (965, 52)
Screenshot: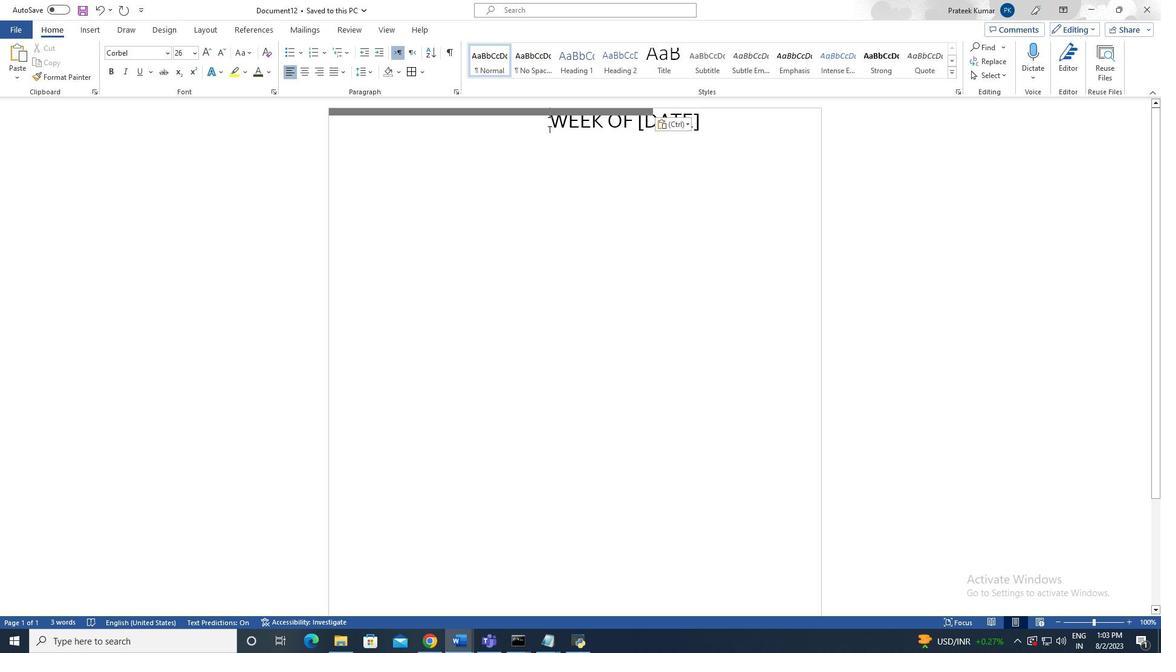 
Action: Mouse moved to (965, 52)
Screenshot: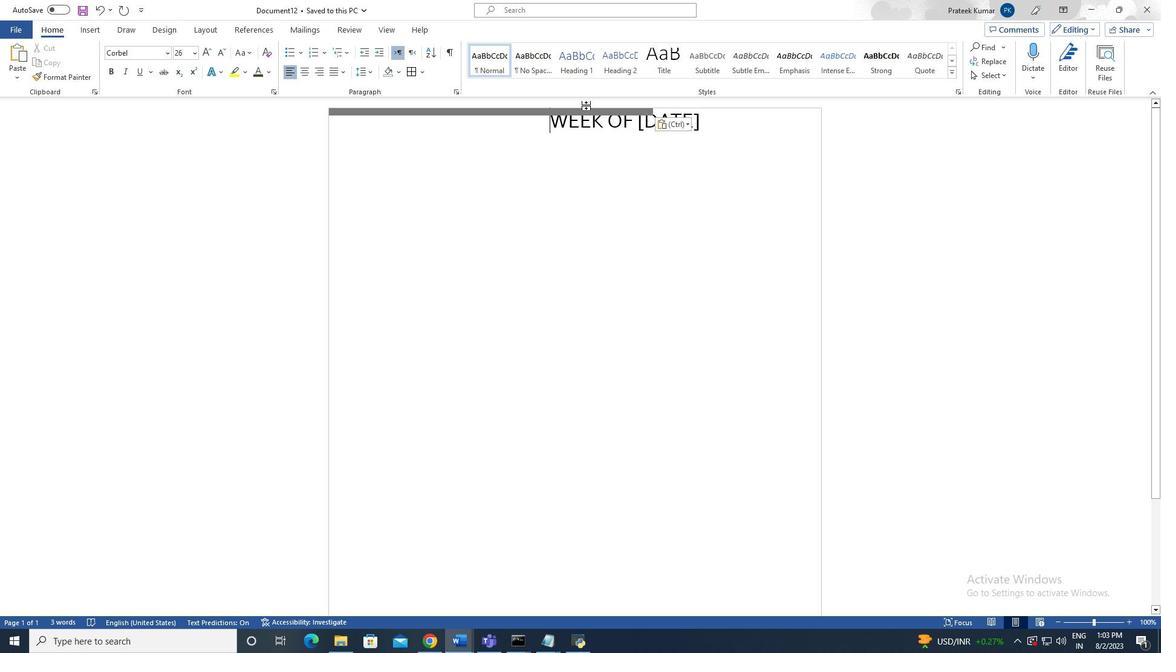 
Action: Key pressed <Key.enter><Key.enter><Key.space><Key.space><Key.space><Key.space><Key.space><Key.space><Key.space><Key.space><Key.space><Key.space><Key.space><Key.space><Key.space><Key.space><Key.space><Key.space><Key.space><Key.space><Key.space><Key.space><Key.space><Key.space><Key.space><Key.space><Key.space><Key.space><Key.space><Key.space><Key.space><Key.space><Key.space><Key.space><Key.space><Key.space><Key.space><Key.space><Key.space><Key.space><Key.space><Key.space><Key.space><Key.space><Key.space><Key.space><Key.space><Key.space><Key.space><Key.space><Key.space><Key.space><Key.space><Key.space><Key.space><Key.space><Key.space><Key.space><Key.space><Key.space><Key.space><Key.space><Key.space><Key.space><Key.space><Key.space><Key.space><Key.space><Key.space><Key.space><Key.space><Key.space><Key.space><Key.space><Key.space><Key.space><Key.space><Key.space><Key.space><Key.space><Key.space><Key.space><Key.space><Key.backspace><Key.backspace><Key.backspace>
Screenshot: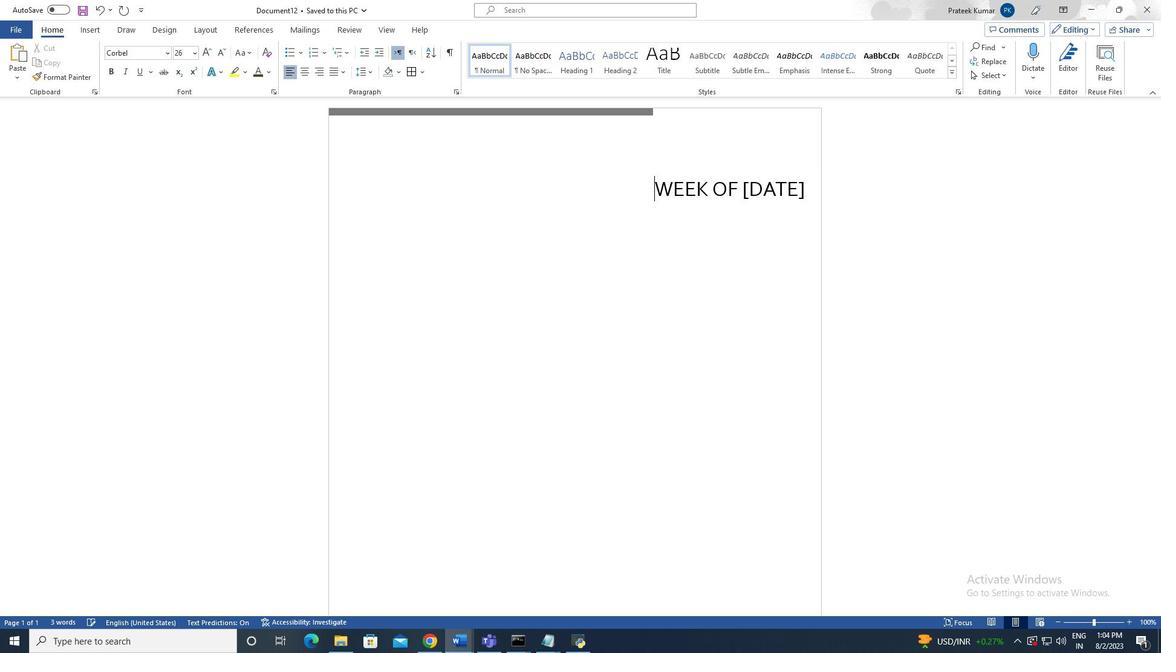 
Action: Mouse moved to (965, 52)
Screenshot: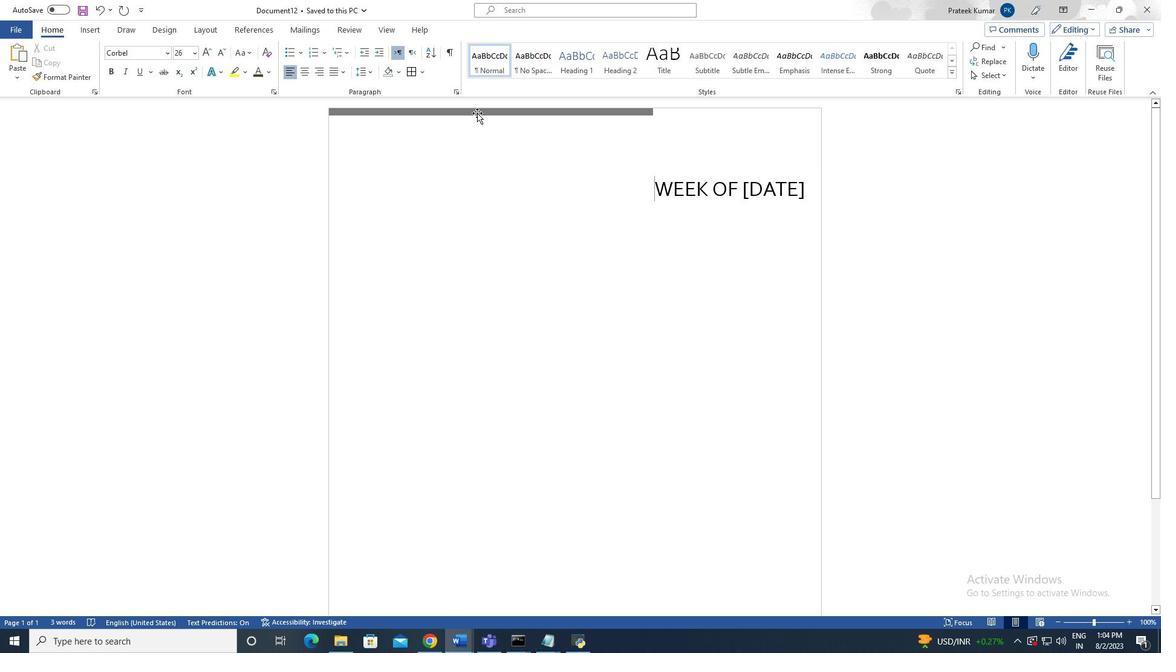 
Action: Mouse pressed left at (965, 52)
Screenshot: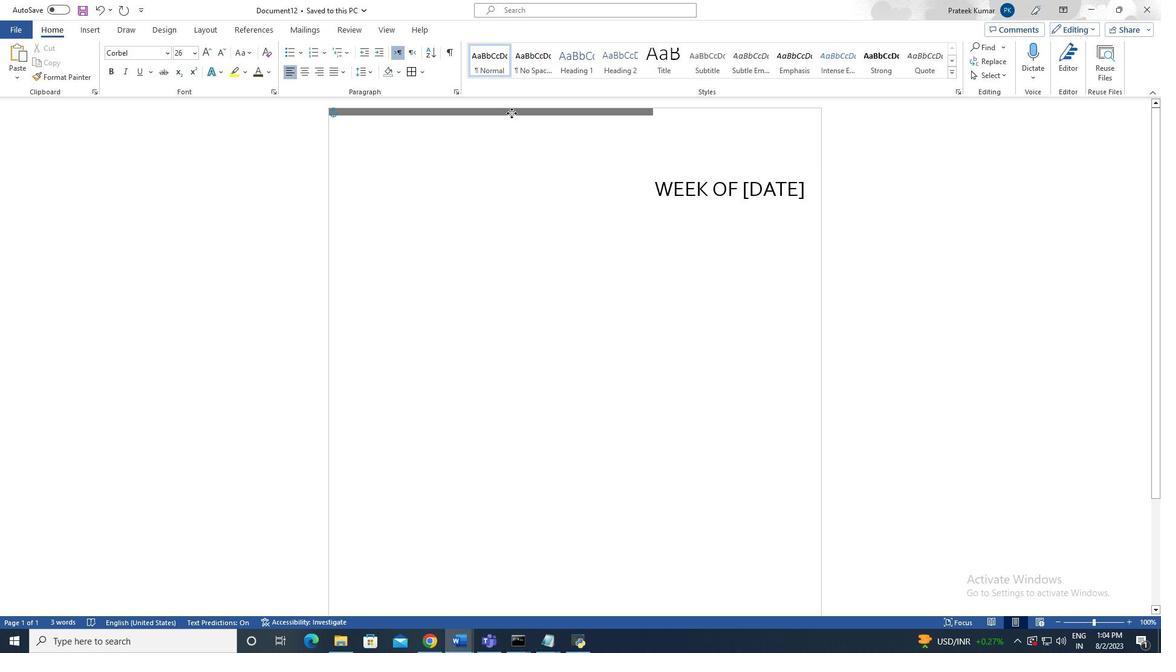 
Action: Mouse moved to (965, 52)
Screenshot: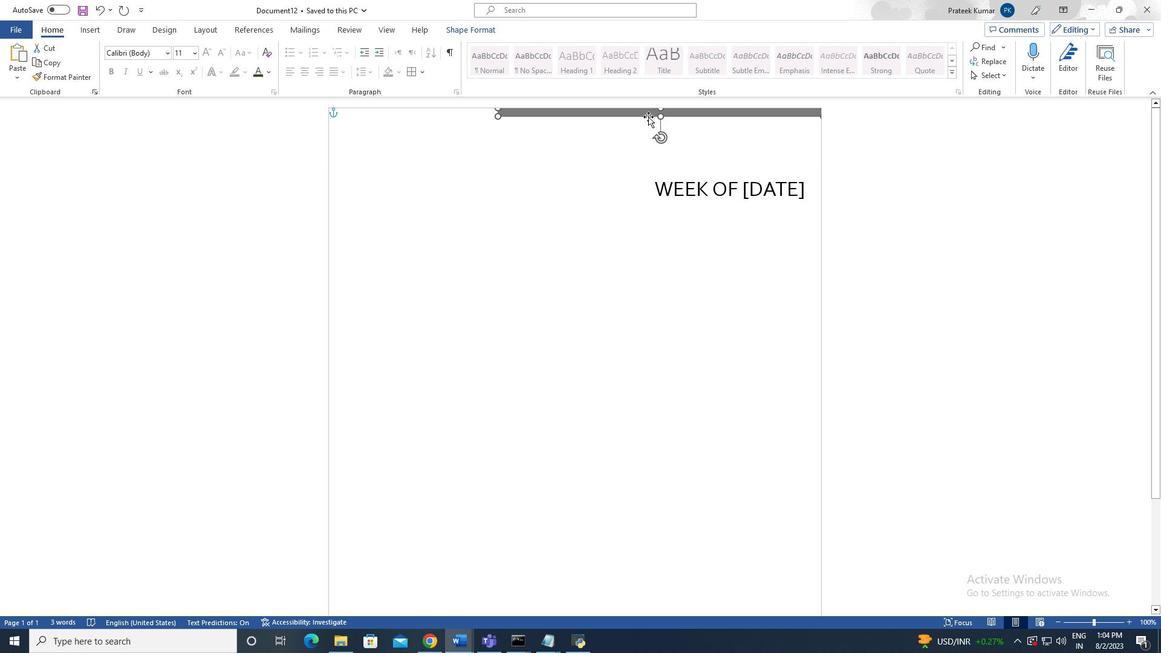 
Action: Mouse pressed left at (965, 52)
Screenshot: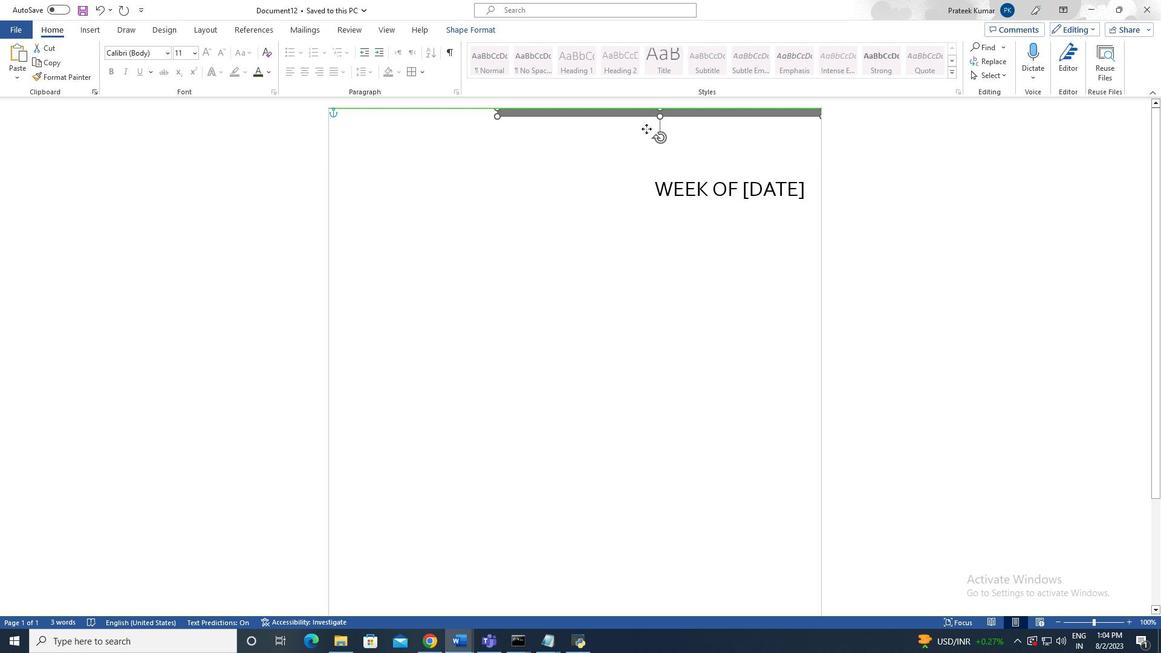 
Action: Mouse moved to (965, 52)
Screenshot: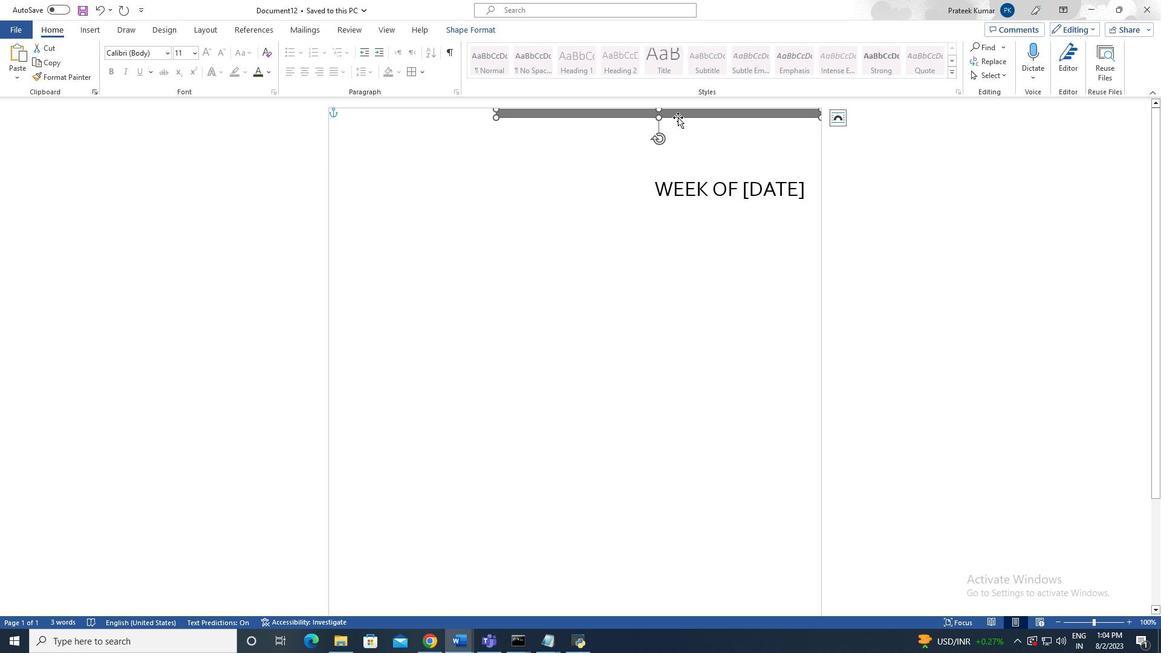 
Action: Mouse pressed left at (965, 52)
Screenshot: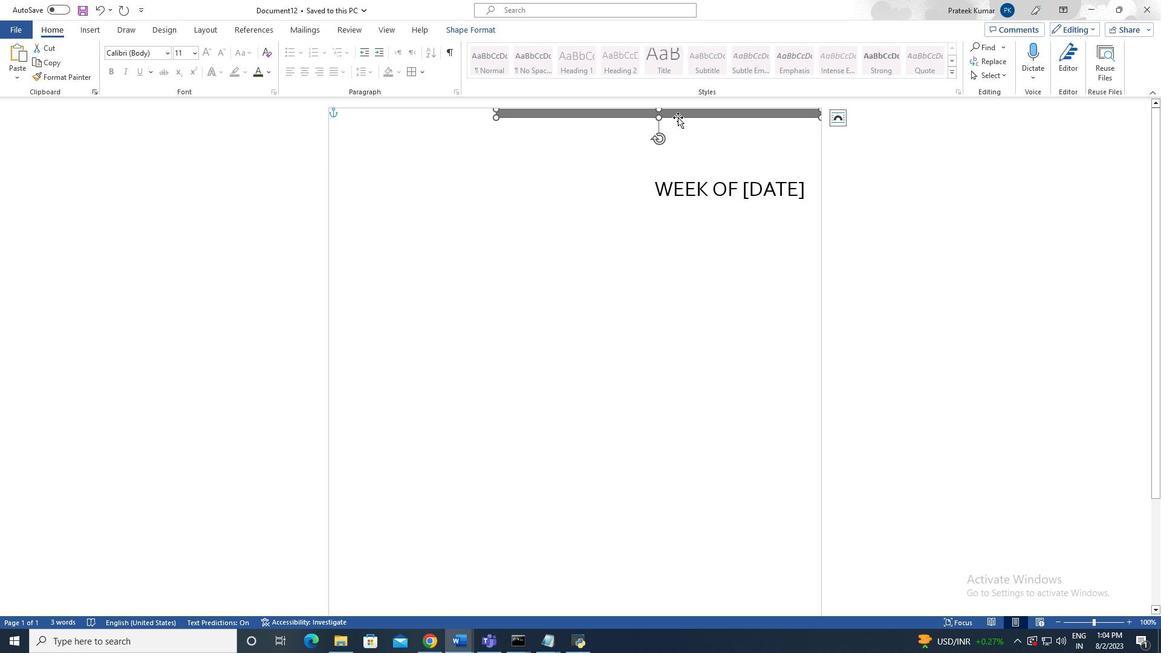 
Action: Mouse moved to (965, 52)
Screenshot: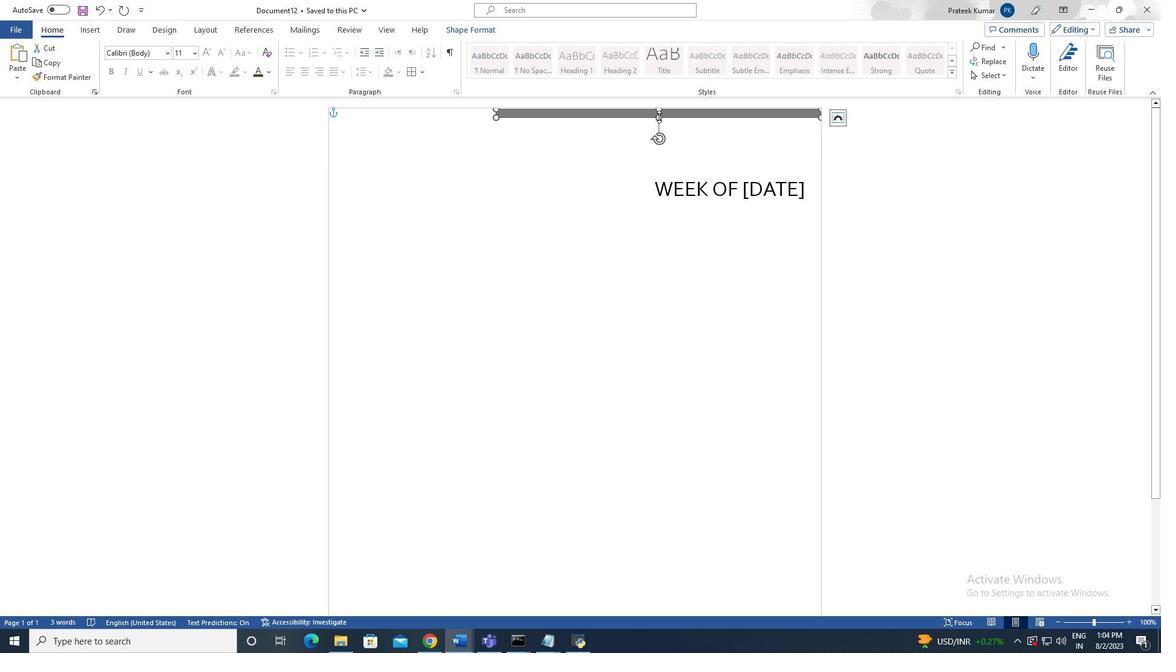 
Action: Mouse pressed left at (965, 52)
Screenshot: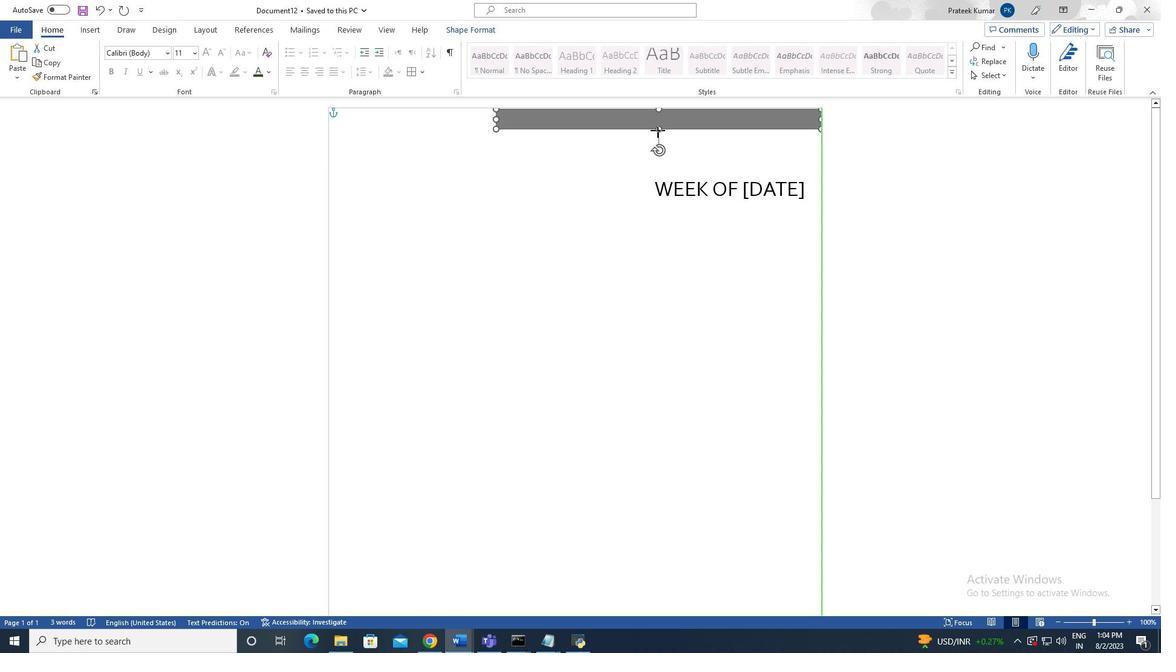 
Action: Mouse moved to (965, 52)
Screenshot: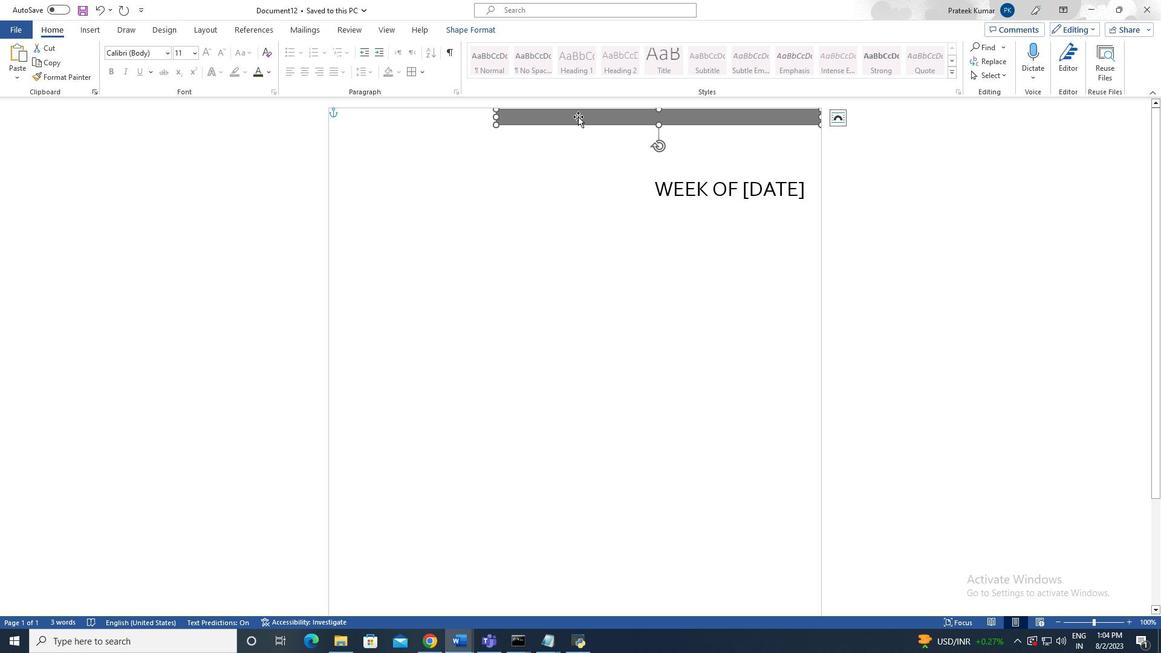 
Action: Mouse pressed right at (965, 52)
Screenshot: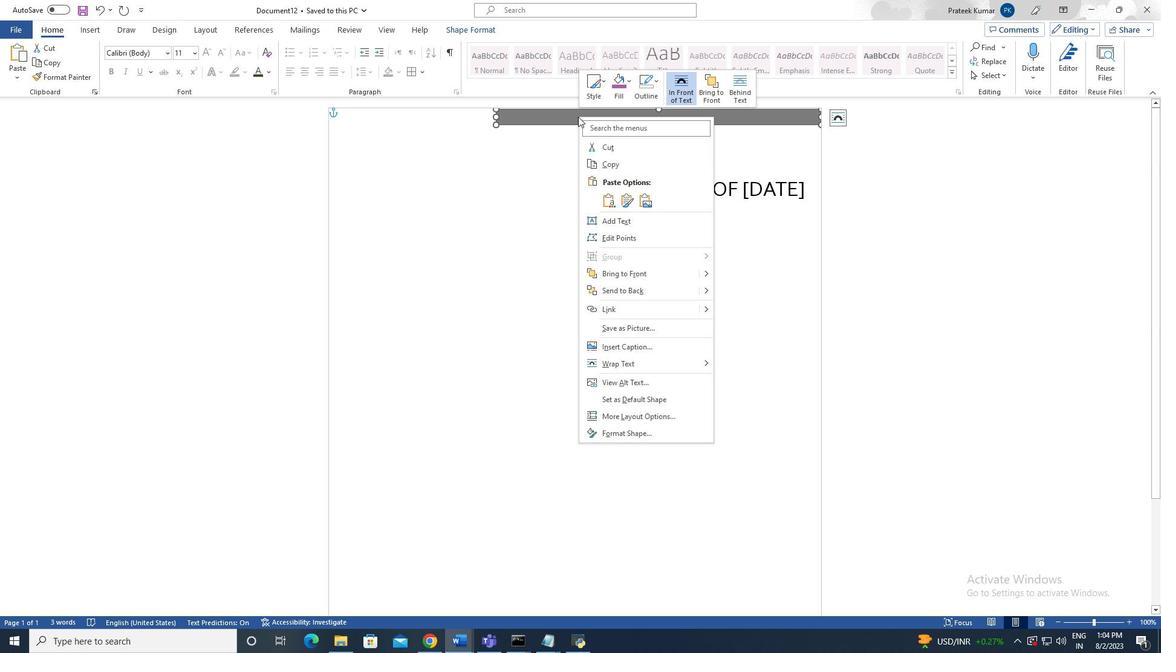 
Action: Mouse moved to (965, 52)
Screenshot: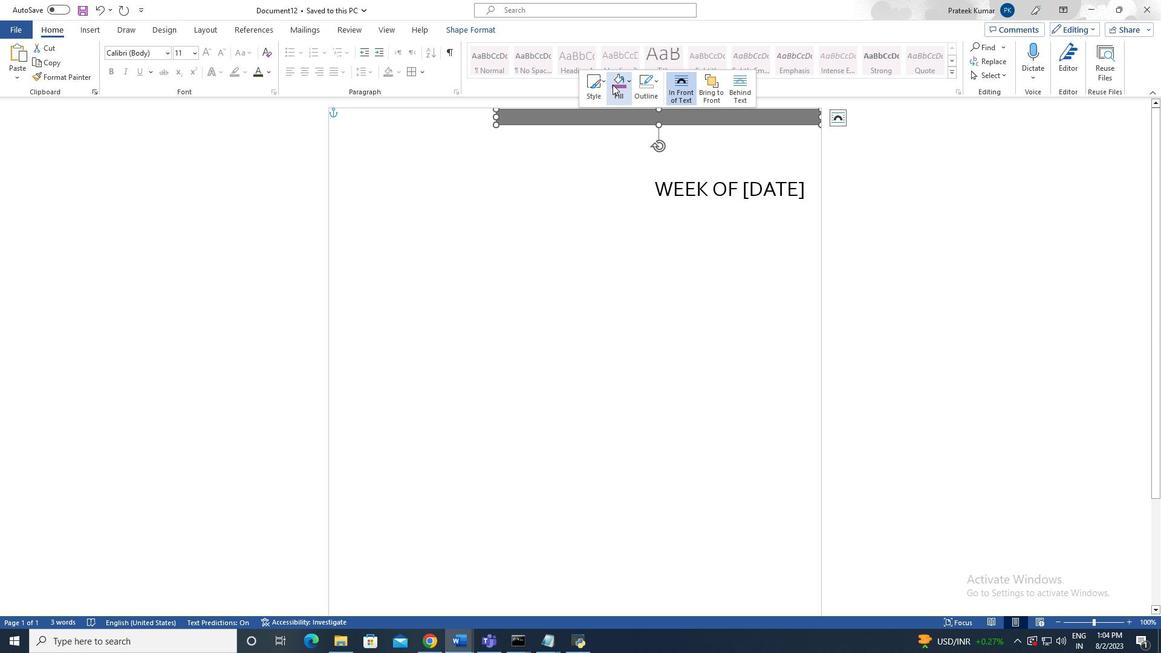 
Action: Mouse pressed left at (965, 52)
Screenshot: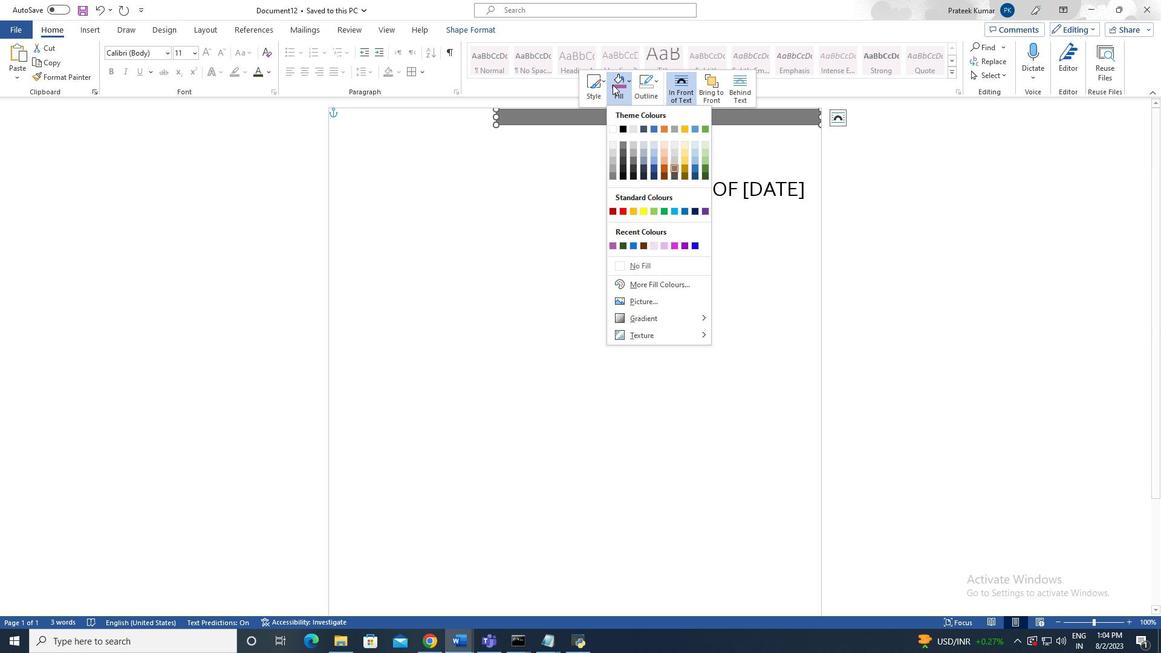 
Action: Mouse moved to (965, 53)
Screenshot: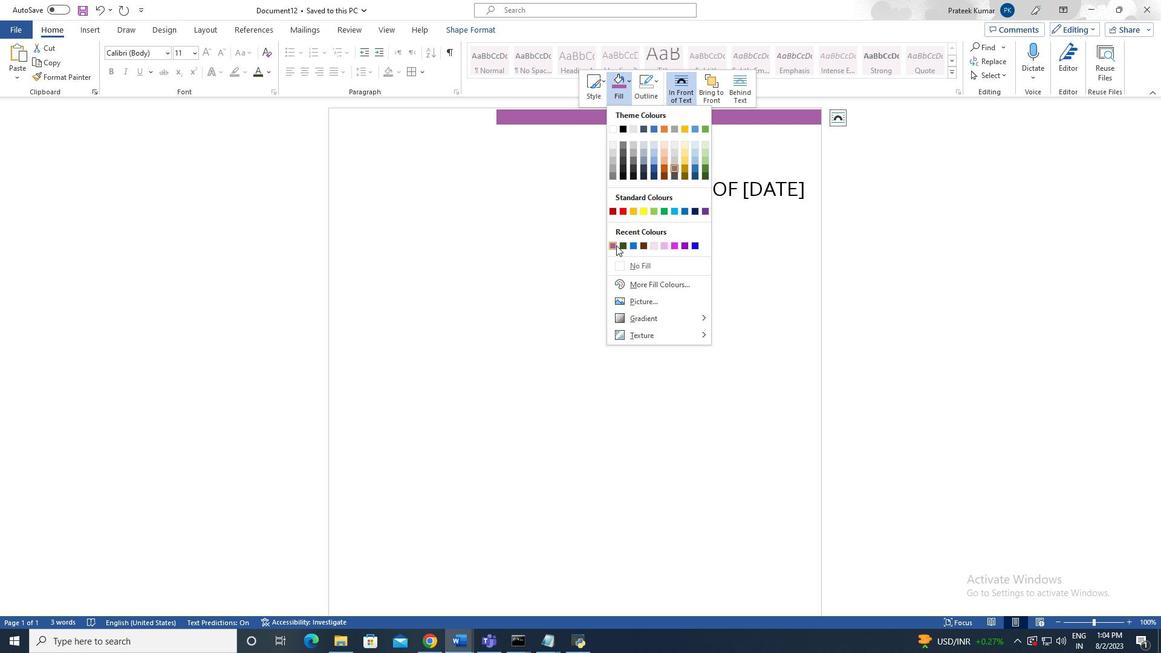 
Action: Mouse pressed left at (965, 53)
Screenshot: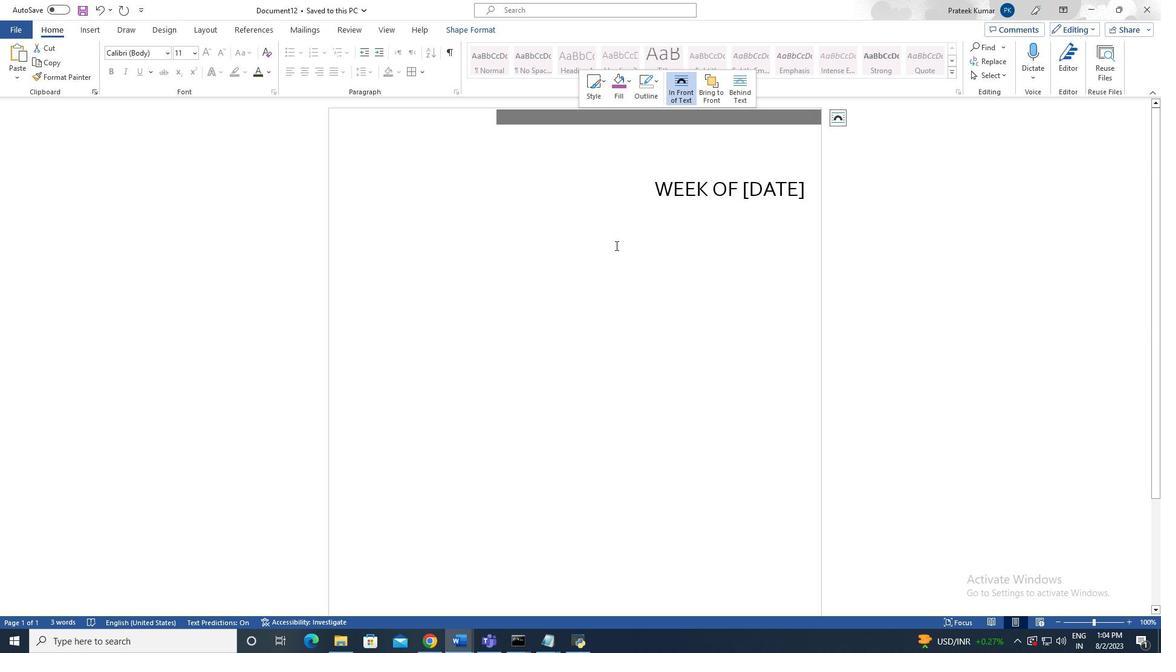 
Action: Mouse moved to (965, 52)
Screenshot: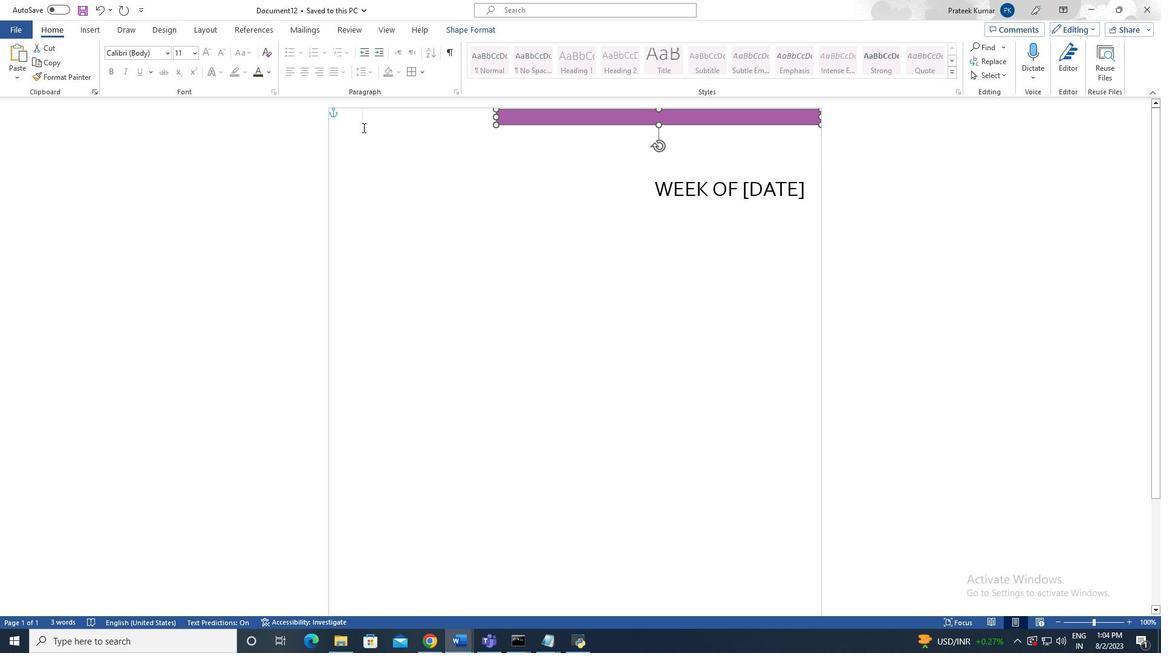 
Action: Mouse pressed left at (965, 52)
Screenshot: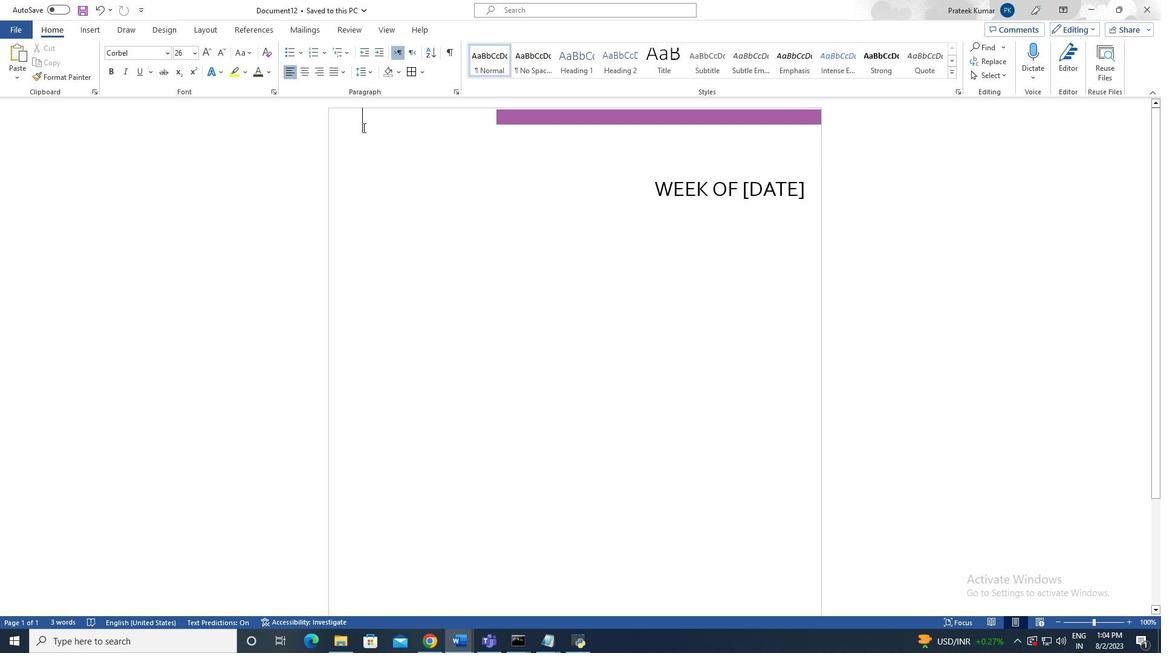 
Action: Mouse moved to (966, 53)
Screenshot: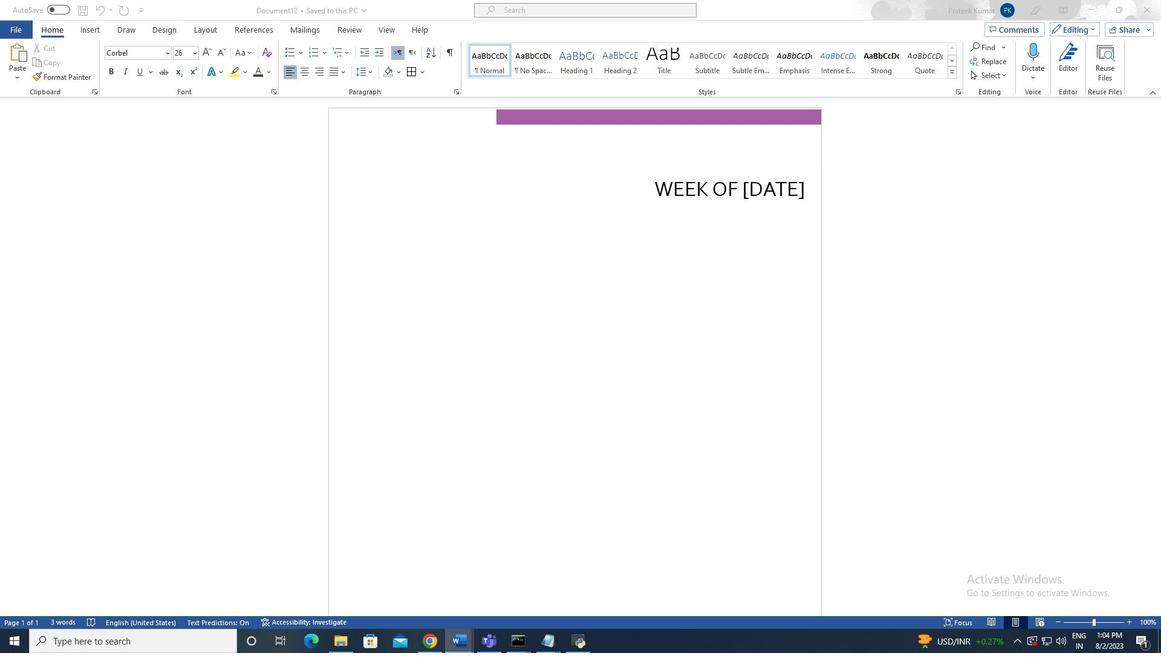 
Action: Mouse pressed left at (966, 53)
Screenshot: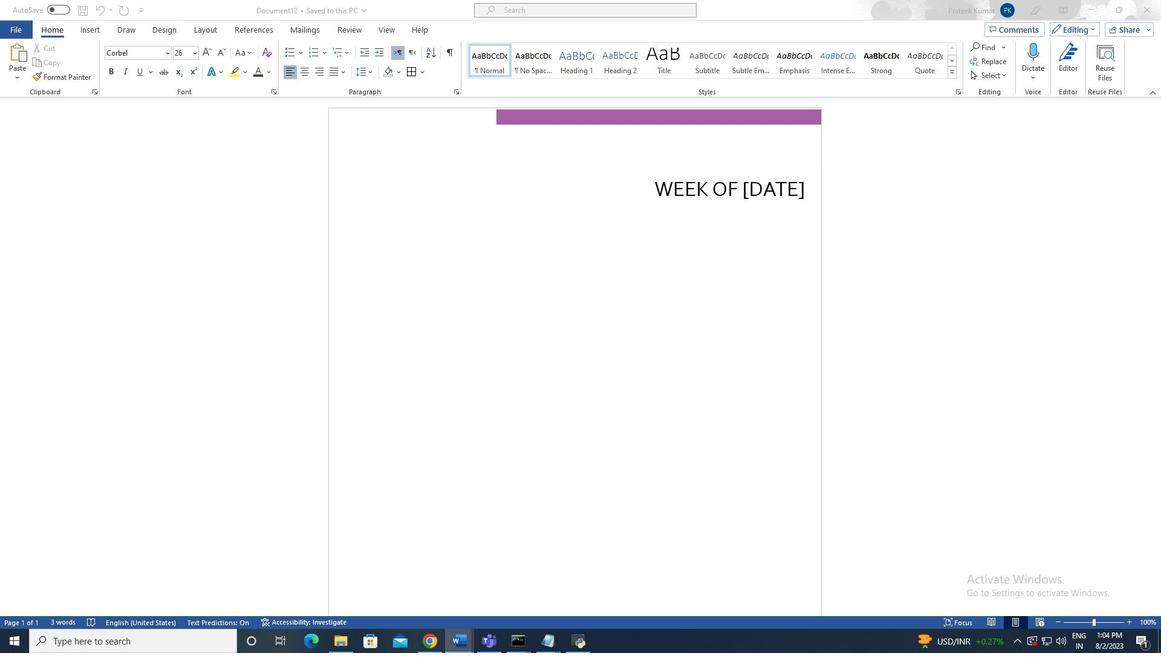 
Action: Mouse moved to (966, 53)
Screenshot: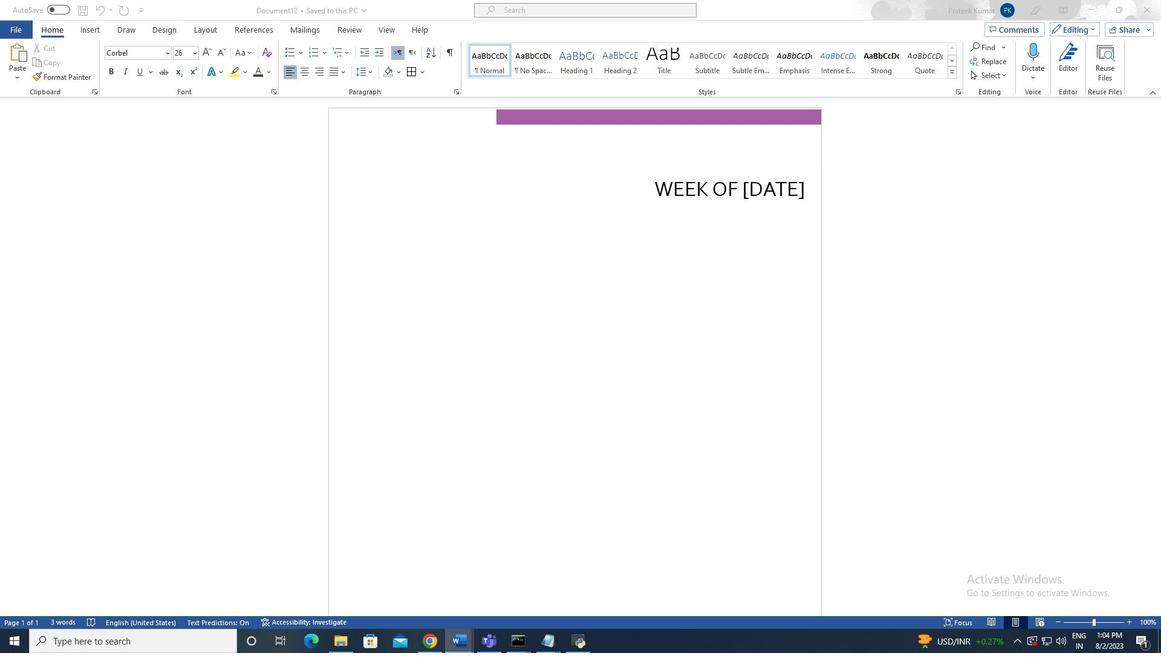 
Action: Mouse pressed left at (966, 53)
Screenshot: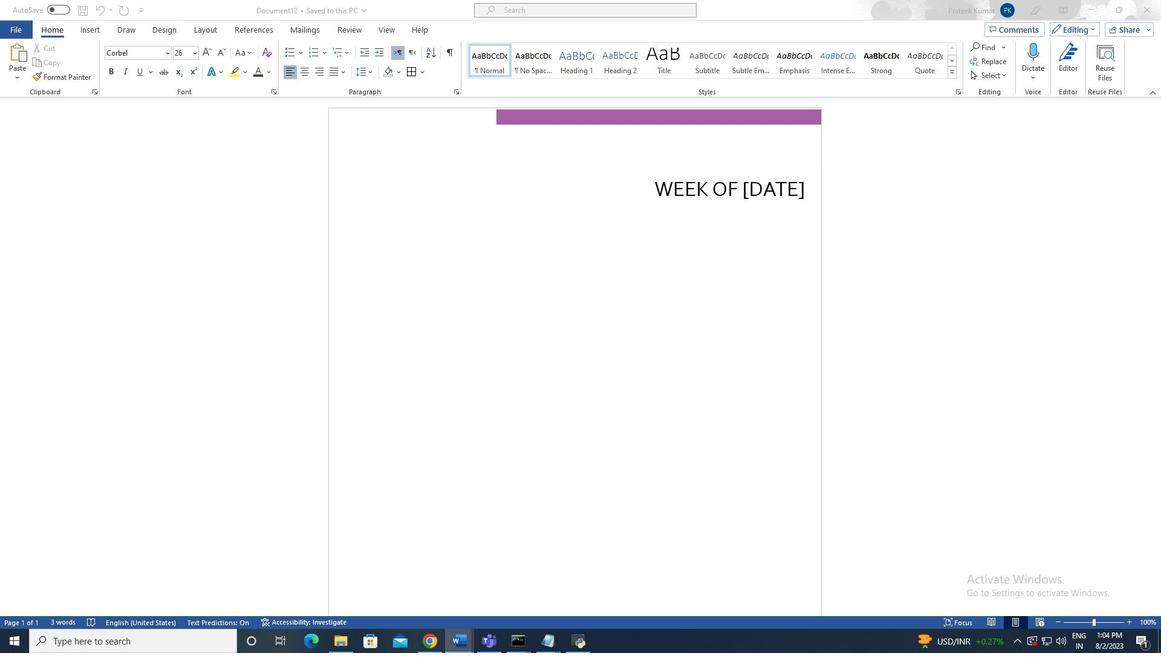 
Action: Mouse pressed left at (966, 53)
Screenshot: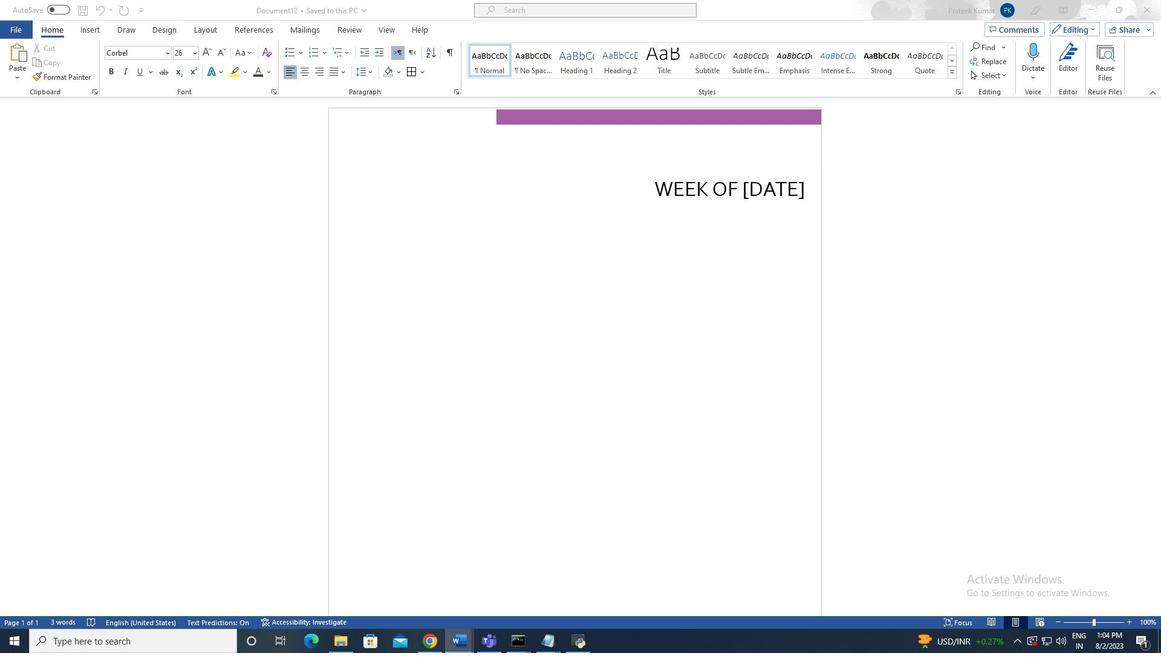 
Action: Mouse moved to (966, 53)
Screenshot: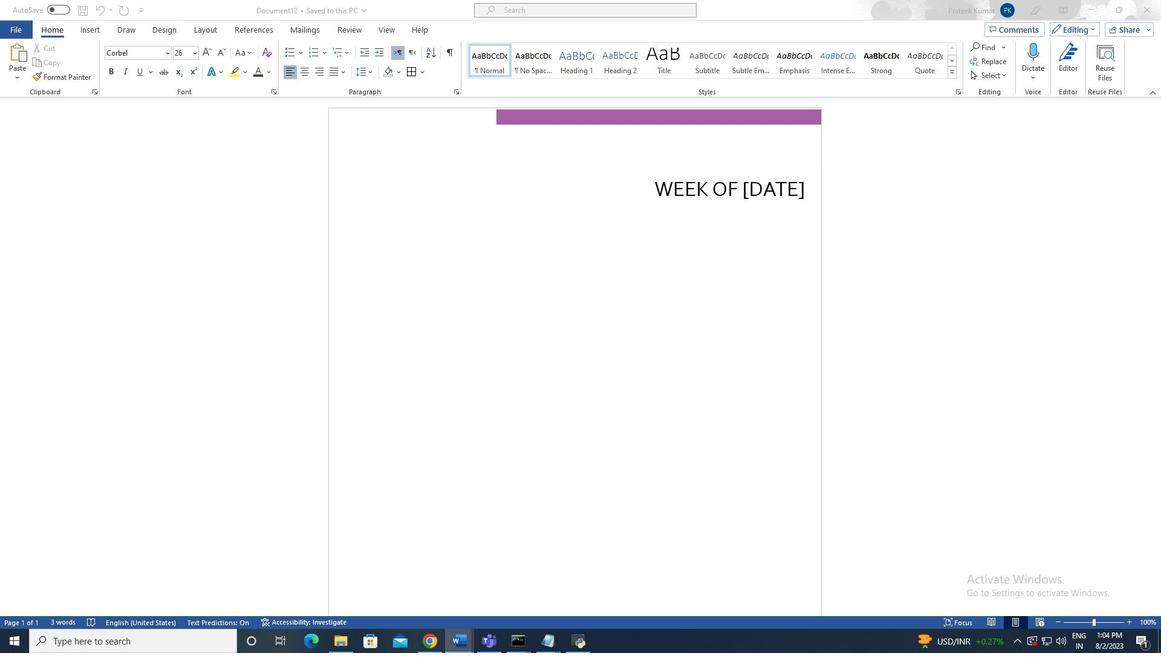 
Action: Mouse pressed left at (966, 53)
Screenshot: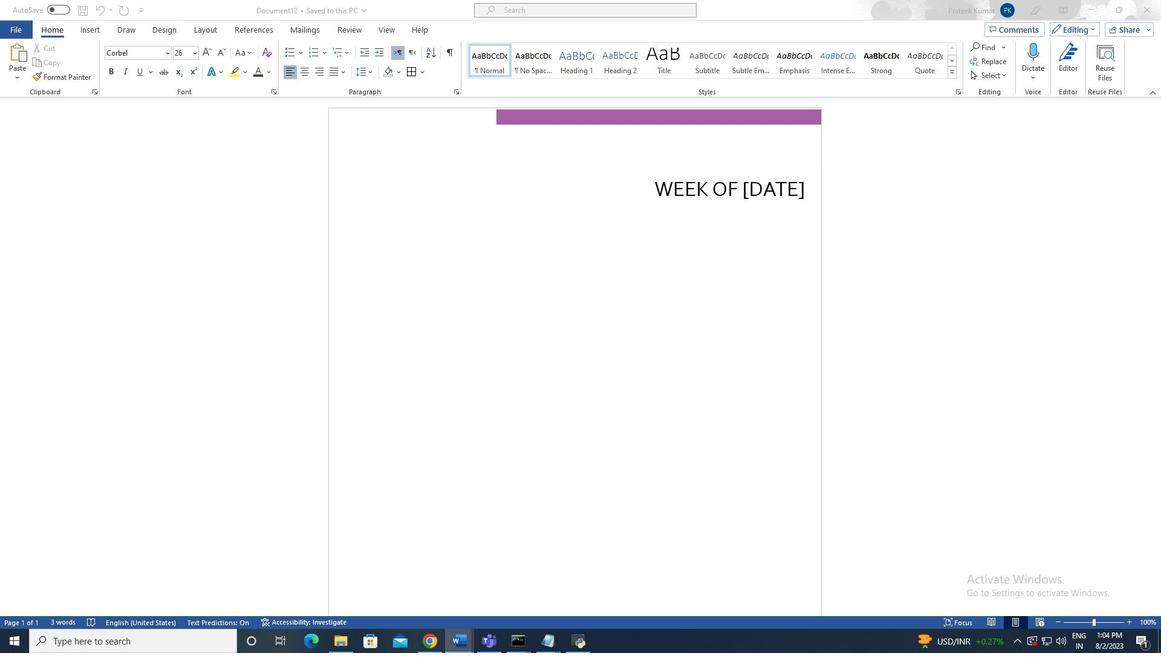 
Action: Mouse moved to (966, 53)
Screenshot: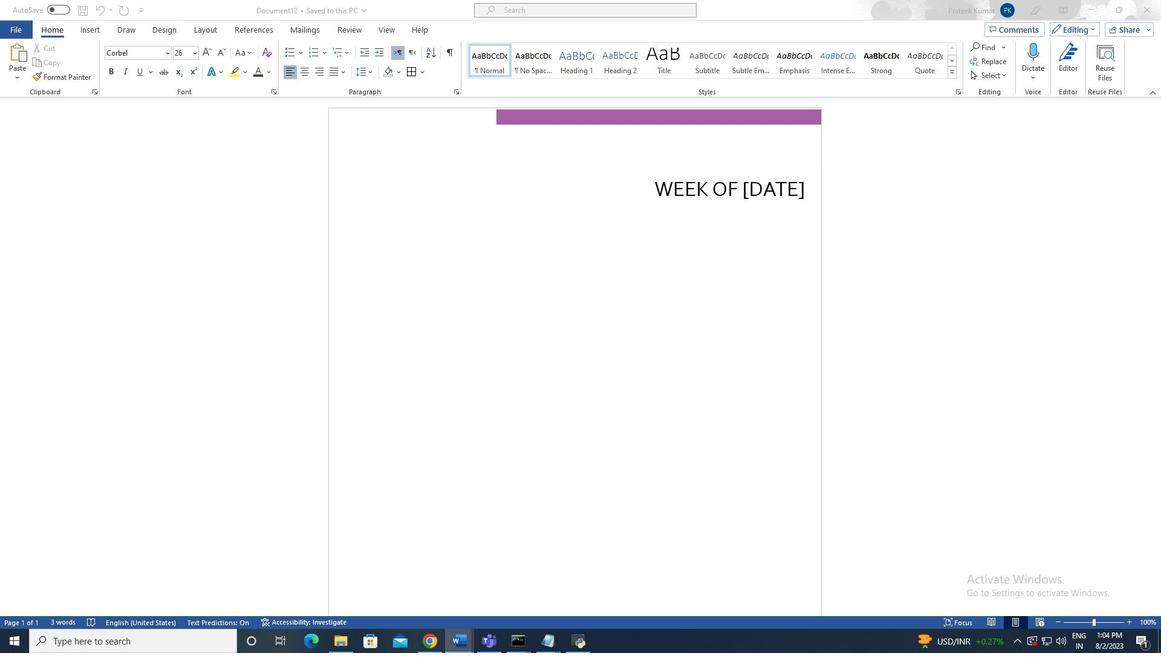 
Action: Mouse pressed left at (966, 53)
Screenshot: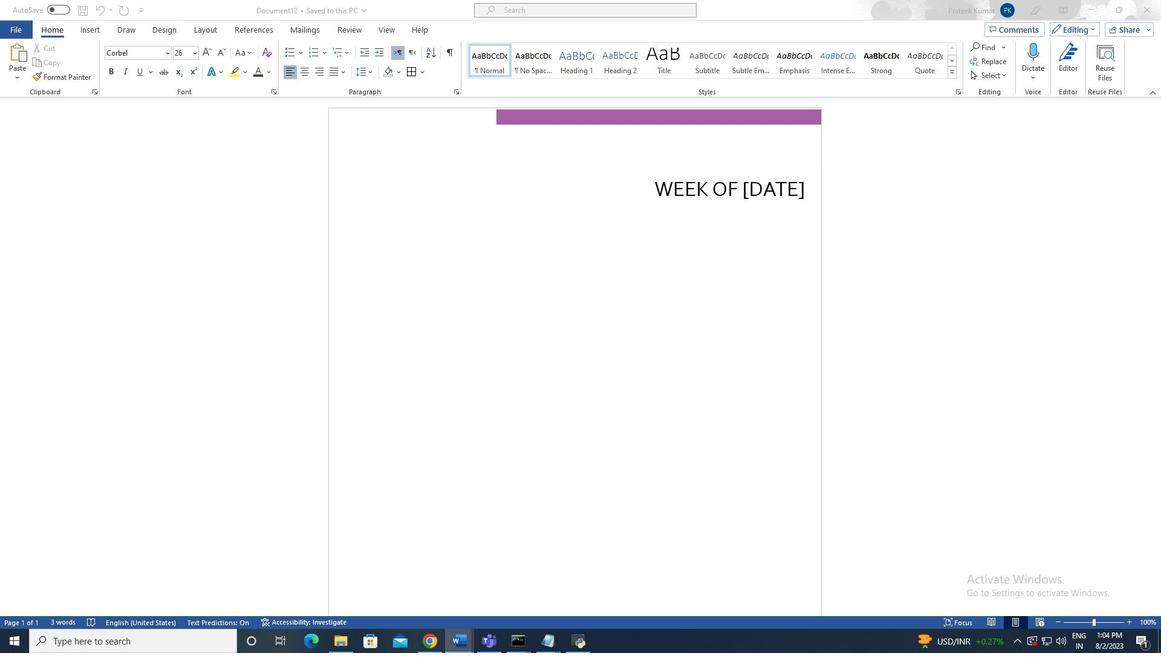 
Action: Mouse moved to (966, 52)
Screenshot: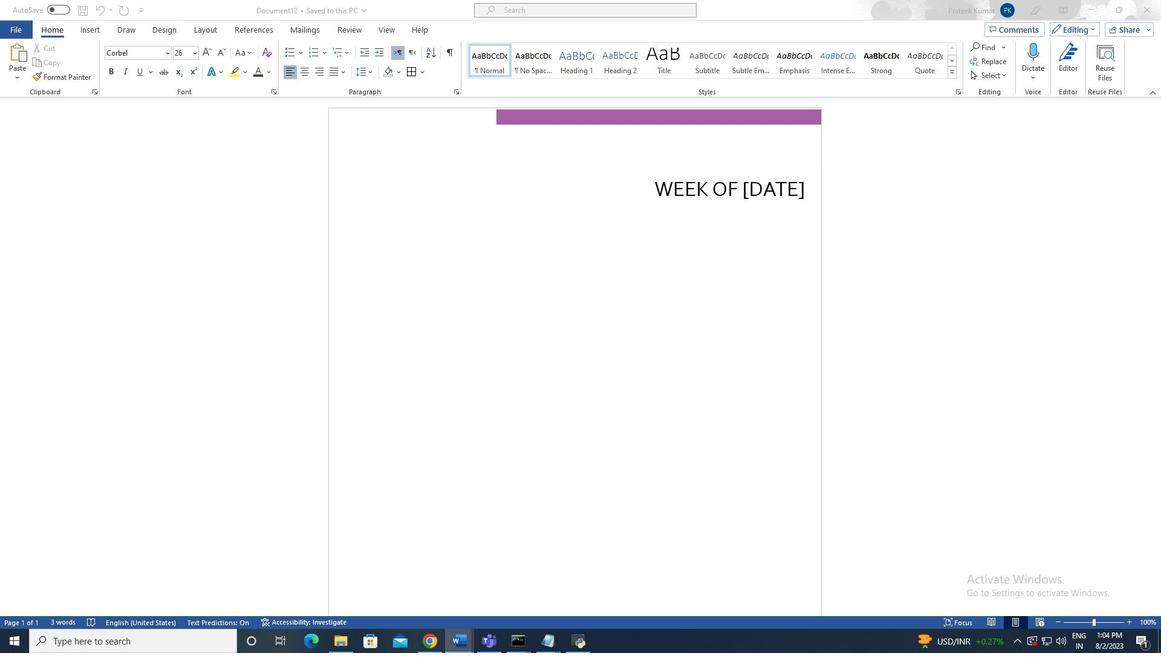 
Action: Mouse pressed left at (966, 52)
Screenshot: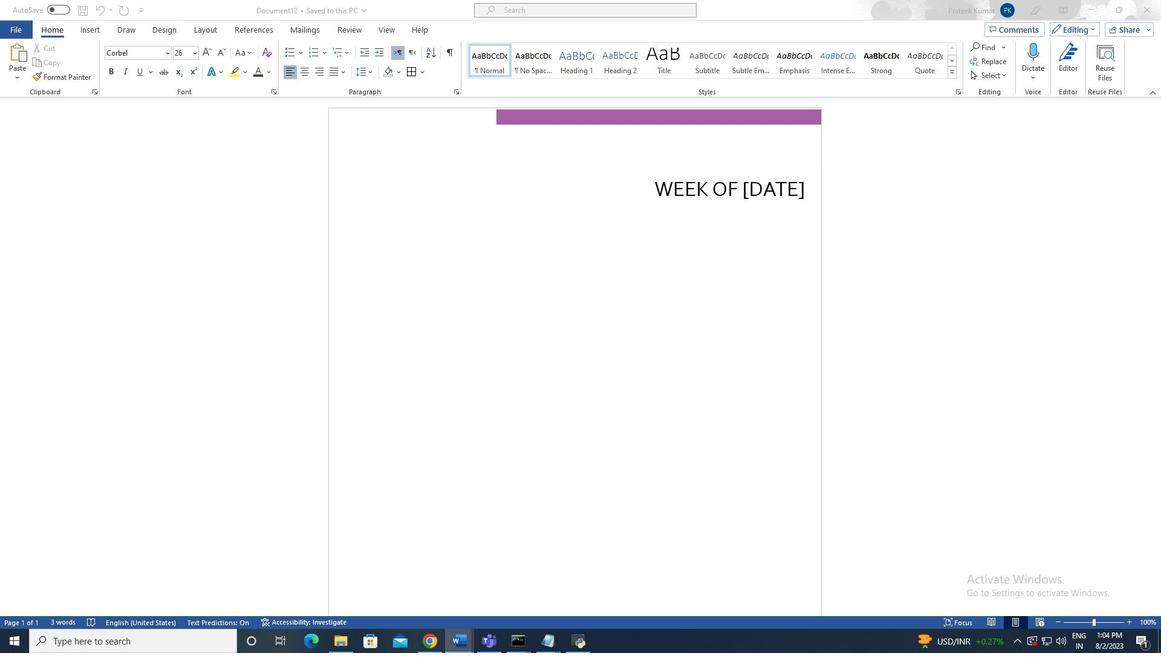 
Action: Mouse moved to (966, 53)
Screenshot: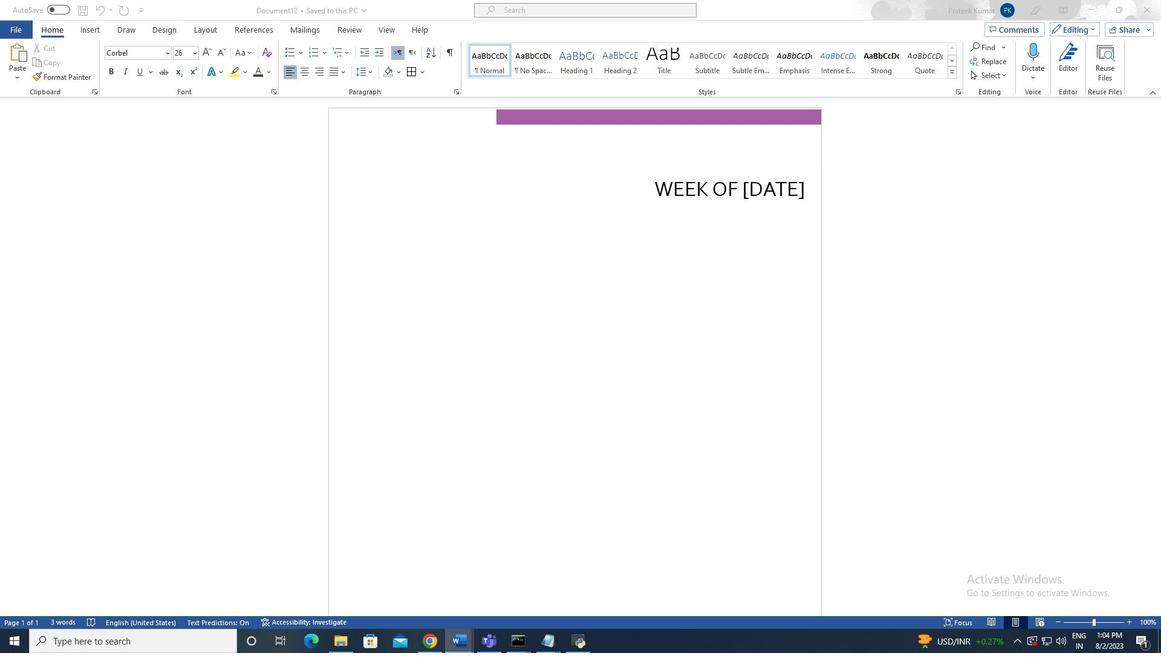 
Action: Mouse pressed left at (966, 53)
Screenshot: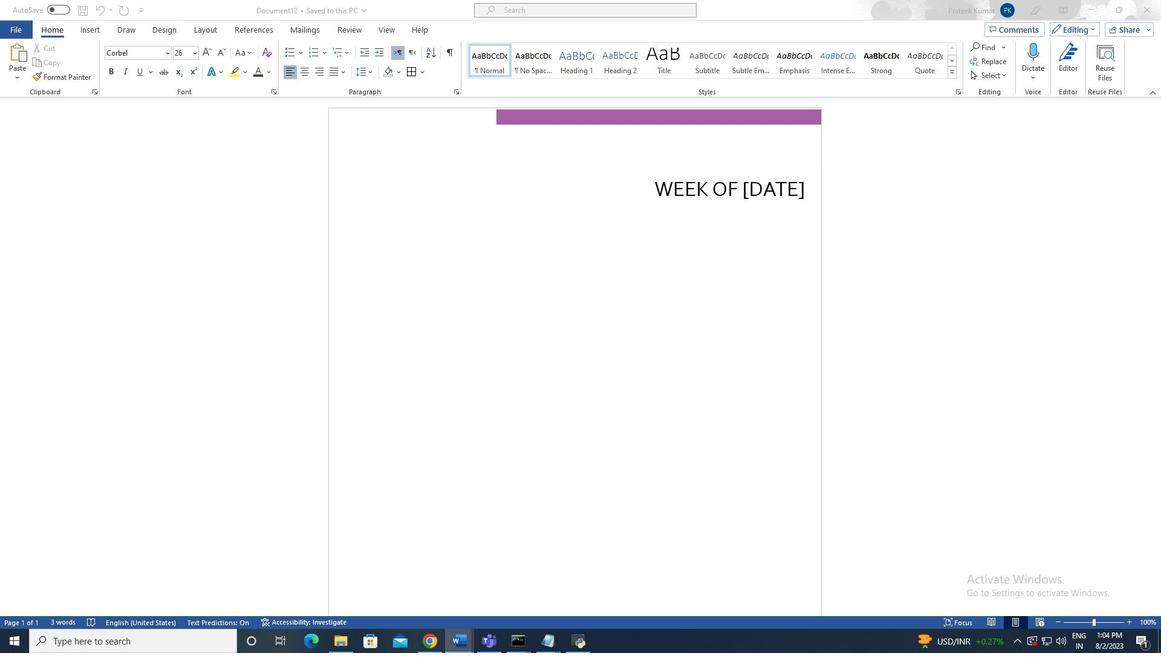 
Action: Mouse moved to (966, 53)
Screenshot: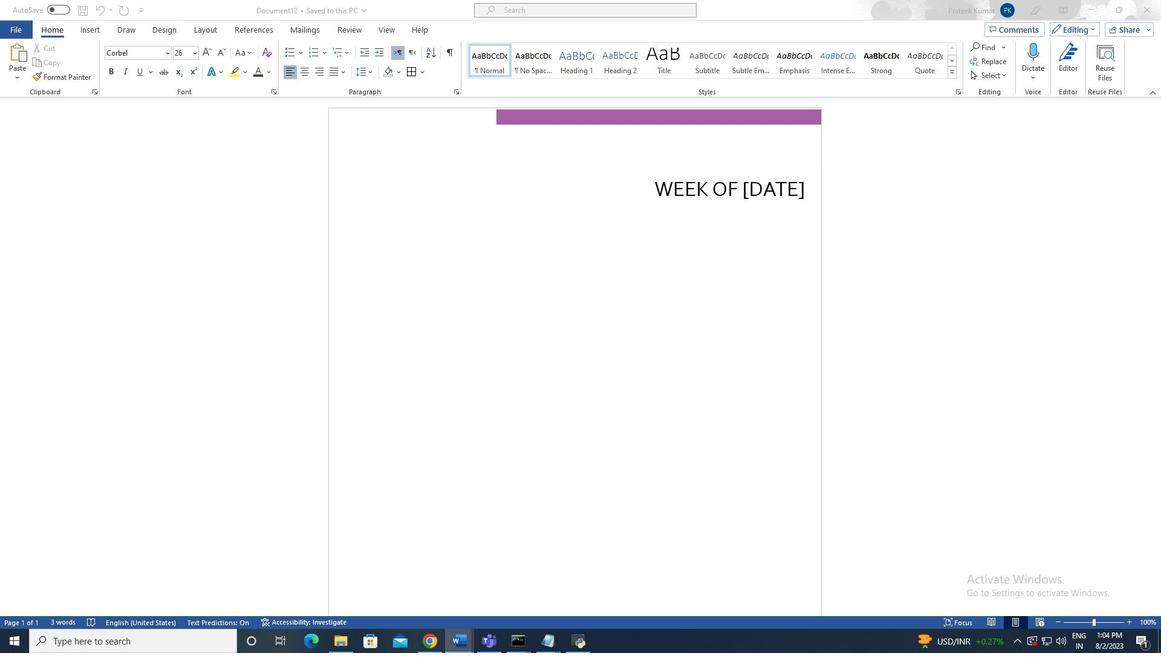 
Action: Mouse pressed left at (966, 53)
Screenshot: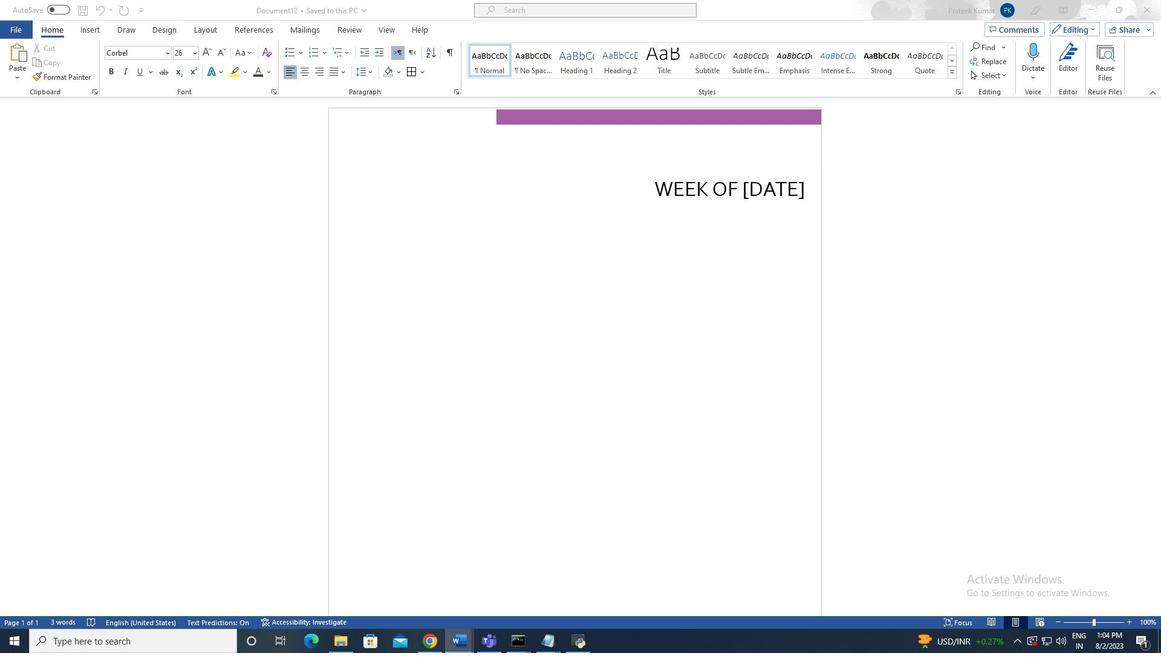 
Action: Mouse moved to (966, 53)
Screenshot: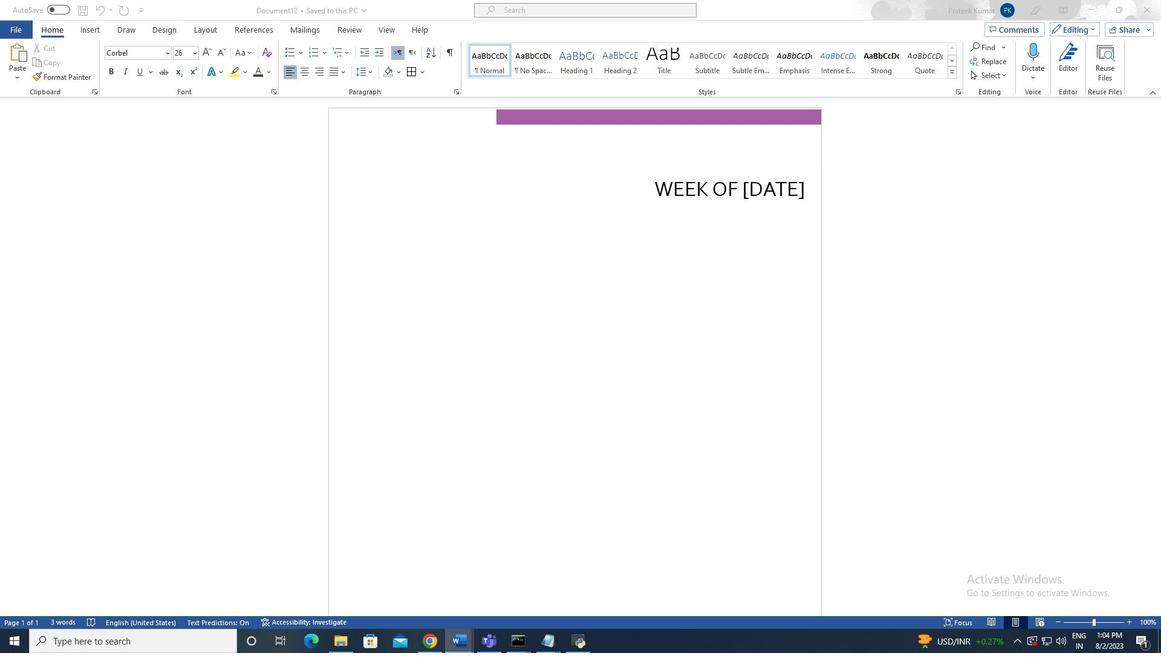 
Action: Mouse pressed left at (966, 53)
Screenshot: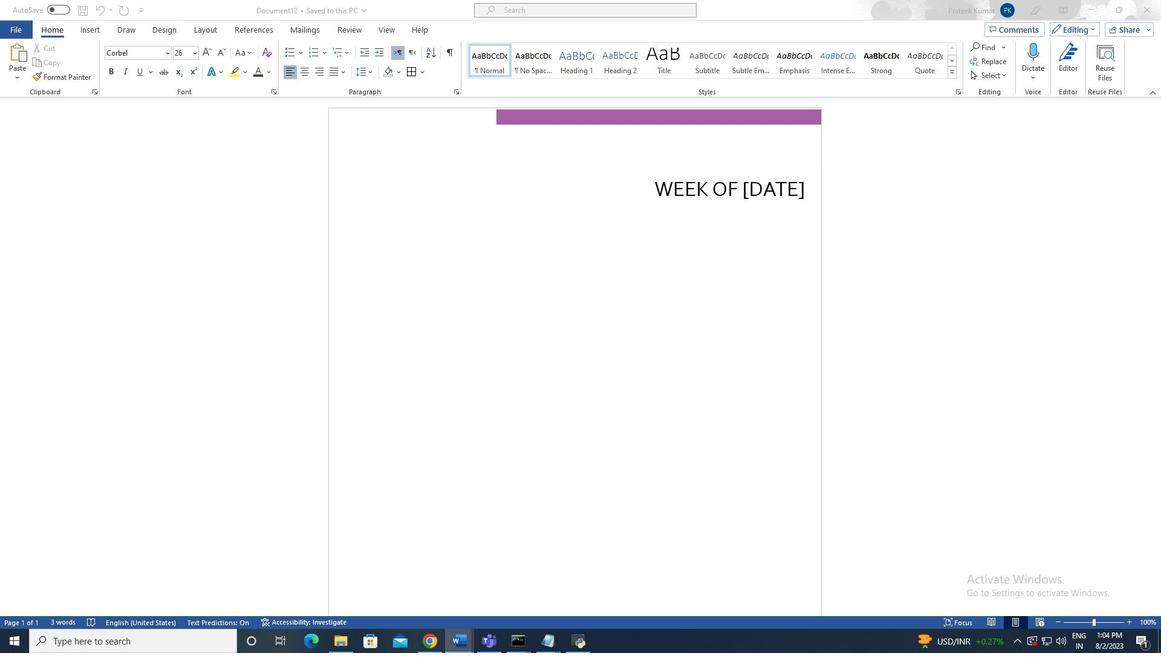 
Action: Mouse moved to (966, 53)
Screenshot: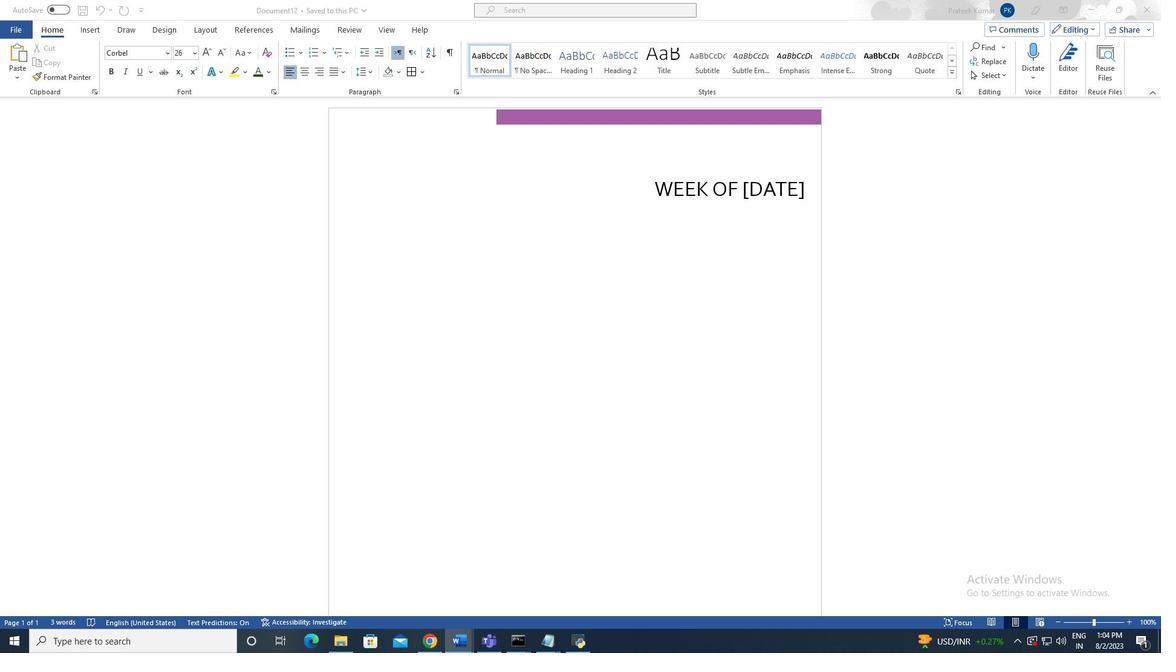 
Action: Mouse pressed left at (966, 53)
Screenshot: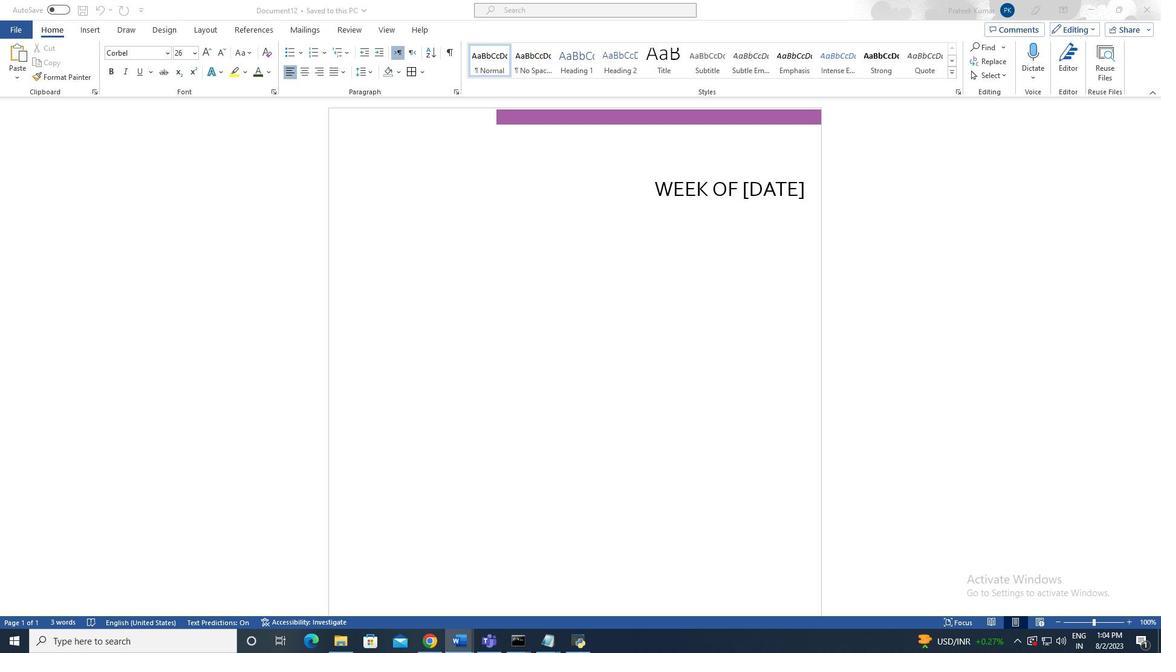 
Action: Mouse moved to (966, 53)
Screenshot: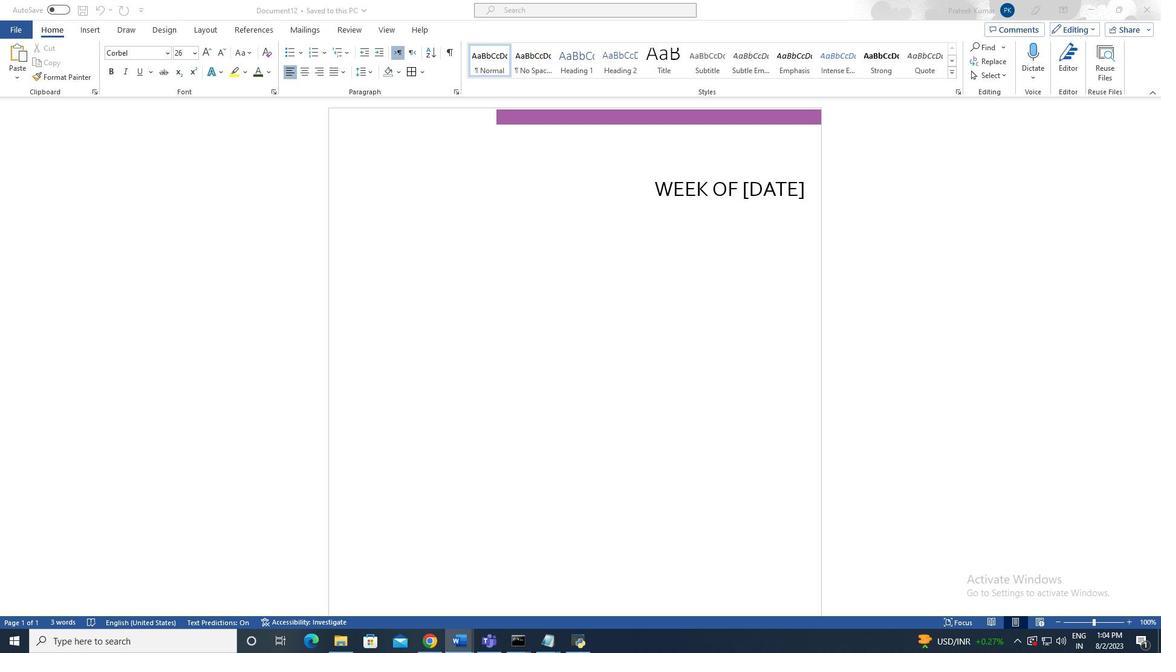 
Action: Mouse pressed left at (966, 53)
Screenshot: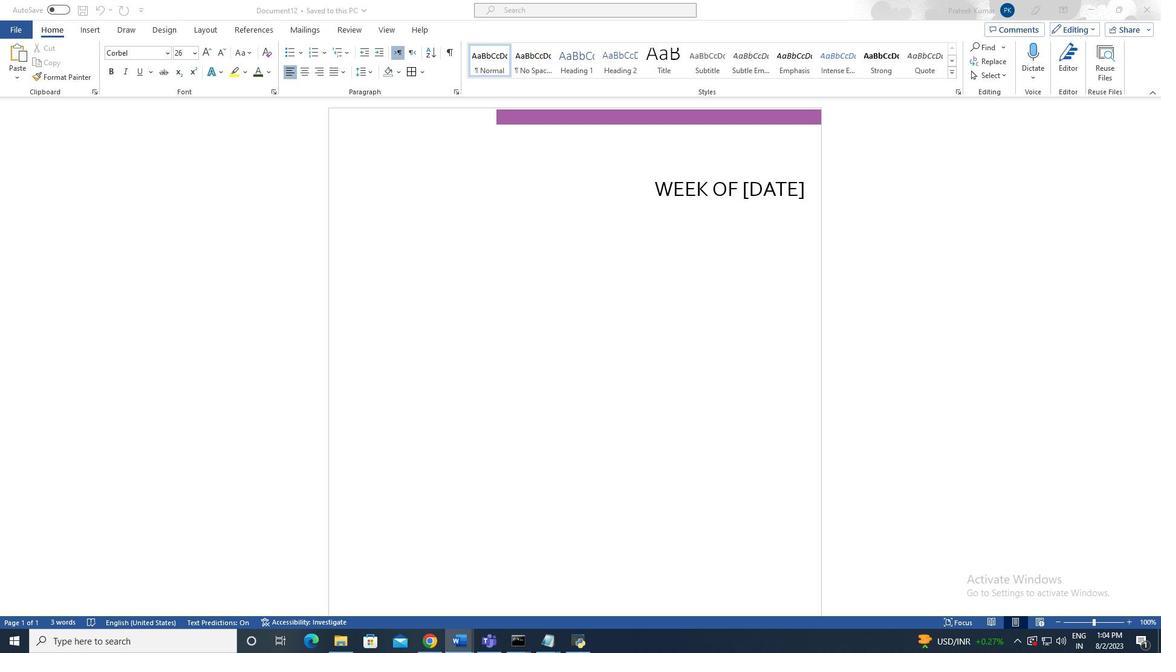 
Action: Mouse moved to (966, 53)
Screenshot: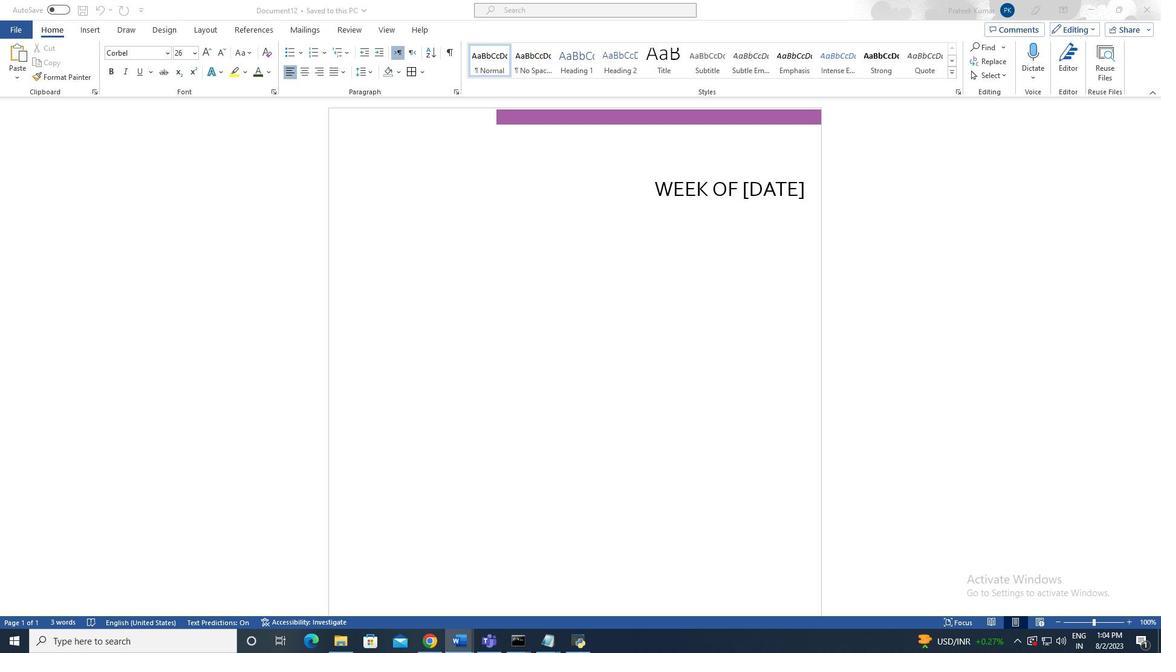 
Action: Mouse pressed left at (966, 53)
Screenshot: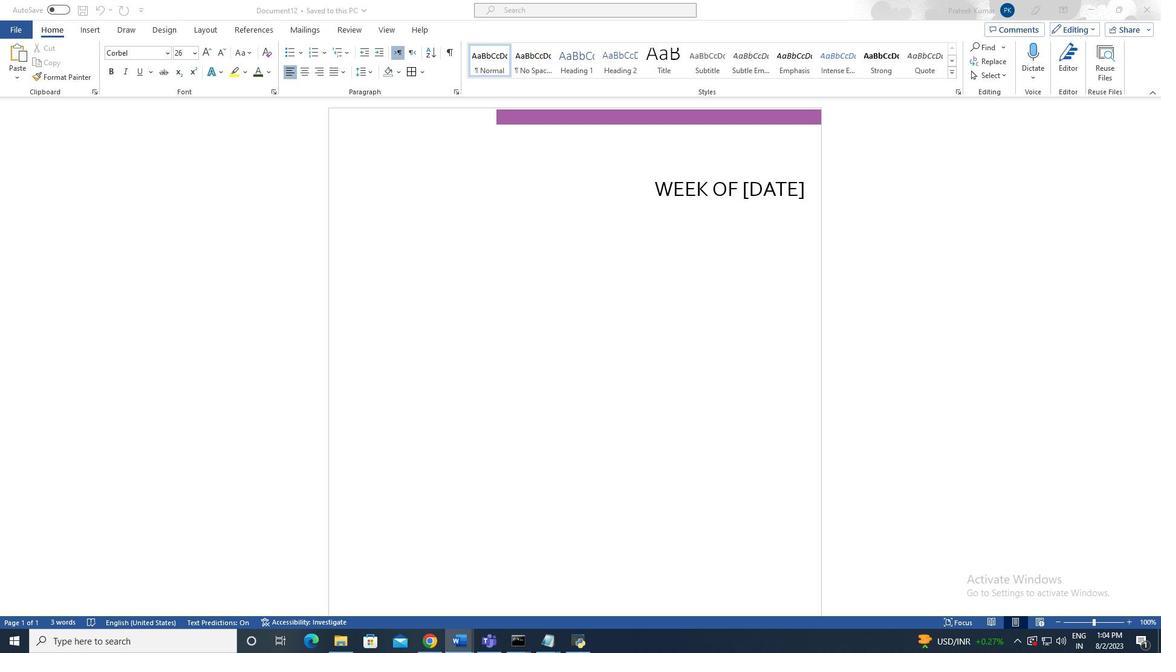 
Action: Mouse moved to (966, 52)
Screenshot: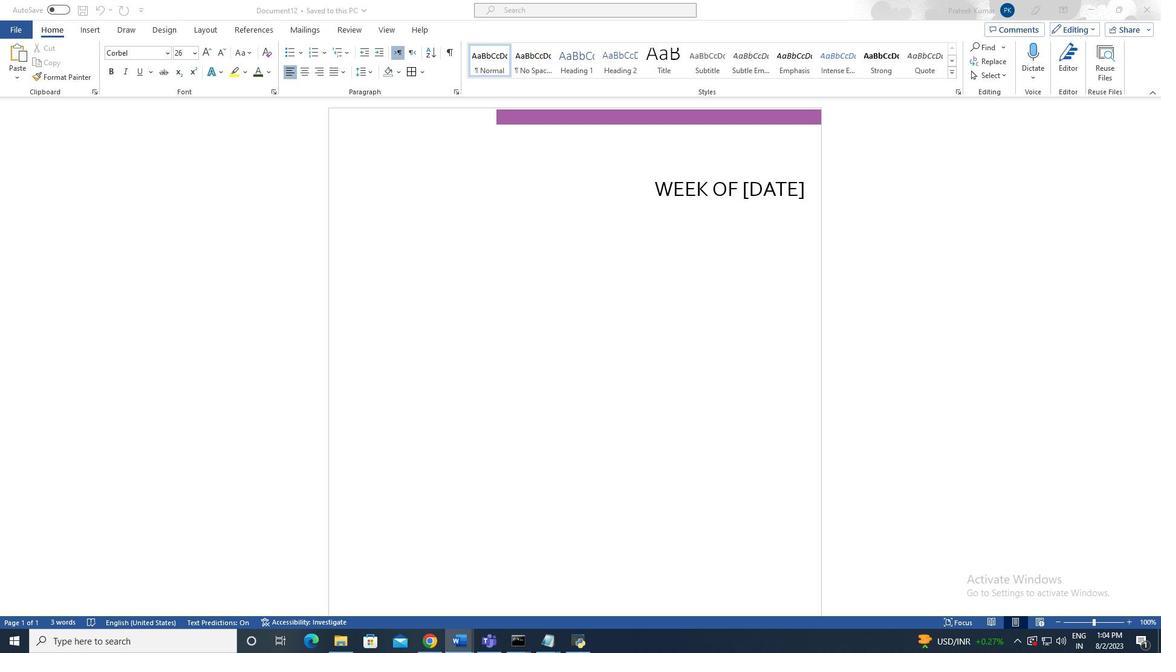 
Action: Mouse pressed left at (966, 52)
Screenshot: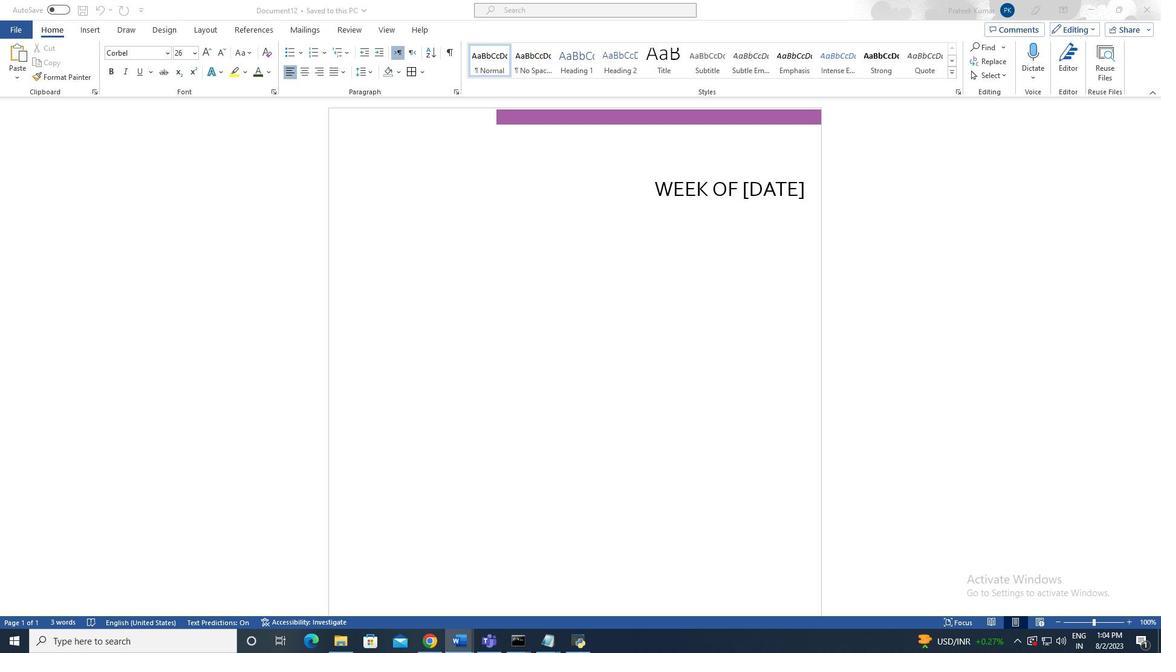 
Action: Mouse moved to (966, 52)
Screenshot: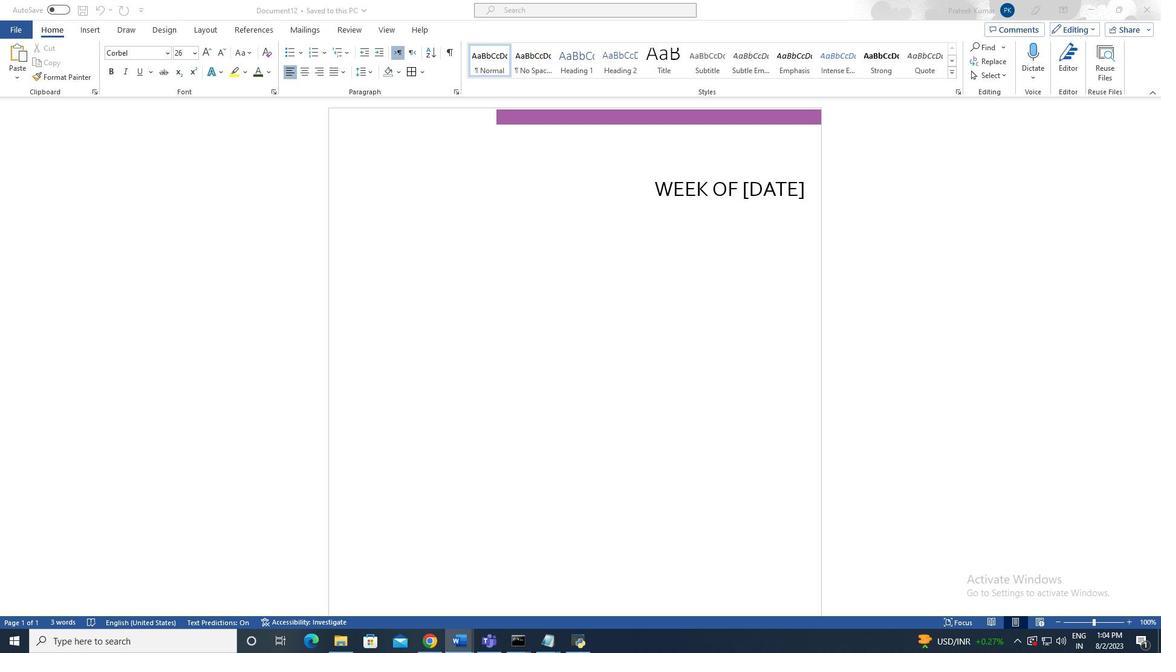 
Action: Mouse pressed left at (966, 52)
Screenshot: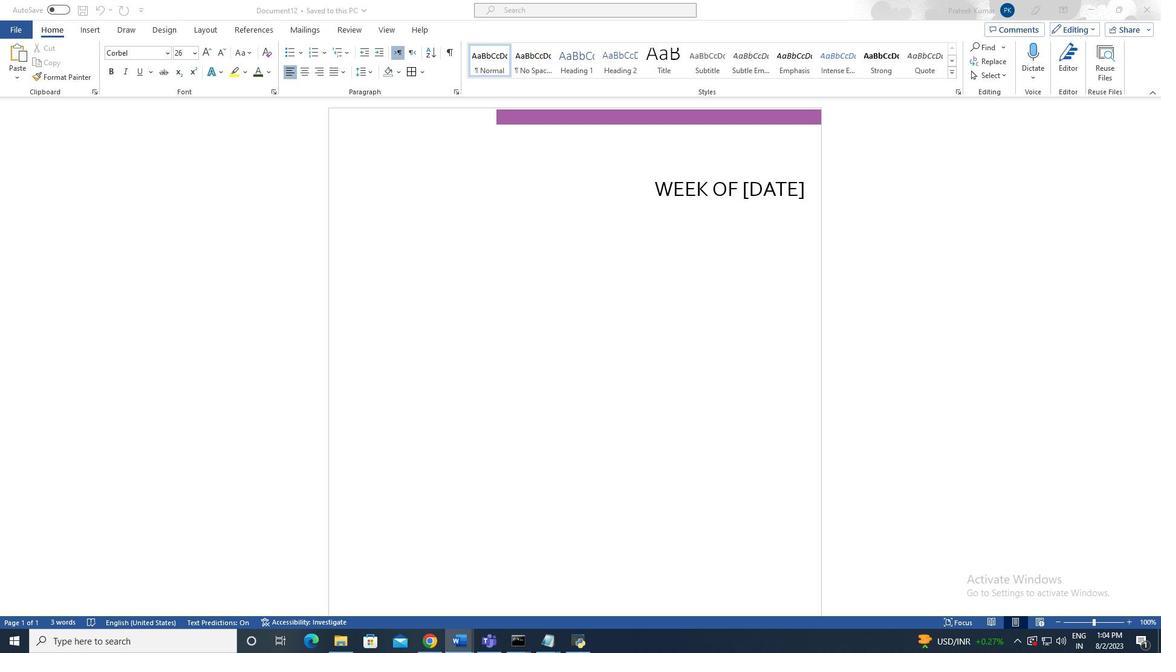 
Action: Mouse pressed left at (966, 52)
Screenshot: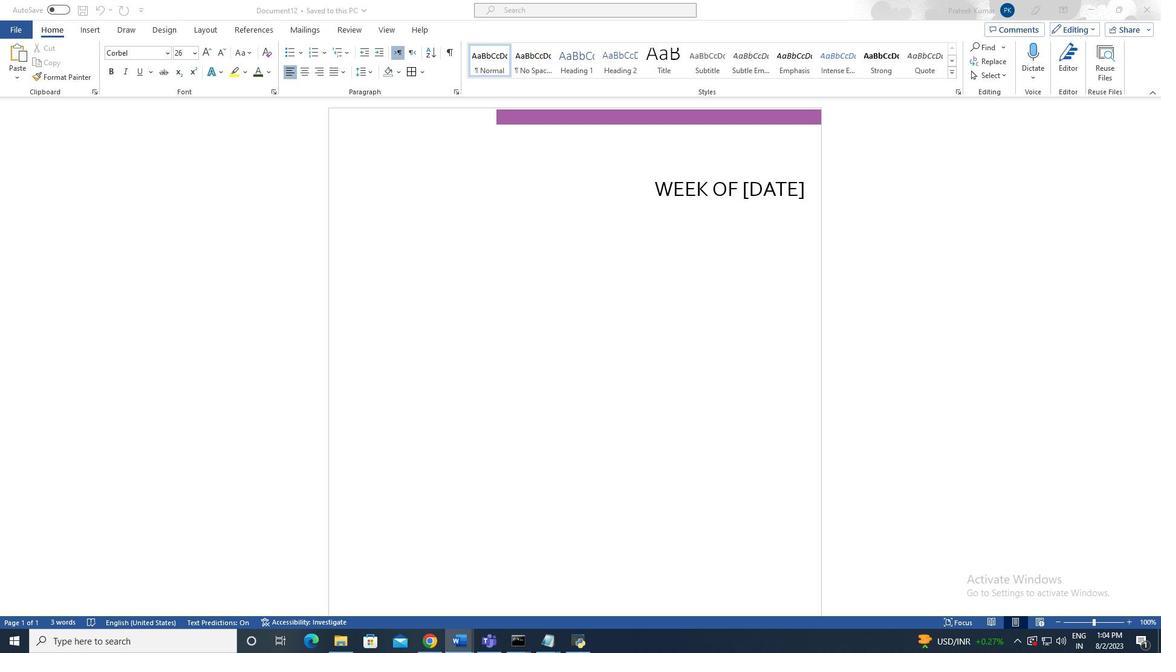 
Action: Key pressed ctrl+C
Screenshot: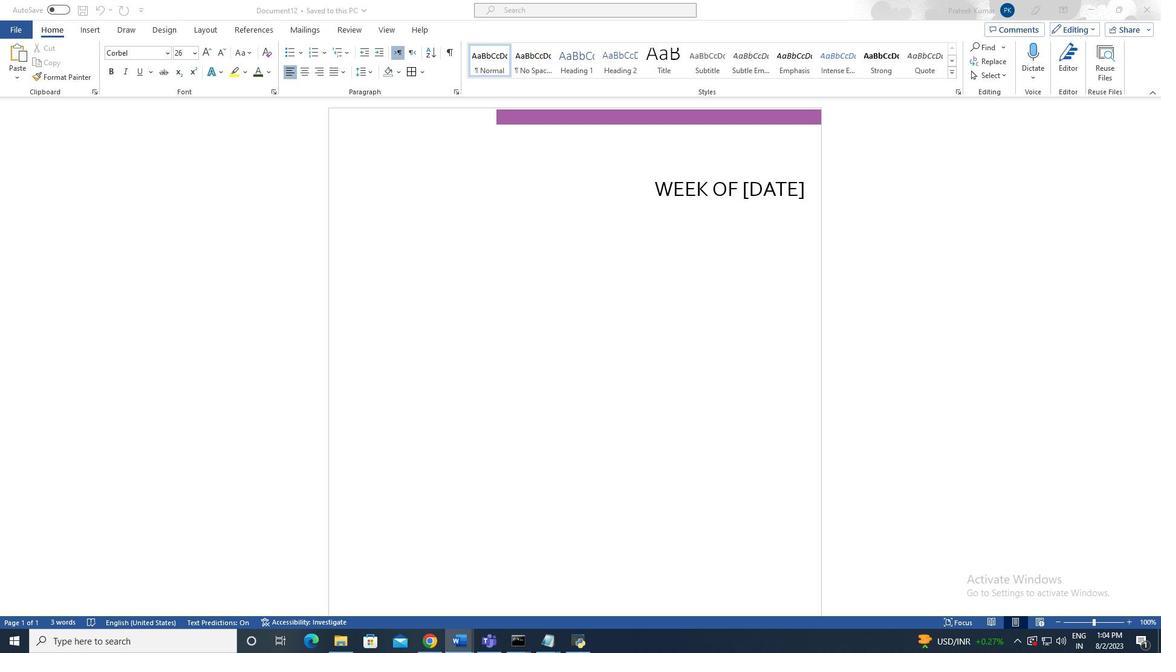 
Action: Mouse moved to (965, 52)
Screenshot: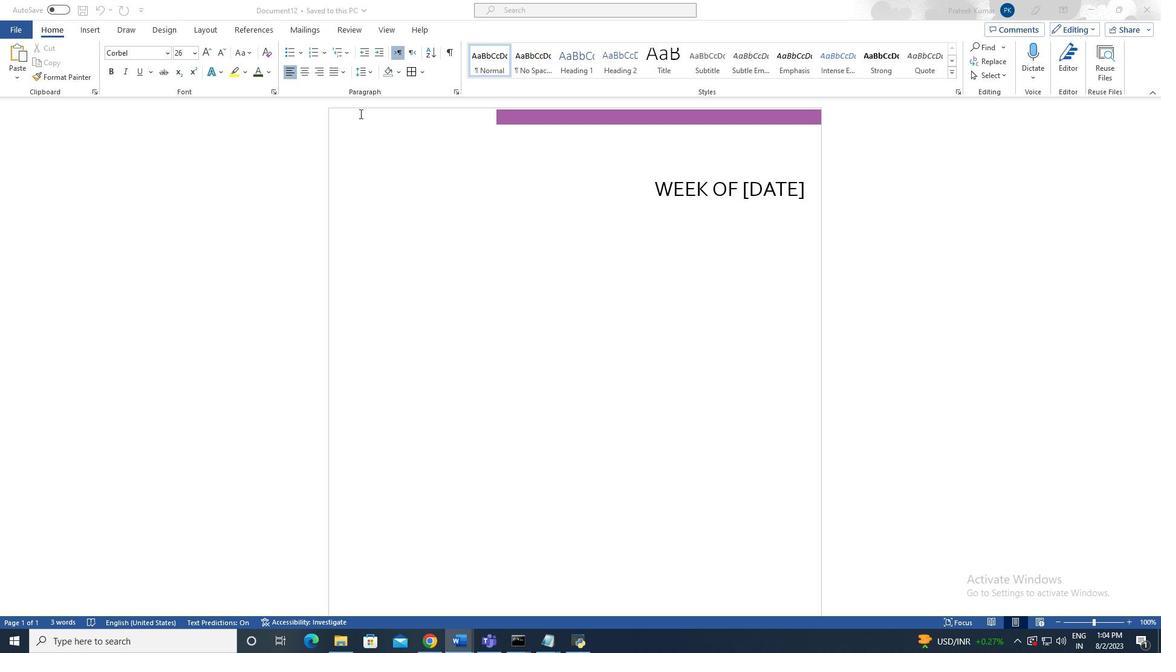 
Action: Mouse pressed left at (965, 52)
Screenshot: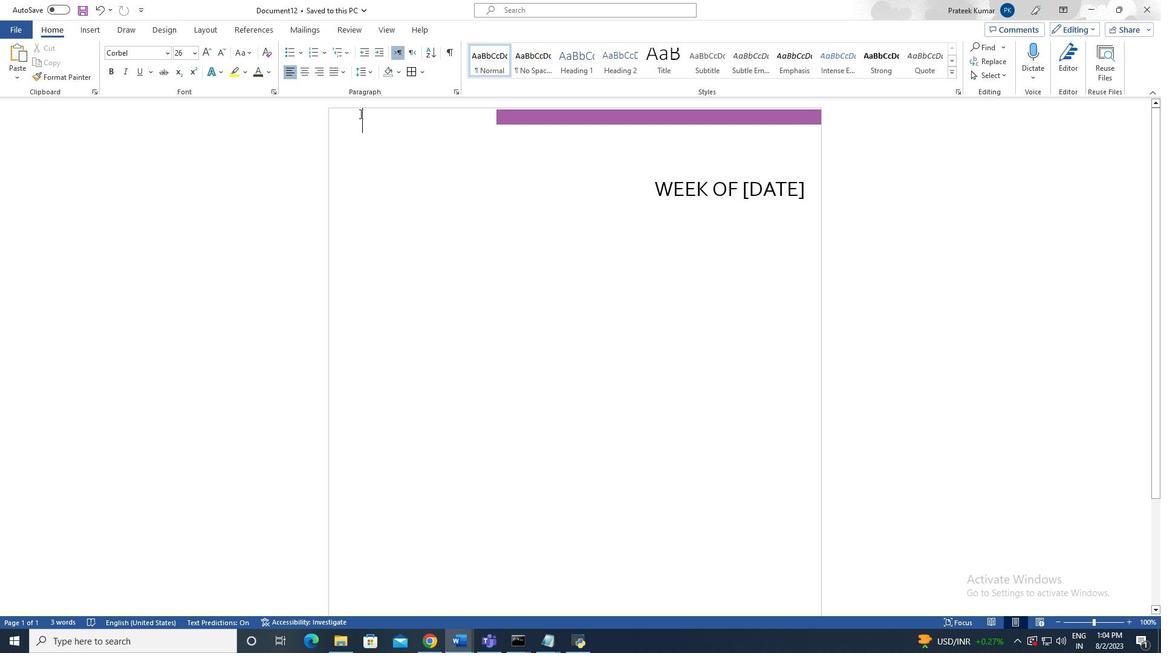 
Action: Key pressed ctrl+V
Screenshot: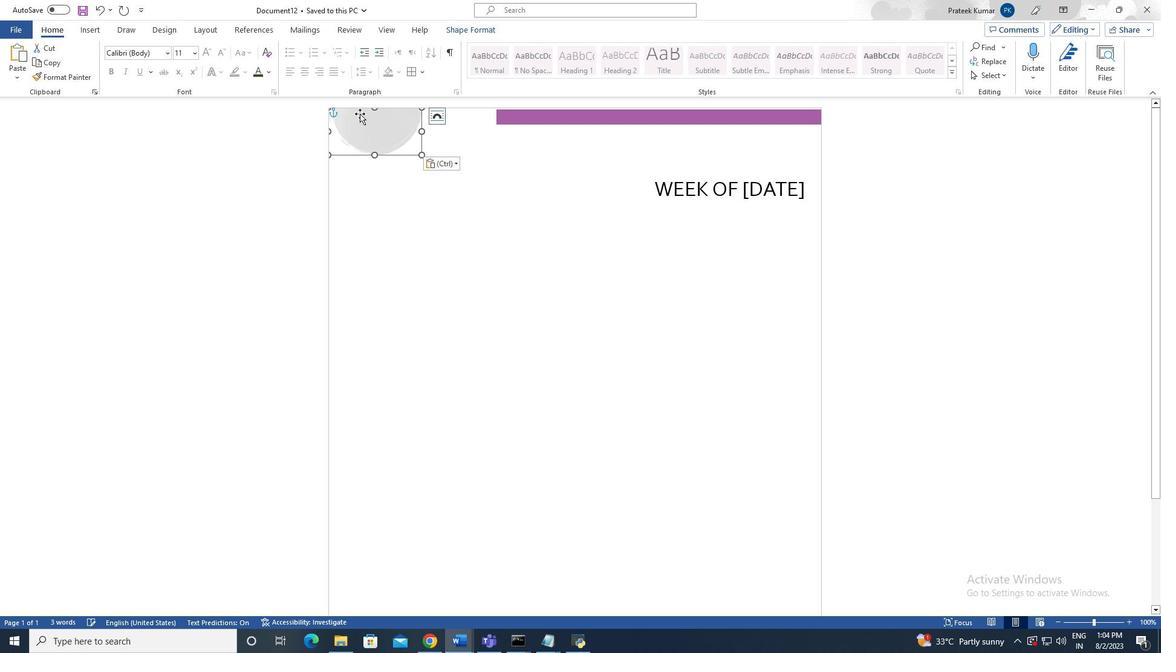 
Action: Mouse moved to (965, 52)
Screenshot: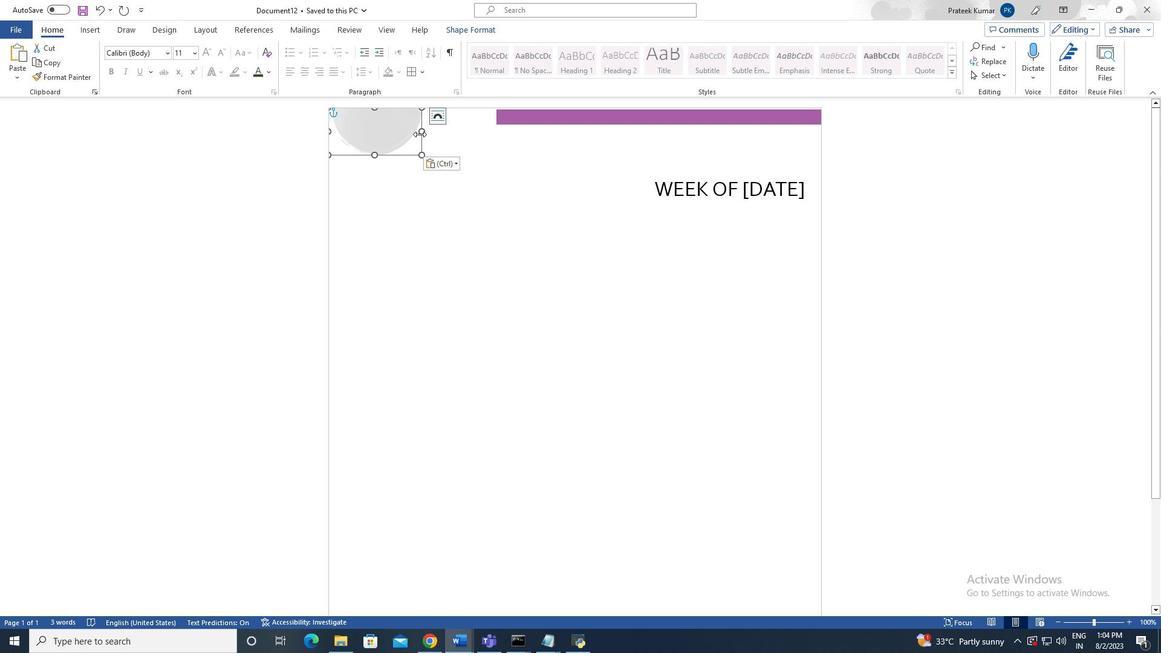 
Action: Mouse pressed left at (965, 52)
Screenshot: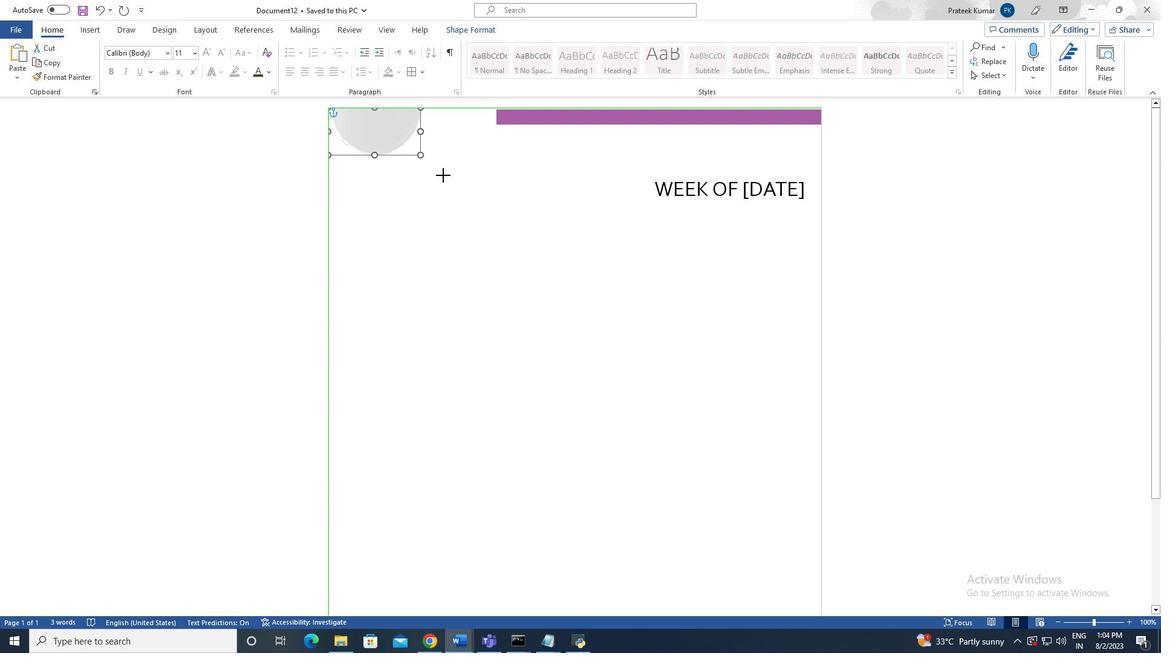 
Action: Mouse moved to (965, 52)
Screenshot: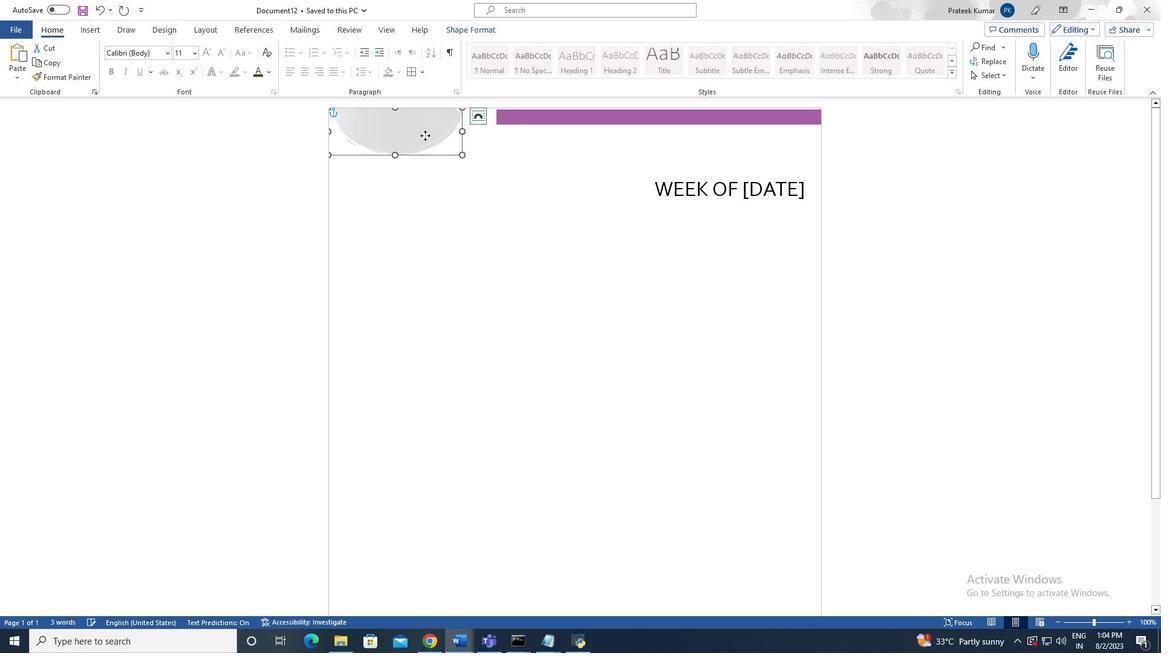 
Action: Mouse pressed left at (965, 52)
Screenshot: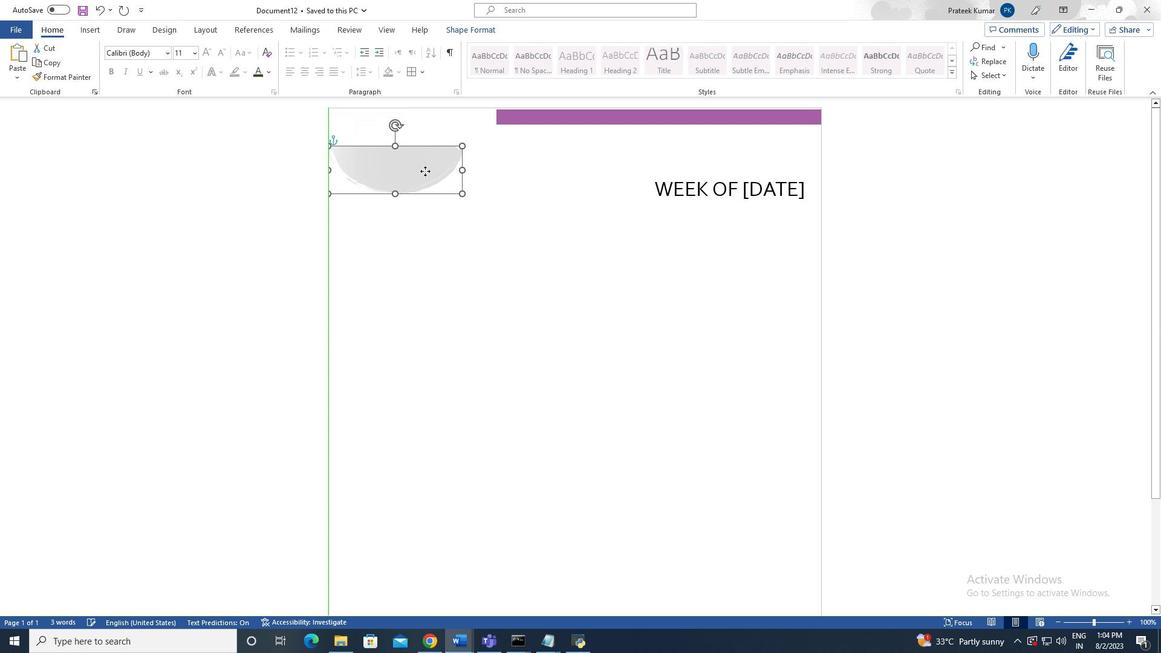 
Action: Mouse moved to (965, 52)
Screenshot: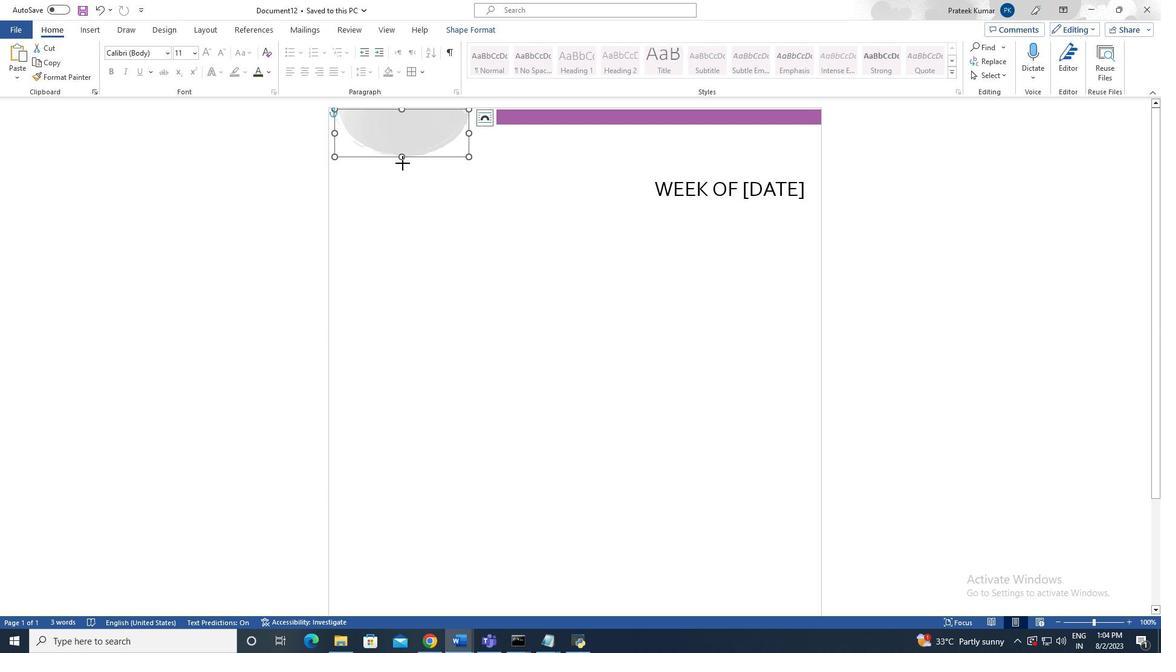 
Action: Mouse pressed left at (965, 52)
Screenshot: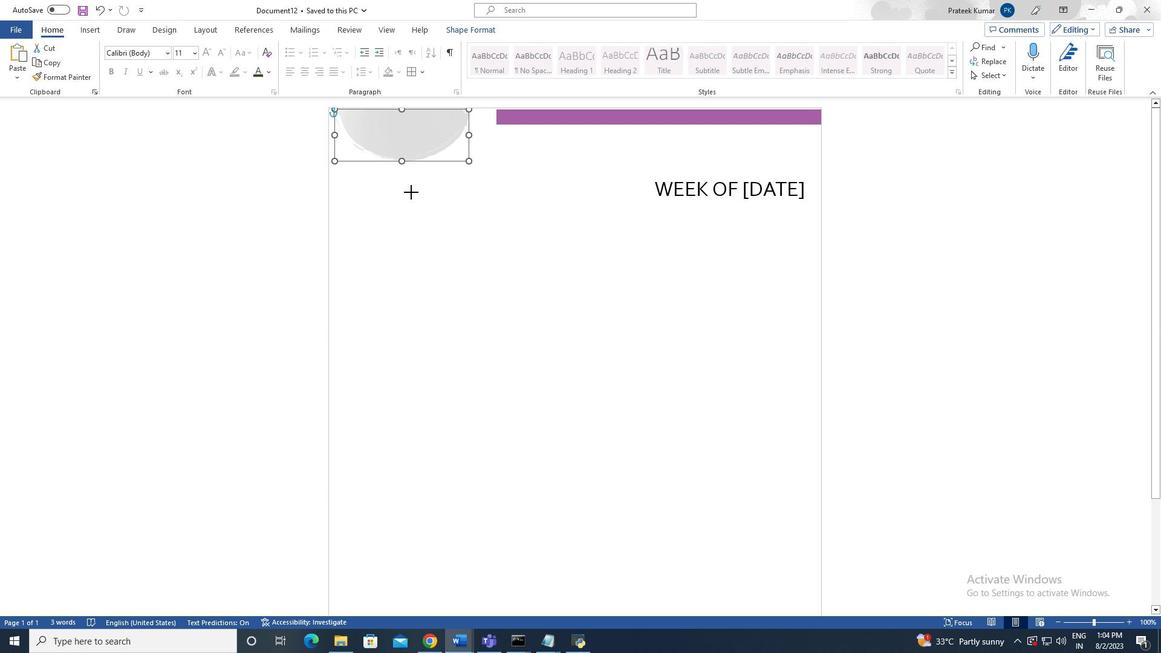 
Action: Mouse moved to (965, 52)
Screenshot: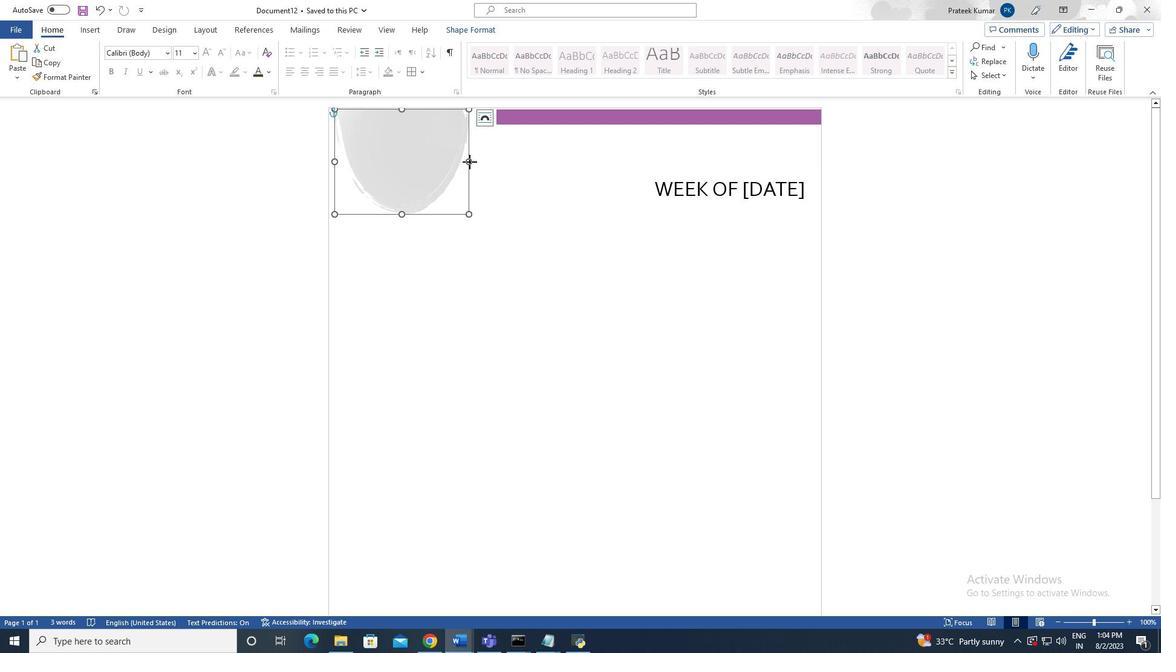 
Action: Mouse pressed left at (965, 52)
Screenshot: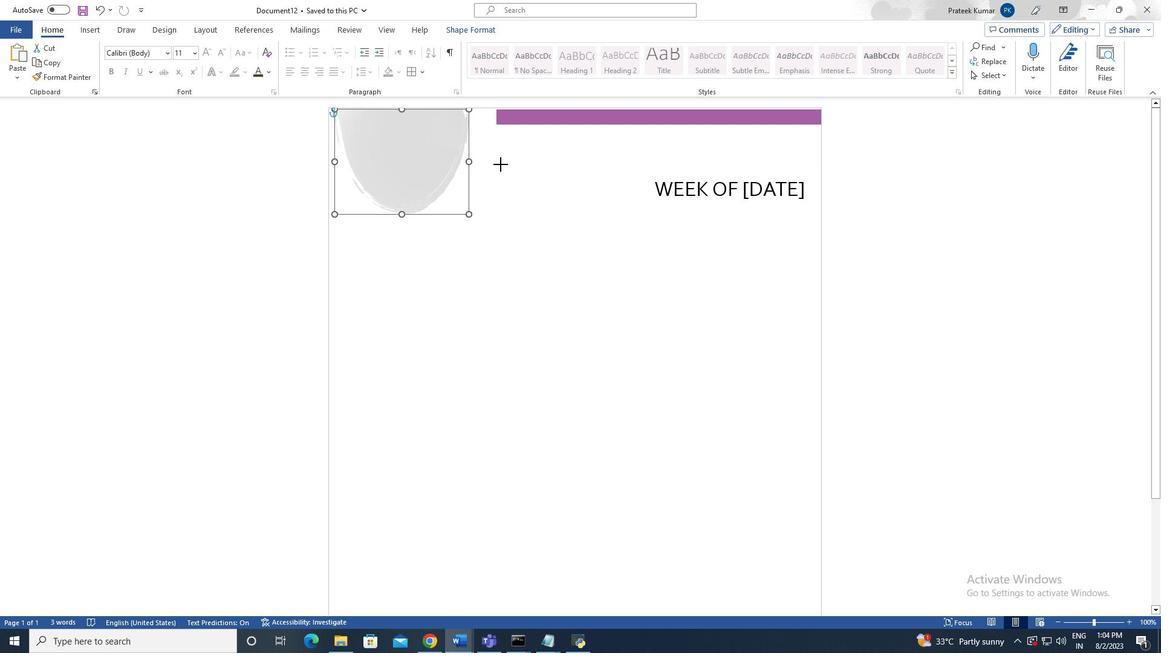 
Action: Mouse moved to (965, 52)
Screenshot: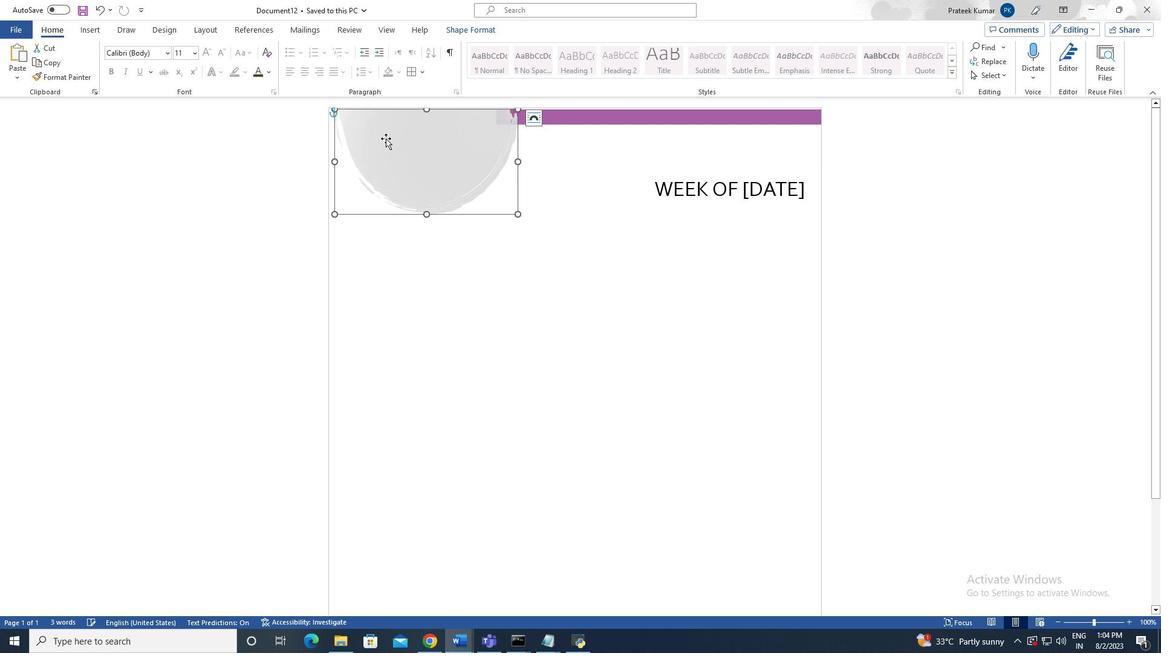 
Action: Mouse pressed right at (965, 52)
Screenshot: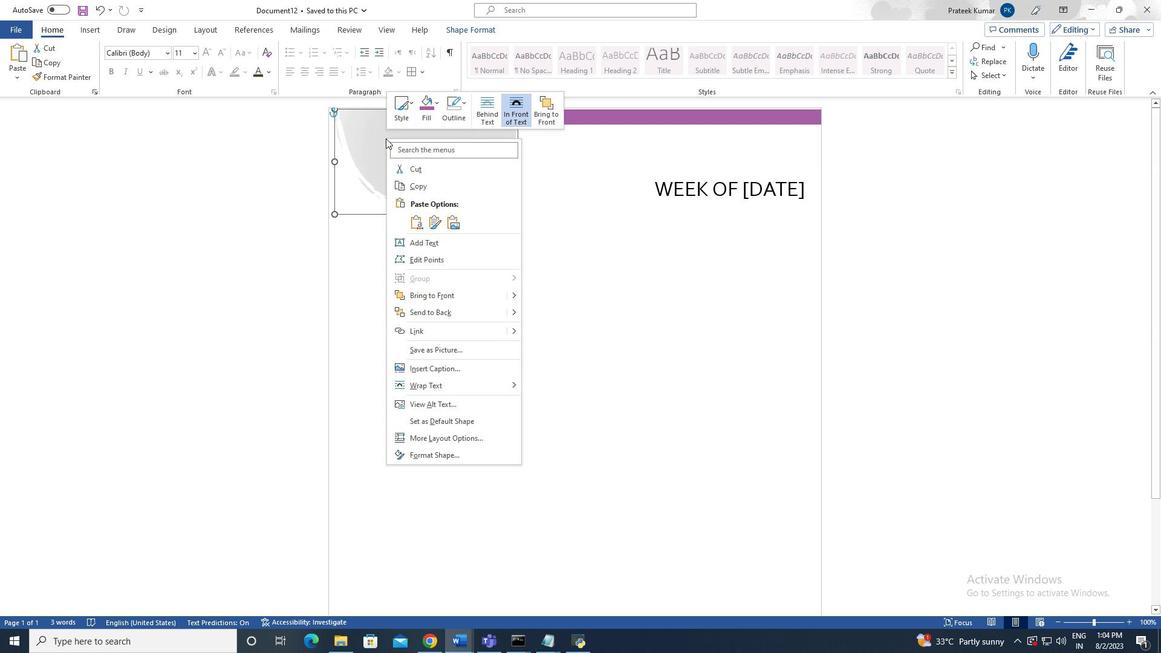 
Action: Mouse moved to (965, 52)
Screenshot: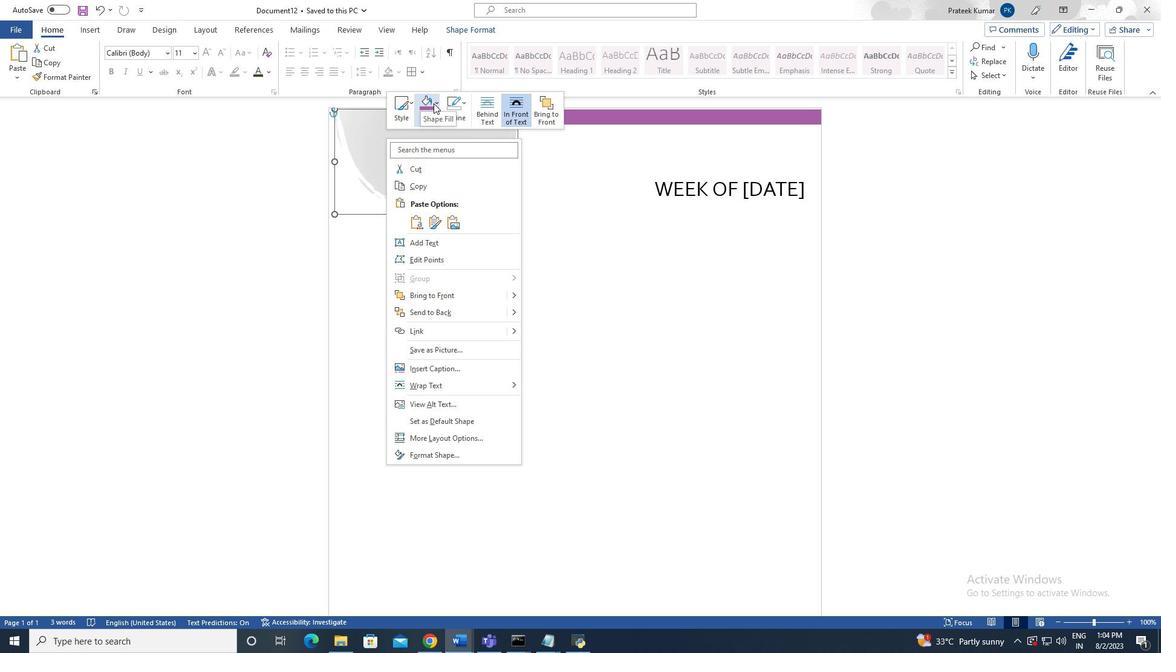 
Action: Mouse pressed left at (965, 52)
Screenshot: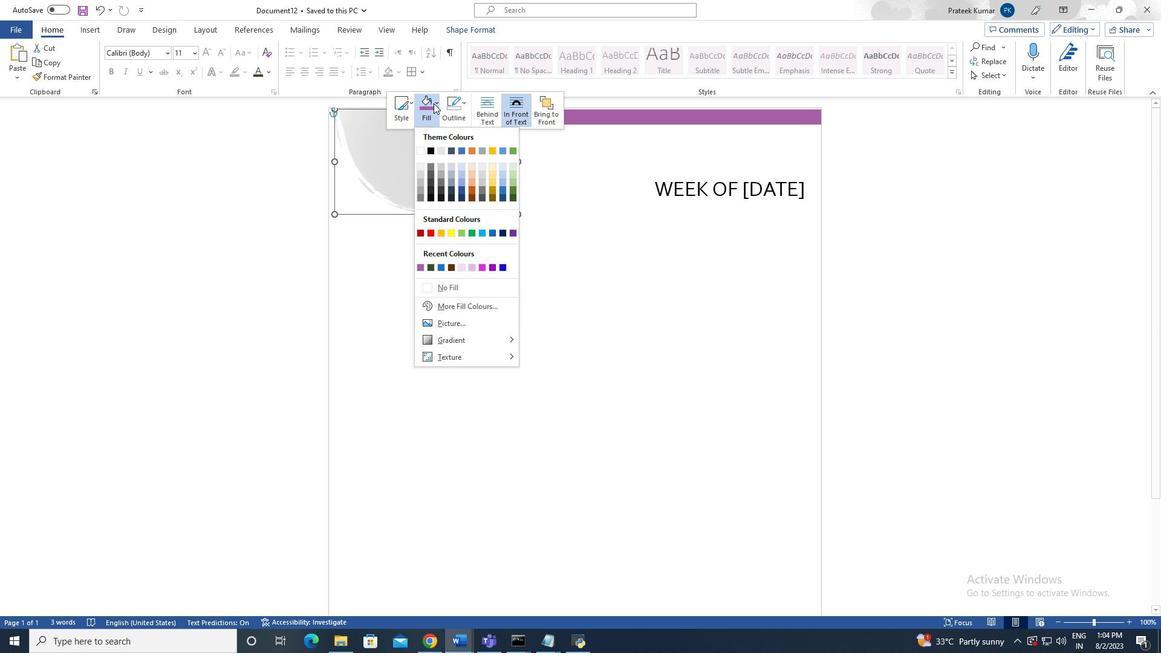 
Action: Mouse moved to (965, 53)
Screenshot: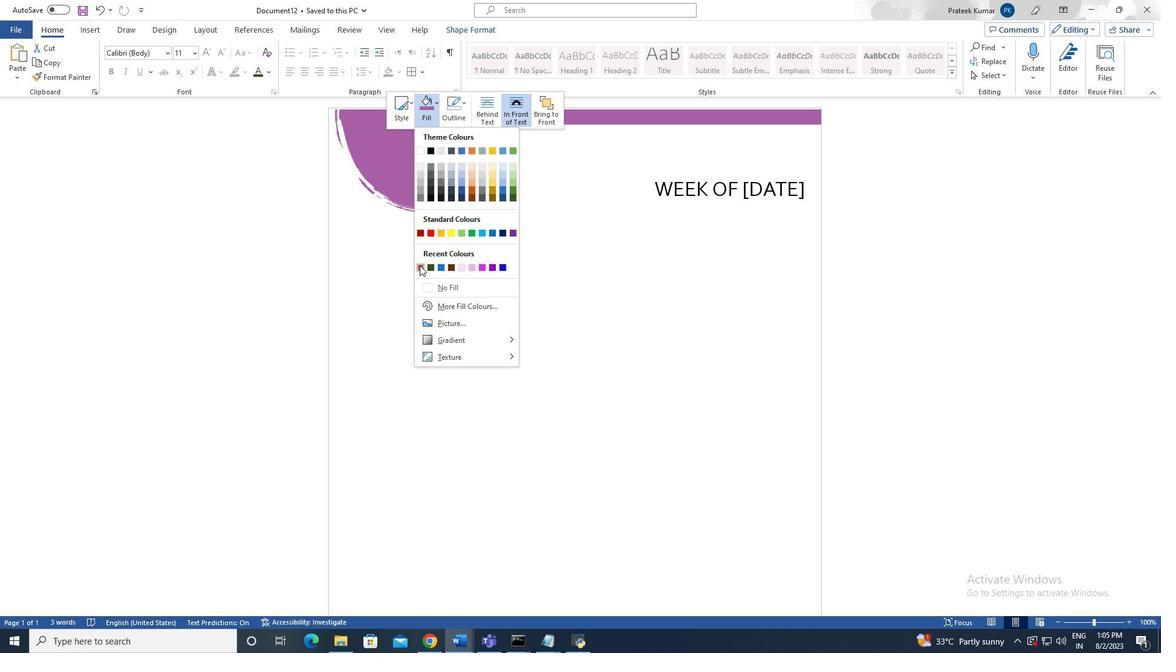 
Action: Mouse pressed left at (965, 53)
Screenshot: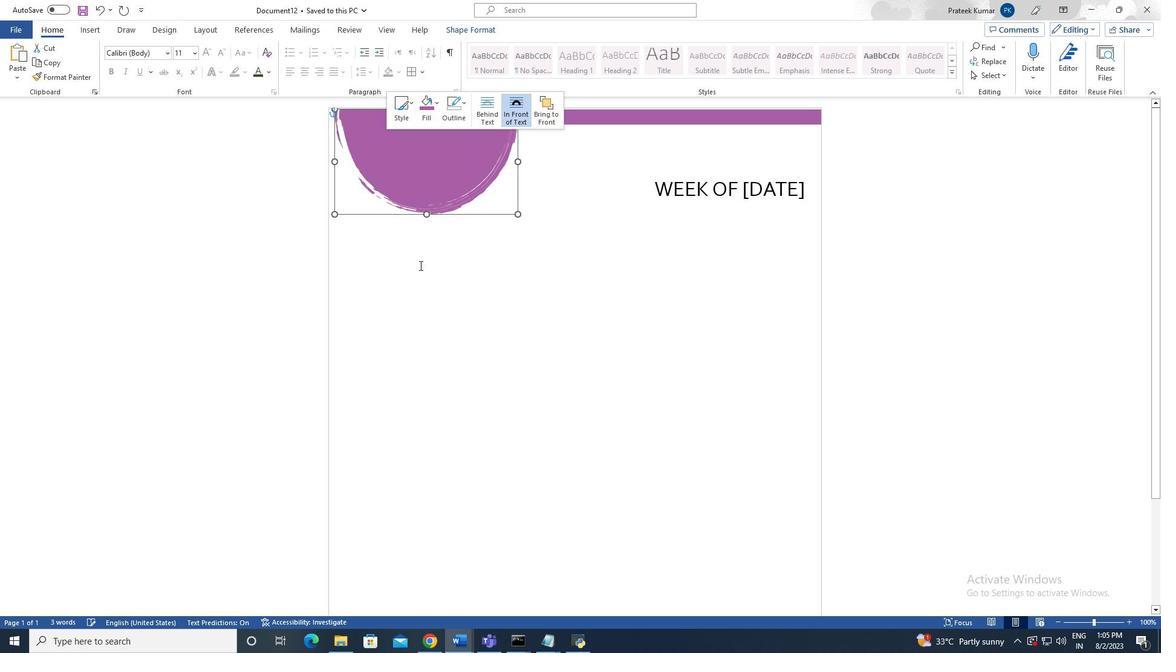 
Action: Mouse moved to (966, 52)
Screenshot: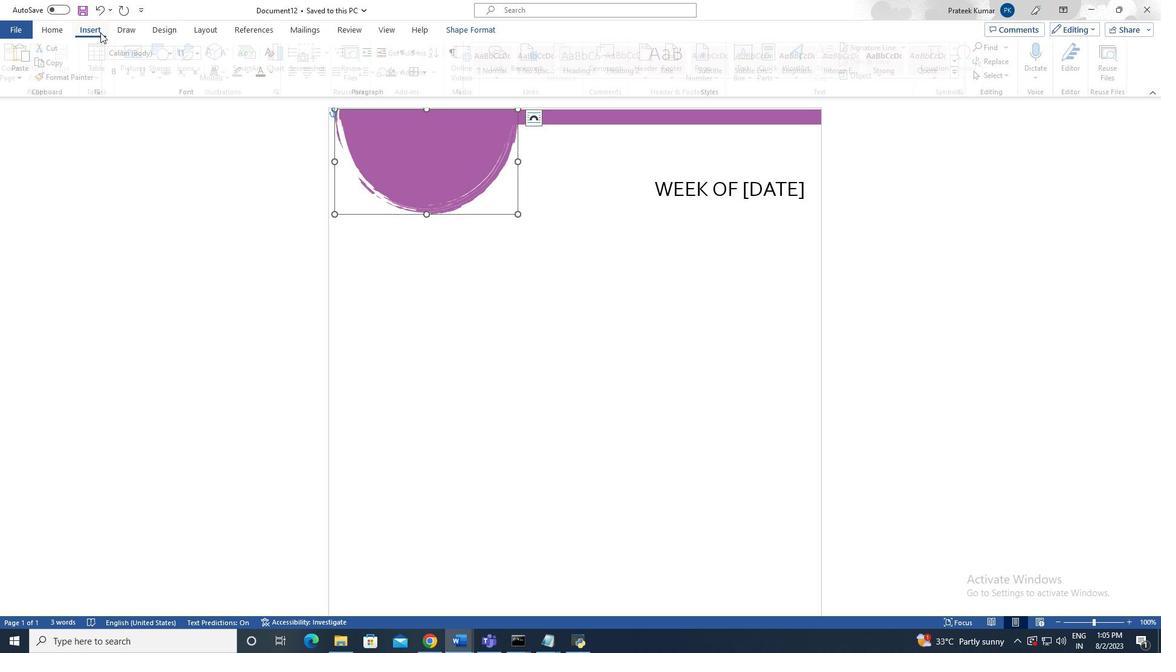 
Action: Mouse pressed left at (966, 52)
Screenshot: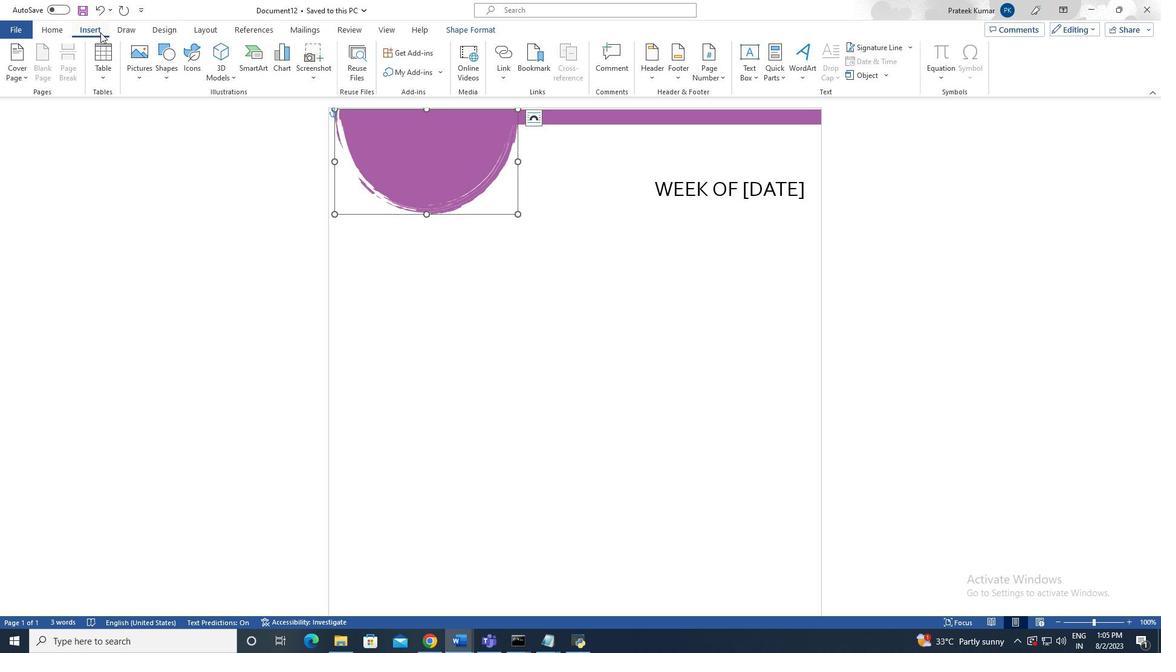 
Action: Mouse moved to (965, 52)
Screenshot: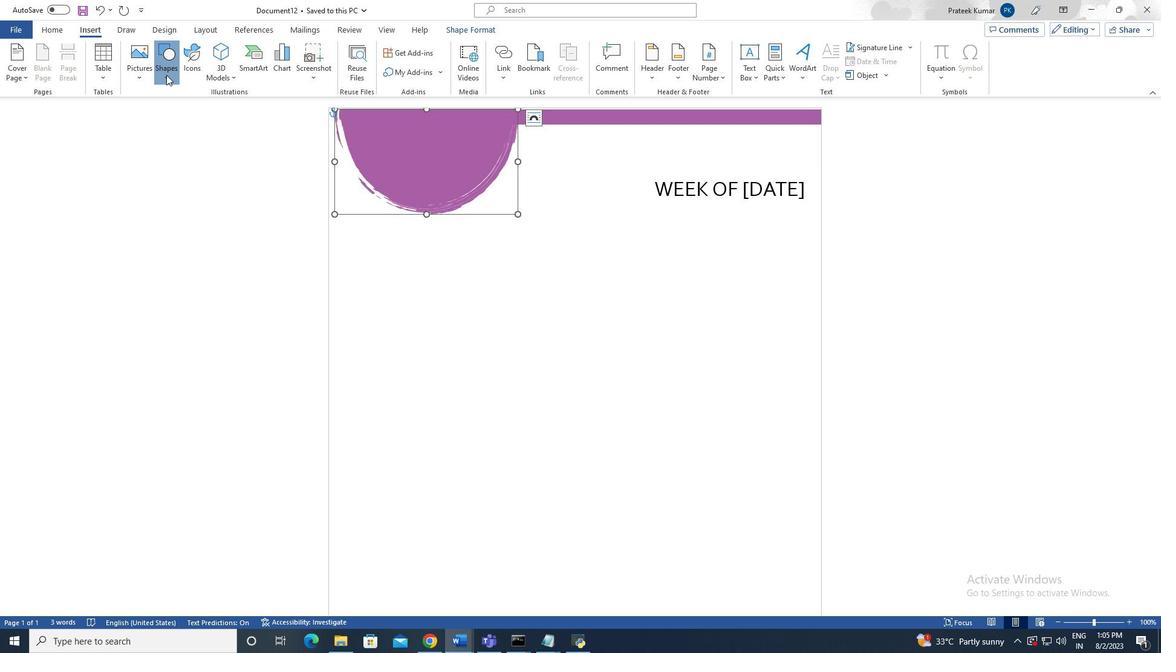 
Action: Mouse pressed left at (965, 52)
Screenshot: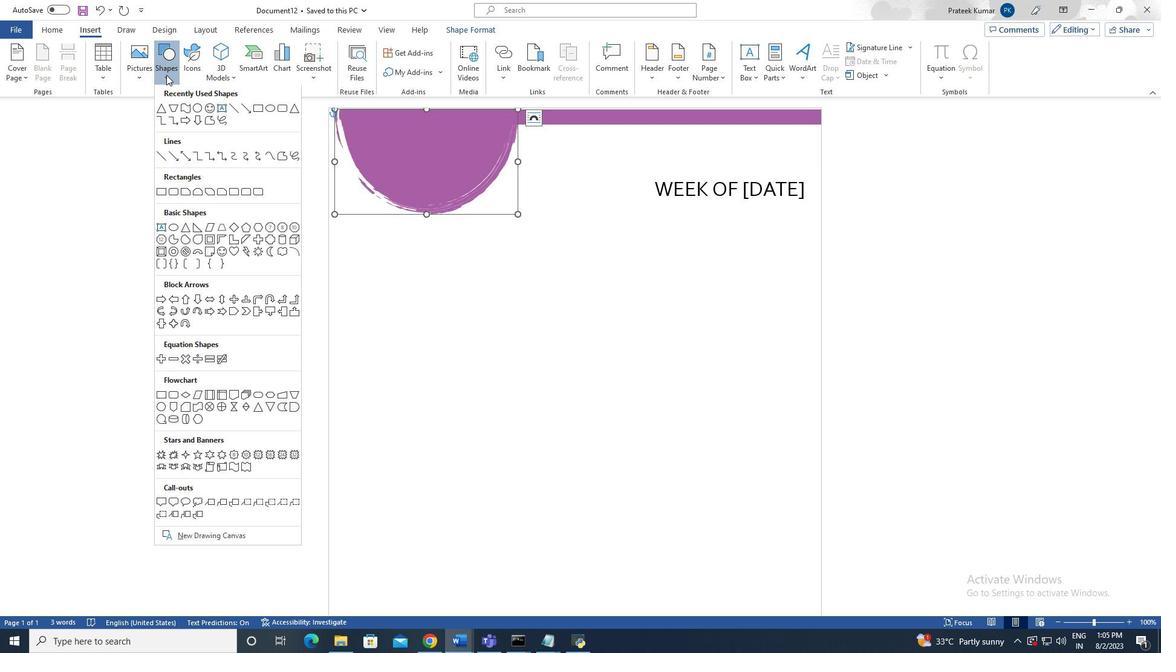 
Action: Mouse moved to (965, 53)
Screenshot: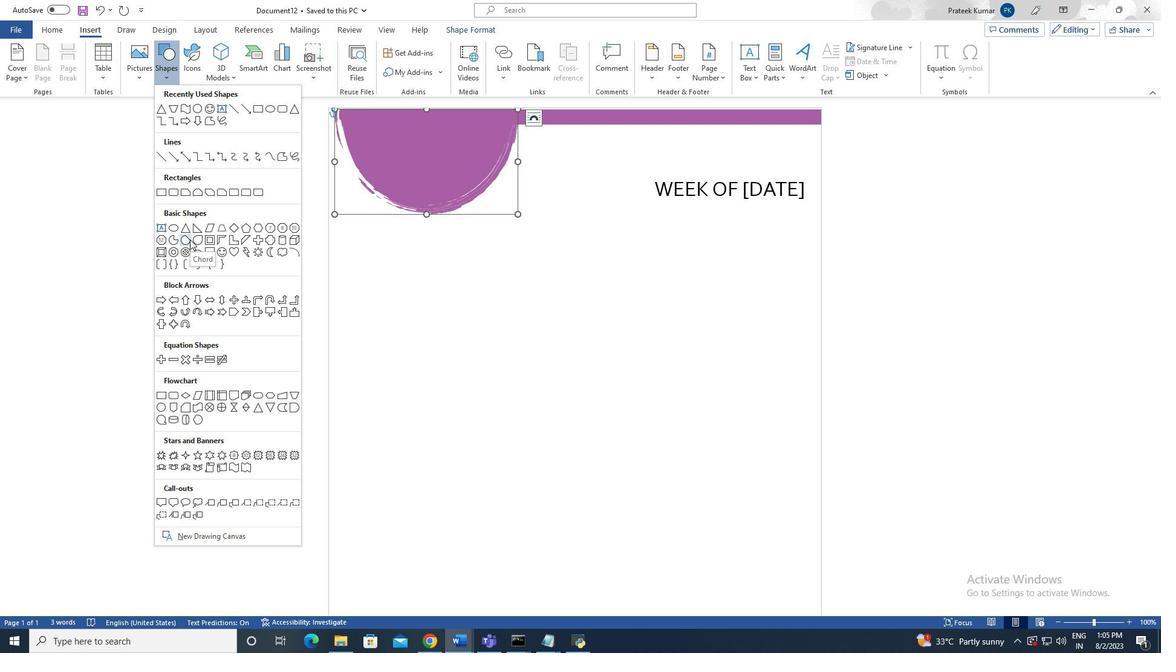 
Action: Mouse pressed left at (965, 53)
Screenshot: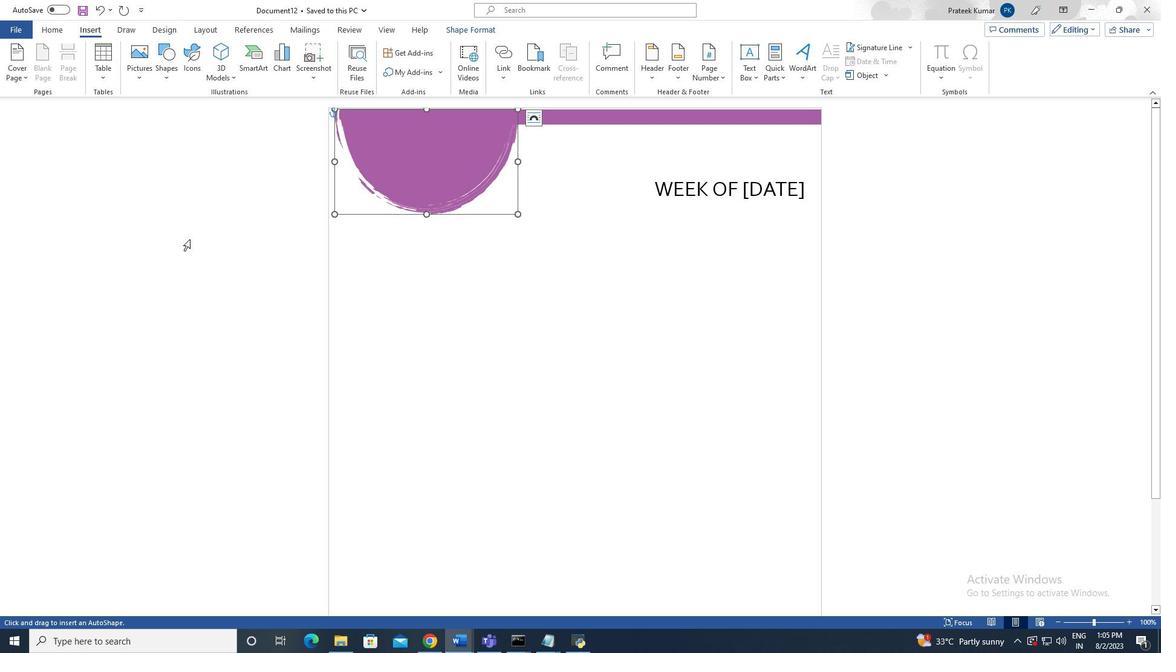
Action: Mouse moved to (965, 52)
Screenshot: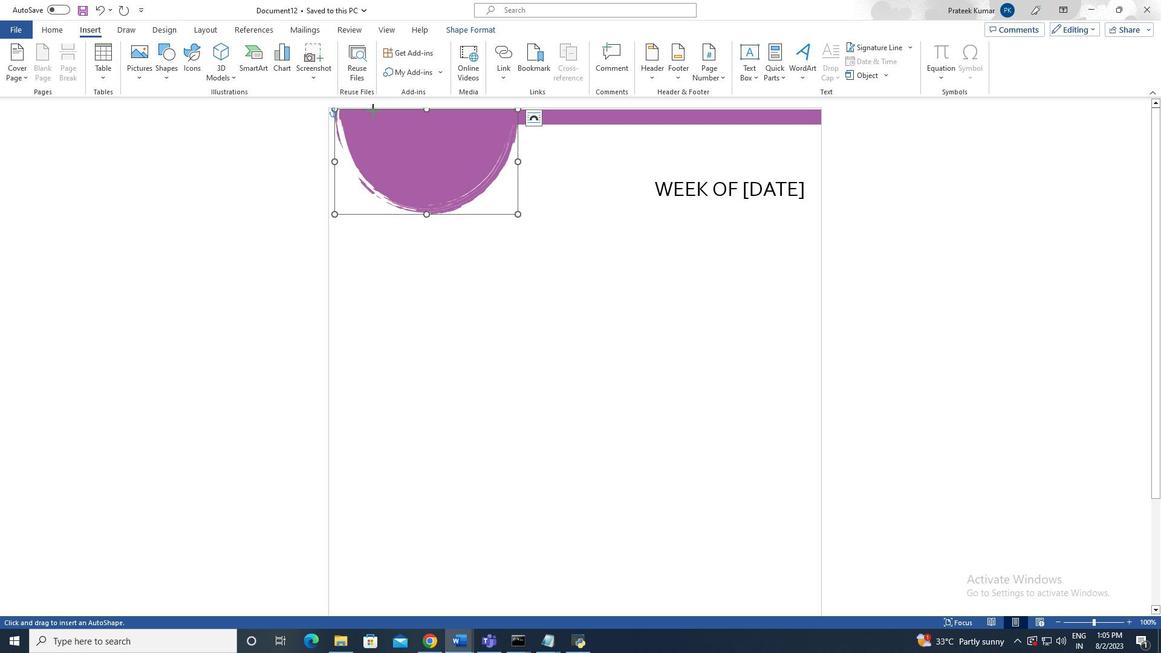 
Action: Mouse pressed left at (965, 52)
Screenshot: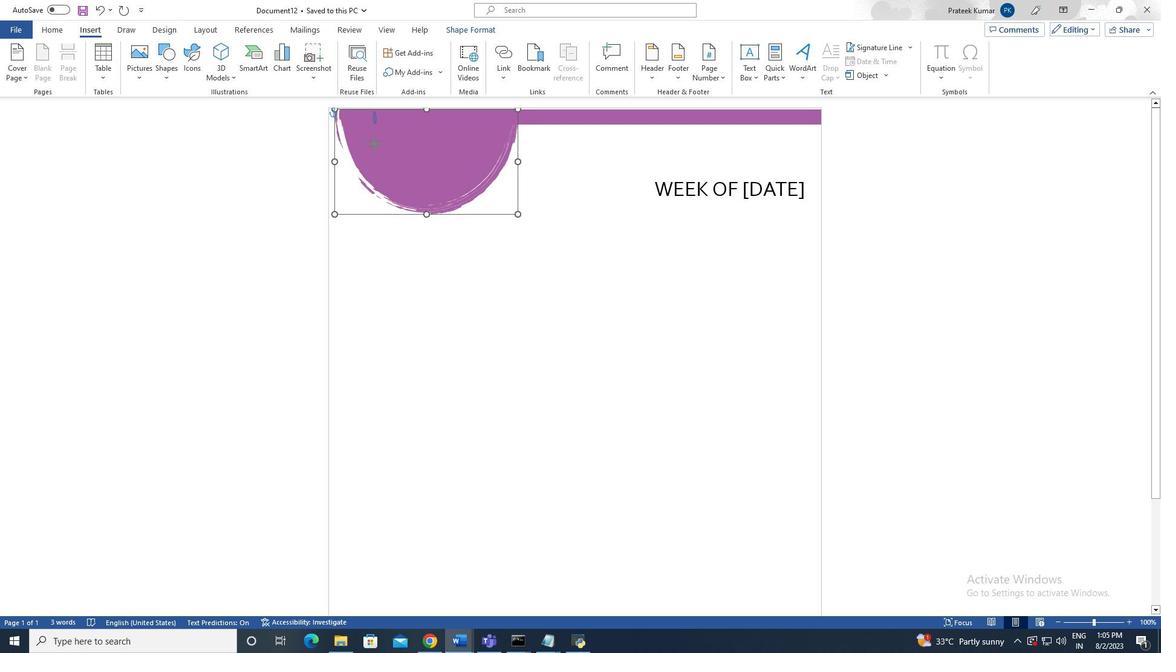 
Action: Mouse moved to (965, 52)
Screenshot: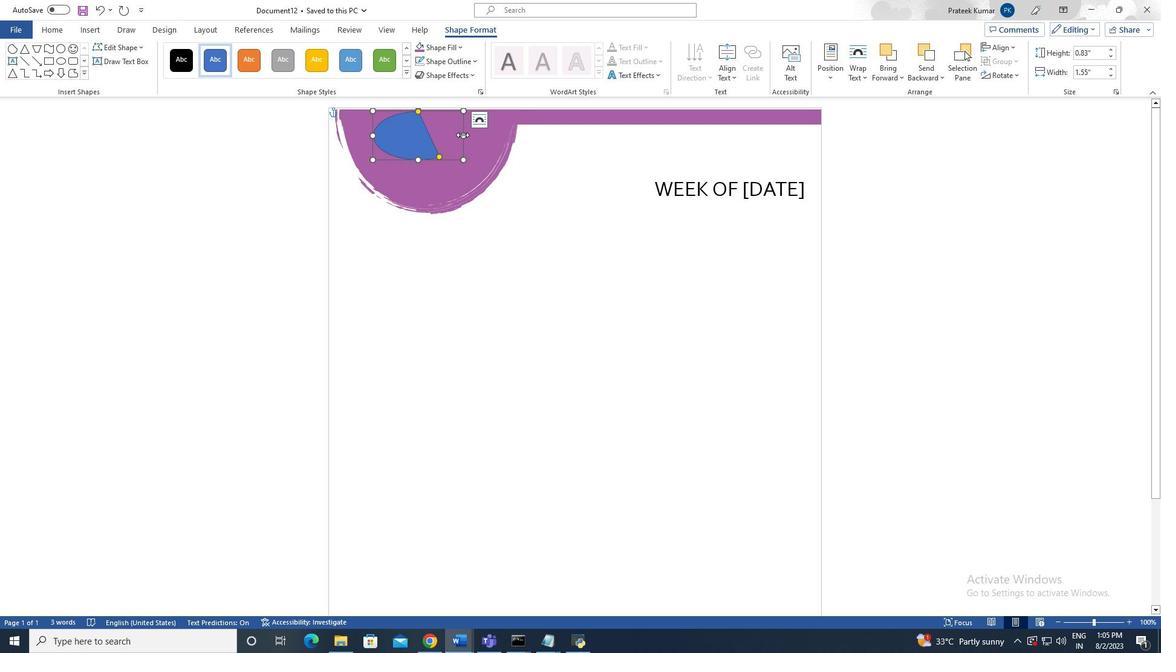 
Action: Mouse pressed left at (965, 52)
Screenshot: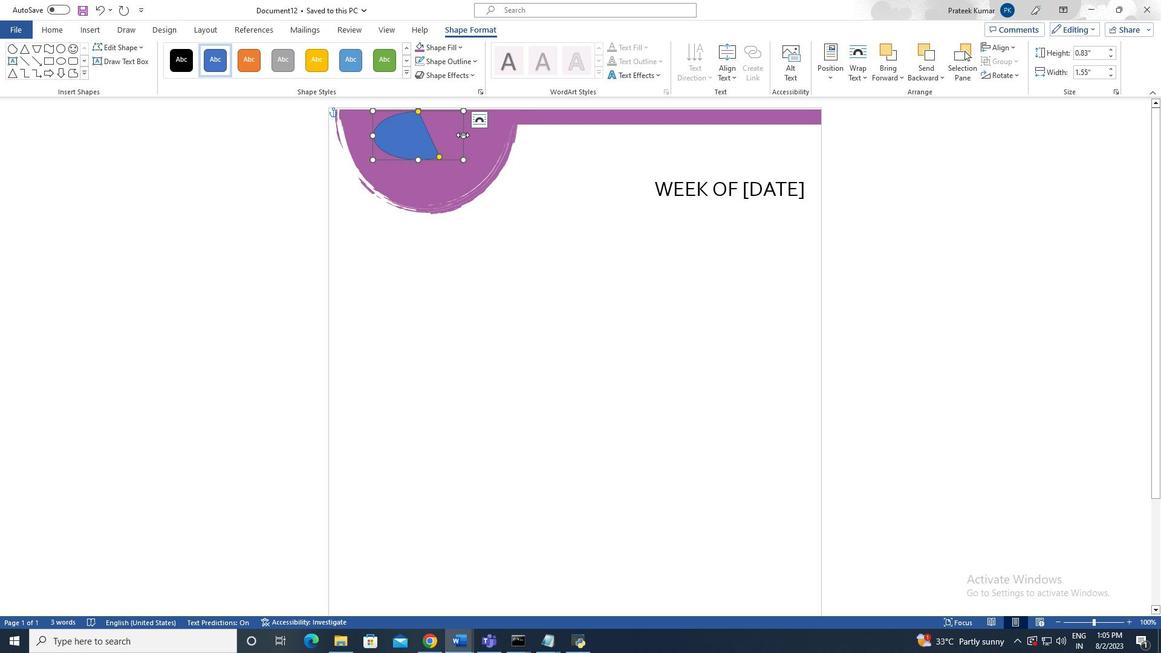 
Action: Mouse moved to (965, 52)
Screenshot: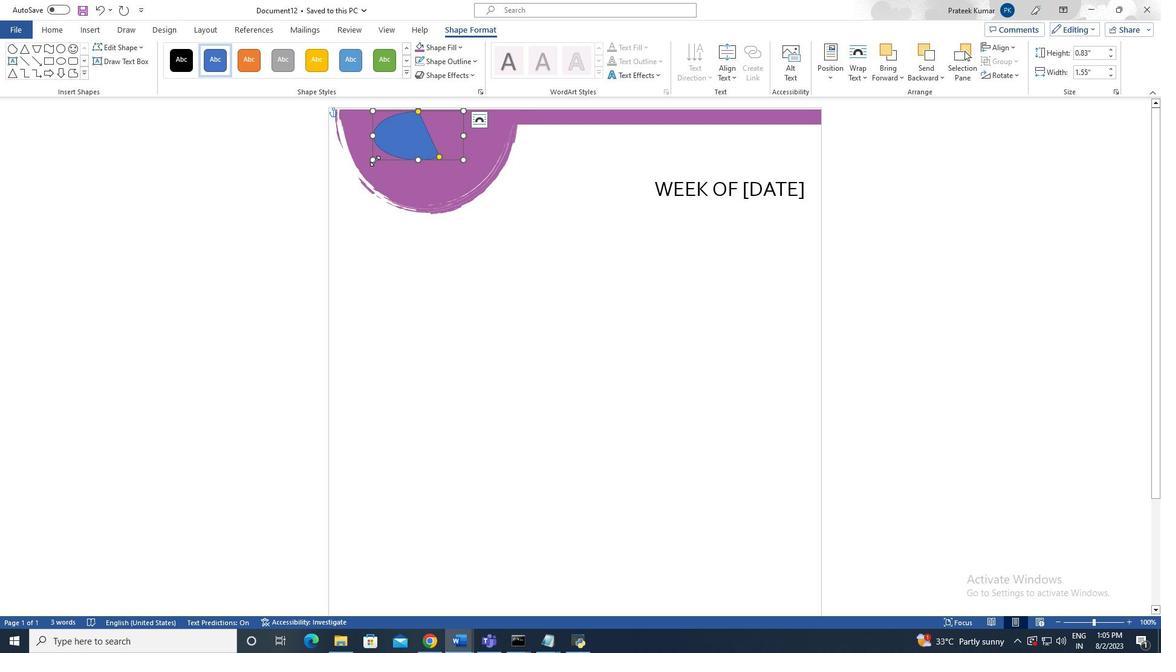
Action: Mouse pressed left at (965, 52)
Screenshot: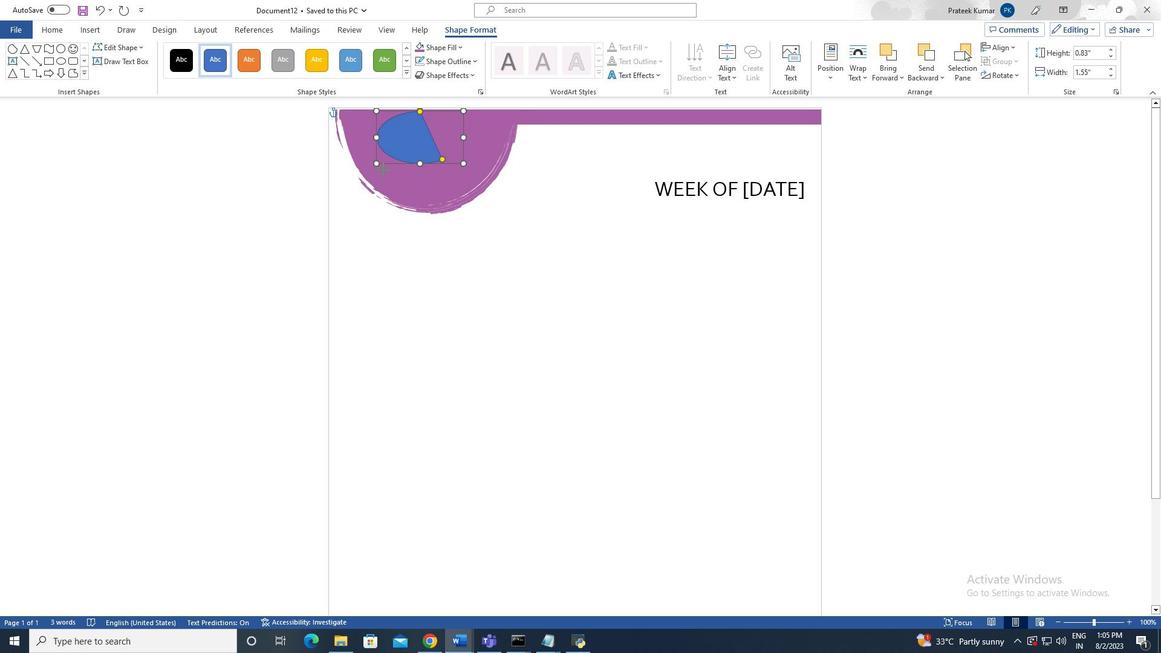 
Action: Mouse moved to (965, 52)
Screenshot: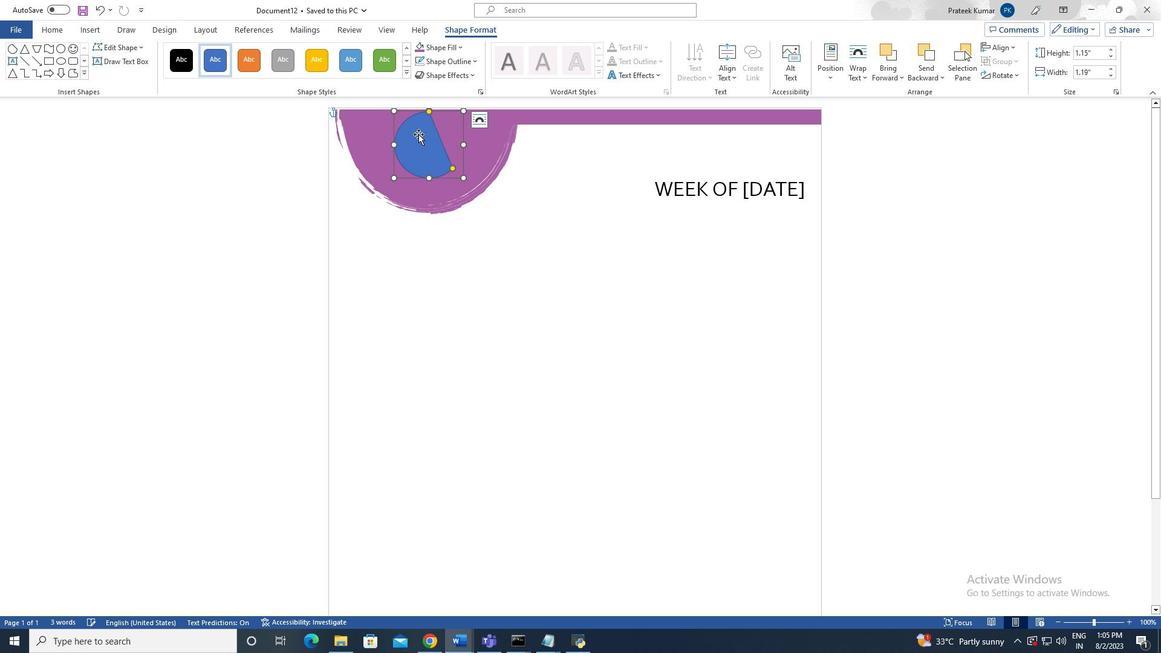 
Action: Mouse pressed left at (965, 52)
Screenshot: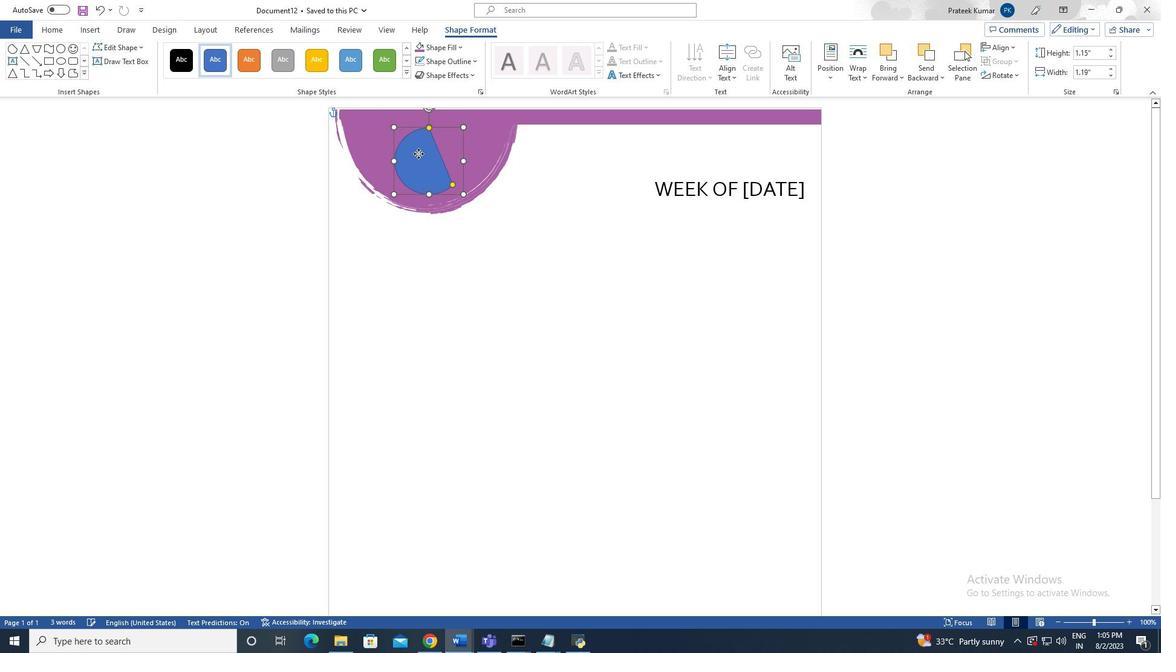
Action: Mouse moved to (965, 52)
Screenshot: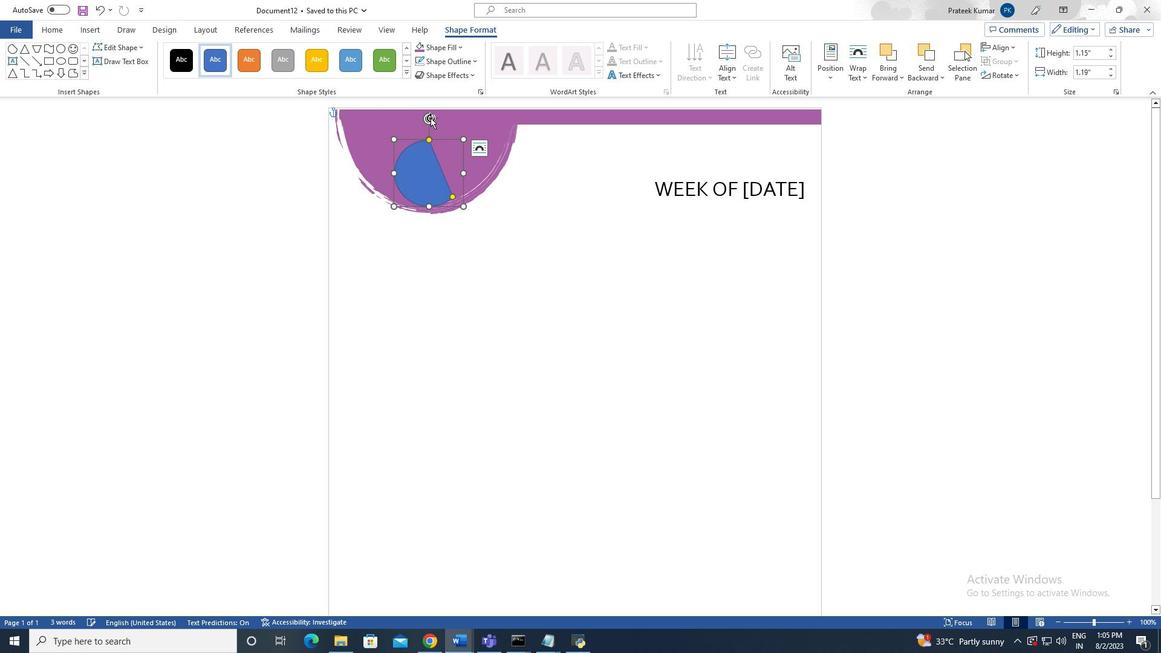 
Action: Mouse pressed left at (965, 52)
